 Task: What is the central theme of "The Great Gatsby" by F. Scott Fitzgerald?
Action: Mouse moved to (348, 203)
Screenshot: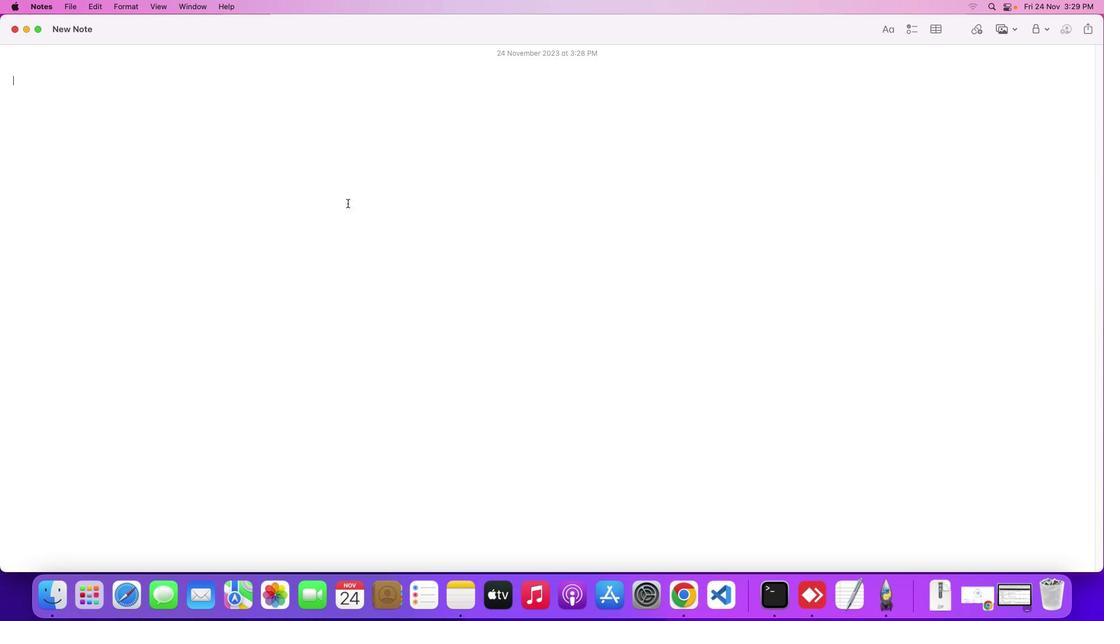 
Action: Mouse pressed left at (348, 203)
Screenshot: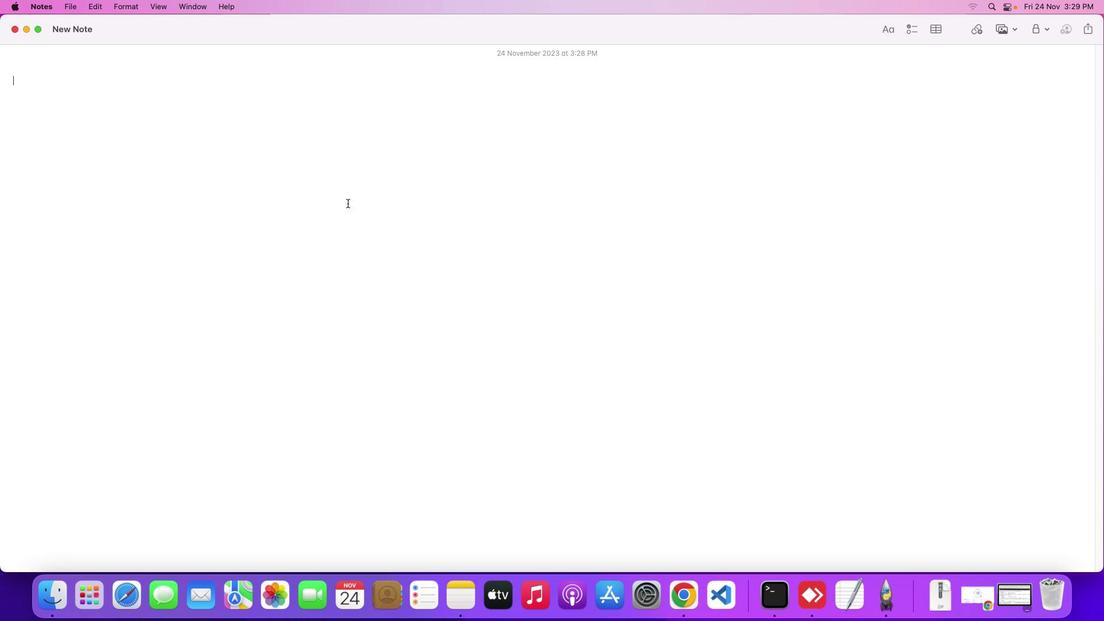 
Action: Mouse moved to (346, 203)
Screenshot: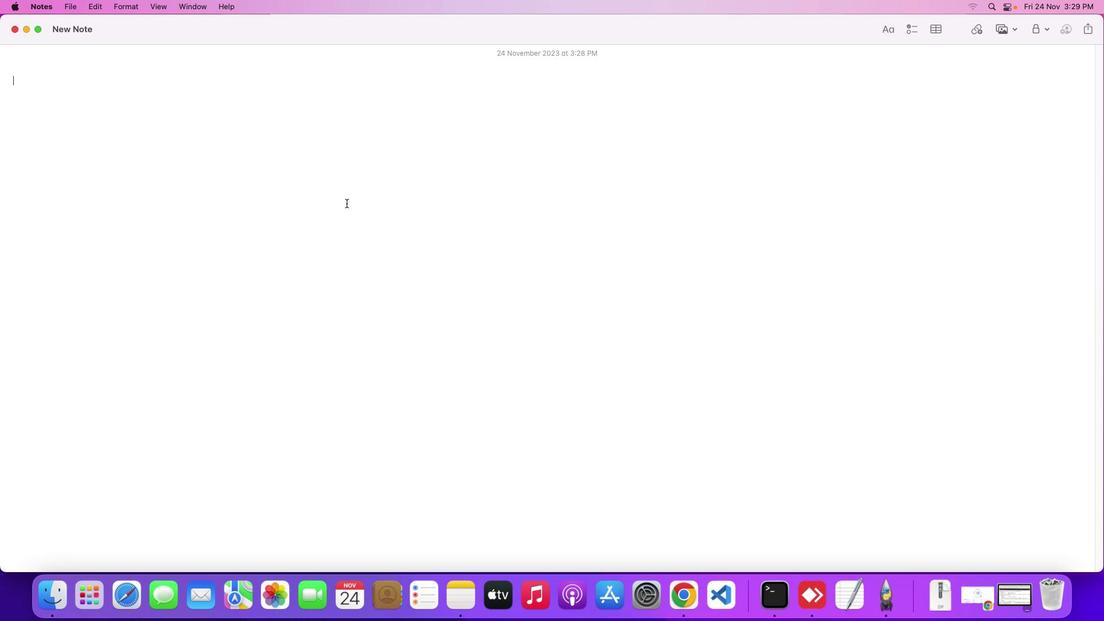 
Action: Key pressed Key.shift'W''h''a''t'Key.space'i''s'Key.space't''h''e'Key.space'c''e''n''t''r''a''l'Key.space't''h''e''m''e'Key.space'o''f'Key.spaceKey.shift'"'Key.shift'T''h''e'Key.spaceKey.shift'G''r''e''a''t'Key.spaceKey.shift'G''a''t''s''b''y'Key.shift'"'Key.space'b''y'Key.spaceKey.shift'F''.'Key.spaceKey.shift'S''c''o''t''t'Key.spaceKey.shift'F''i''t''z''g''e''r''a''l''d'Key.shift_r'?'Key.enter
Screenshot: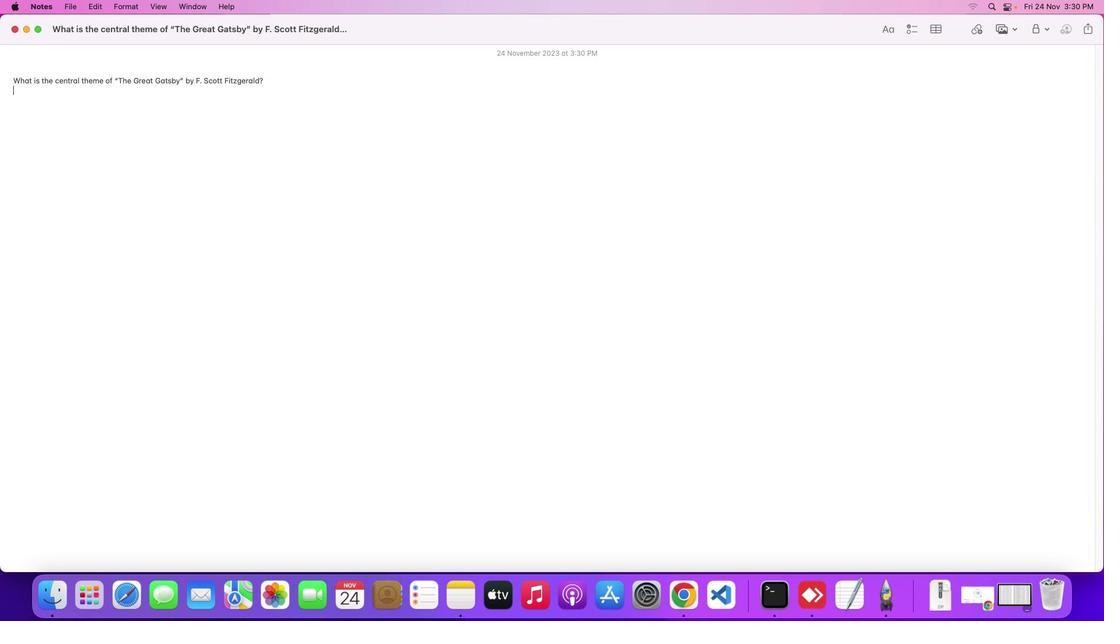 
Action: Mouse moved to (982, 601)
Screenshot: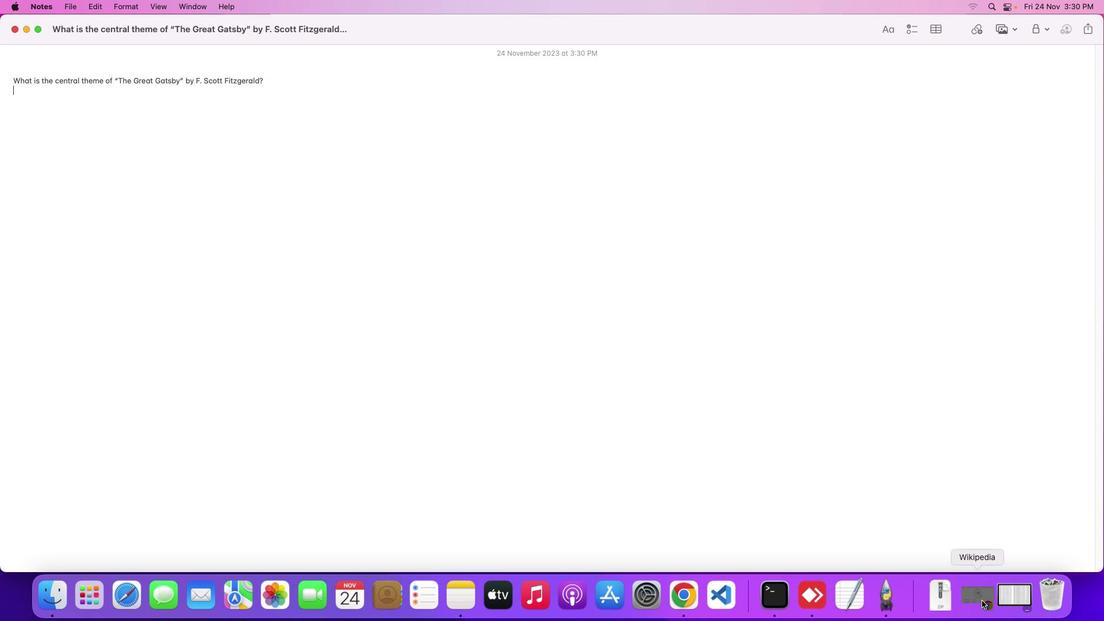 
Action: Mouse pressed left at (982, 601)
Screenshot: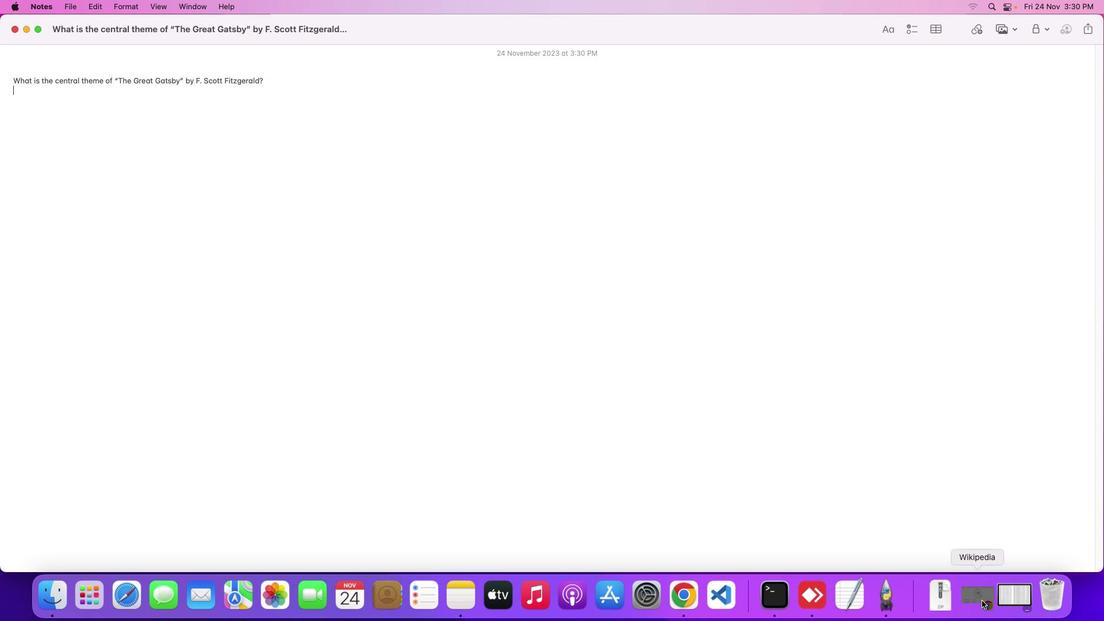 
Action: Mouse moved to (451, 354)
Screenshot: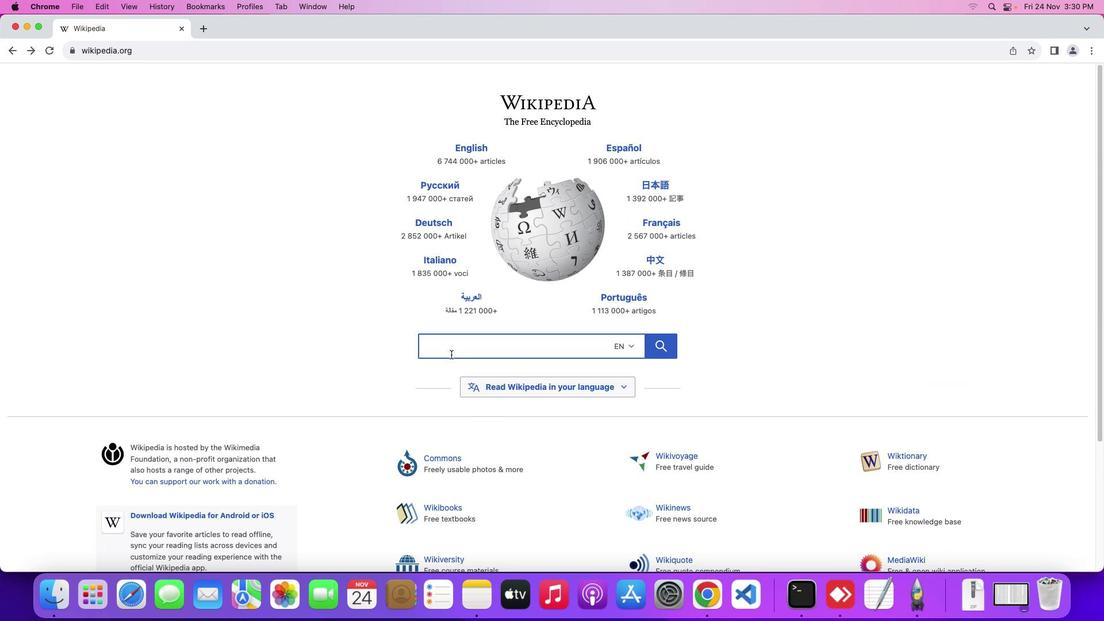 
Action: Mouse pressed left at (451, 354)
Screenshot: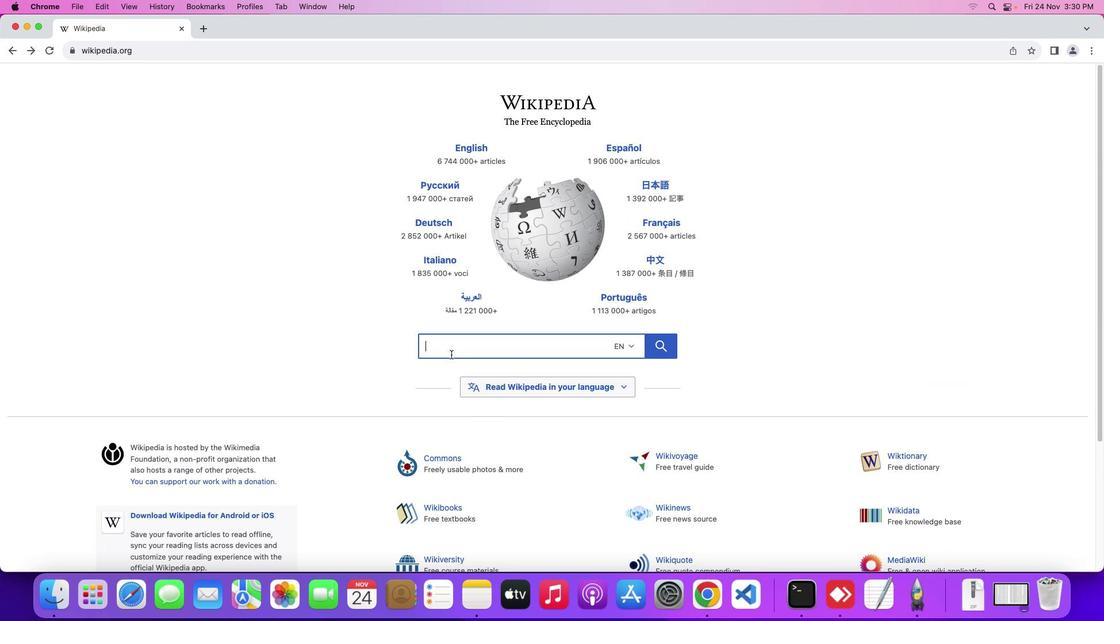 
Action: Mouse moved to (448, 354)
Screenshot: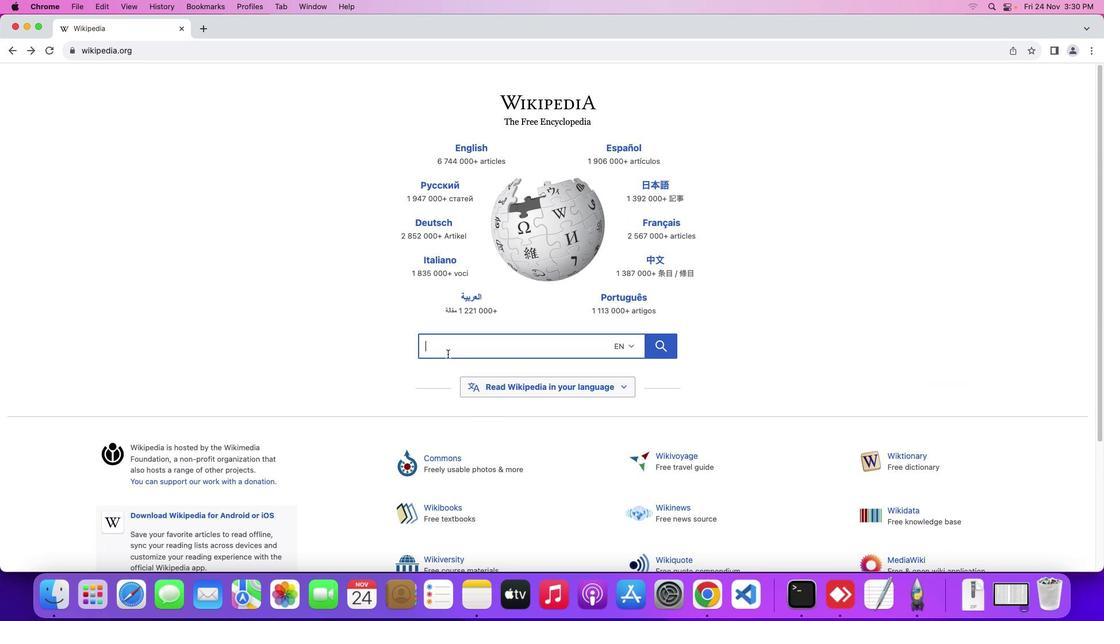 
Action: Key pressed Key.shift'T''h''e'Key.space'g'Key.backspaceKey.shift'G''r''e''a''t'Key.spaceKey.shift'G''a''t''s''b''y'
Screenshot: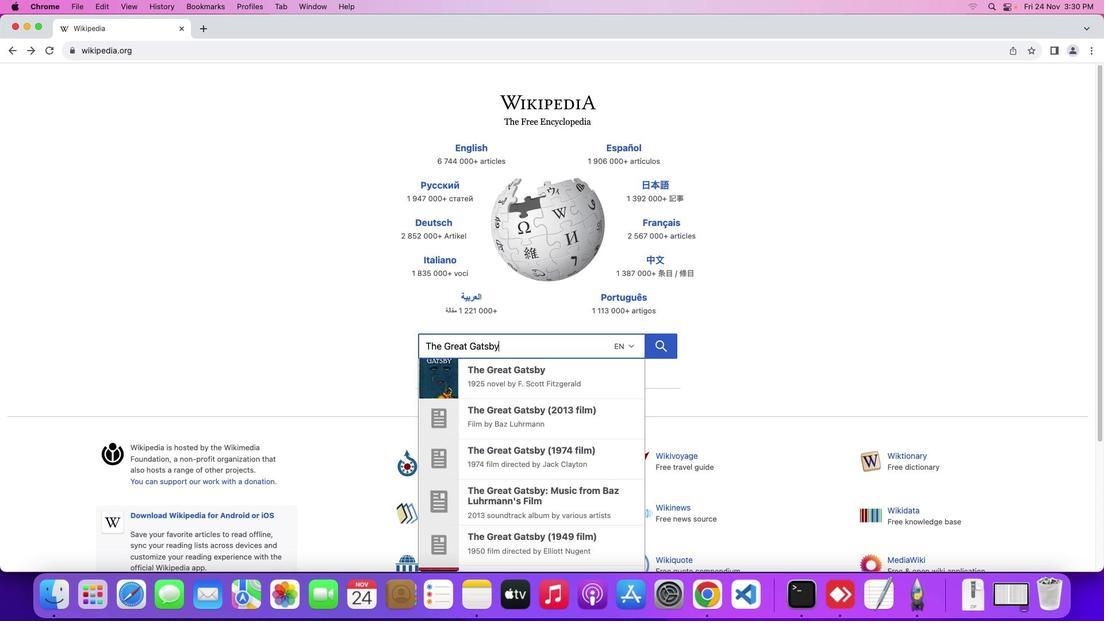 
Action: Mouse moved to (495, 379)
Screenshot: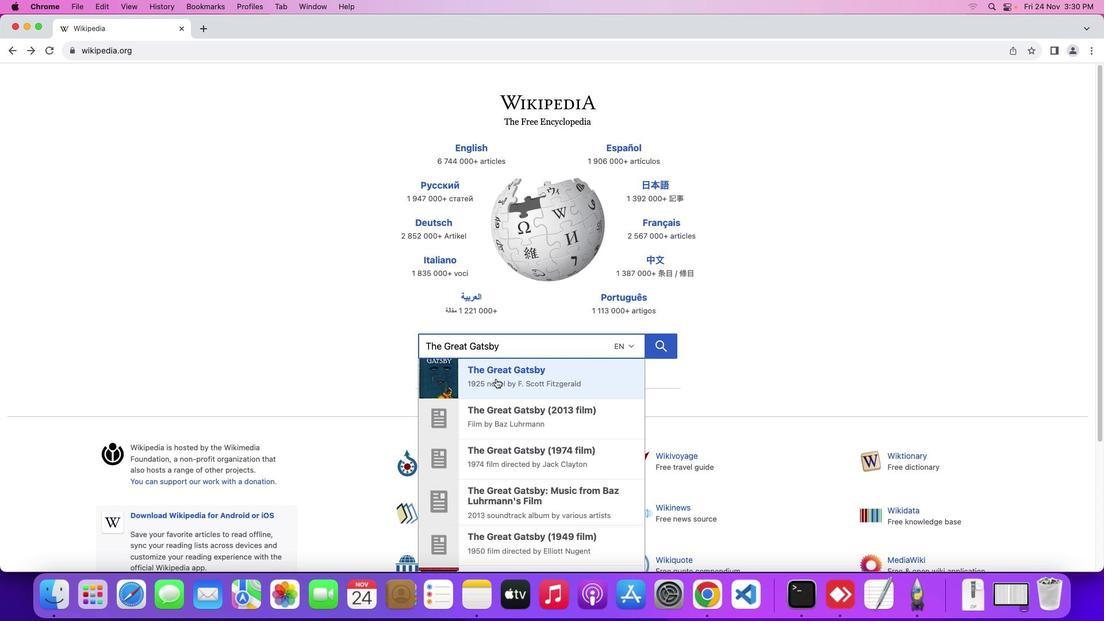 
Action: Mouse pressed left at (495, 379)
Screenshot: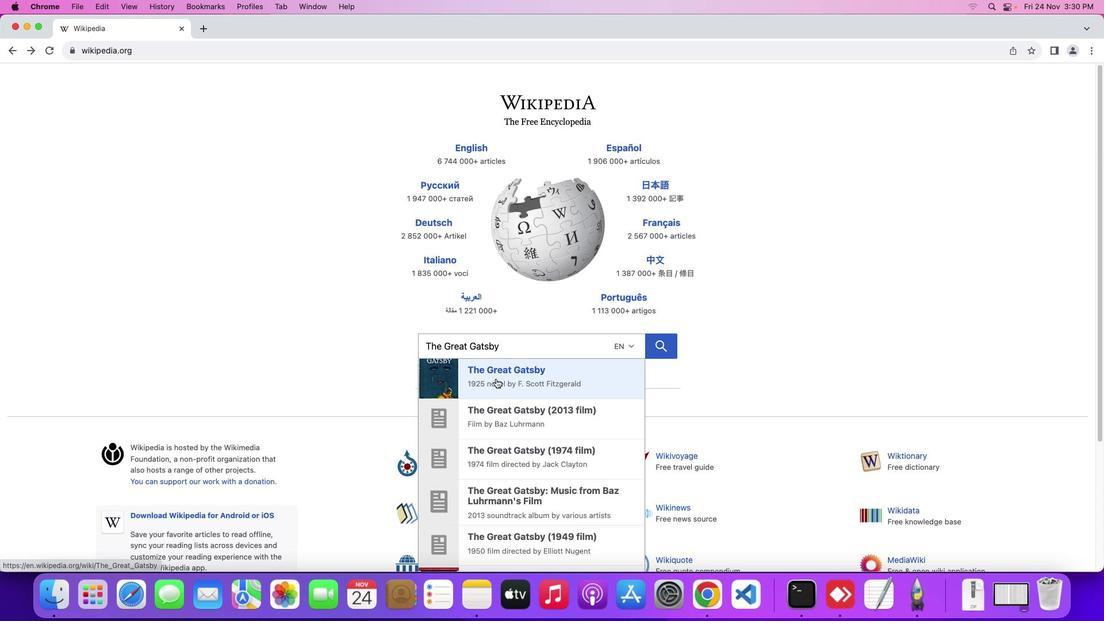 
Action: Mouse moved to (671, 329)
Screenshot: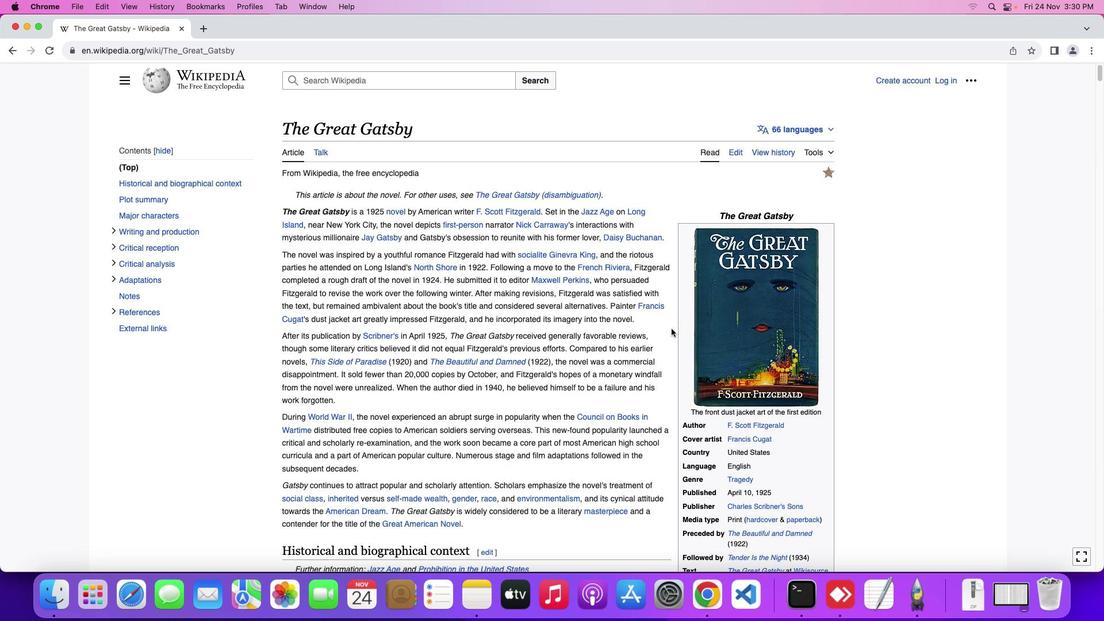 
Action: Mouse scrolled (671, 329) with delta (0, 0)
Screenshot: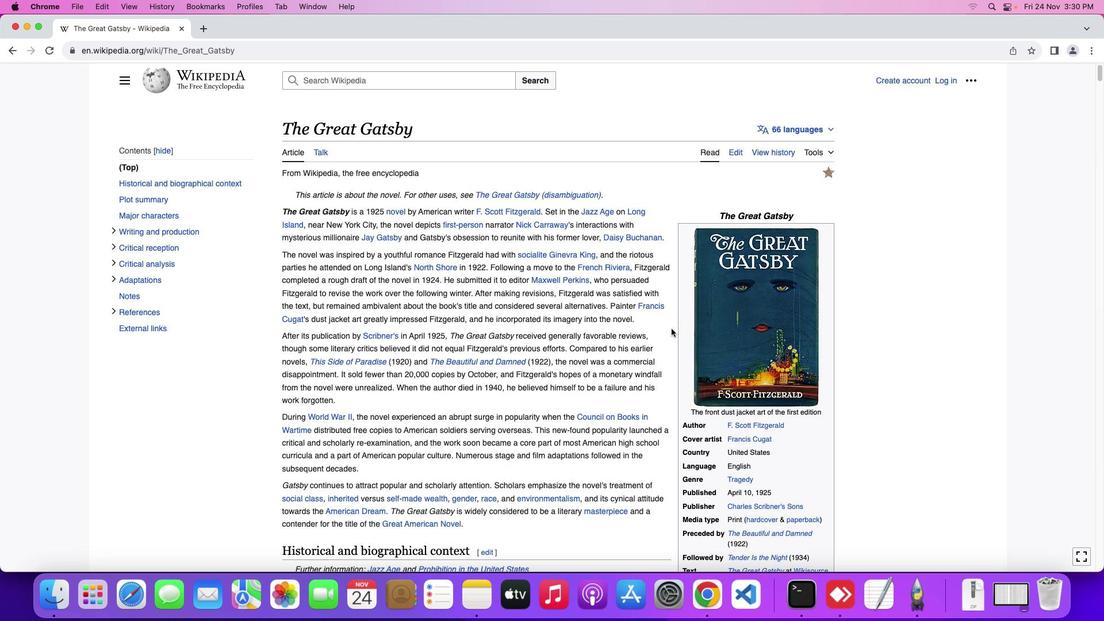 
Action: Mouse moved to (671, 328)
Screenshot: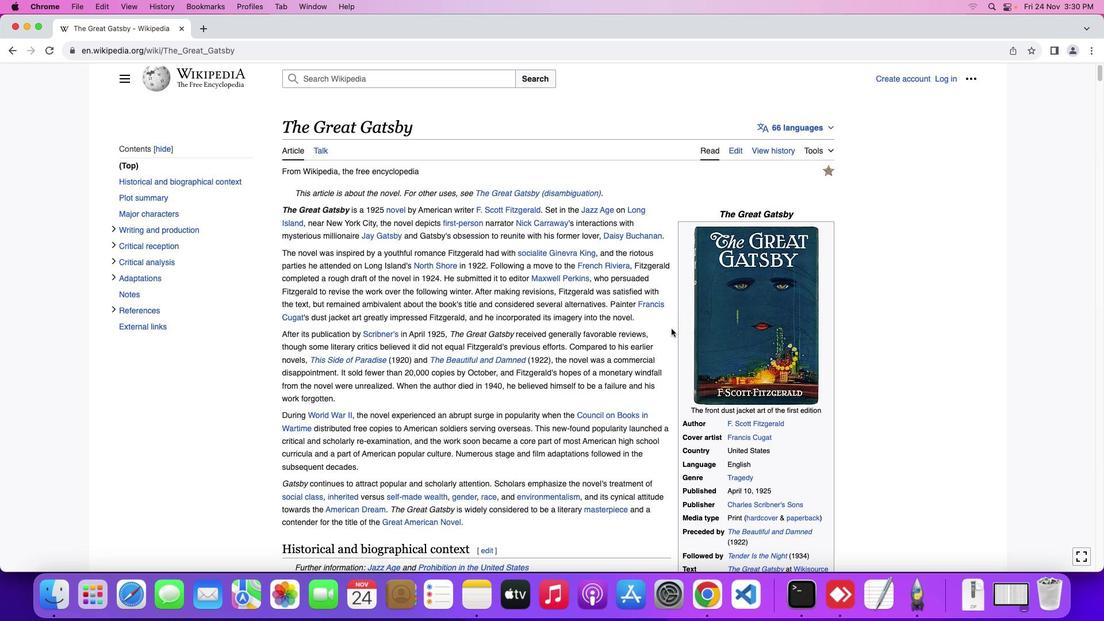 
Action: Mouse scrolled (671, 328) with delta (0, 0)
Screenshot: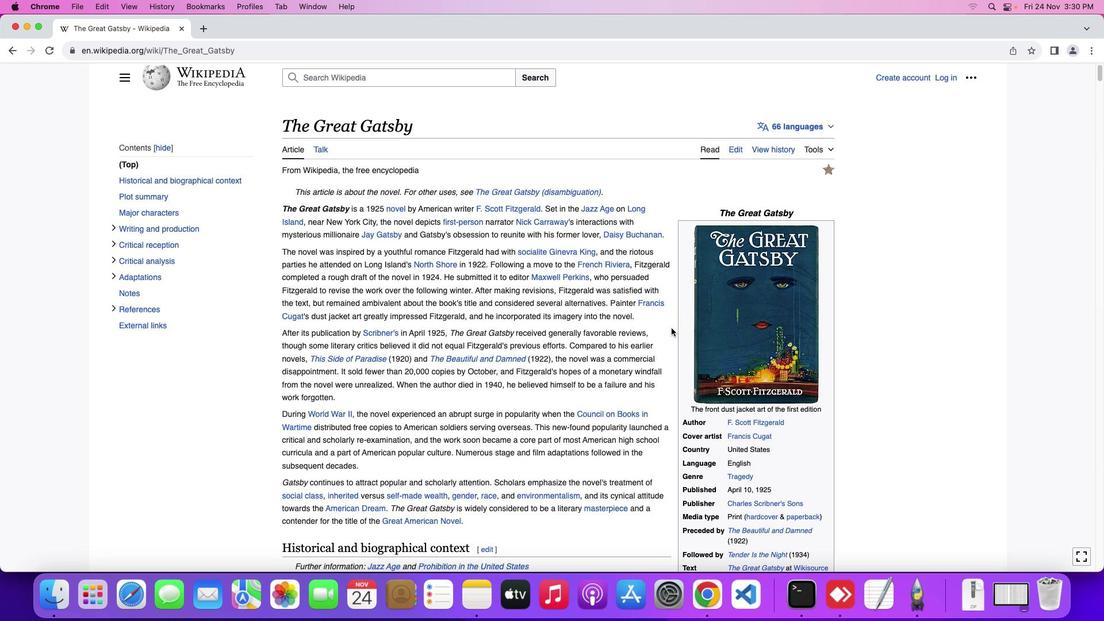 
Action: Mouse scrolled (671, 328) with delta (0, 0)
Screenshot: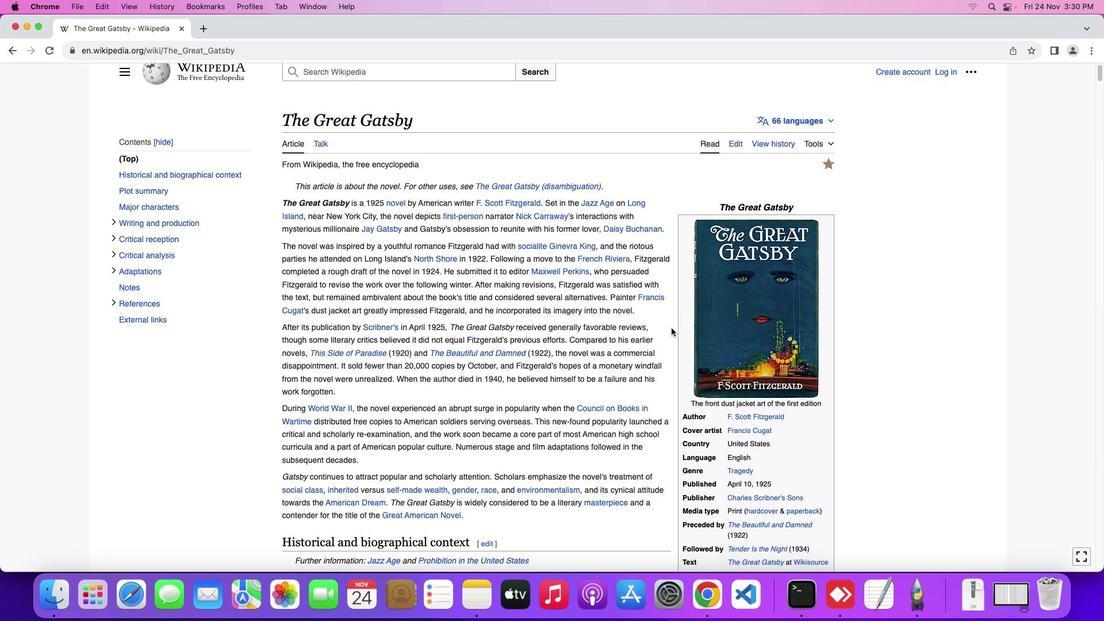 
Action: Mouse moved to (671, 328)
Screenshot: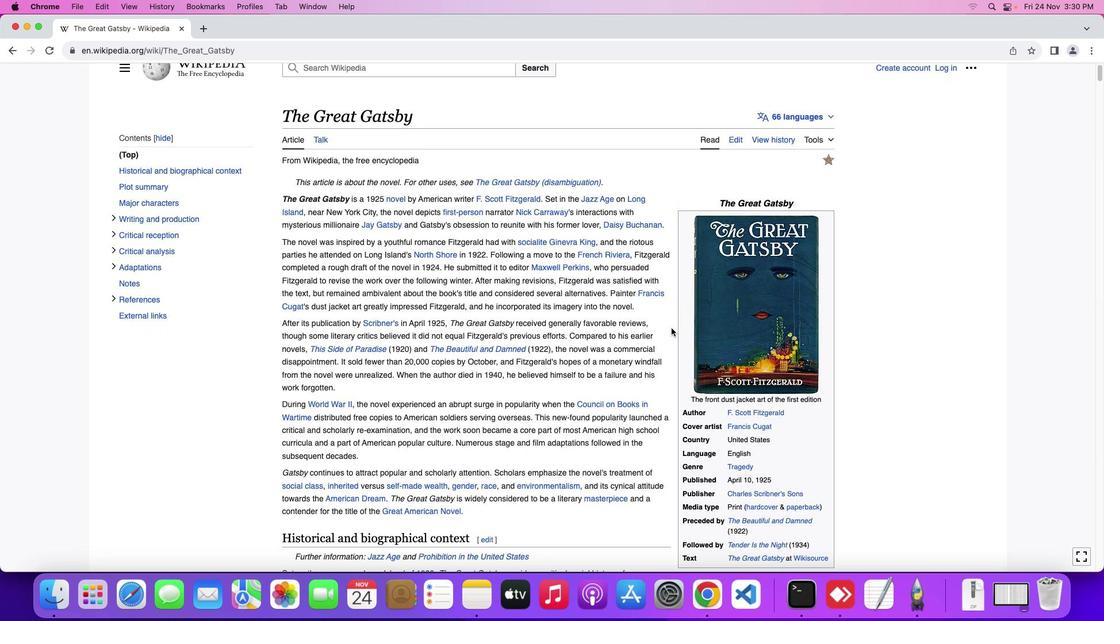 
Action: Mouse scrolled (671, 328) with delta (0, 0)
Screenshot: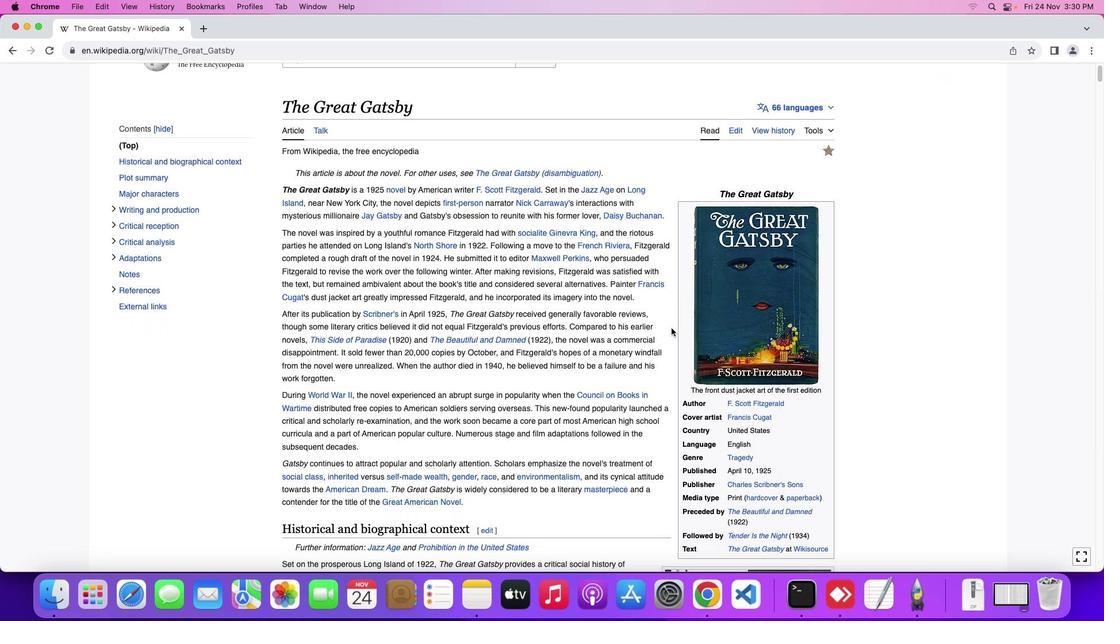 
Action: Mouse scrolled (671, 328) with delta (0, 0)
Screenshot: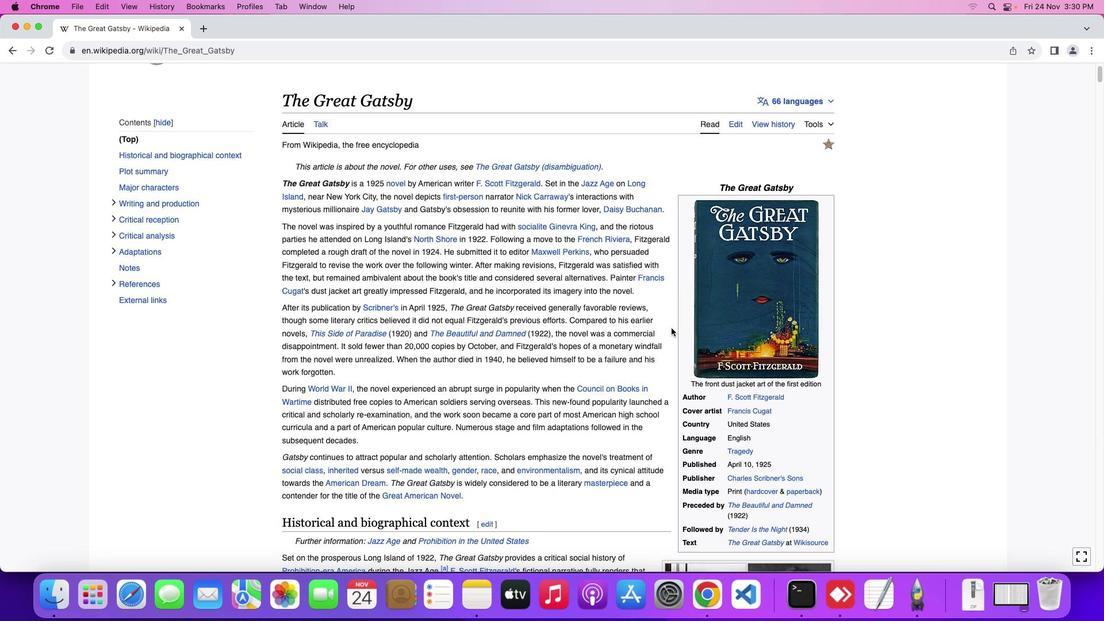 
Action: Mouse scrolled (671, 328) with delta (0, 0)
Screenshot: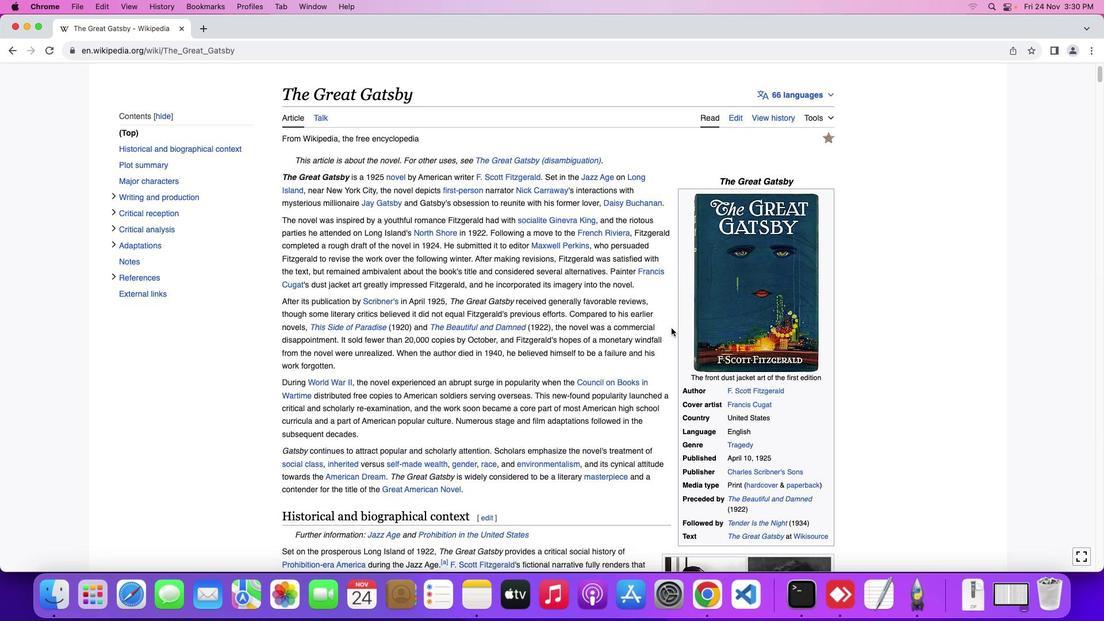 
Action: Mouse moved to (677, 333)
Screenshot: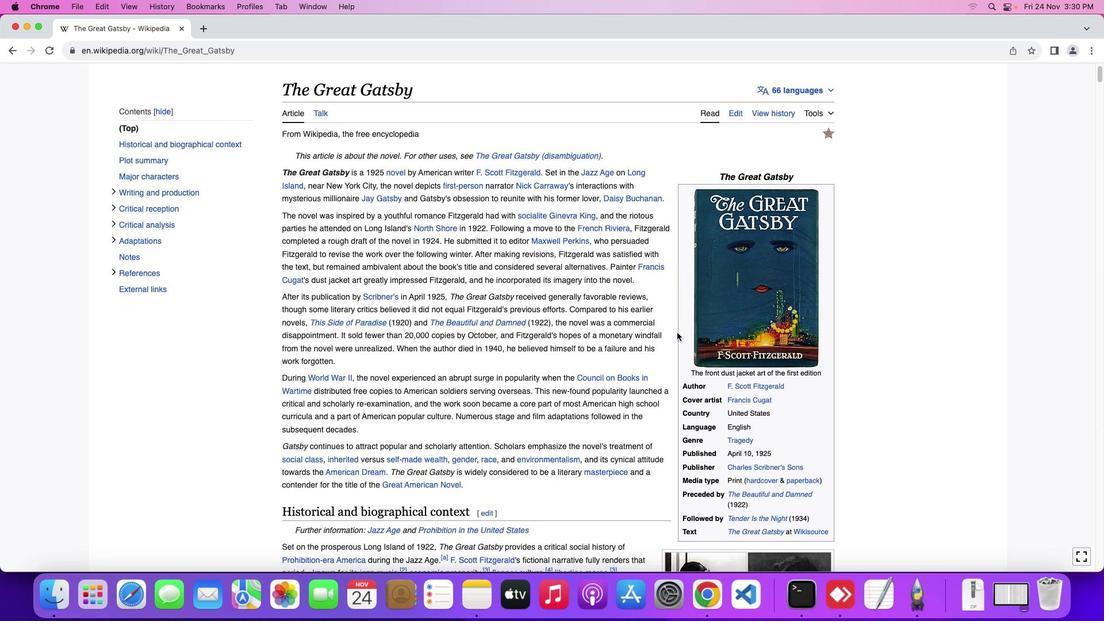 
Action: Mouse scrolled (677, 333) with delta (0, 0)
Screenshot: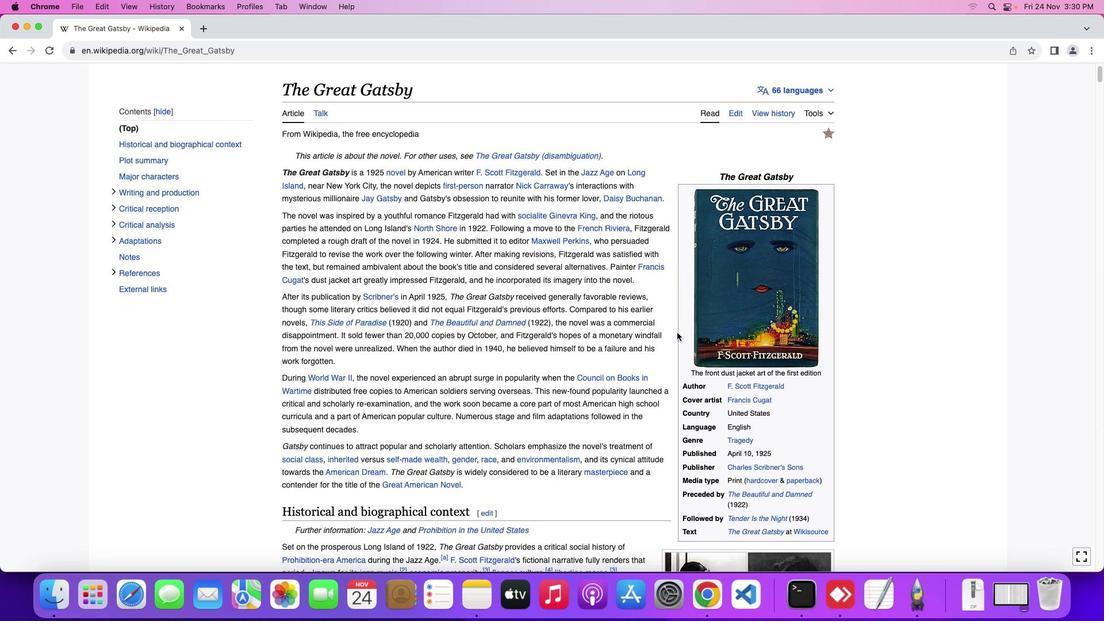 
Action: Mouse scrolled (677, 333) with delta (0, 0)
Screenshot: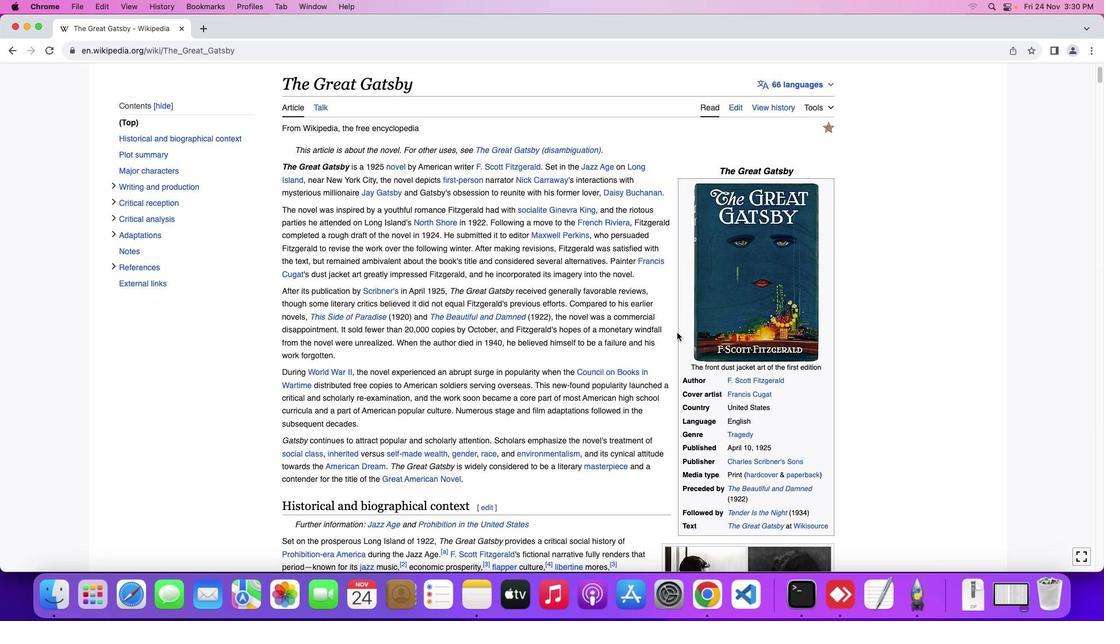 
Action: Mouse scrolled (677, 333) with delta (0, 0)
Screenshot: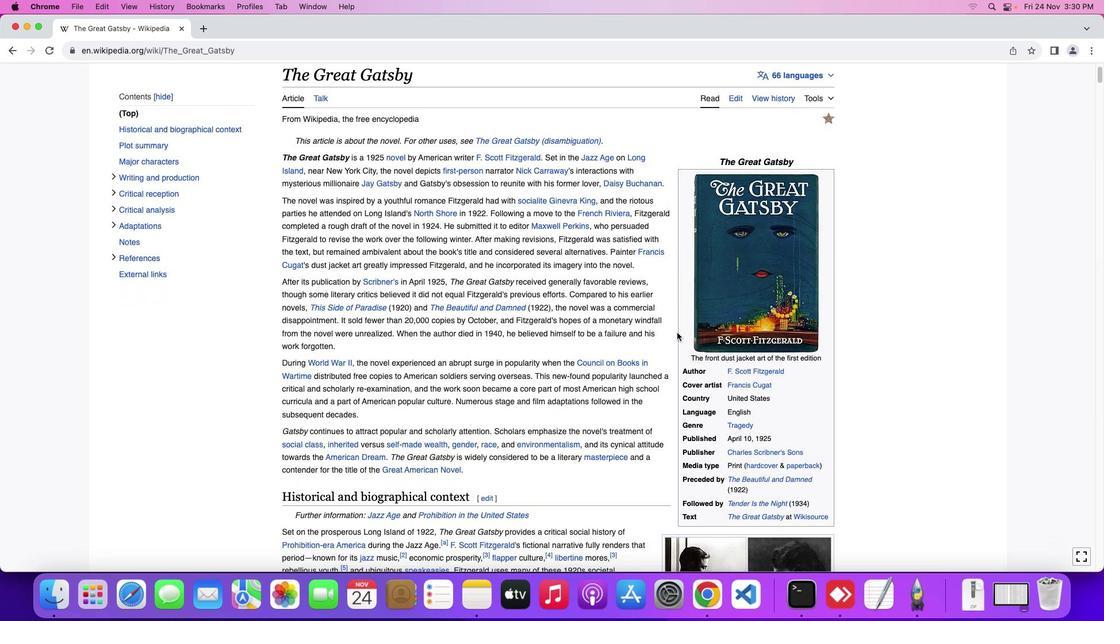 
Action: Mouse scrolled (677, 333) with delta (0, 0)
Screenshot: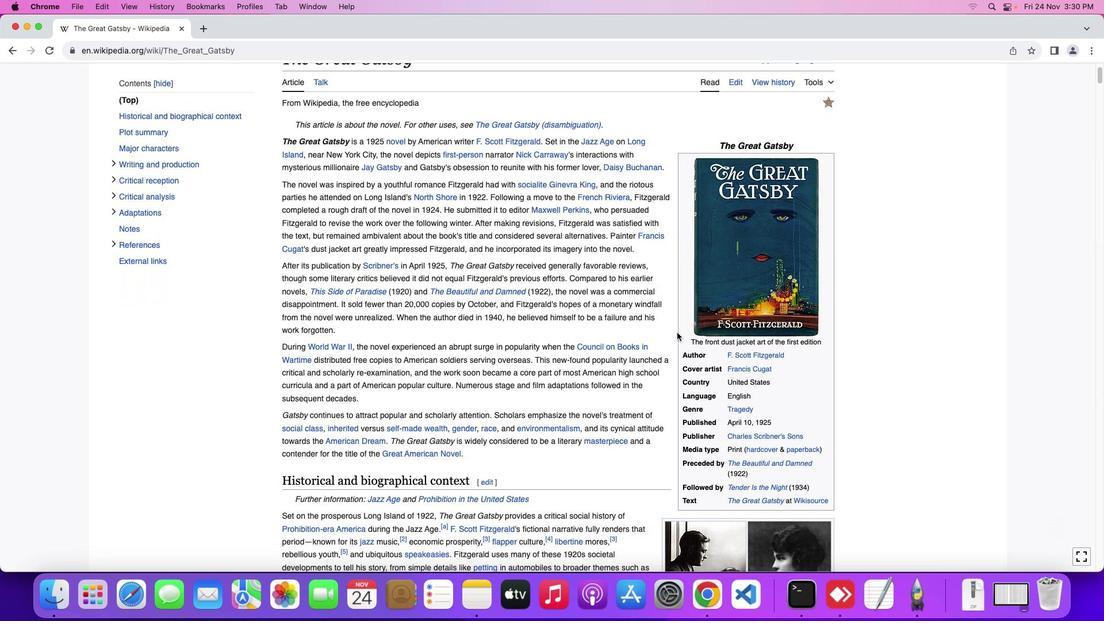 
Action: Mouse moved to (675, 335)
Screenshot: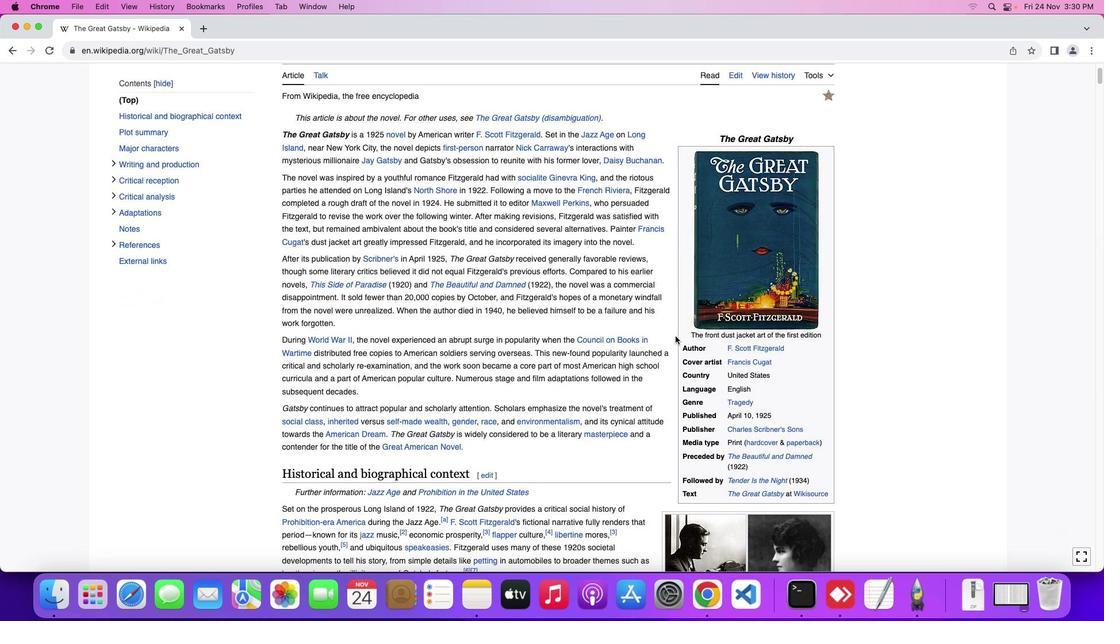 
Action: Mouse scrolled (675, 335) with delta (0, 0)
Screenshot: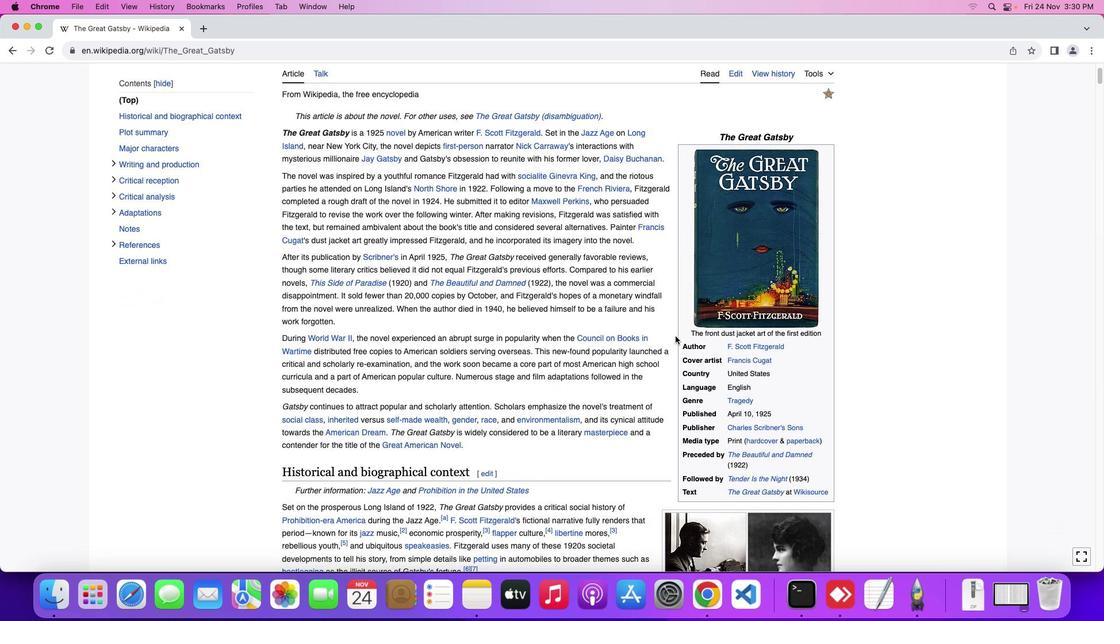 
Action: Mouse scrolled (675, 335) with delta (0, 0)
Screenshot: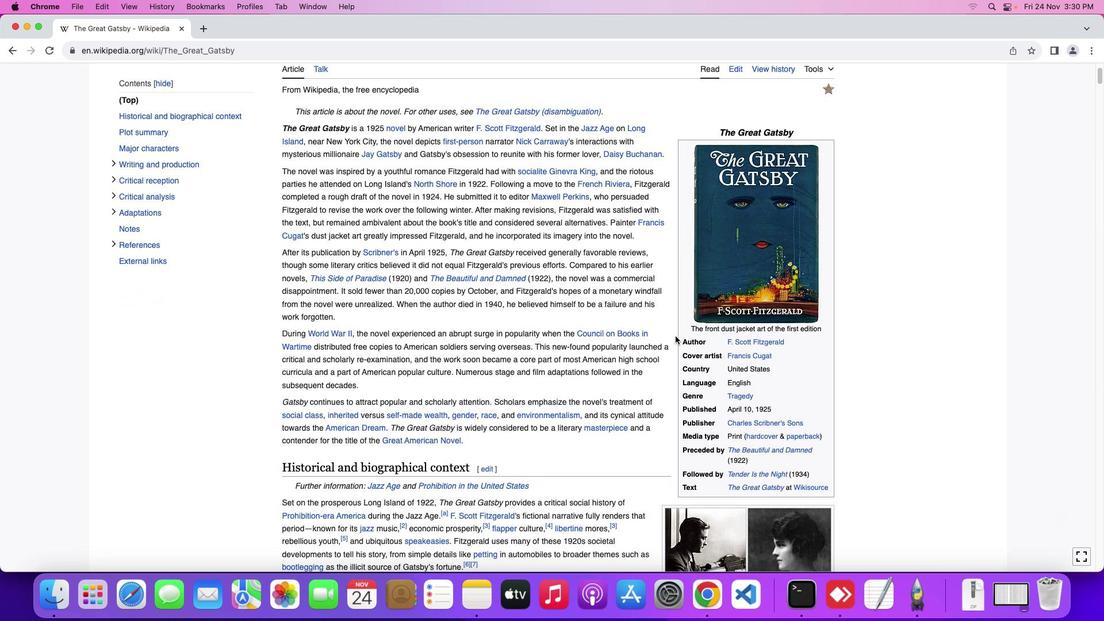
Action: Mouse scrolled (675, 335) with delta (0, 0)
Screenshot: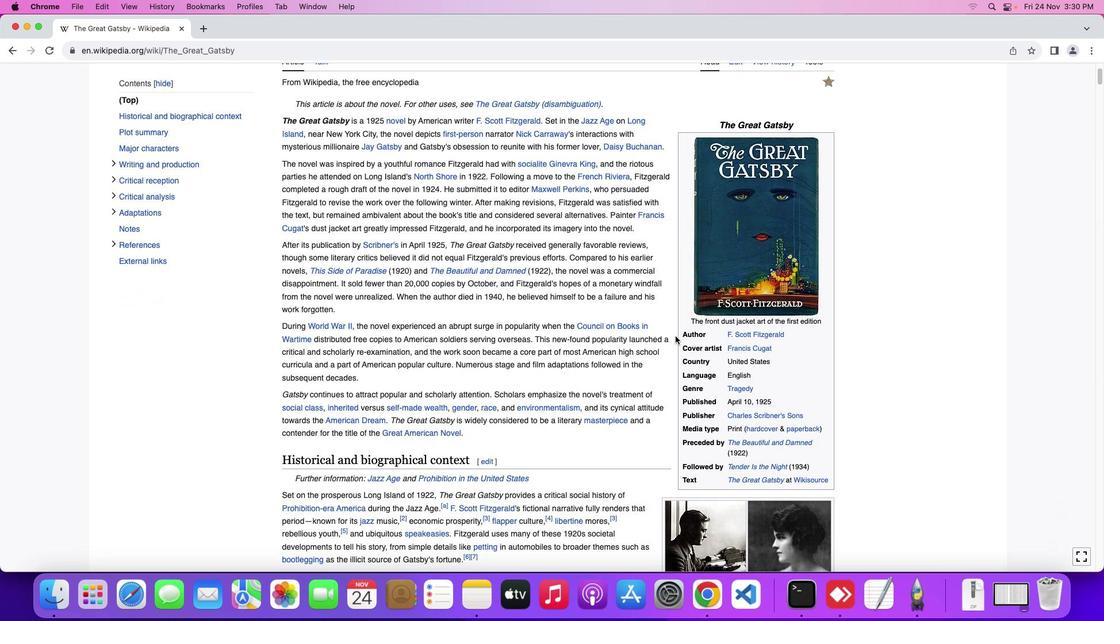 
Action: Mouse scrolled (675, 335) with delta (0, 0)
Screenshot: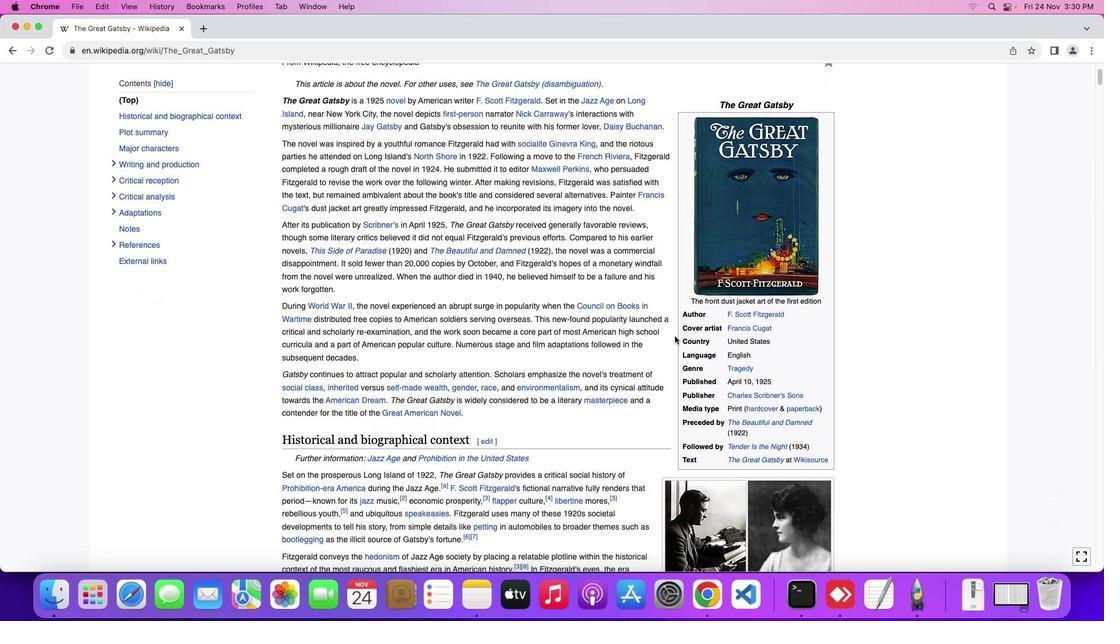 
Action: Mouse moved to (674, 369)
Screenshot: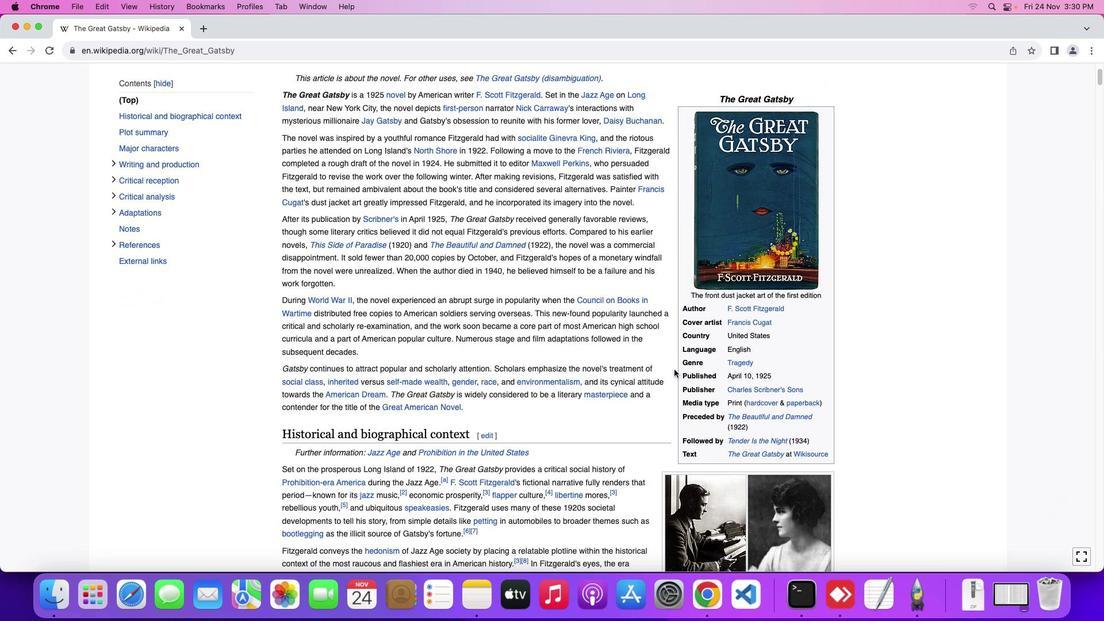 
Action: Mouse scrolled (674, 369) with delta (0, 0)
Screenshot: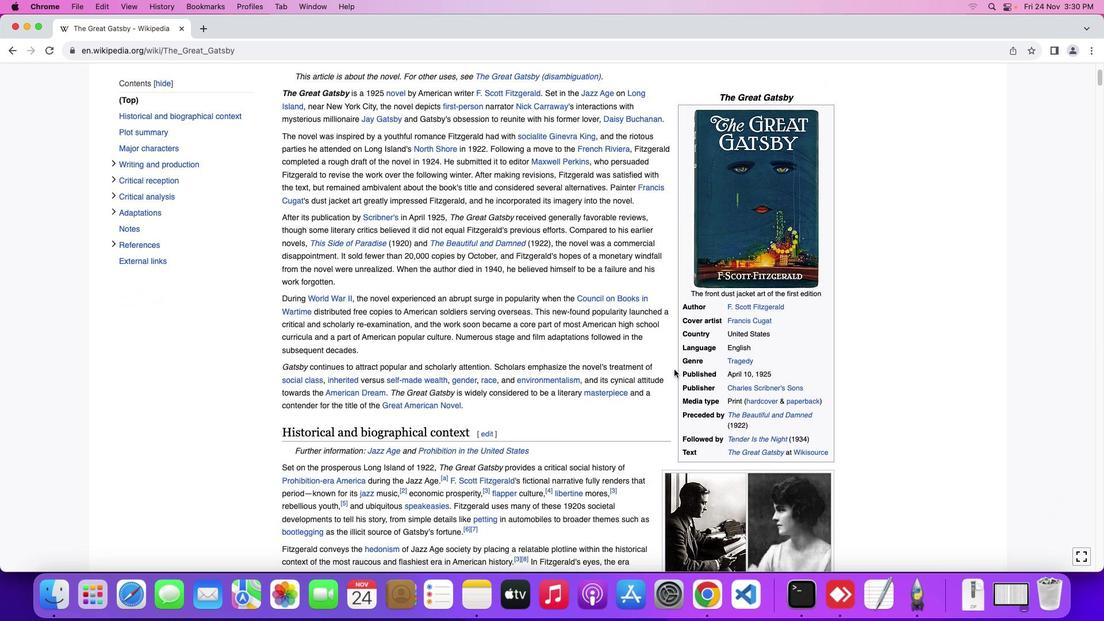 
Action: Mouse scrolled (674, 369) with delta (0, 0)
Screenshot: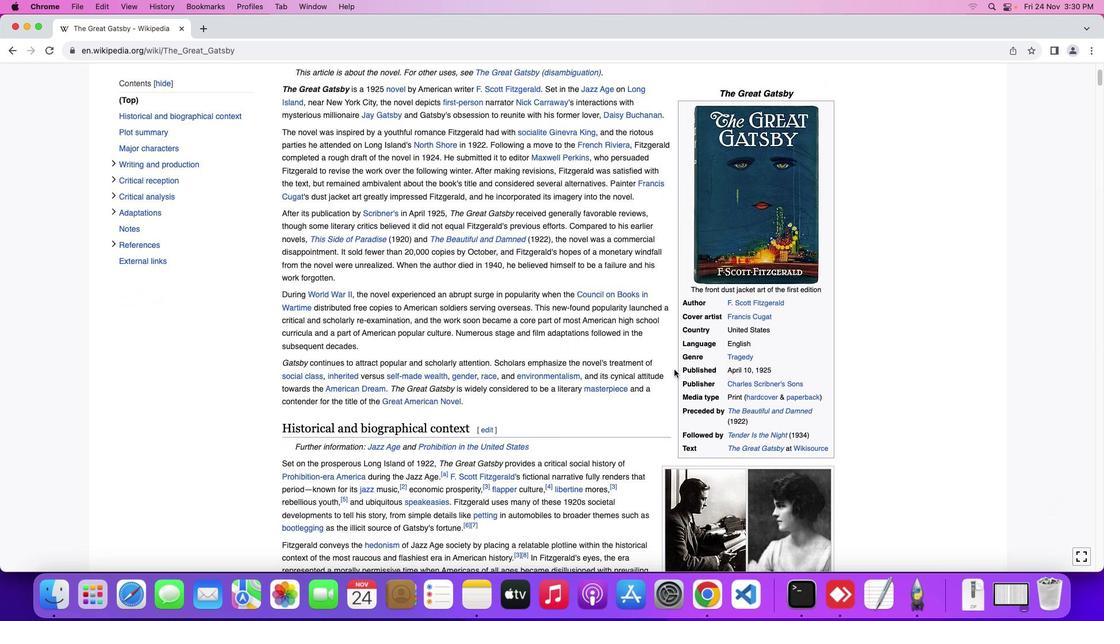 
Action: Mouse scrolled (674, 369) with delta (0, 0)
Screenshot: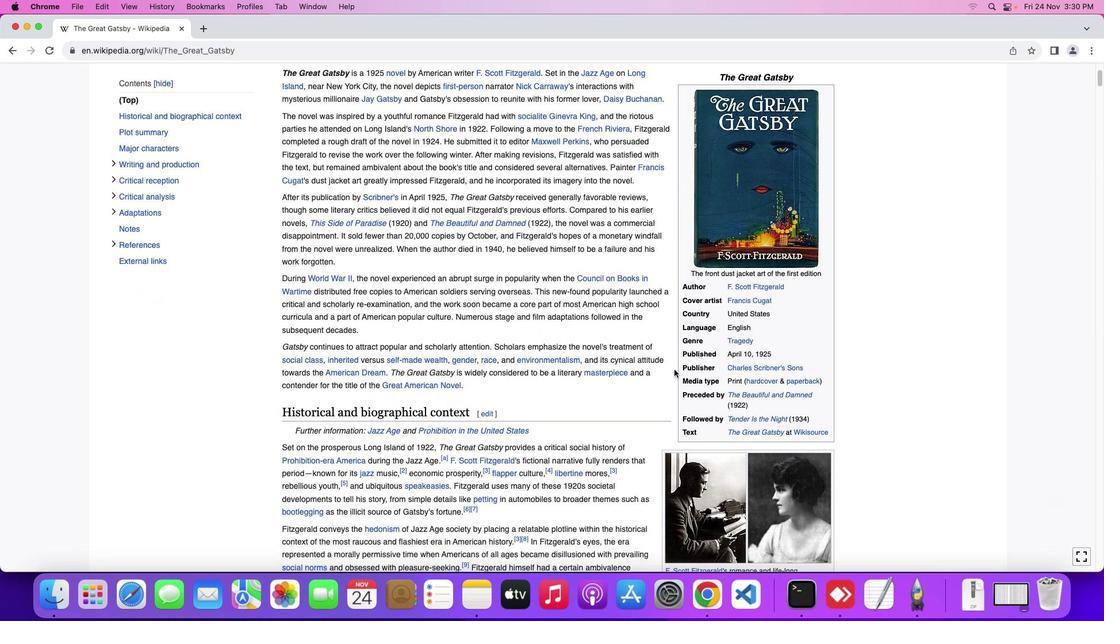 
Action: Mouse scrolled (674, 369) with delta (0, 0)
Screenshot: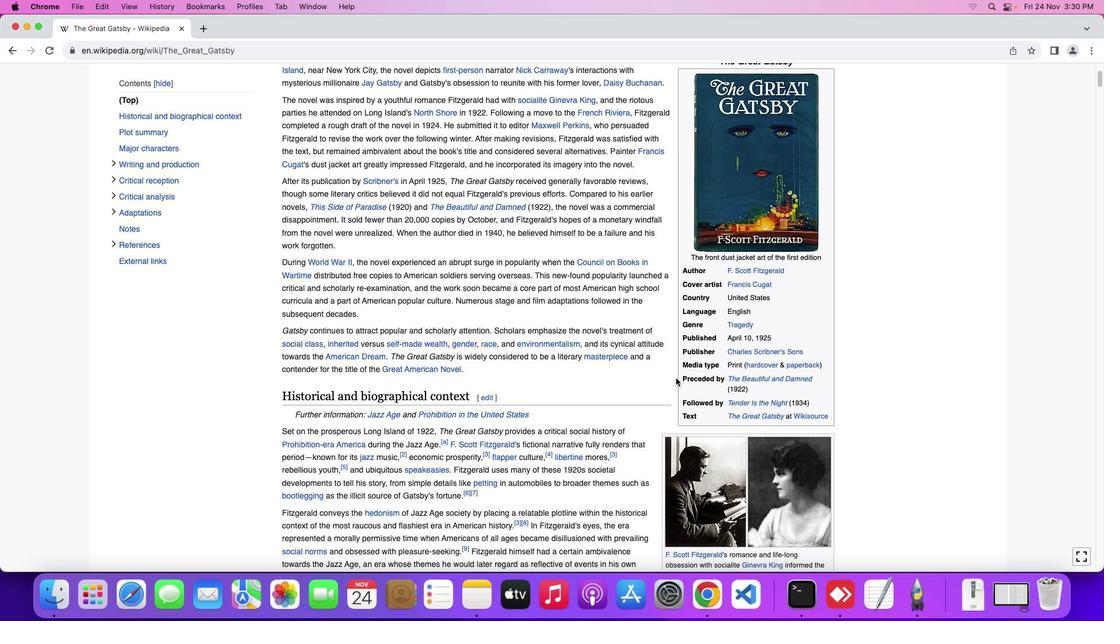 
Action: Mouse moved to (679, 397)
Screenshot: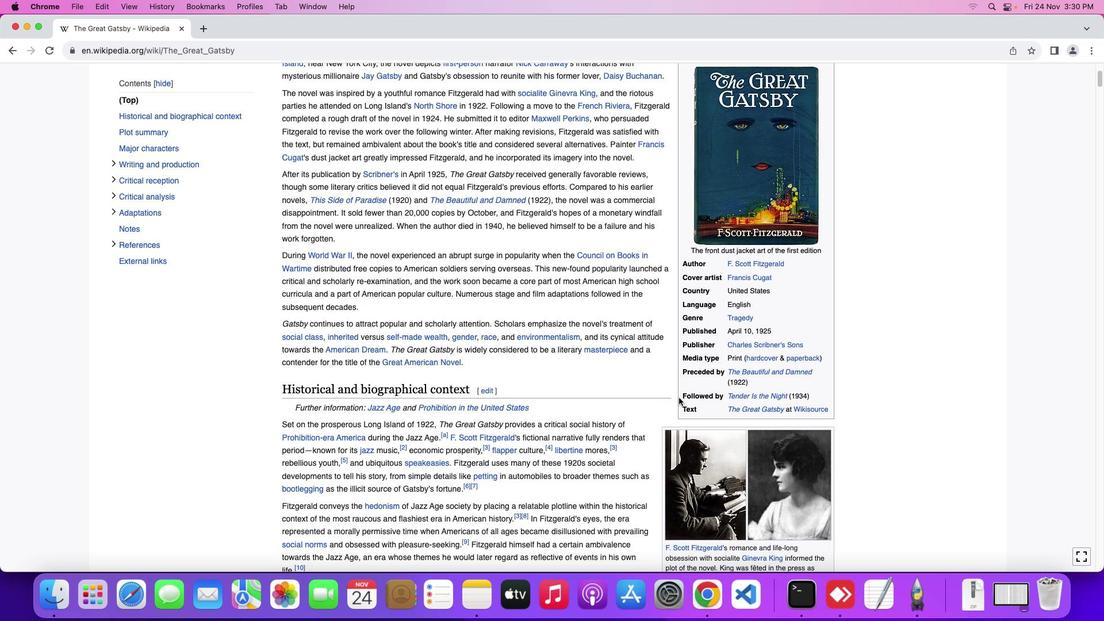 
Action: Mouse scrolled (679, 397) with delta (0, 0)
Screenshot: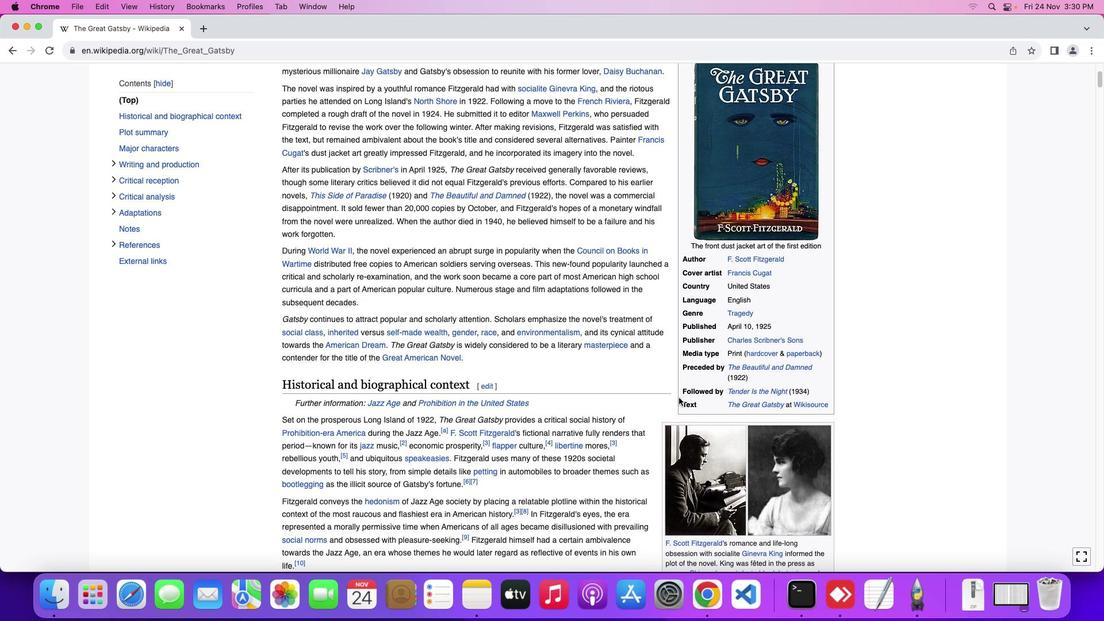 
Action: Mouse scrolled (679, 397) with delta (0, 0)
Screenshot: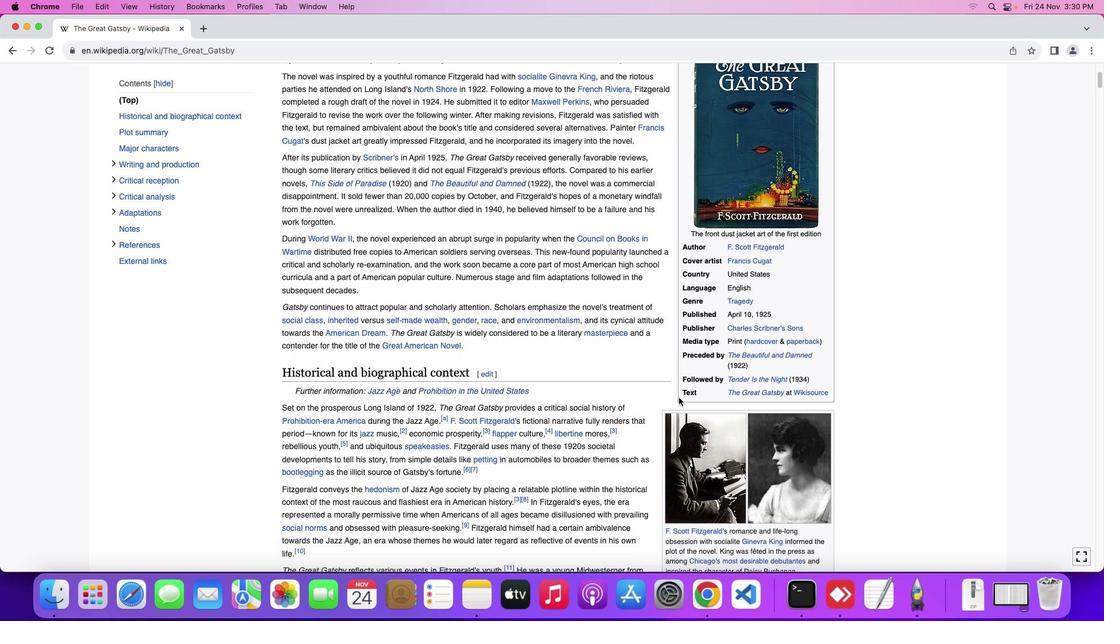 
Action: Mouse scrolled (679, 397) with delta (0, 0)
Screenshot: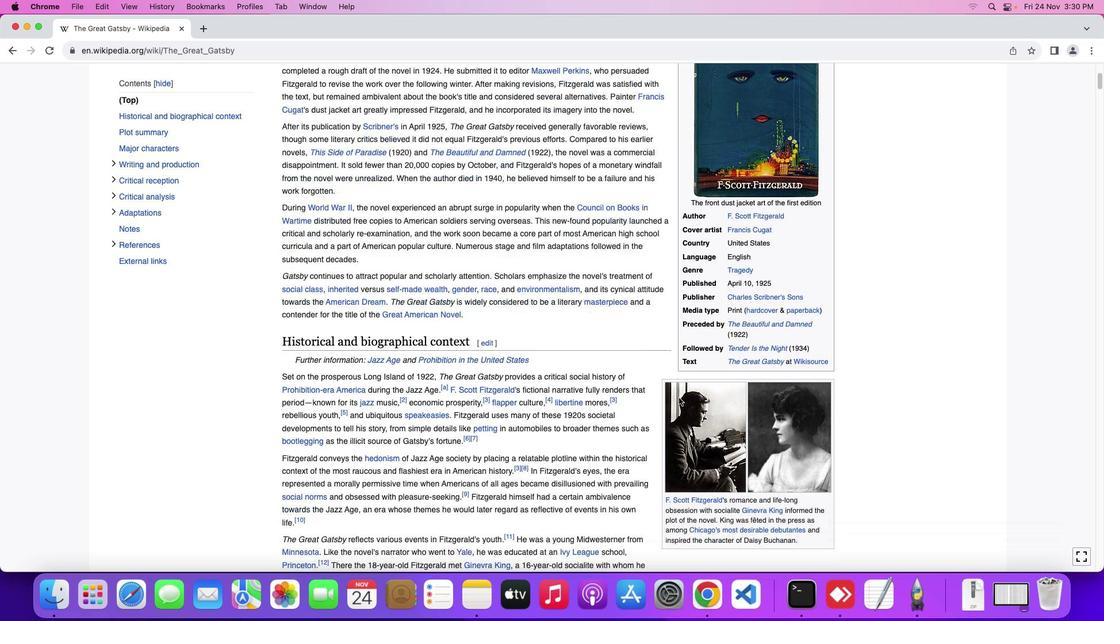 
Action: Mouse scrolled (679, 397) with delta (0, -1)
Screenshot: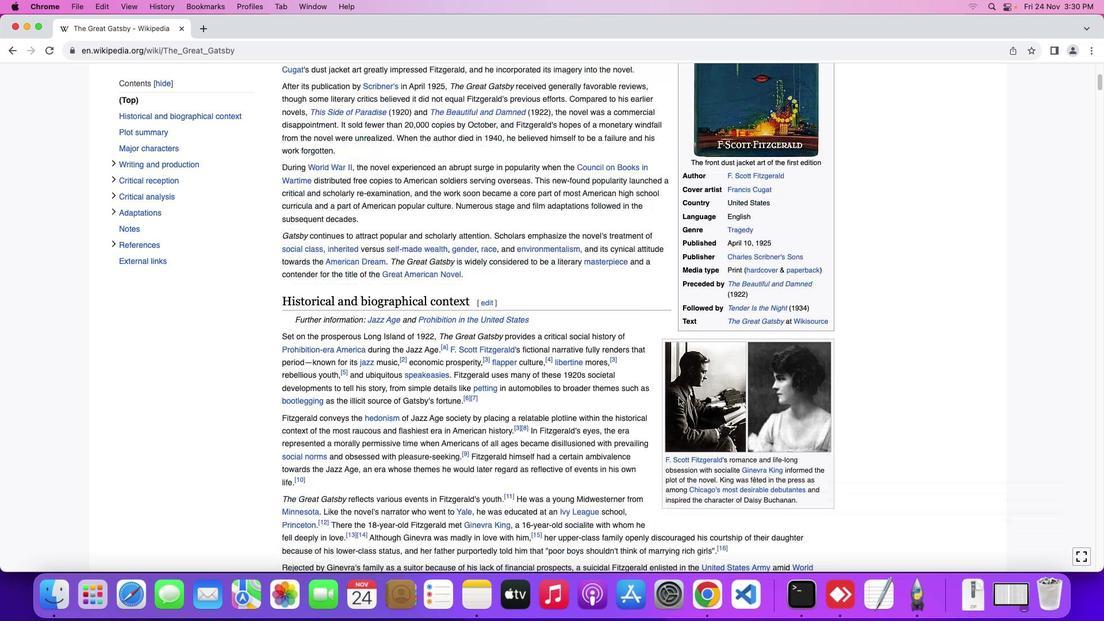
Action: Mouse moved to (677, 399)
Screenshot: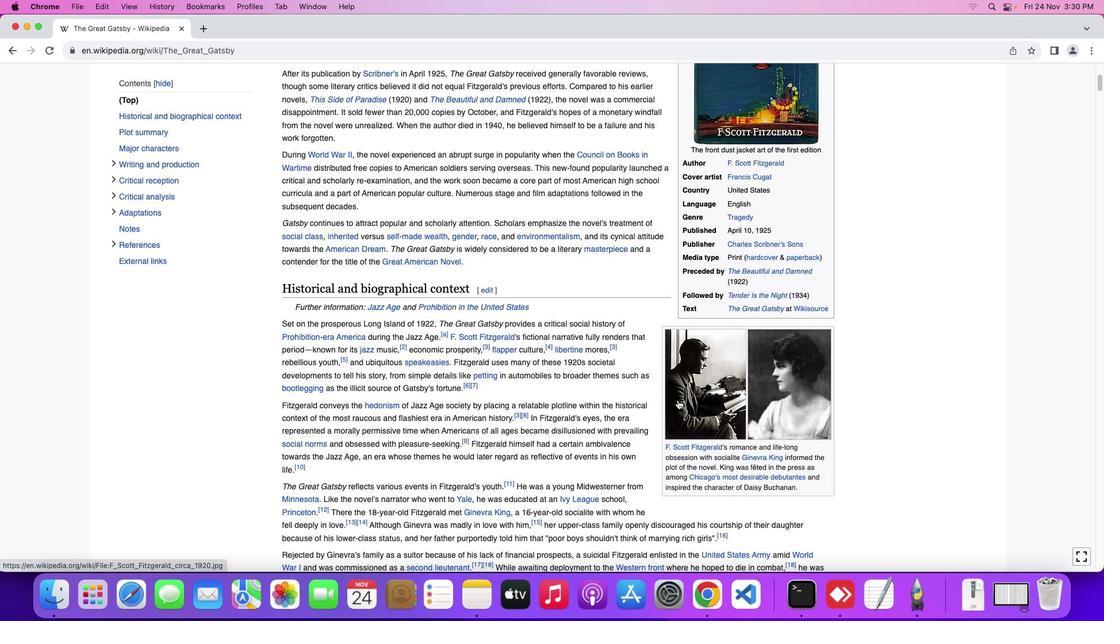 
Action: Mouse scrolled (677, 399) with delta (0, 0)
Screenshot: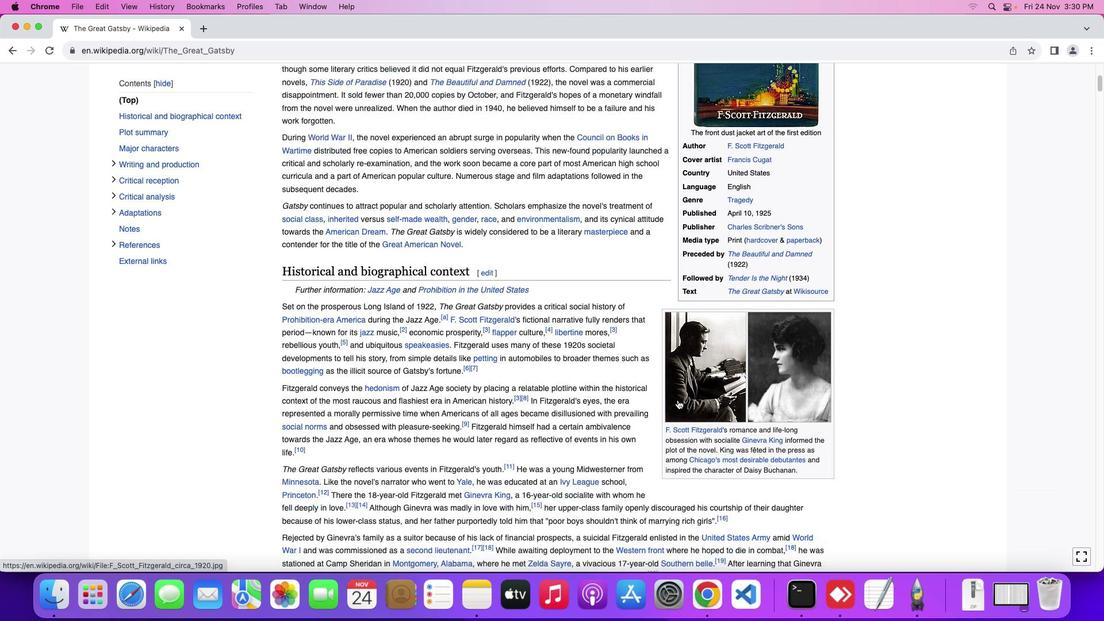 
Action: Mouse scrolled (677, 399) with delta (0, 0)
Screenshot: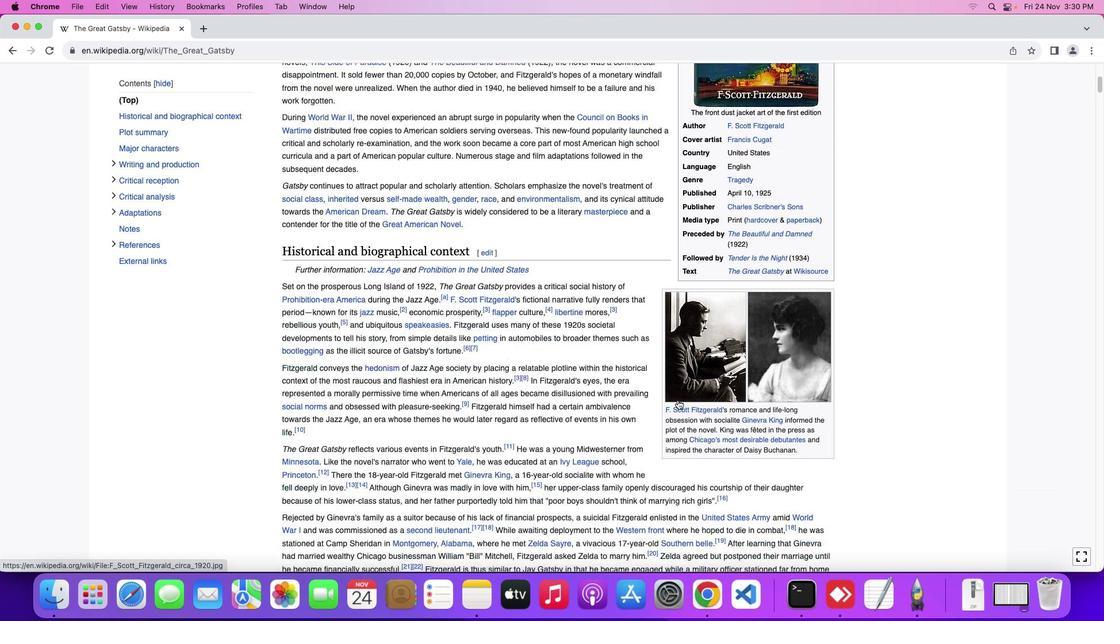 
Action: Mouse scrolled (677, 399) with delta (0, -1)
Screenshot: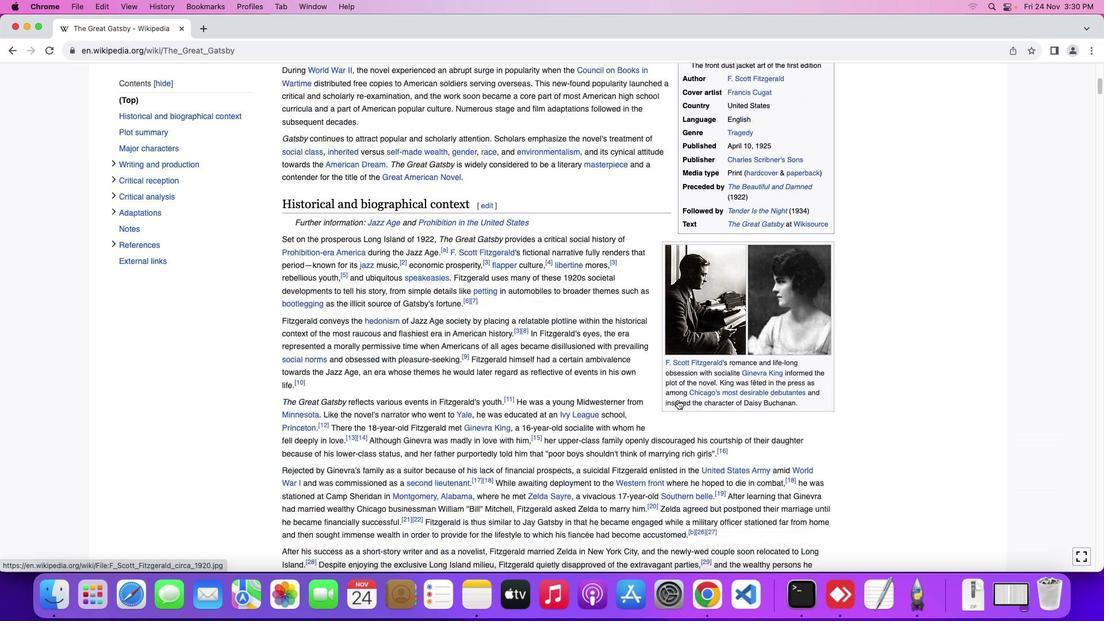 
Action: Mouse scrolled (677, 399) with delta (0, -1)
Screenshot: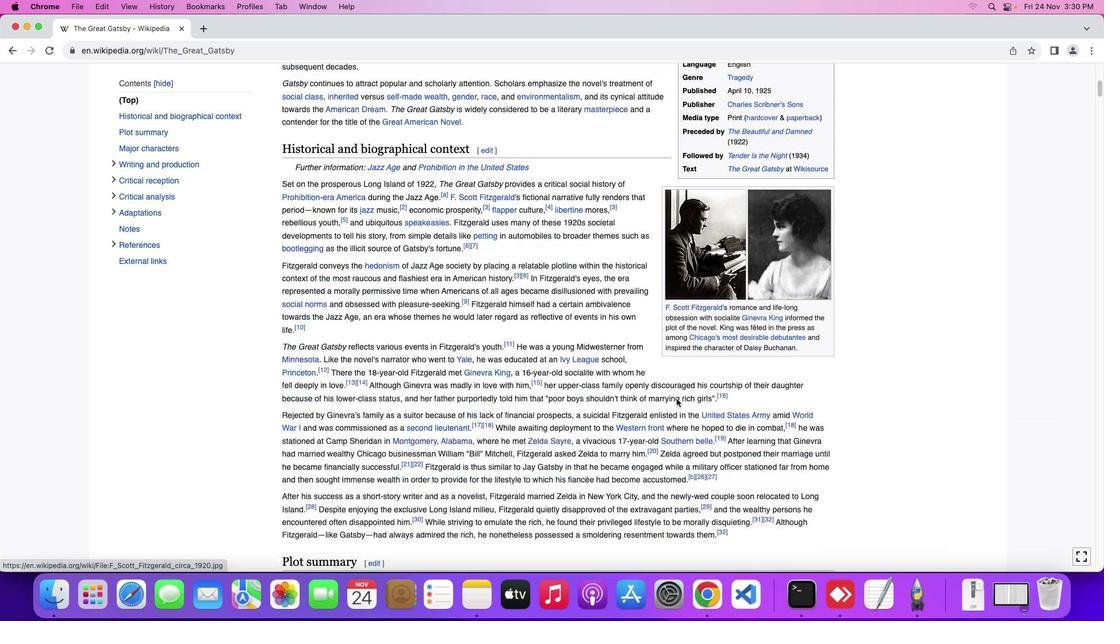 
Action: Mouse moved to (798, 410)
Screenshot: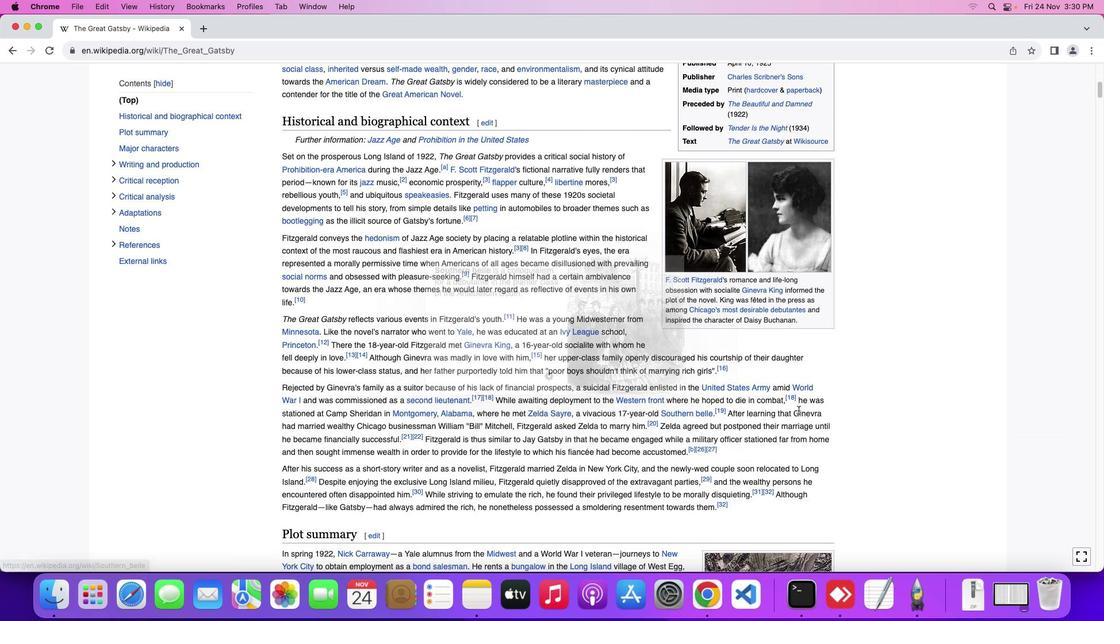 
Action: Mouse scrolled (798, 410) with delta (0, 0)
Screenshot: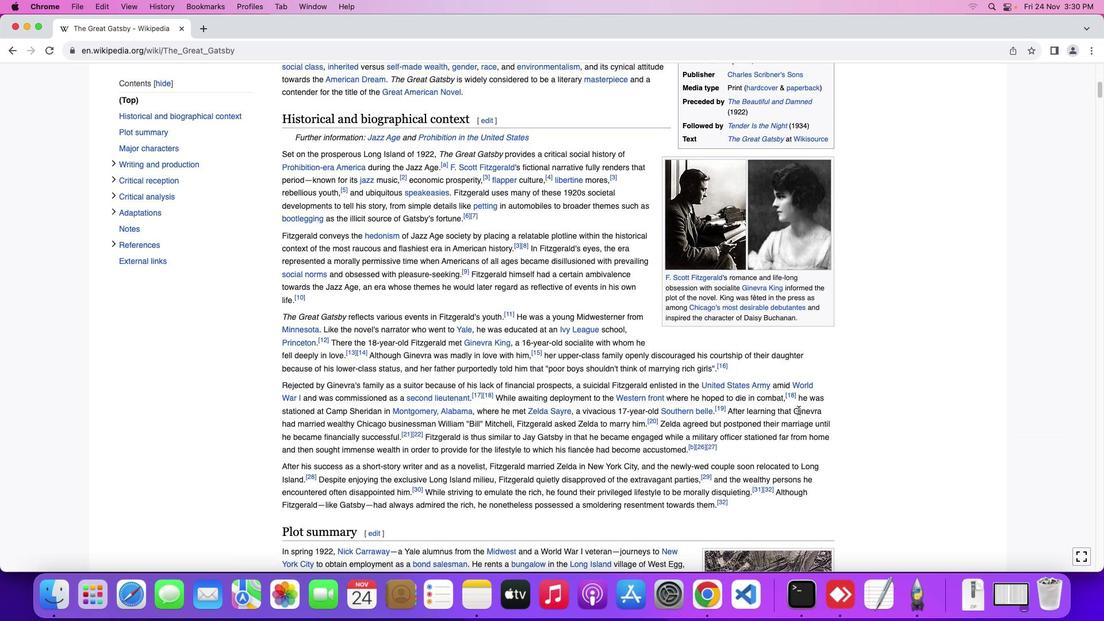 
Action: Mouse moved to (798, 409)
Screenshot: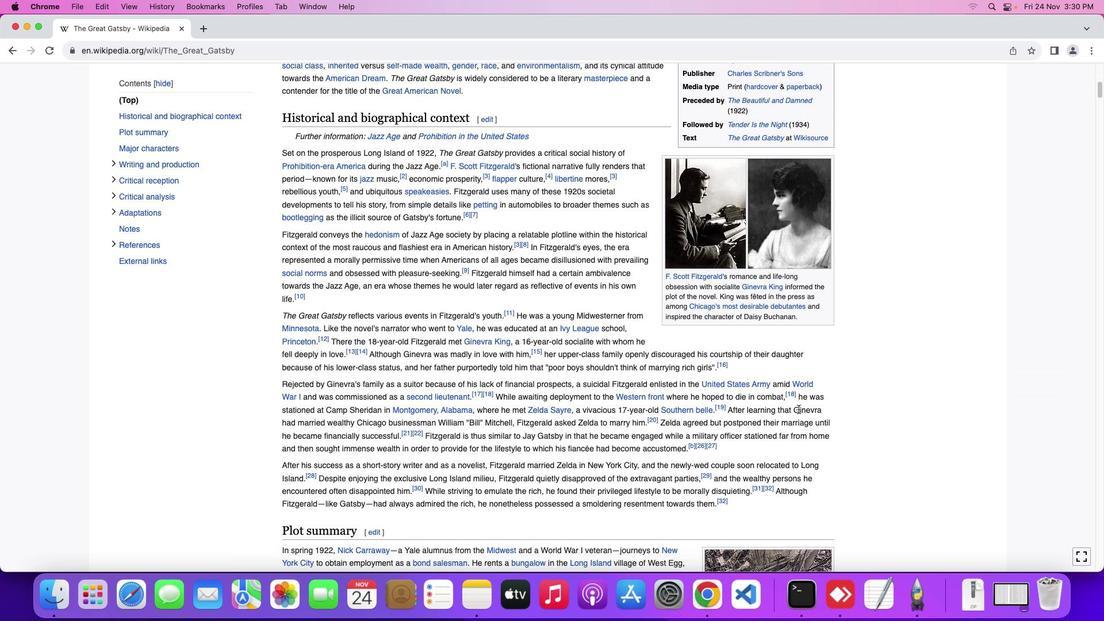 
Action: Mouse scrolled (798, 409) with delta (0, 0)
Screenshot: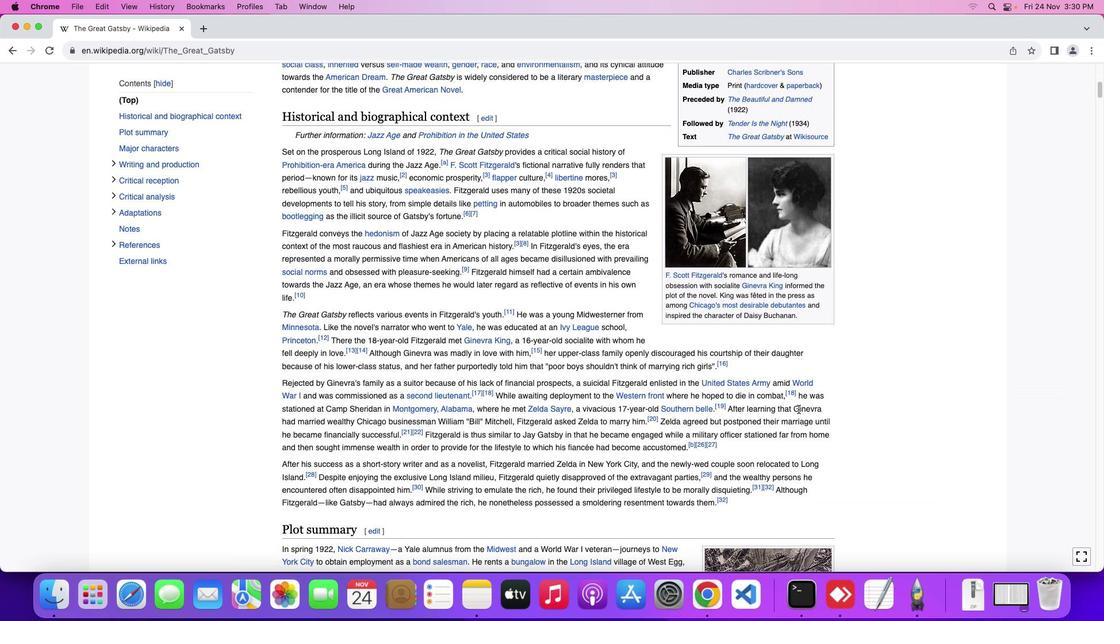 
Action: Mouse moved to (798, 408)
Screenshot: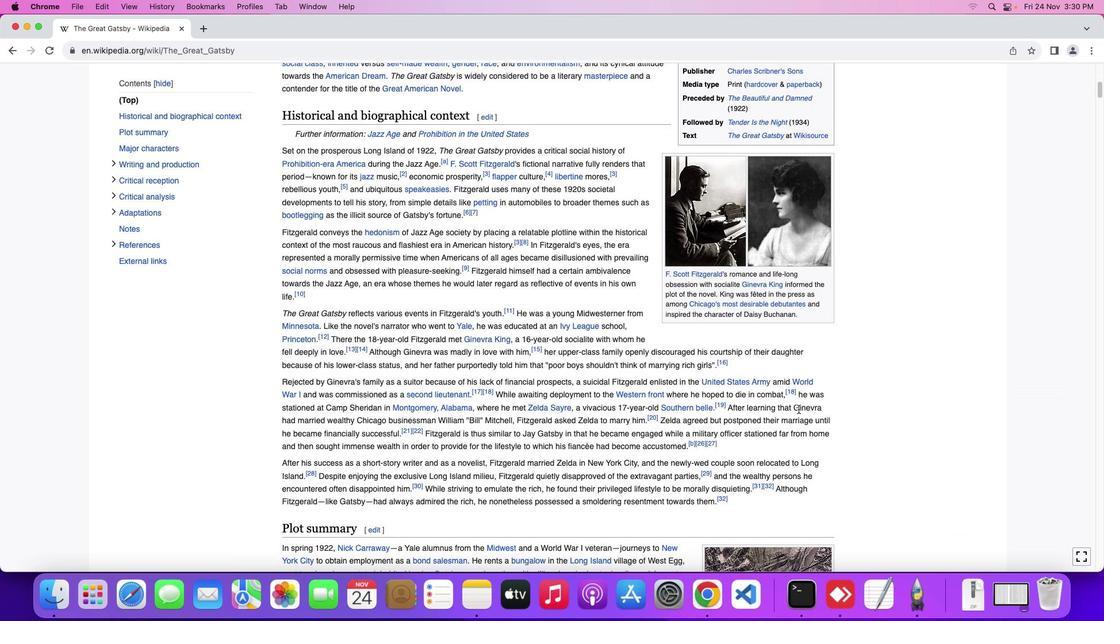 
Action: Mouse scrolled (798, 408) with delta (0, 0)
Screenshot: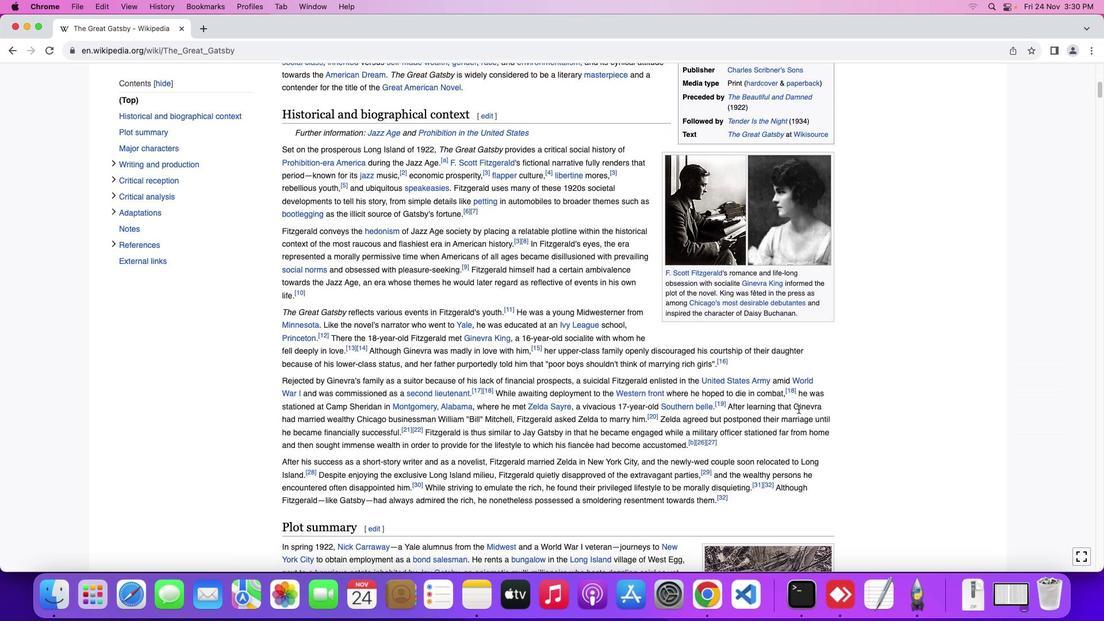 
Action: Mouse moved to (798, 402)
Screenshot: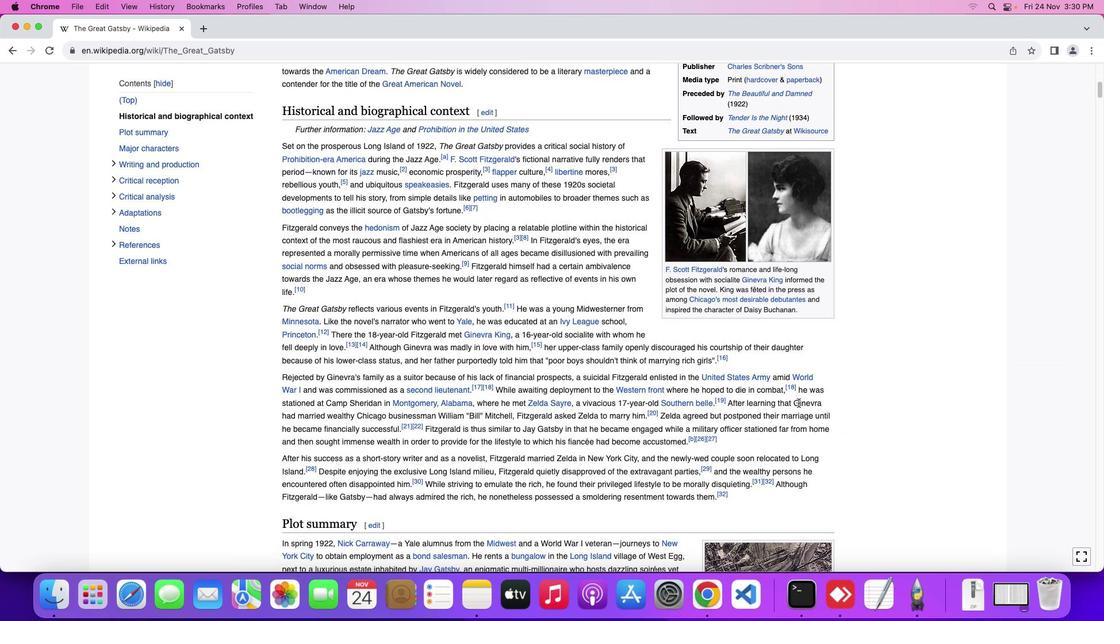 
Action: Mouse scrolled (798, 402) with delta (0, 0)
Screenshot: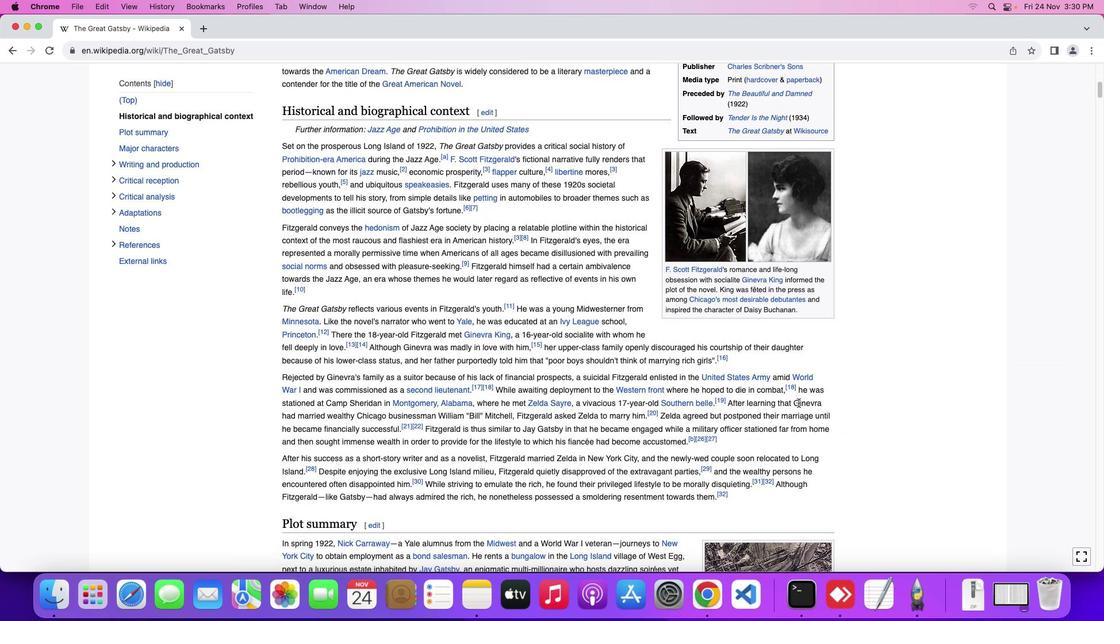 
Action: Mouse moved to (798, 402)
Screenshot: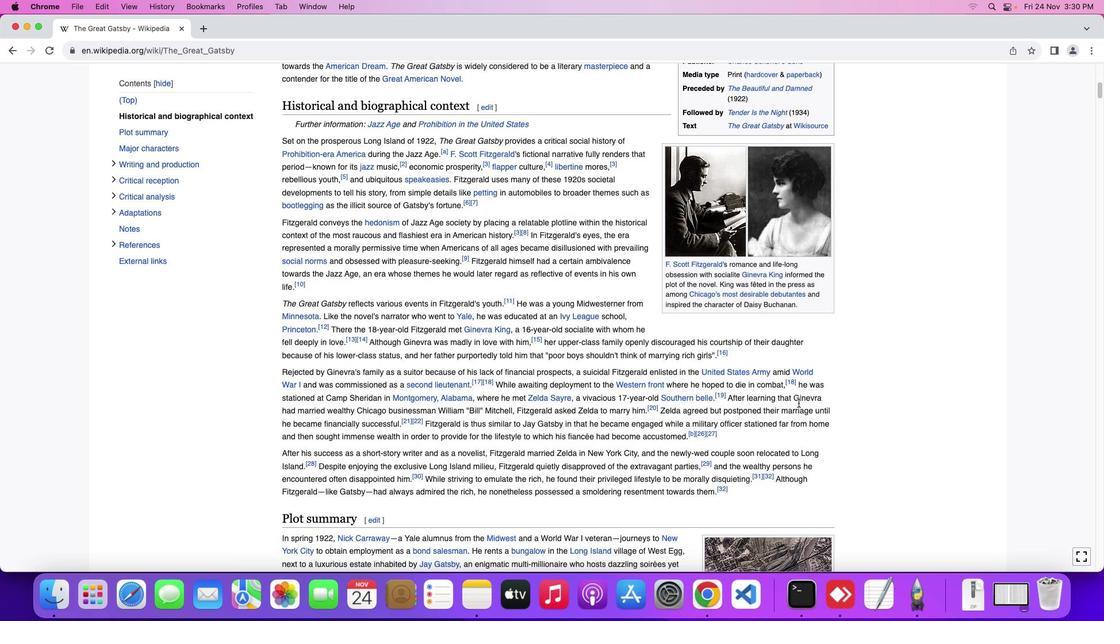 
Action: Mouse scrolled (798, 402) with delta (0, 0)
Screenshot: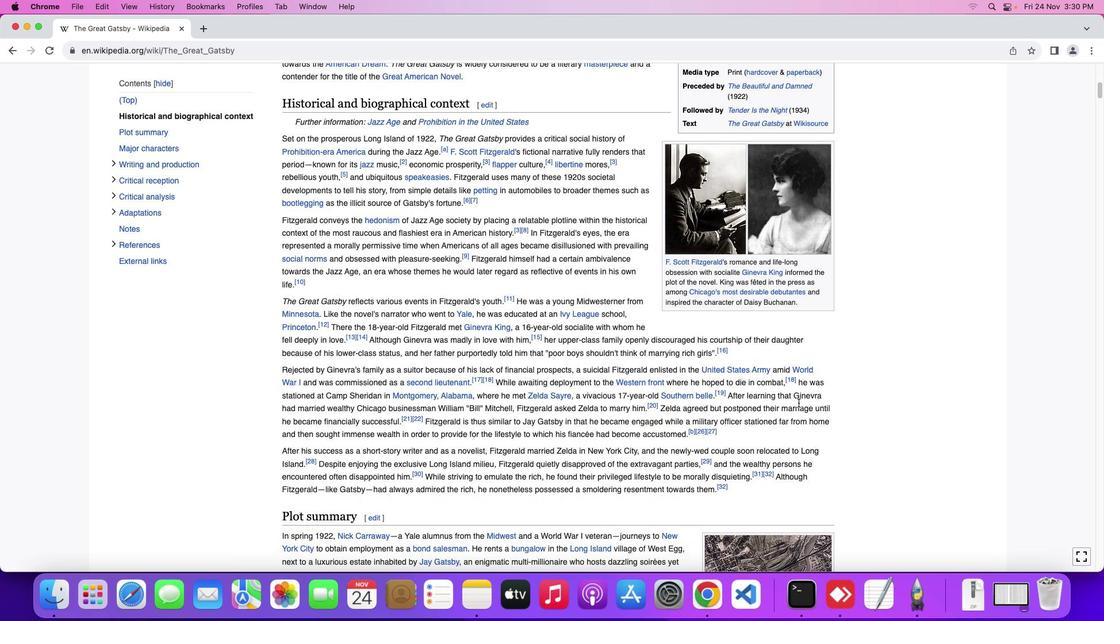 
Action: Mouse scrolled (798, 402) with delta (0, 0)
Screenshot: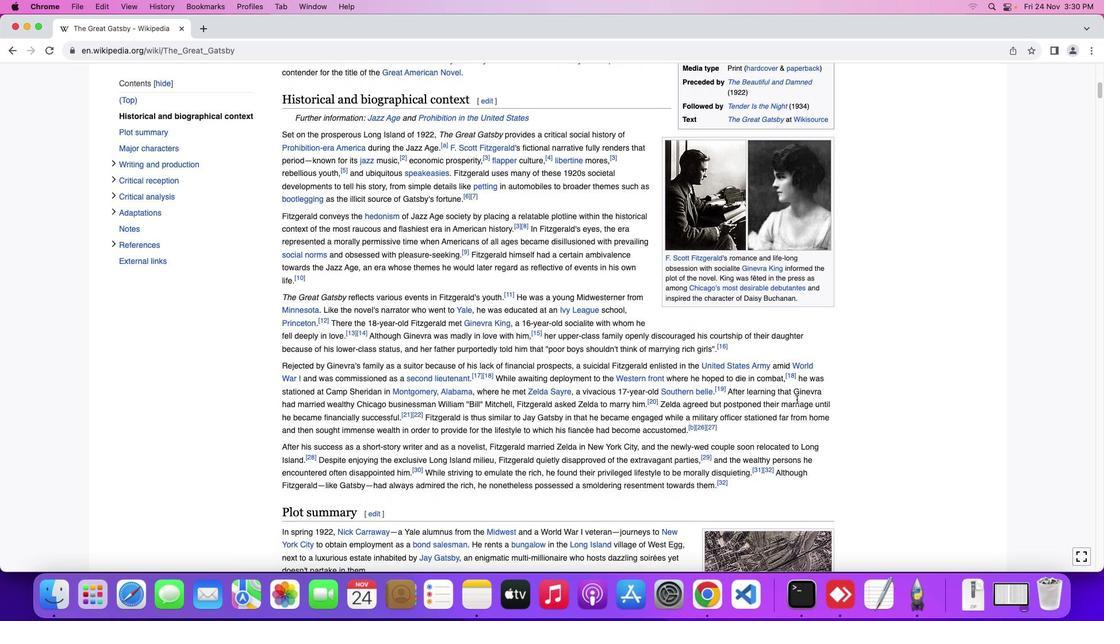 
Action: Mouse moved to (773, 384)
Screenshot: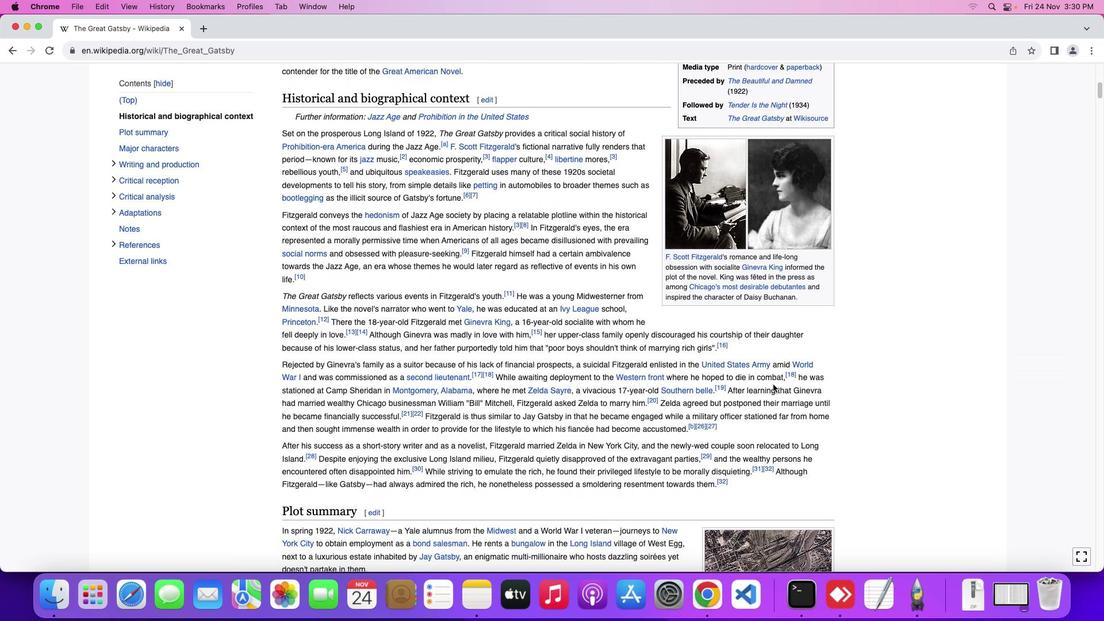 
Action: Mouse scrolled (773, 384) with delta (0, 0)
Screenshot: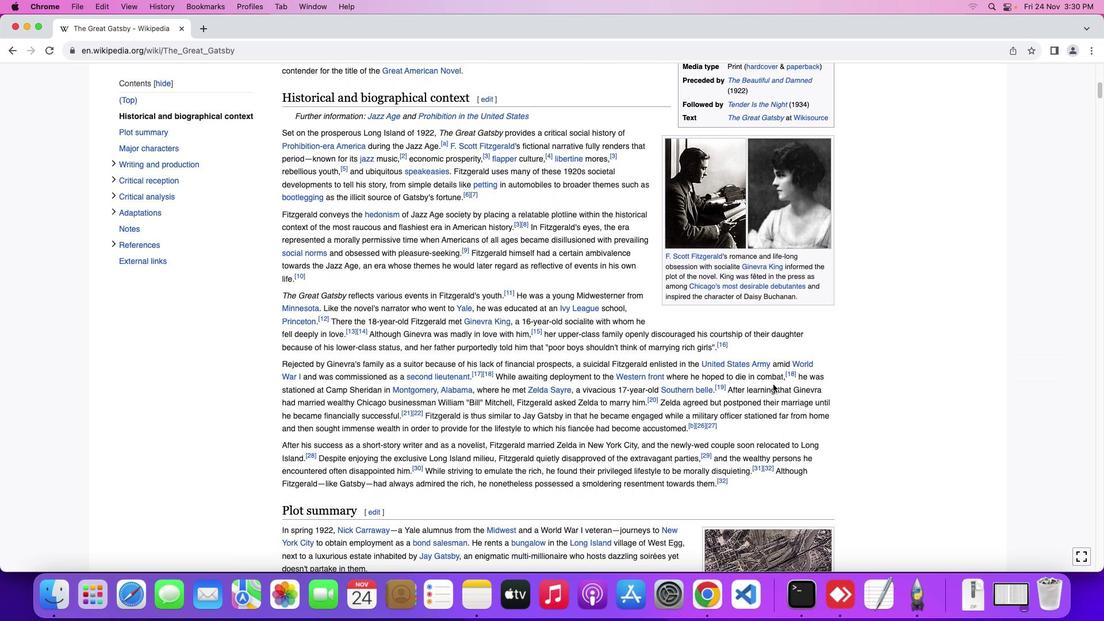 
Action: Mouse scrolled (773, 384) with delta (0, 0)
Screenshot: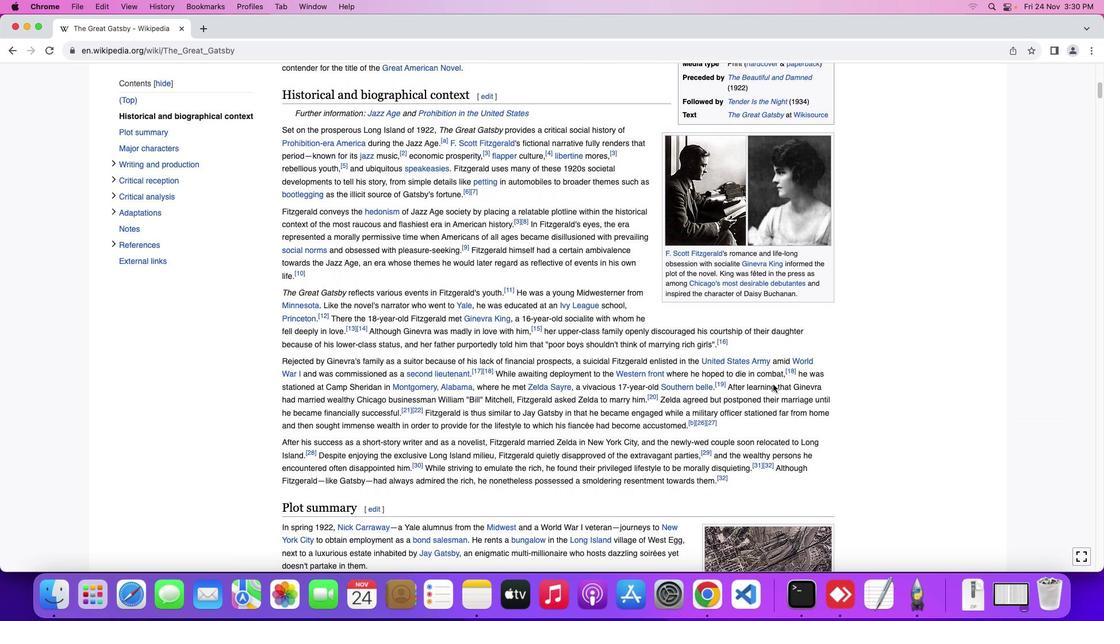 
Action: Mouse scrolled (773, 384) with delta (0, 0)
Screenshot: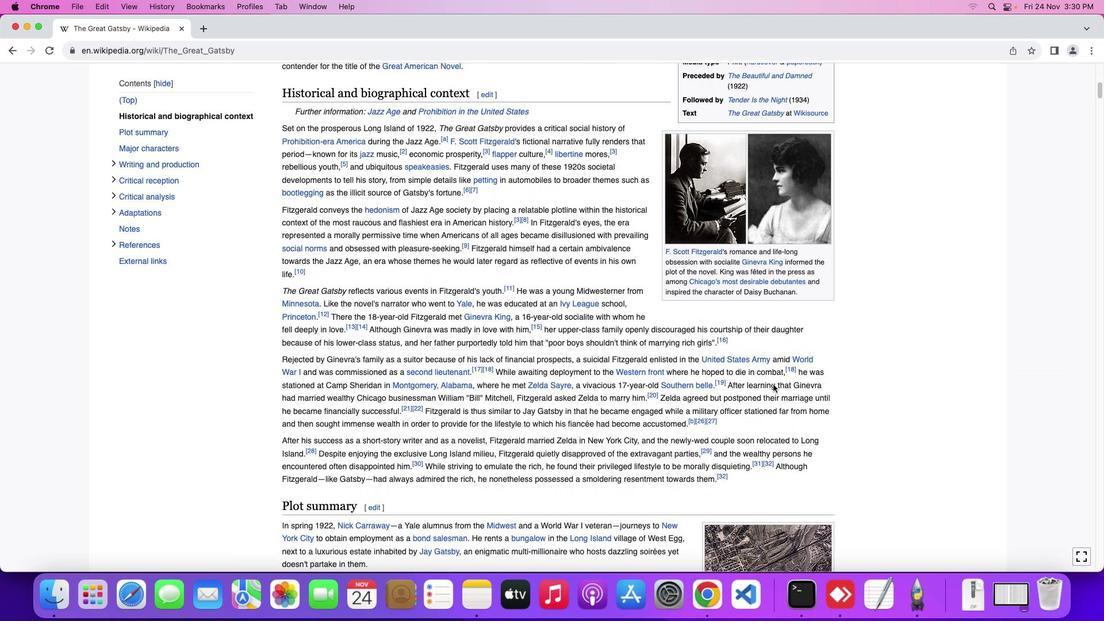 
Action: Mouse moved to (829, 391)
Screenshot: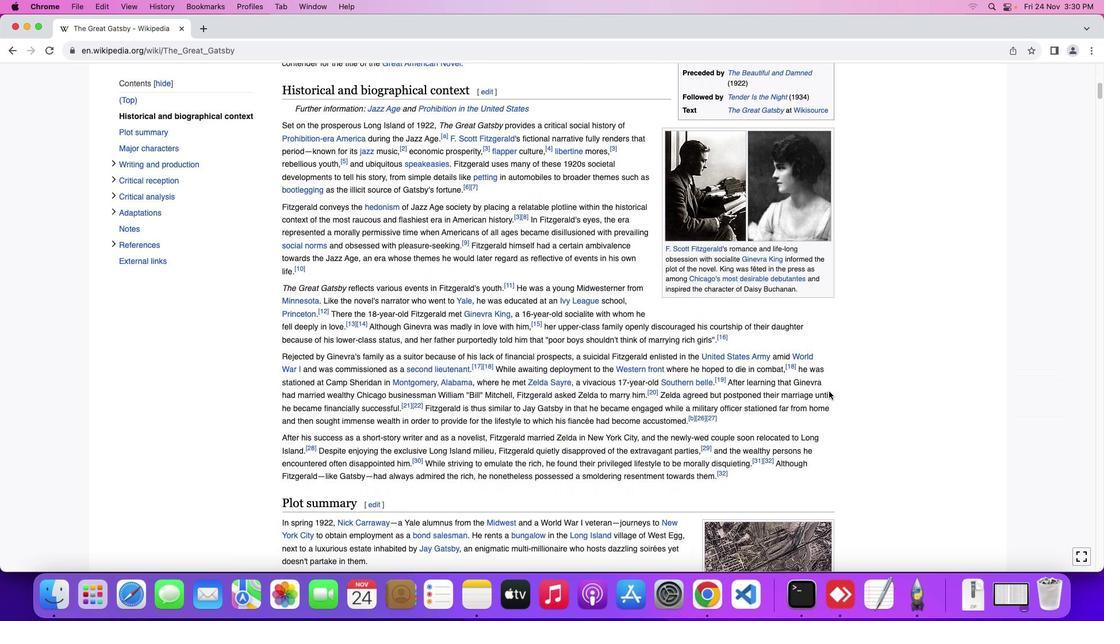 
Action: Mouse scrolled (829, 391) with delta (0, 0)
Screenshot: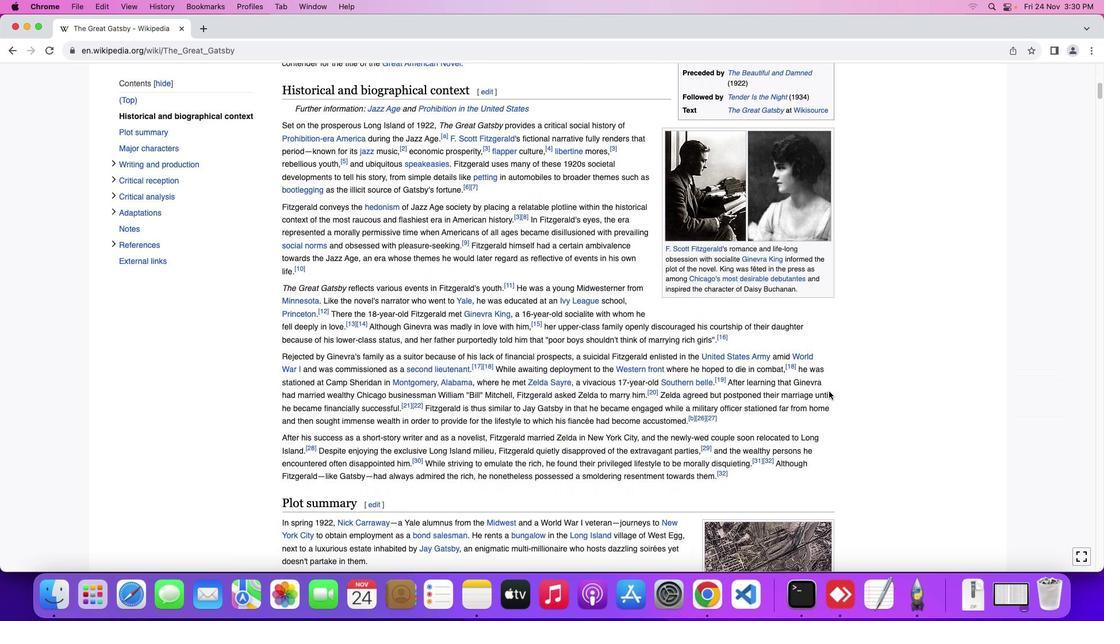 
Action: Mouse moved to (829, 391)
Screenshot: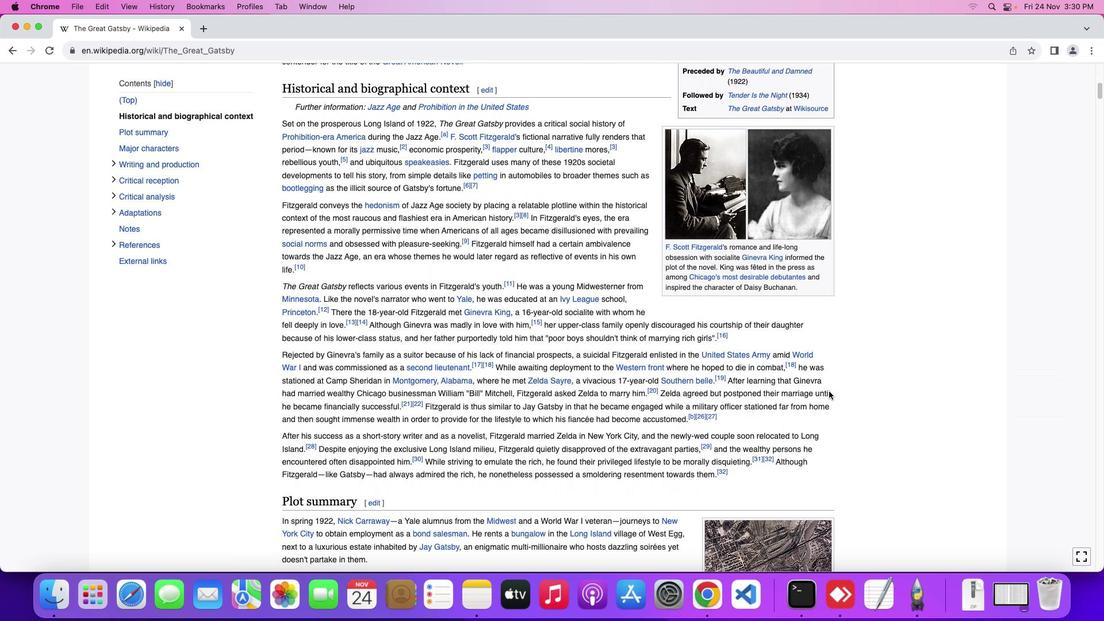 
Action: Mouse scrolled (829, 391) with delta (0, 0)
Screenshot: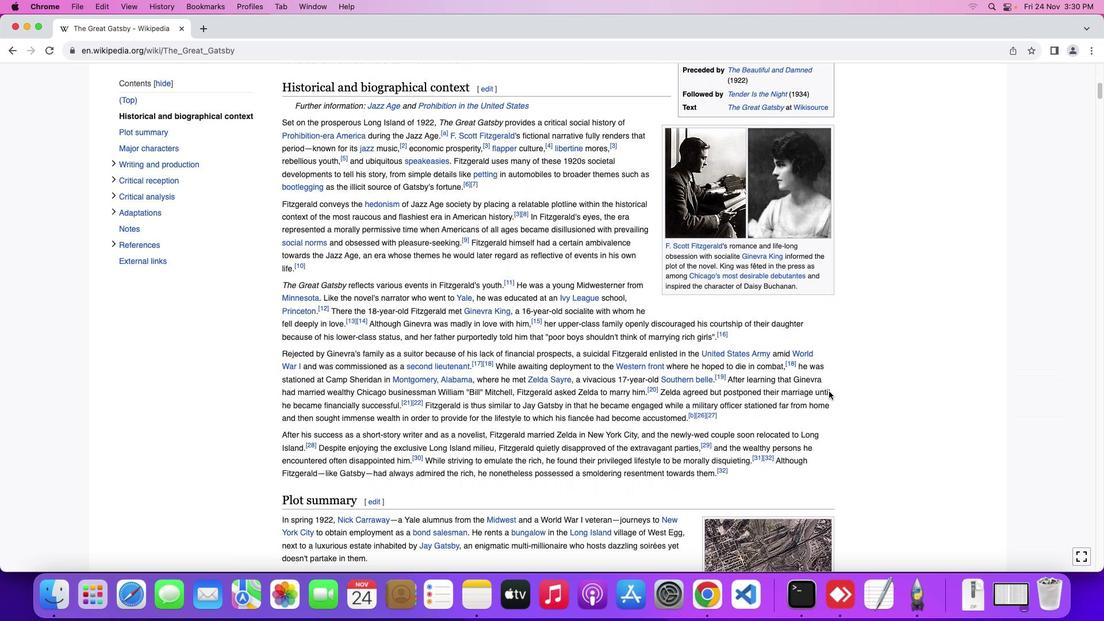 
Action: Mouse scrolled (829, 391) with delta (0, 0)
Screenshot: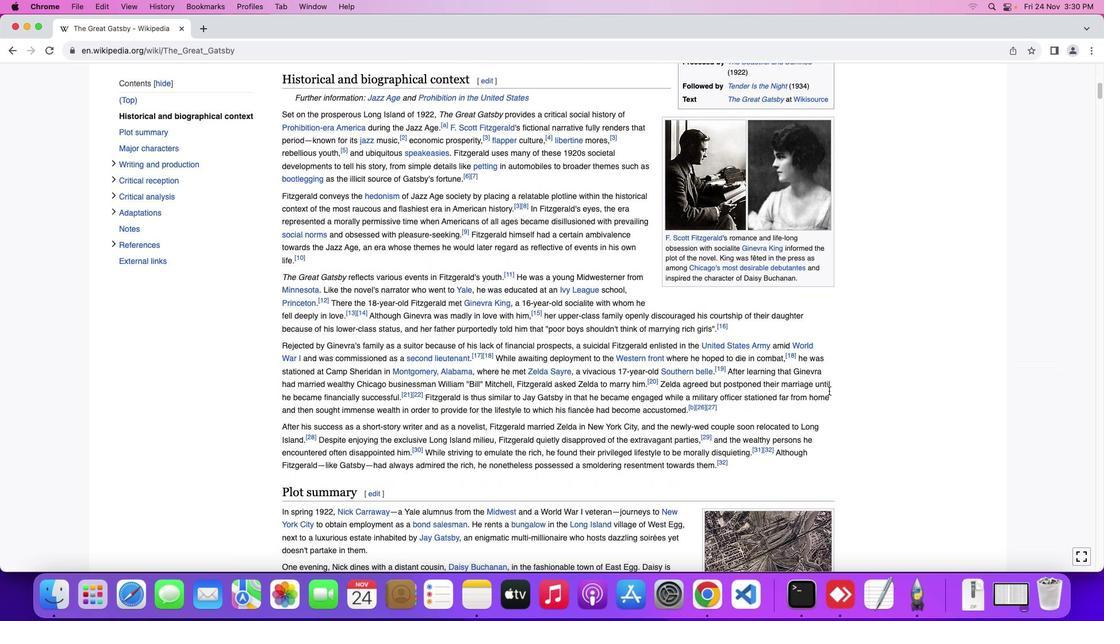 
Action: Mouse moved to (843, 390)
Screenshot: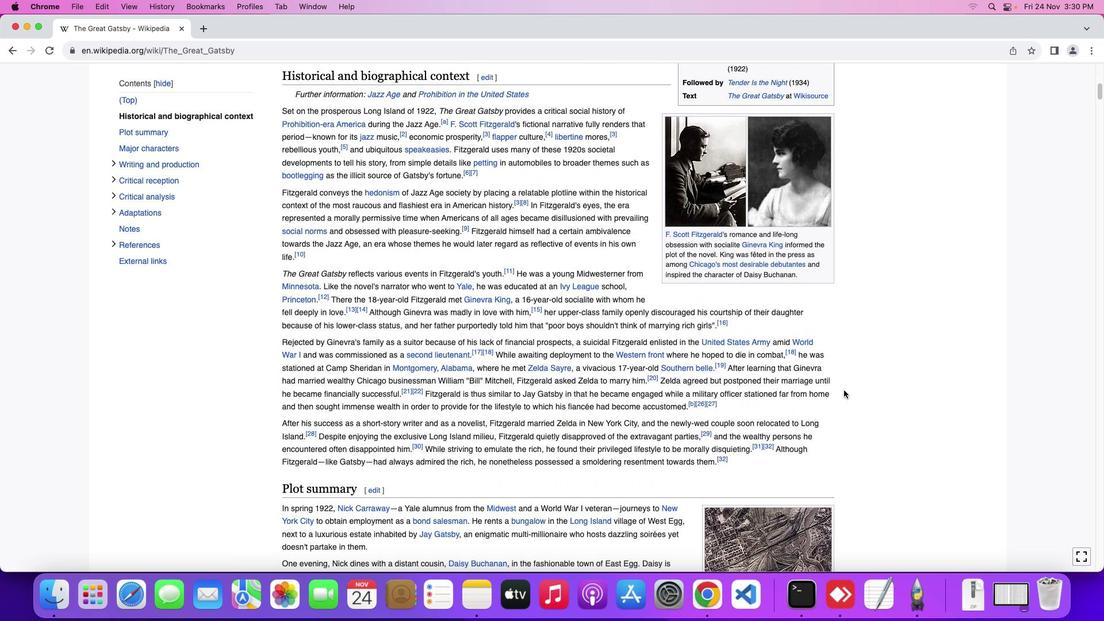
Action: Mouse scrolled (843, 390) with delta (0, 0)
Screenshot: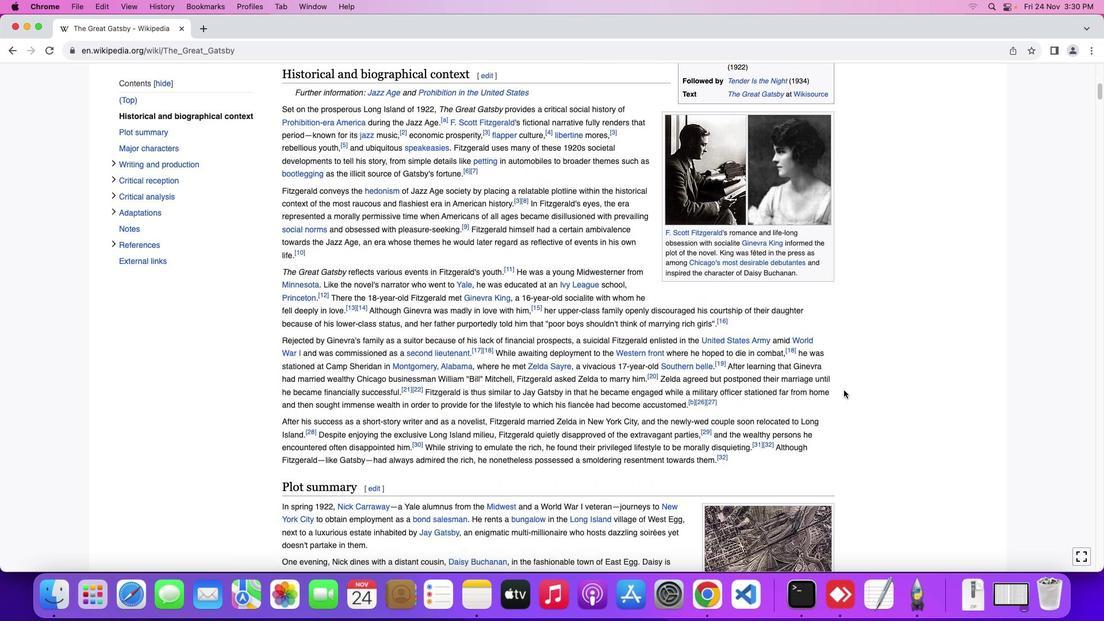 
Action: Mouse scrolled (843, 390) with delta (0, 0)
Screenshot: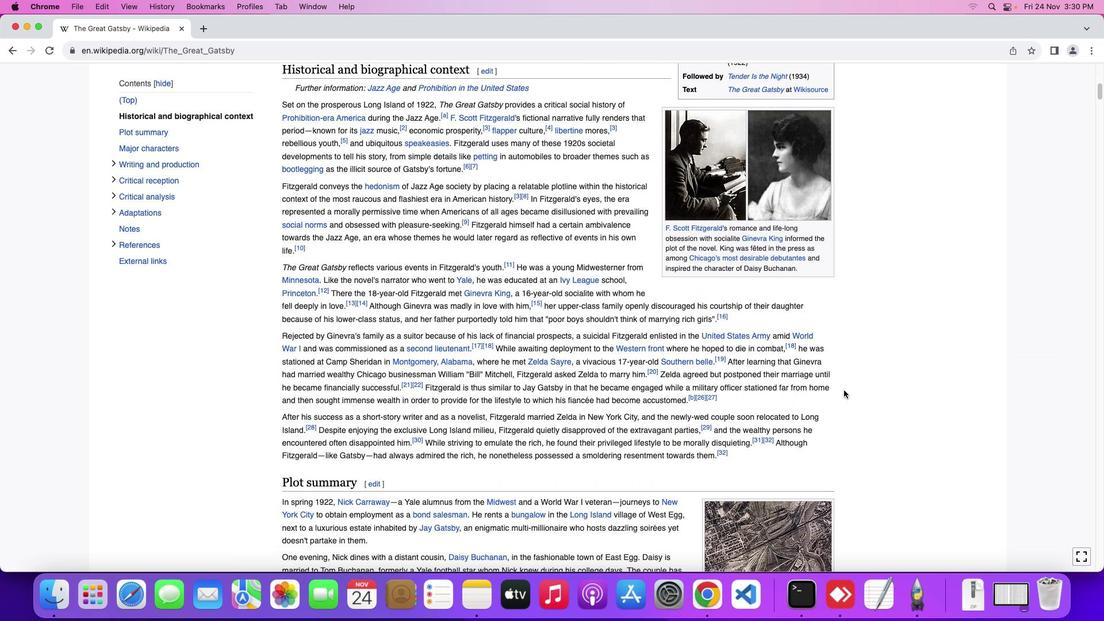 
Action: Mouse moved to (842, 382)
Screenshot: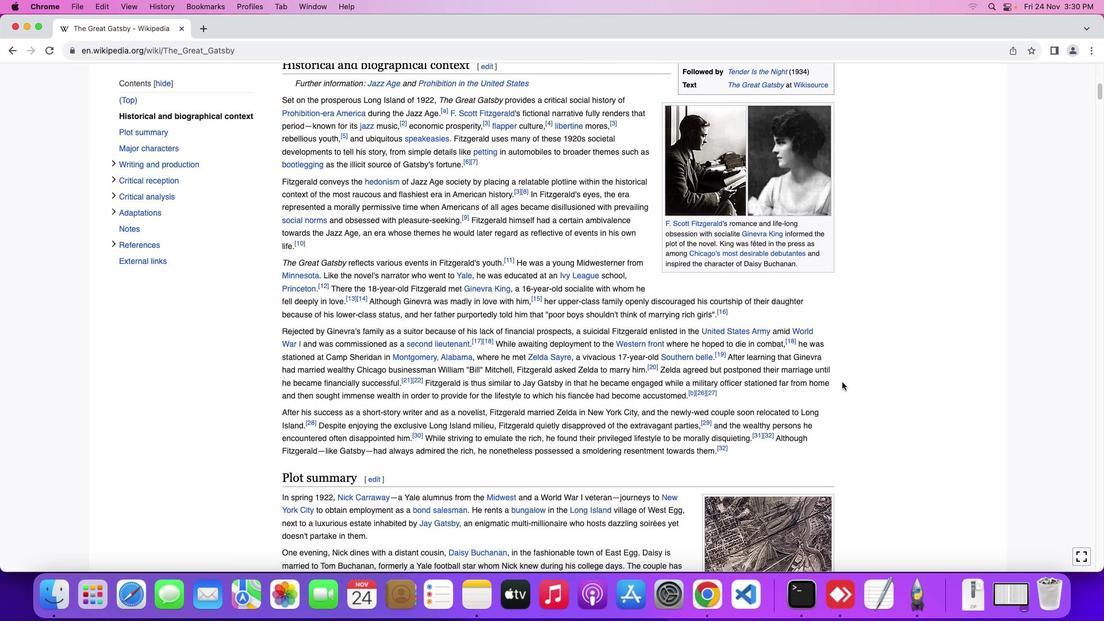 
Action: Mouse scrolled (842, 382) with delta (0, 0)
Screenshot: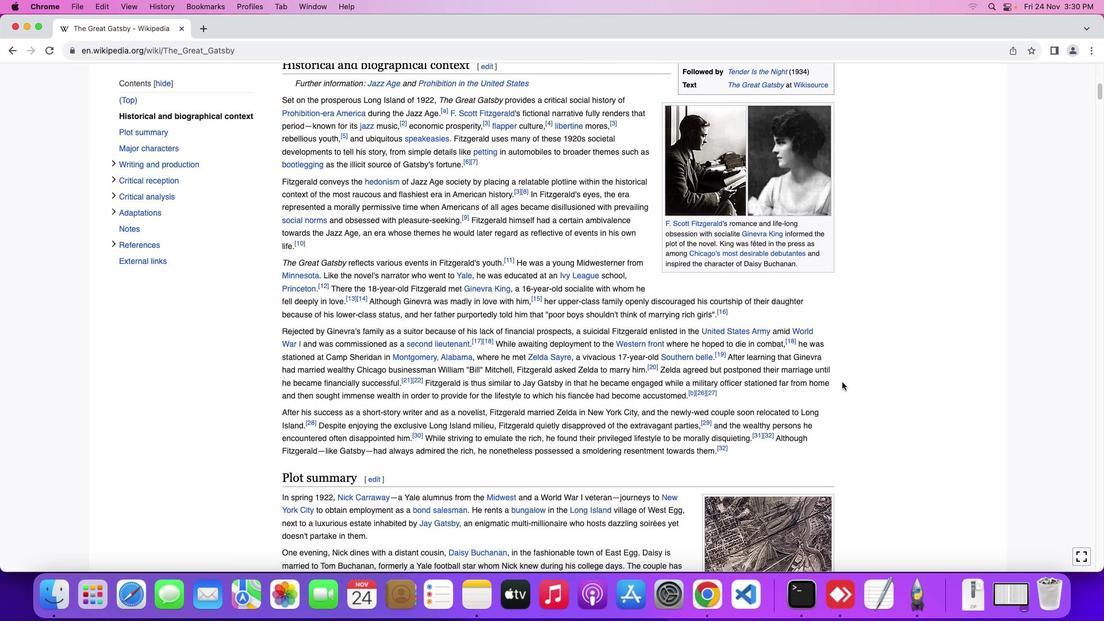 
Action: Mouse moved to (842, 381)
Screenshot: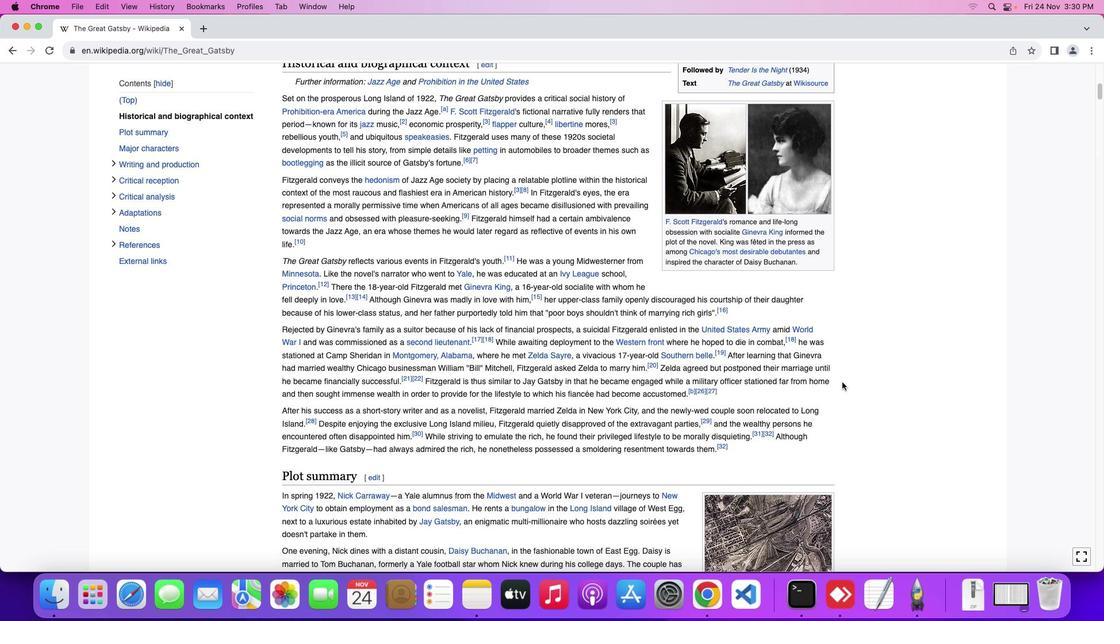 
Action: Mouse scrolled (842, 381) with delta (0, 0)
Screenshot: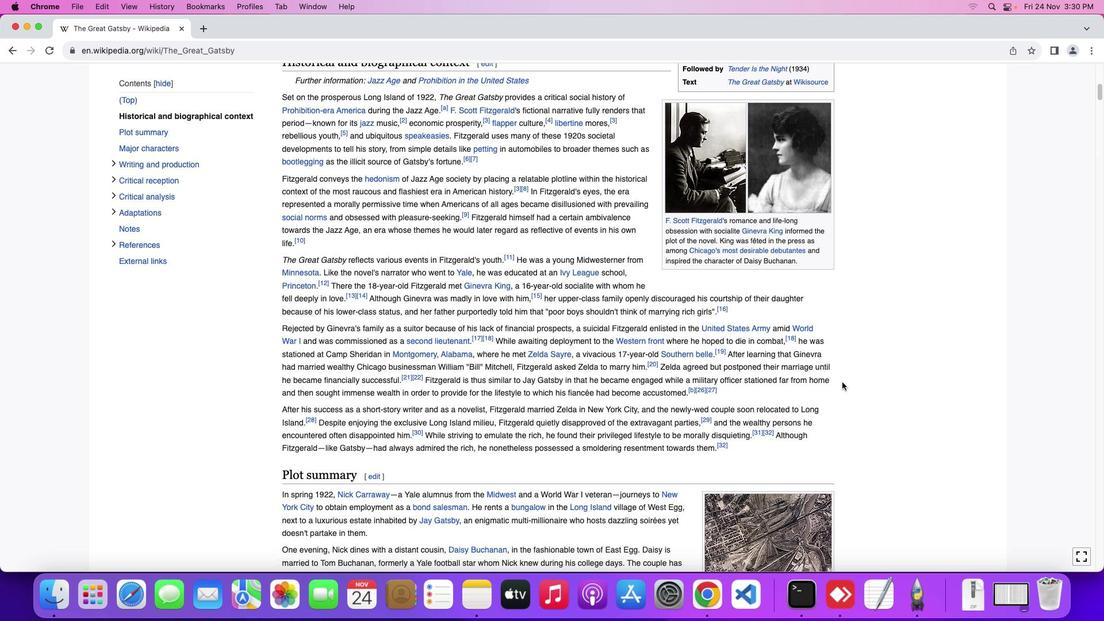
Action: Mouse scrolled (842, 381) with delta (0, 0)
Screenshot: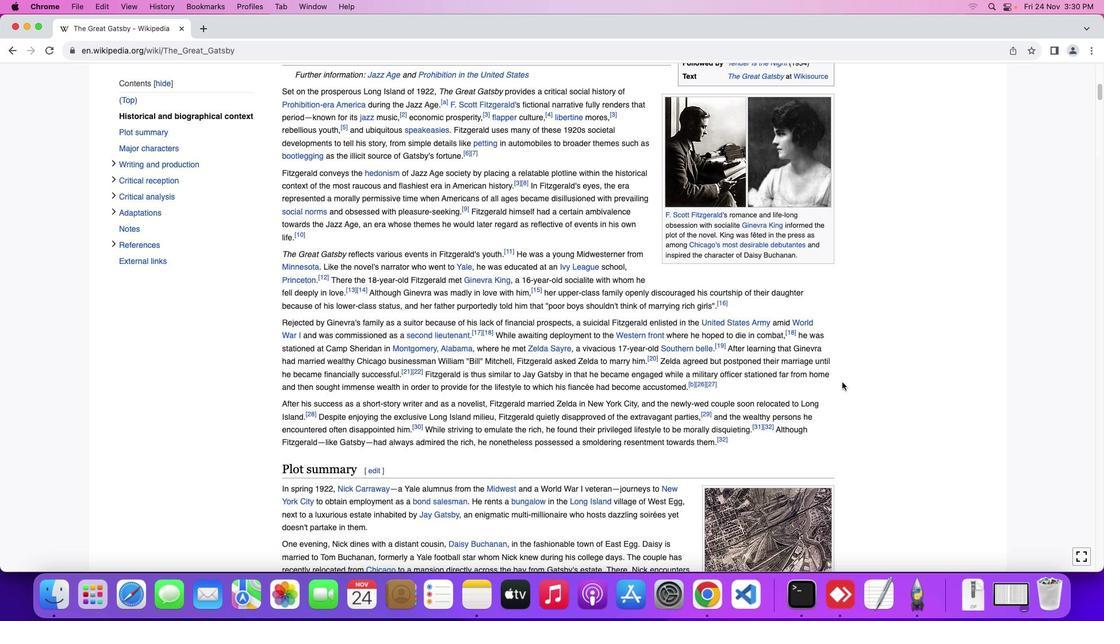 
Action: Mouse moved to (873, 392)
Screenshot: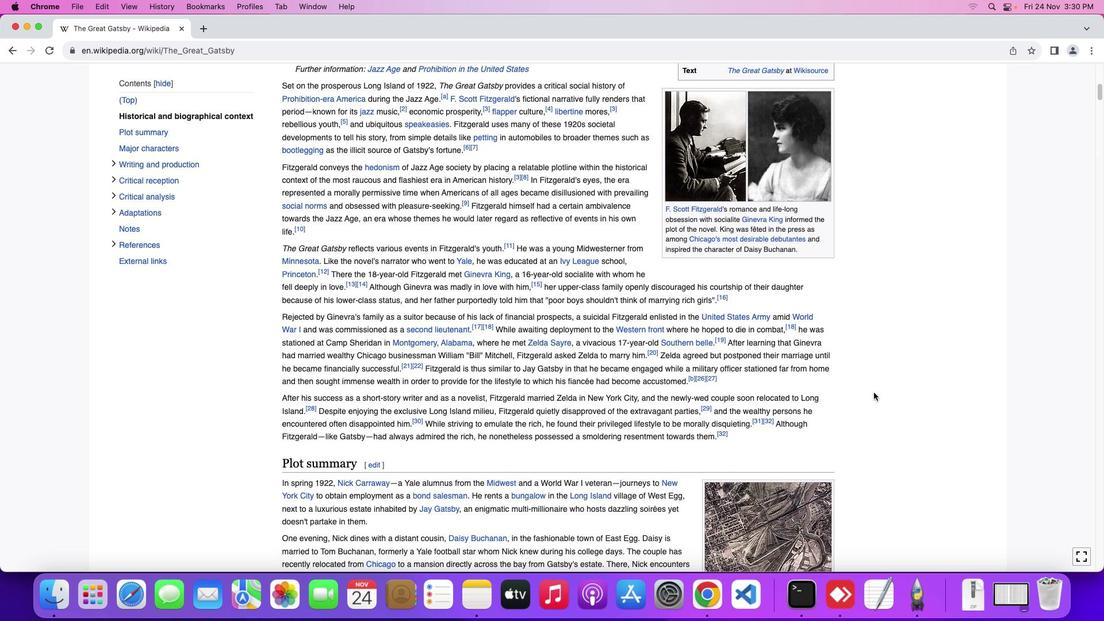 
Action: Mouse scrolled (873, 392) with delta (0, 0)
Screenshot: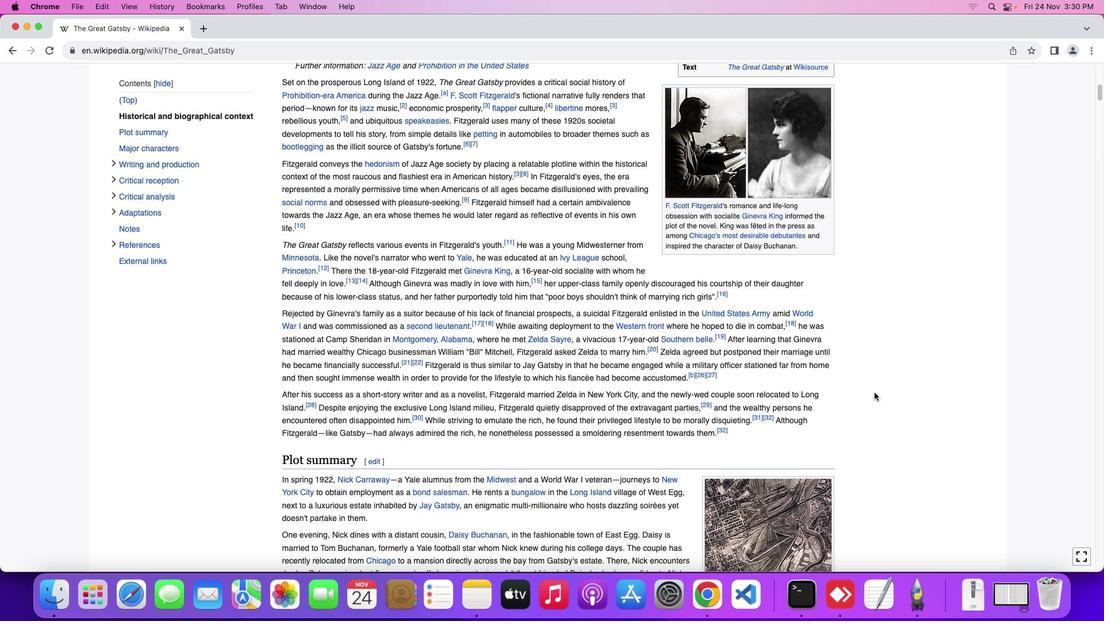
Action: Mouse moved to (874, 392)
Screenshot: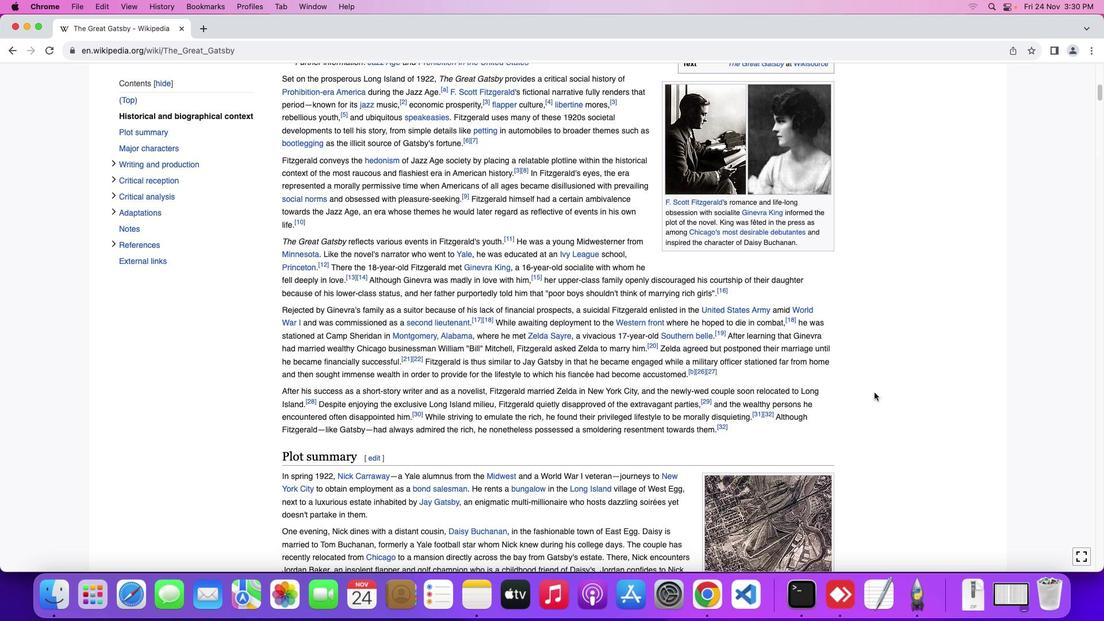 
Action: Mouse scrolled (874, 392) with delta (0, 0)
Screenshot: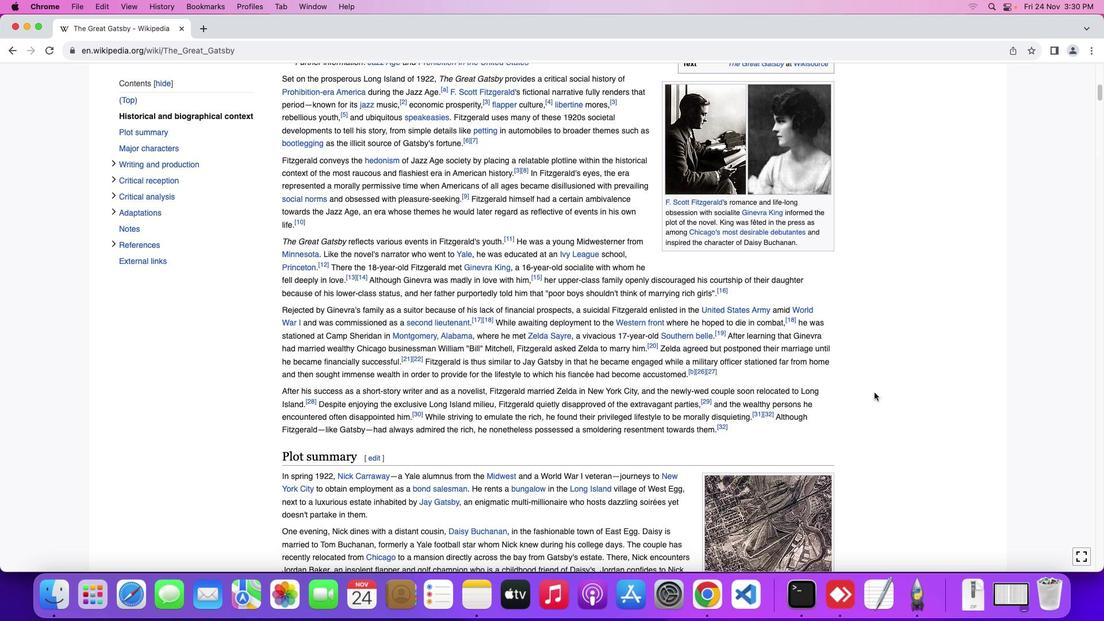 
Action: Mouse moved to (874, 392)
Screenshot: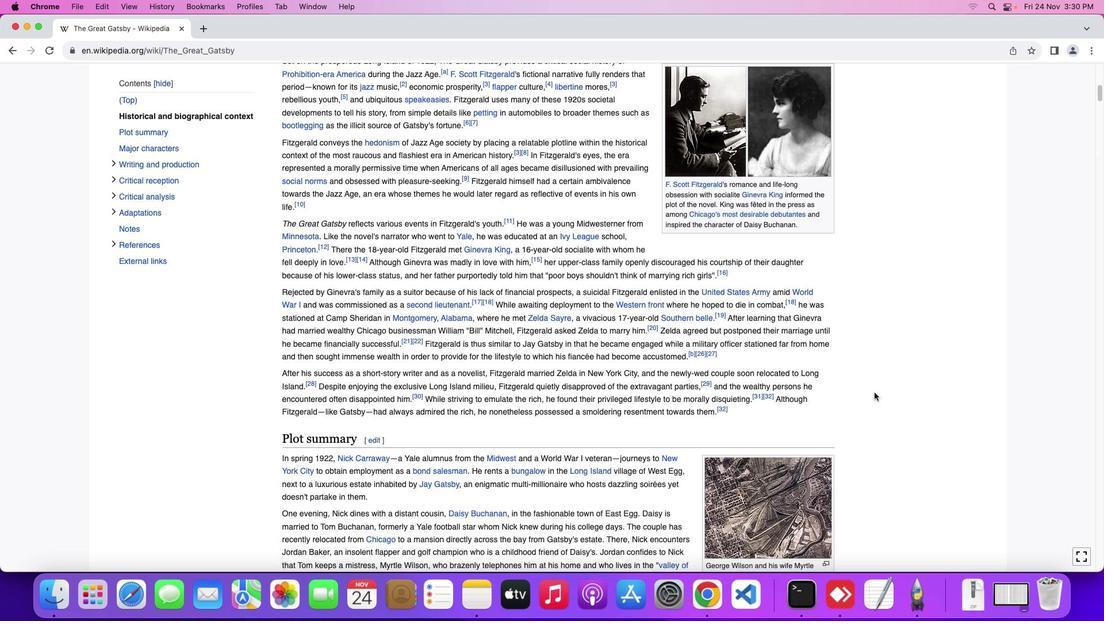
Action: Mouse scrolled (874, 392) with delta (0, 0)
Screenshot: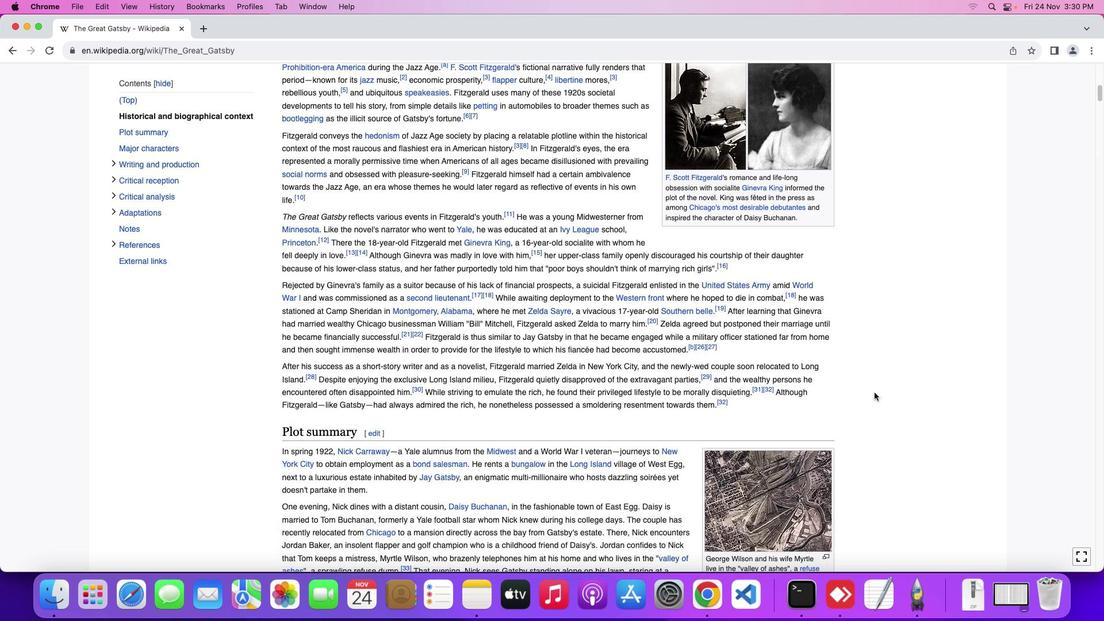 
Action: Mouse scrolled (874, 392) with delta (0, 0)
Screenshot: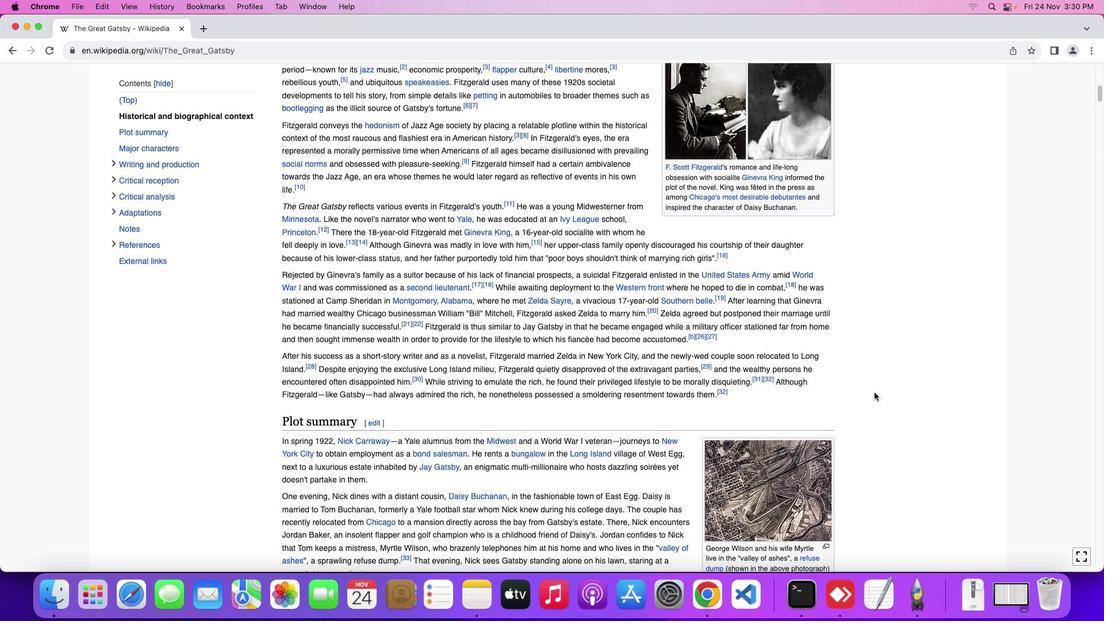 
Action: Mouse scrolled (874, 392) with delta (0, 0)
Screenshot: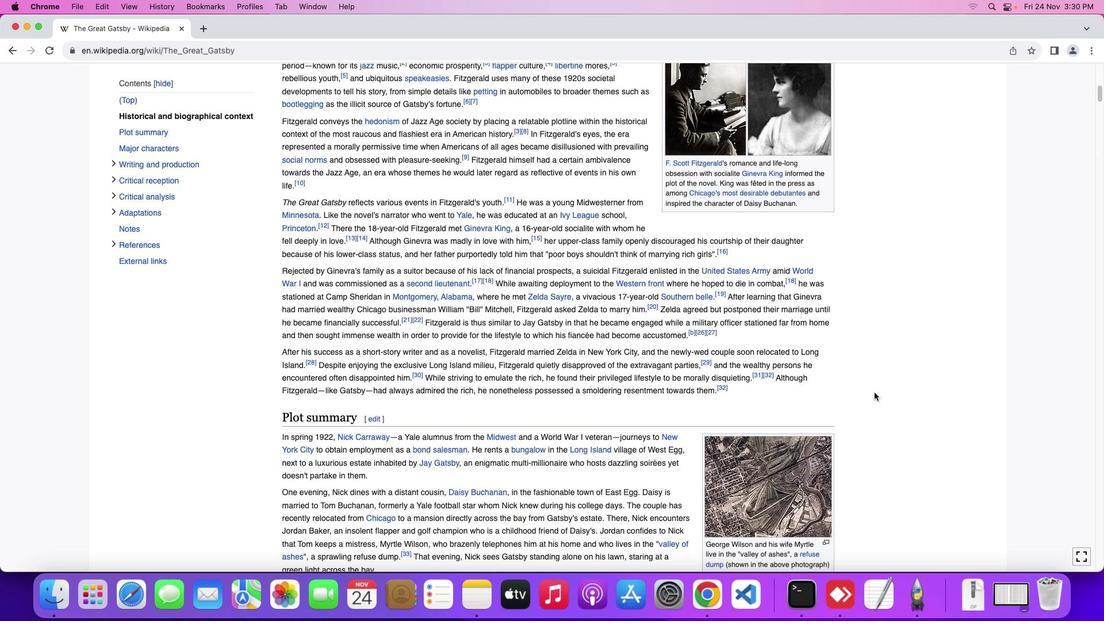 
Action: Mouse scrolled (874, 392) with delta (0, 0)
Screenshot: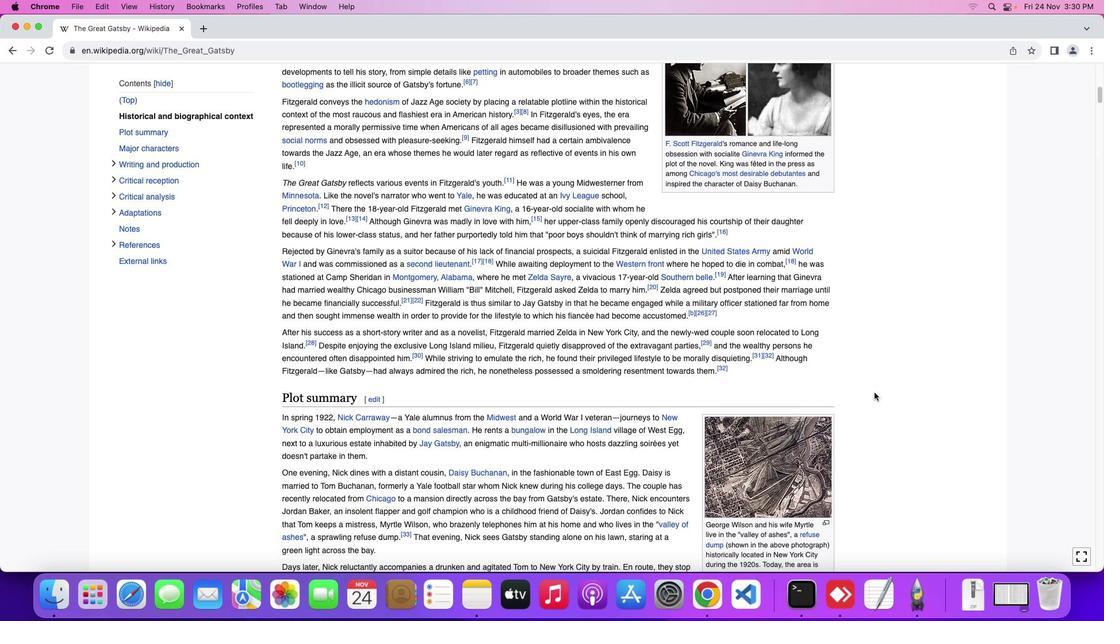 
Action: Mouse scrolled (874, 392) with delta (0, 0)
Screenshot: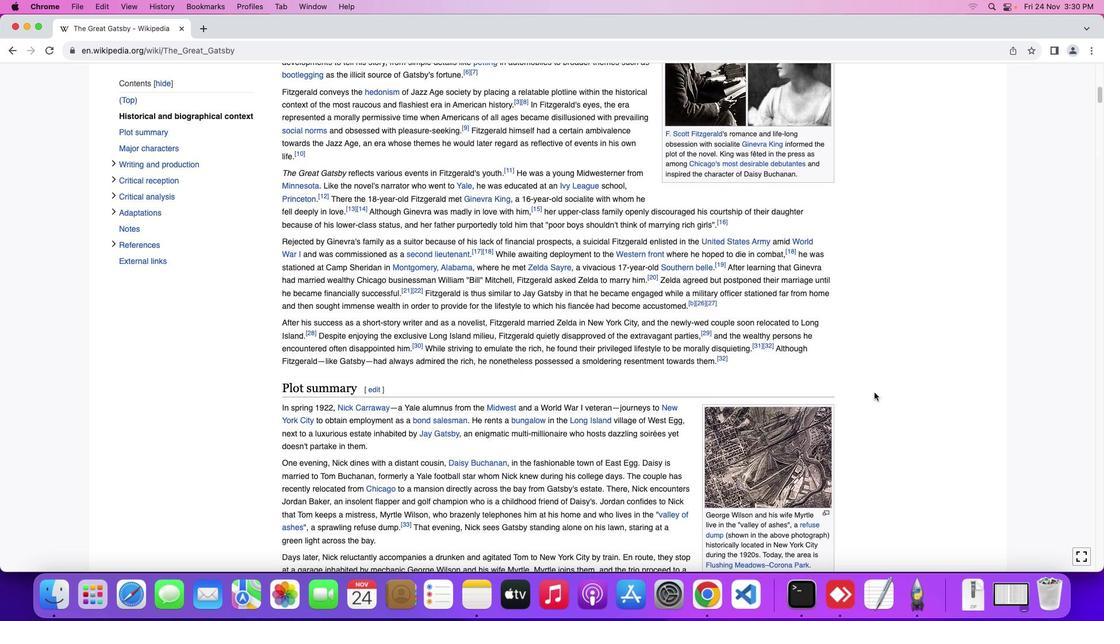 
Action: Mouse scrolled (874, 392) with delta (0, 0)
Screenshot: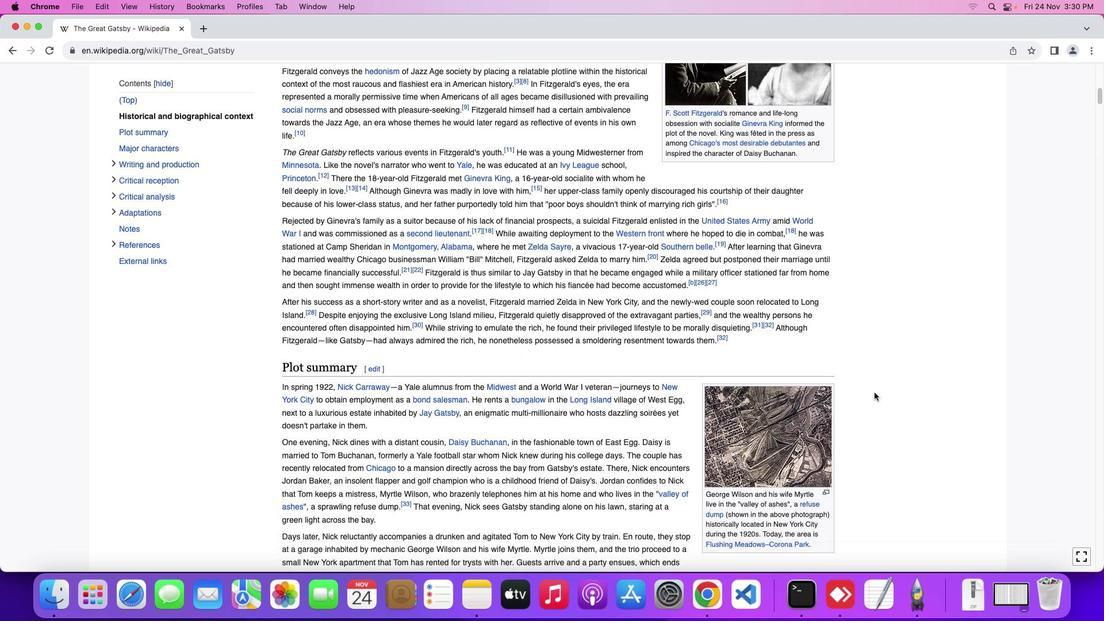
Action: Mouse scrolled (874, 392) with delta (0, 0)
Screenshot: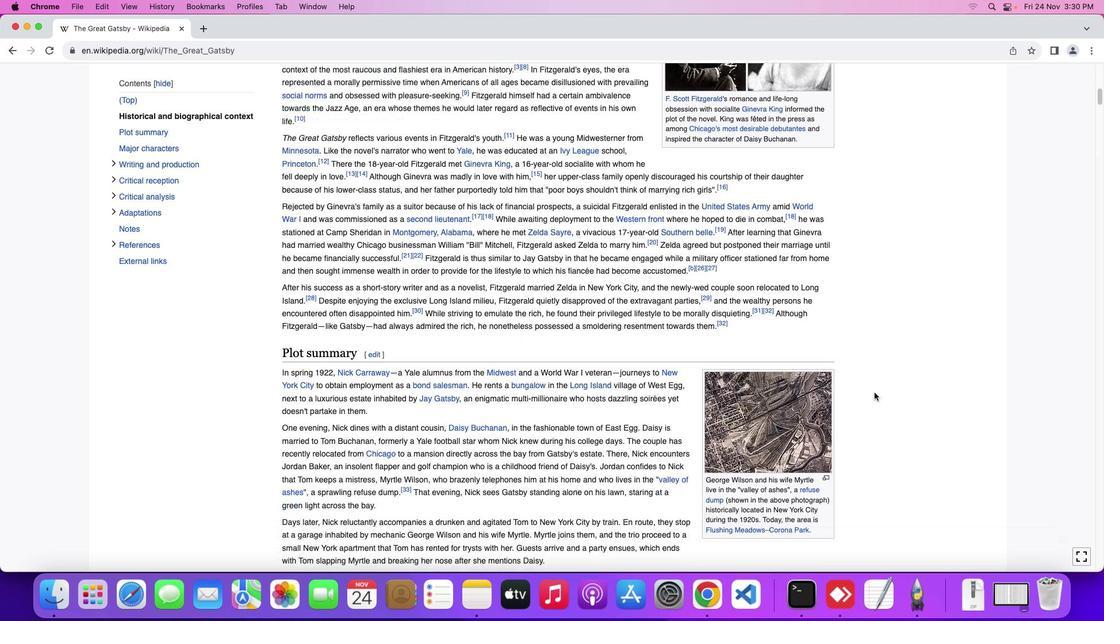 
Action: Mouse moved to (874, 393)
Screenshot: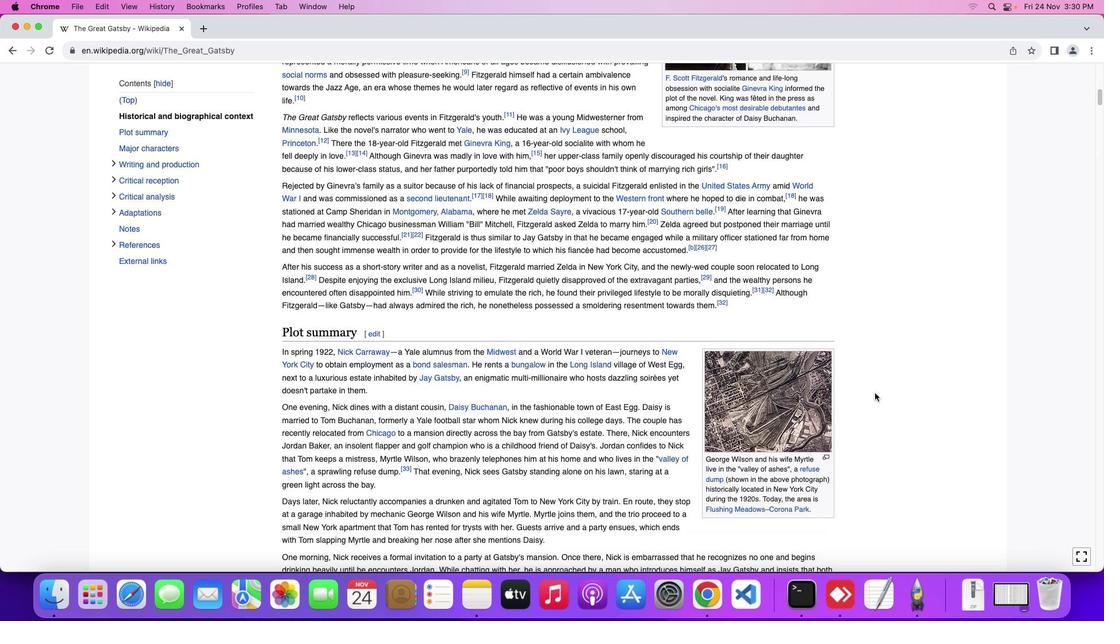 
Action: Mouse scrolled (874, 393) with delta (0, 0)
Screenshot: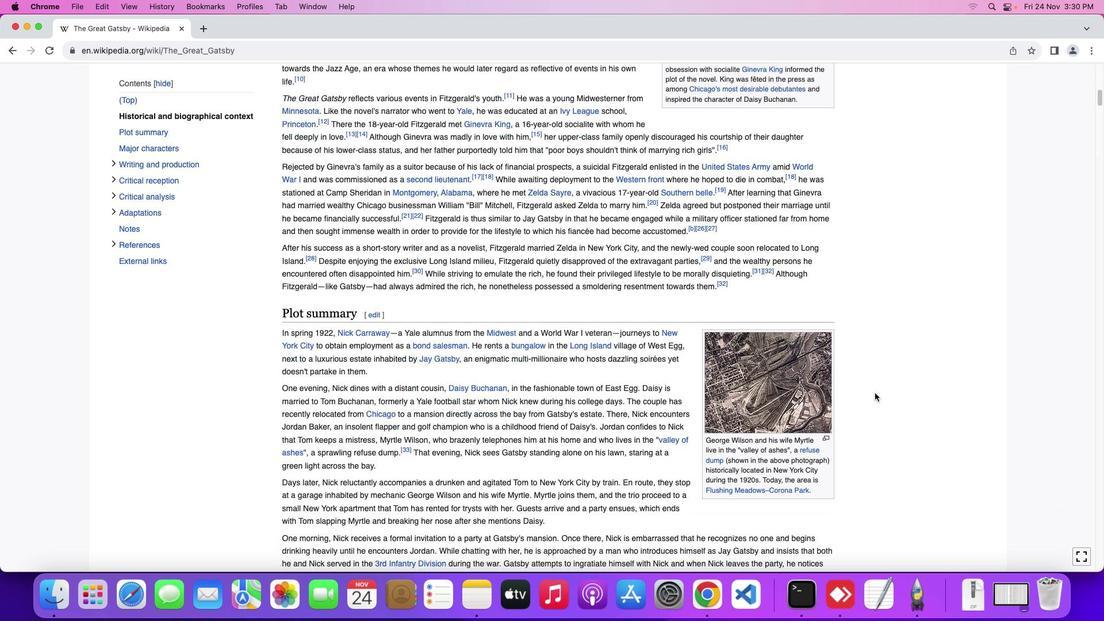 
Action: Mouse scrolled (874, 393) with delta (0, 0)
Screenshot: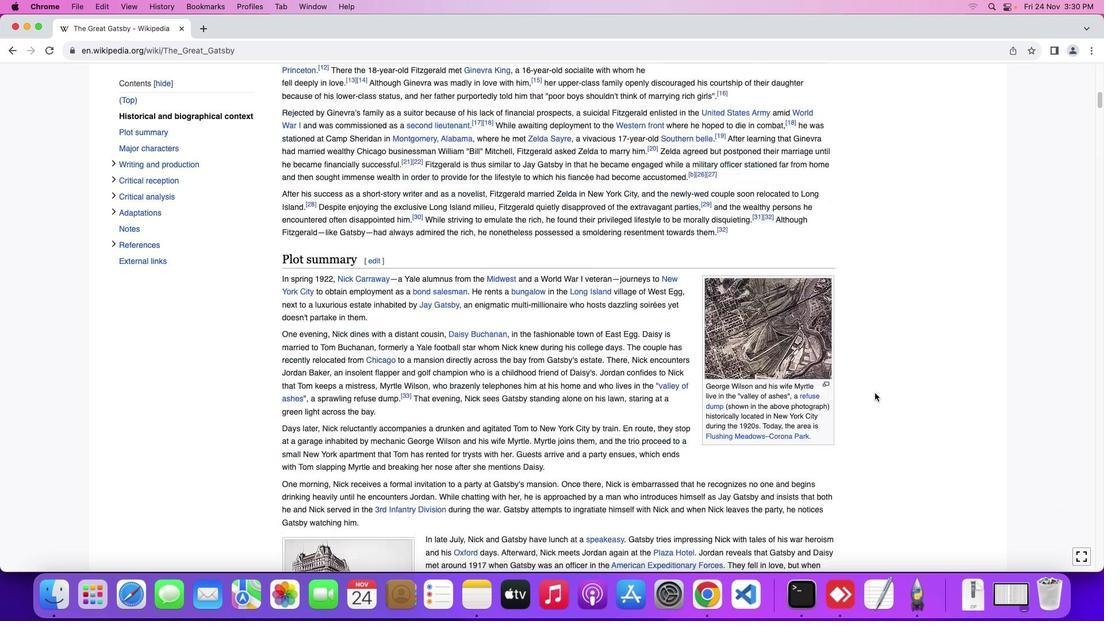 
Action: Mouse scrolled (874, 393) with delta (0, -1)
Screenshot: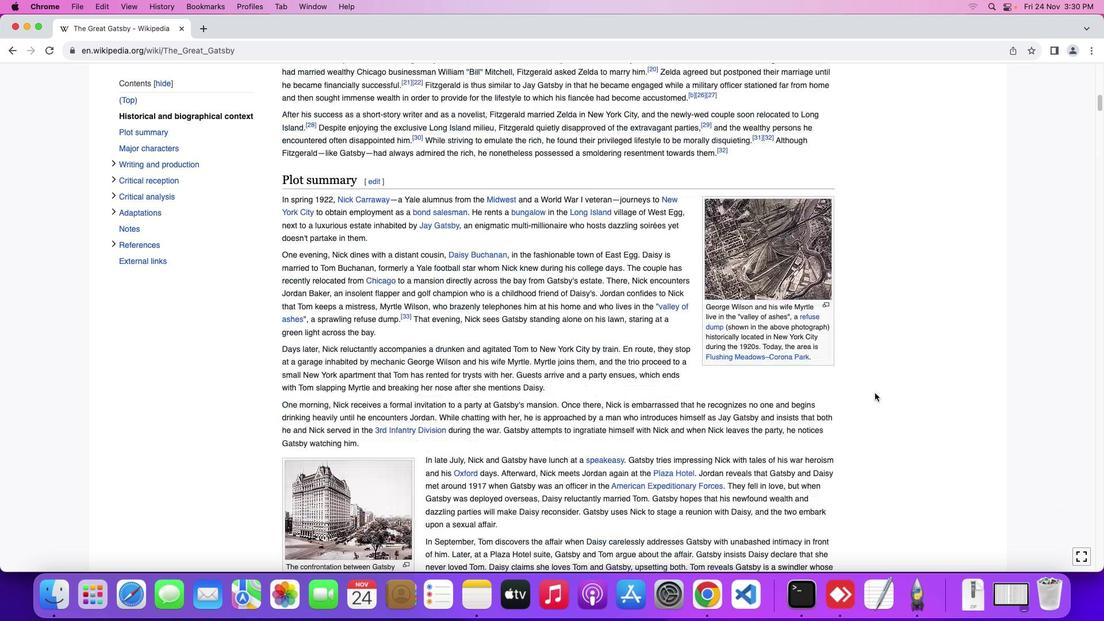 
Action: Mouse scrolled (874, 393) with delta (0, -2)
Screenshot: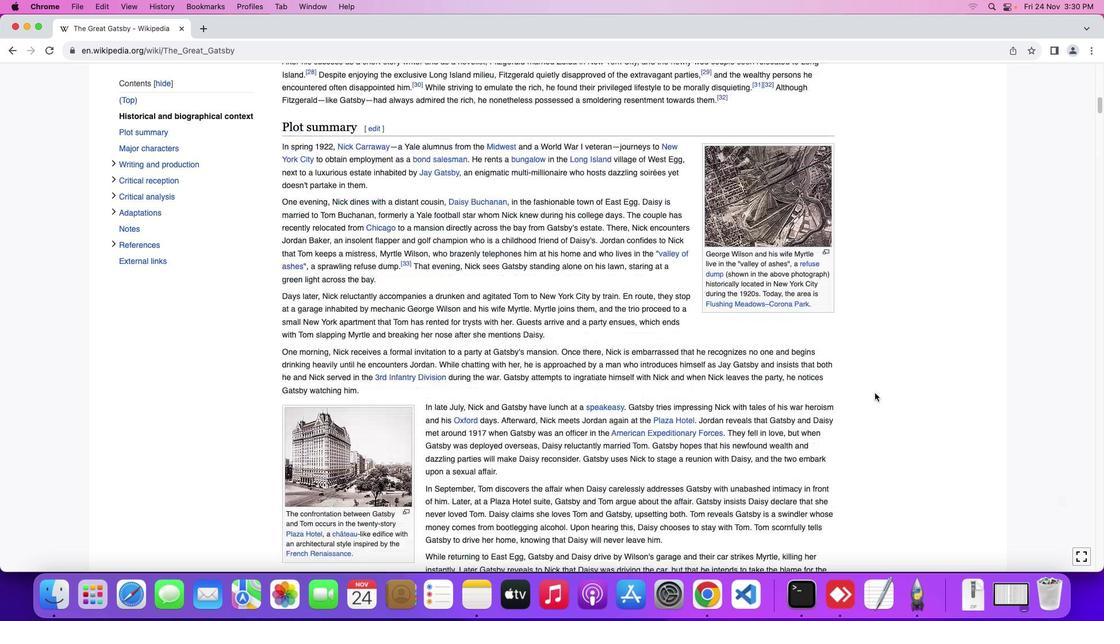 
Action: Mouse moved to (873, 398)
Screenshot: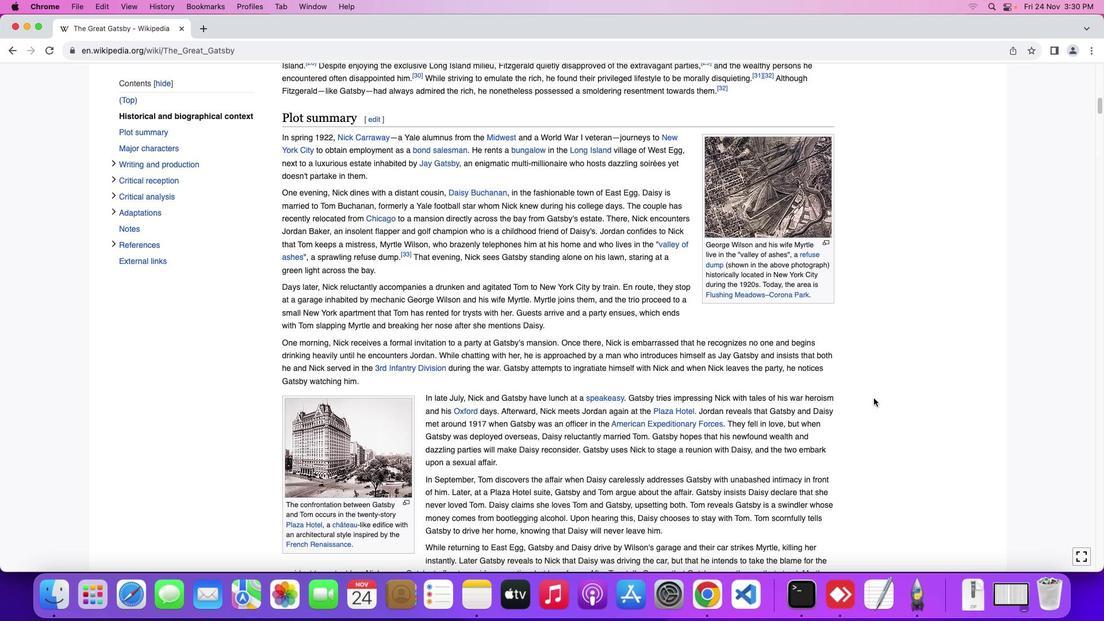 
Action: Mouse scrolled (873, 398) with delta (0, 0)
Screenshot: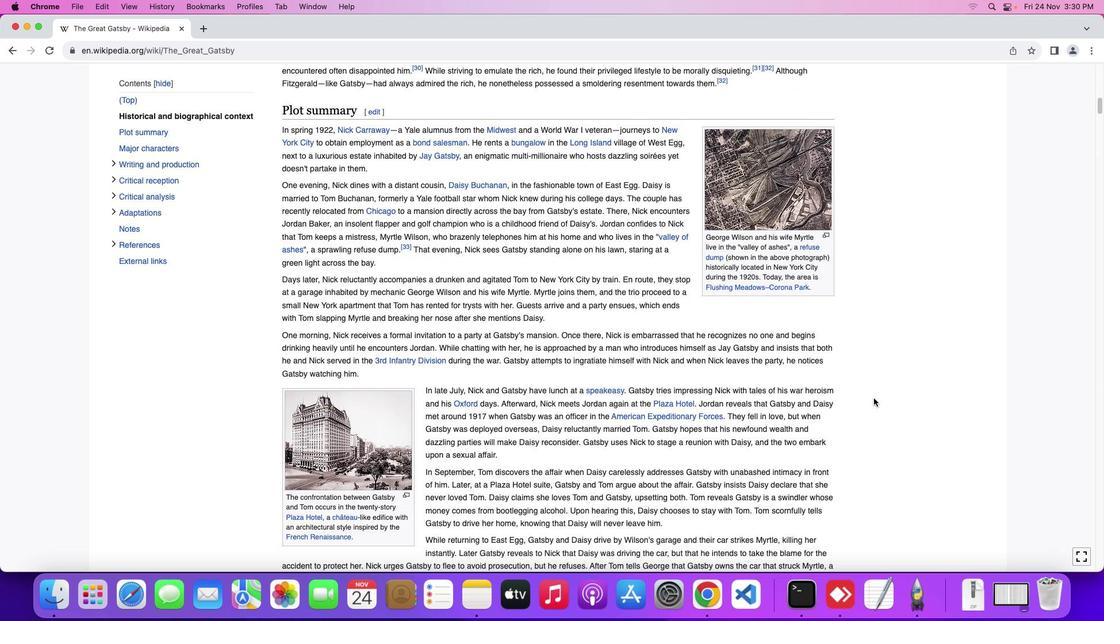 
Action: Mouse scrolled (873, 398) with delta (0, 0)
Screenshot: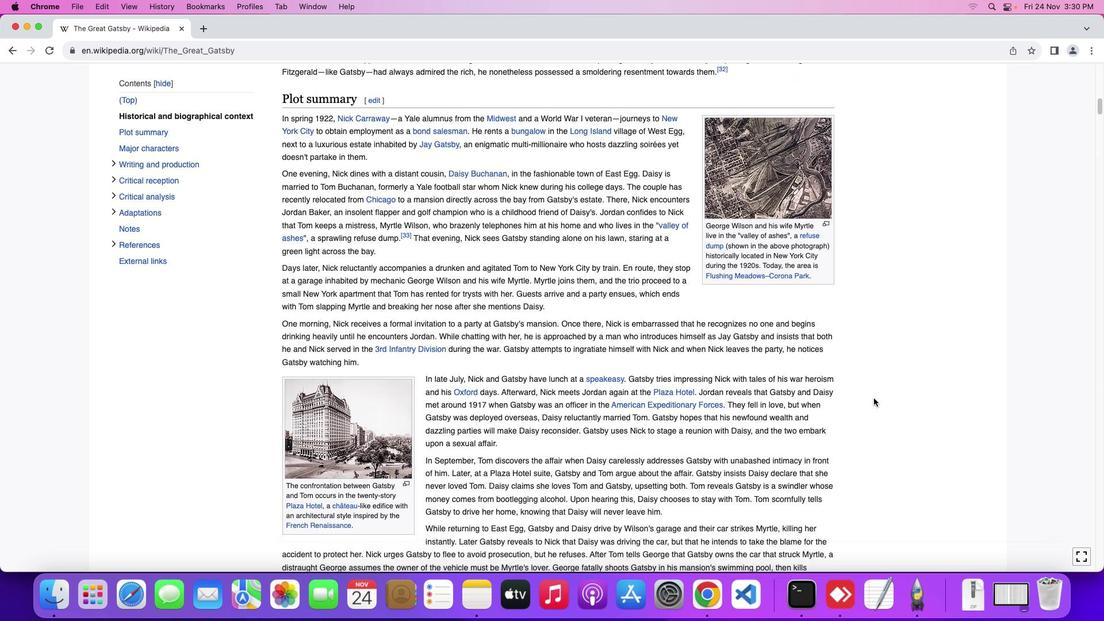 
Action: Mouse scrolled (873, 398) with delta (0, -1)
Screenshot: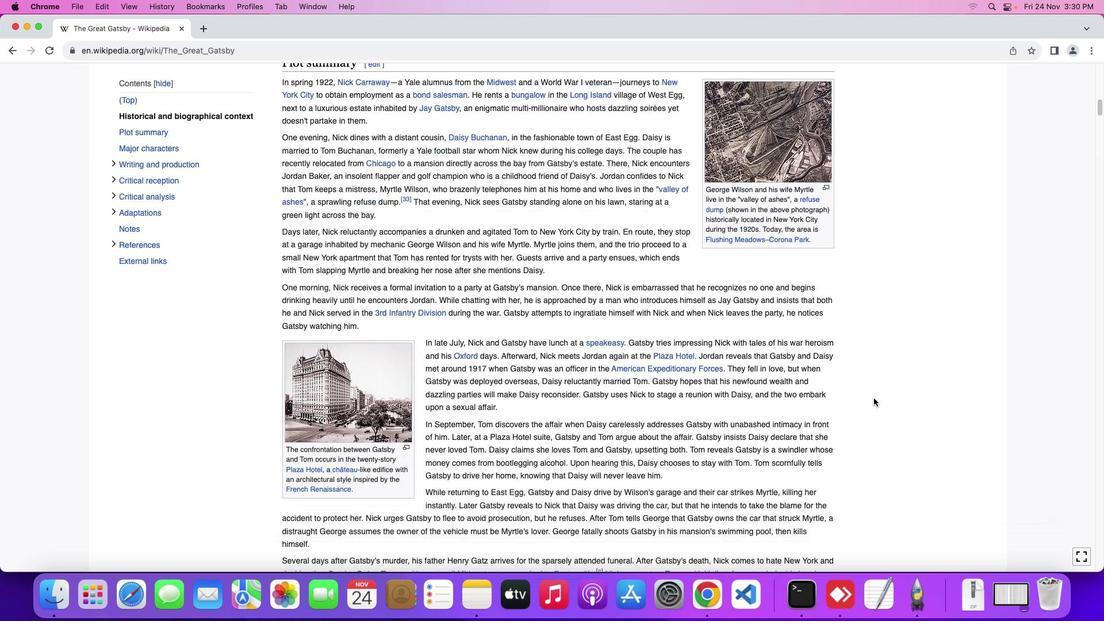 
Action: Mouse moved to (865, 407)
Screenshot: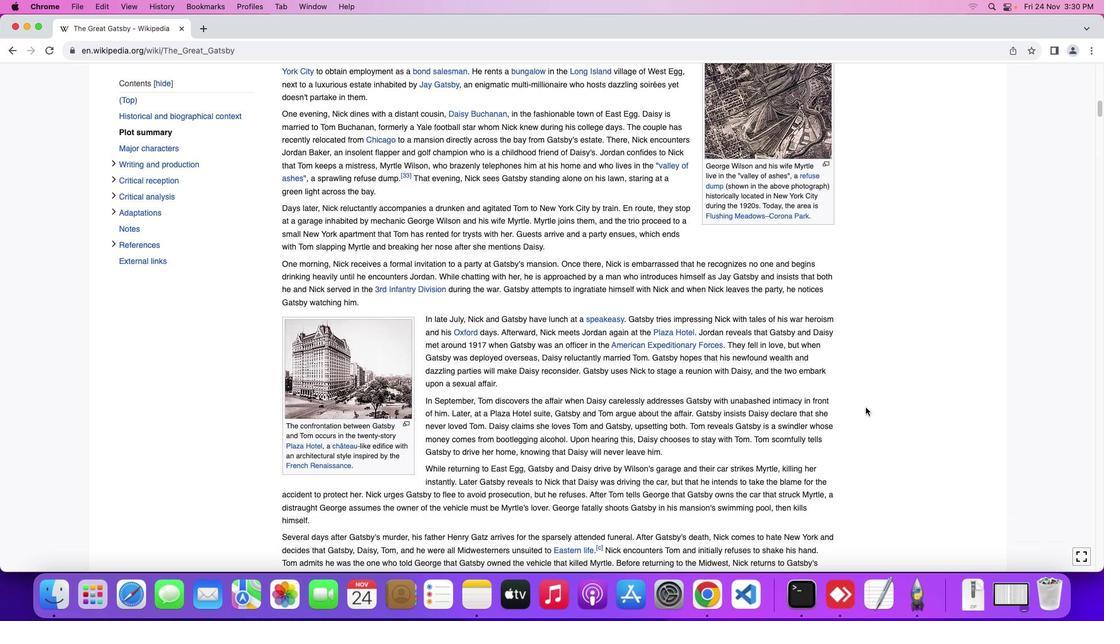 
Action: Mouse scrolled (865, 407) with delta (0, 0)
Screenshot: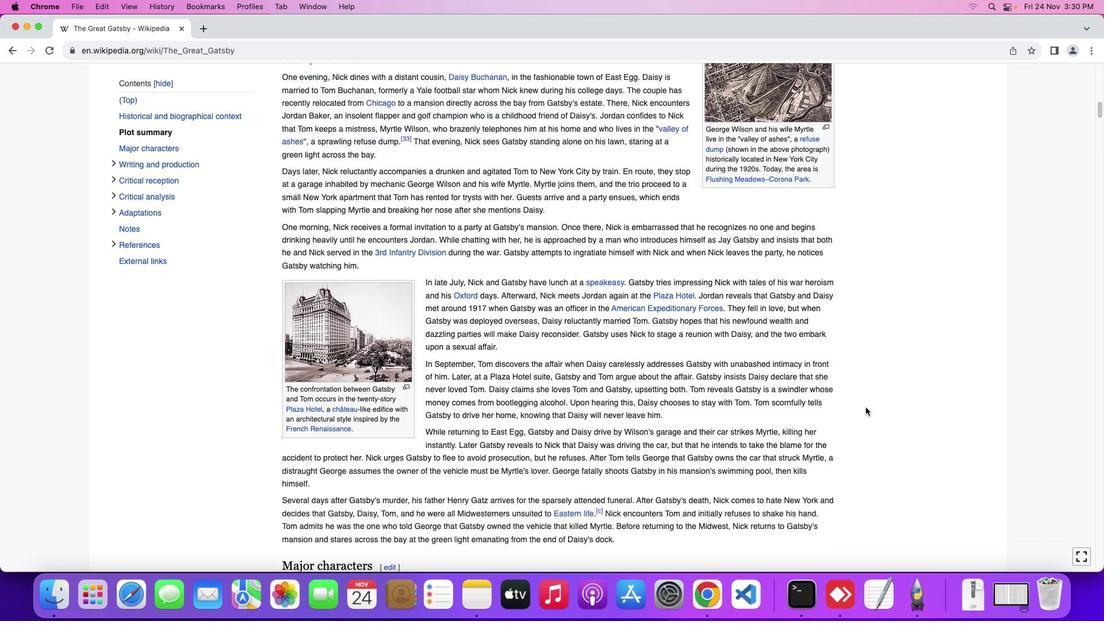 
Action: Mouse scrolled (865, 407) with delta (0, 0)
Screenshot: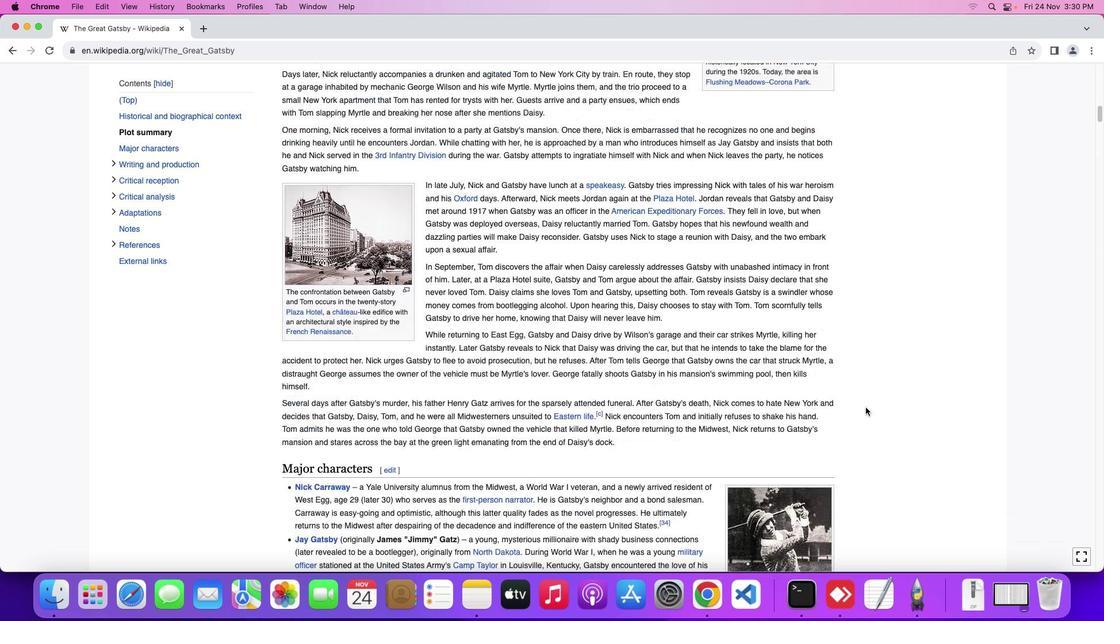 
Action: Mouse scrolled (865, 407) with delta (0, -1)
Screenshot: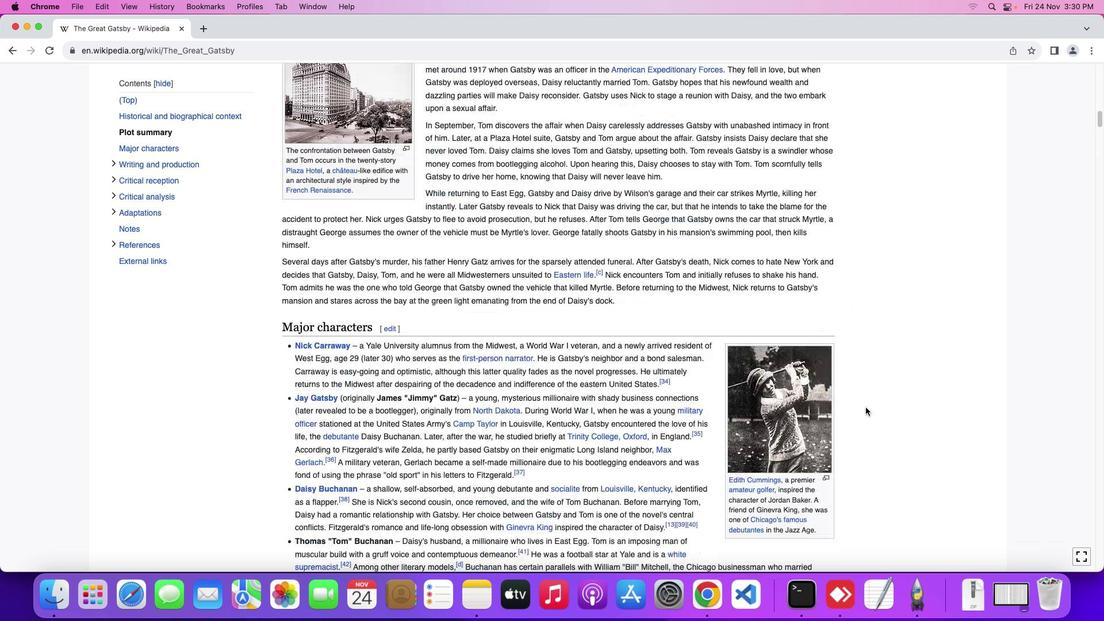 
Action: Mouse scrolled (865, 407) with delta (0, -2)
Screenshot: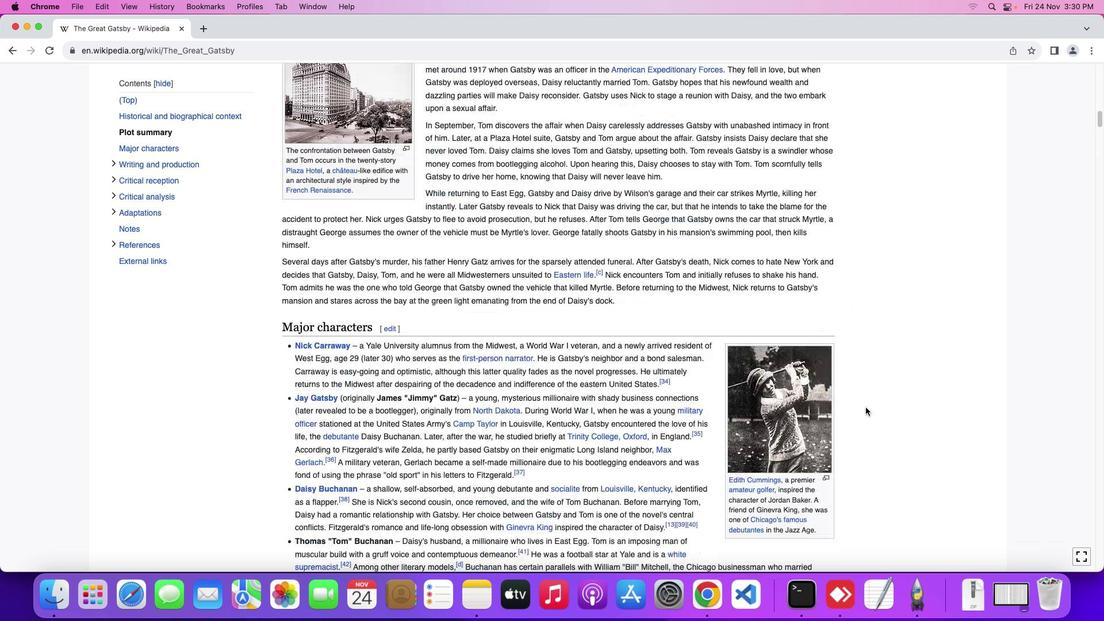 
Action: Mouse scrolled (865, 407) with delta (0, -2)
Screenshot: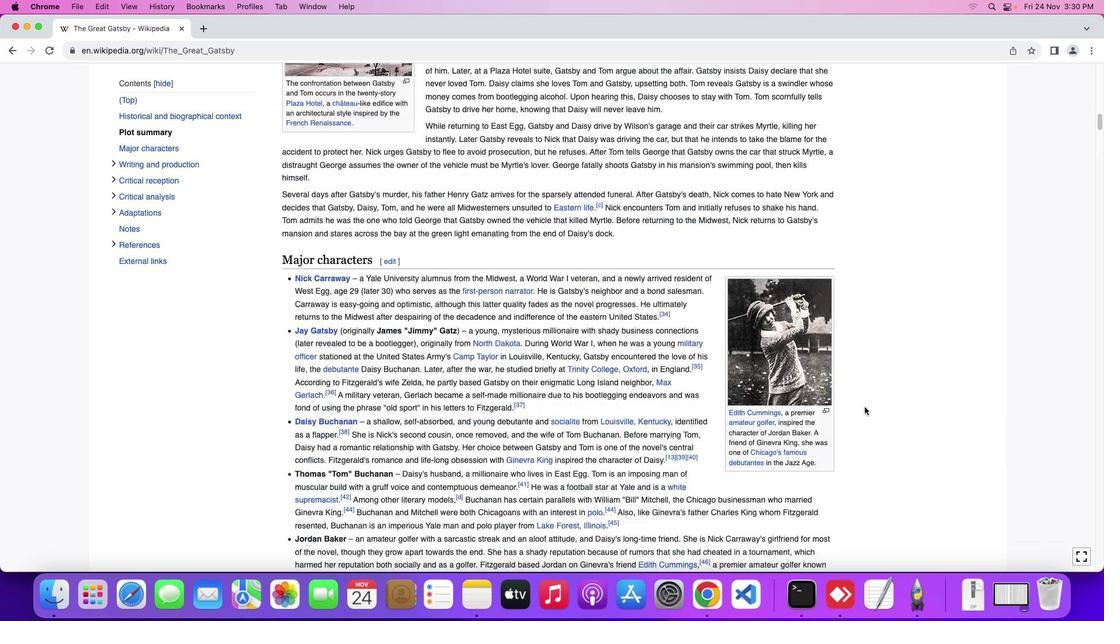 
Action: Mouse moved to (856, 409)
Screenshot: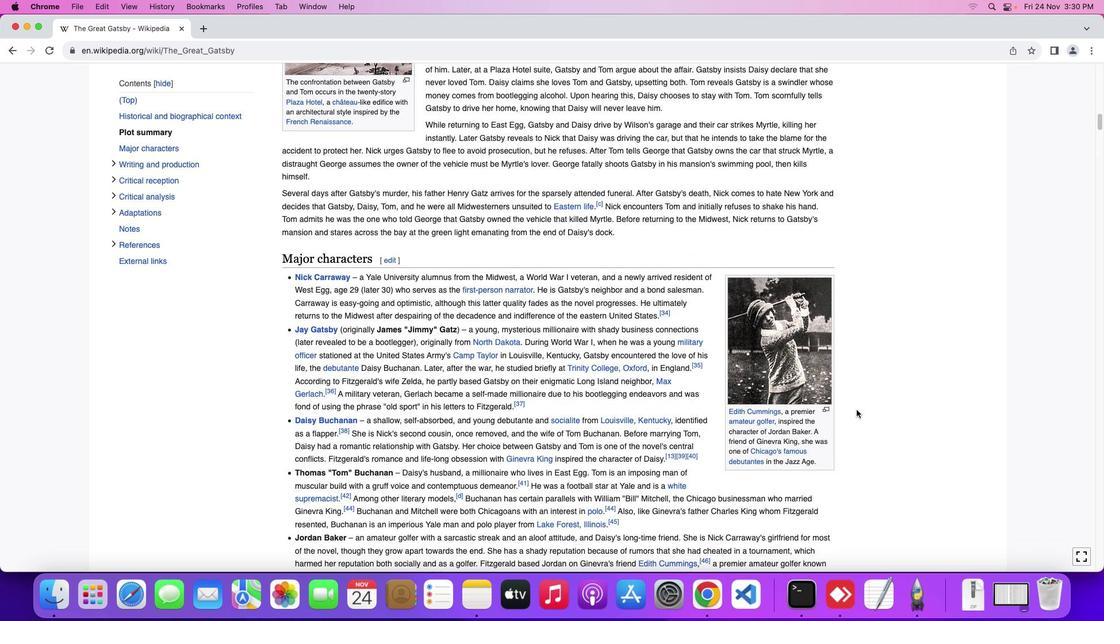 
Action: Mouse scrolled (856, 409) with delta (0, 0)
Screenshot: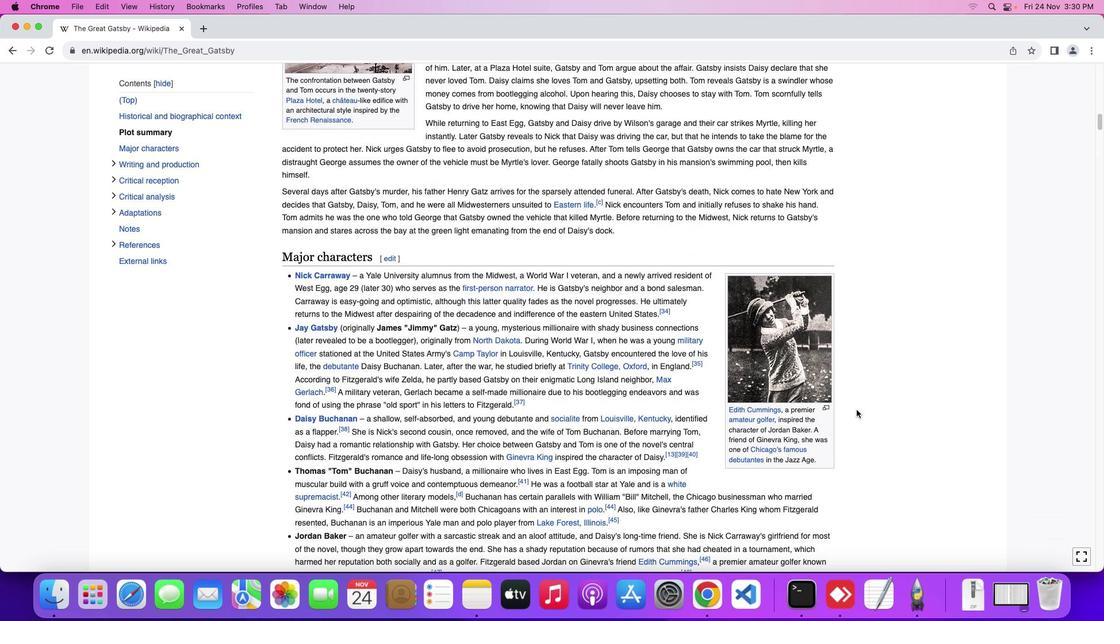 
Action: Mouse scrolled (856, 409) with delta (0, 0)
Screenshot: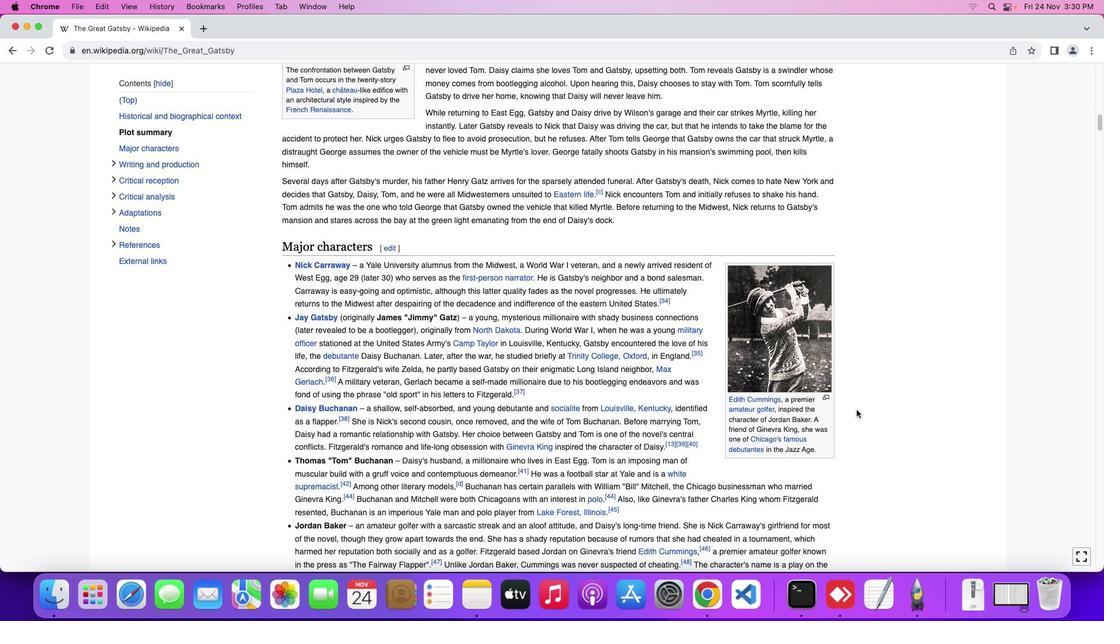 
Action: Mouse moved to (856, 409)
Screenshot: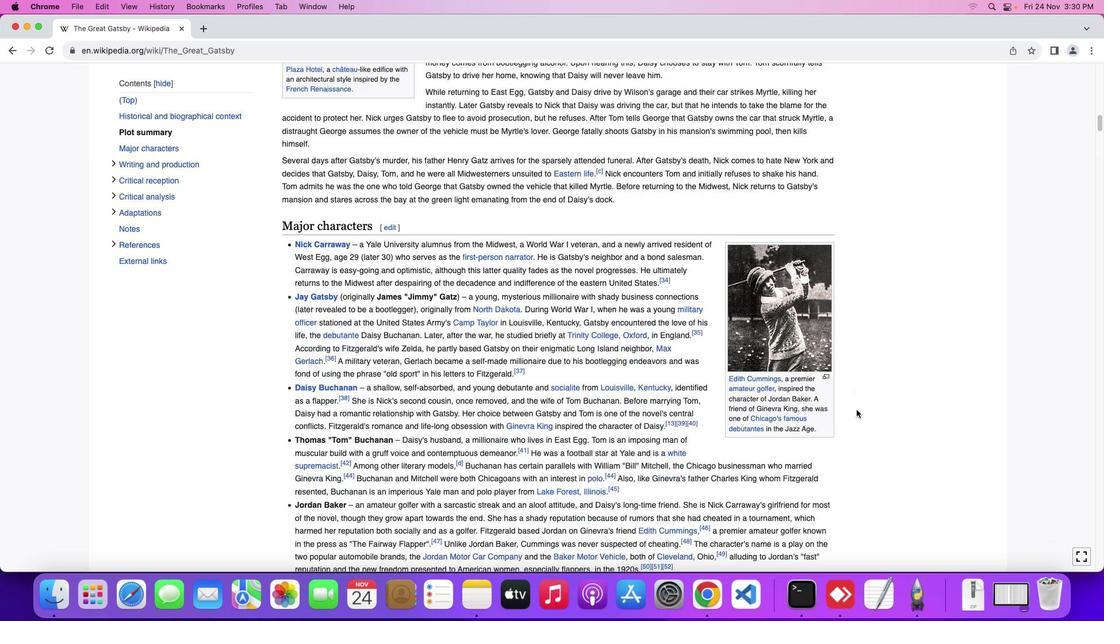 
Action: Mouse scrolled (856, 409) with delta (0, 0)
Screenshot: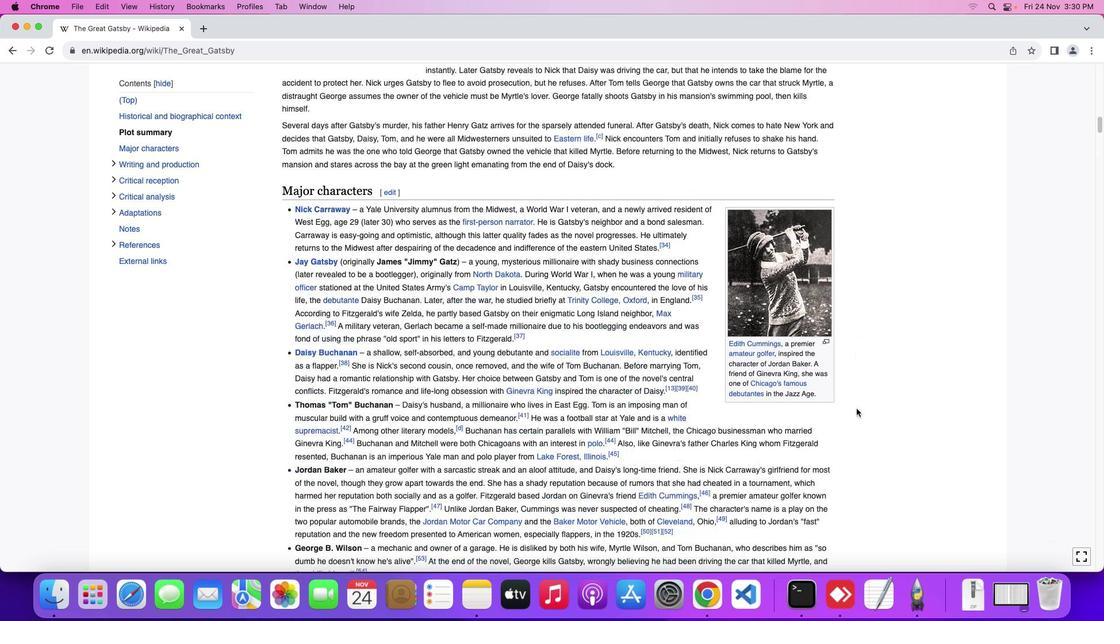 
Action: Mouse scrolled (856, 409) with delta (0, -1)
Screenshot: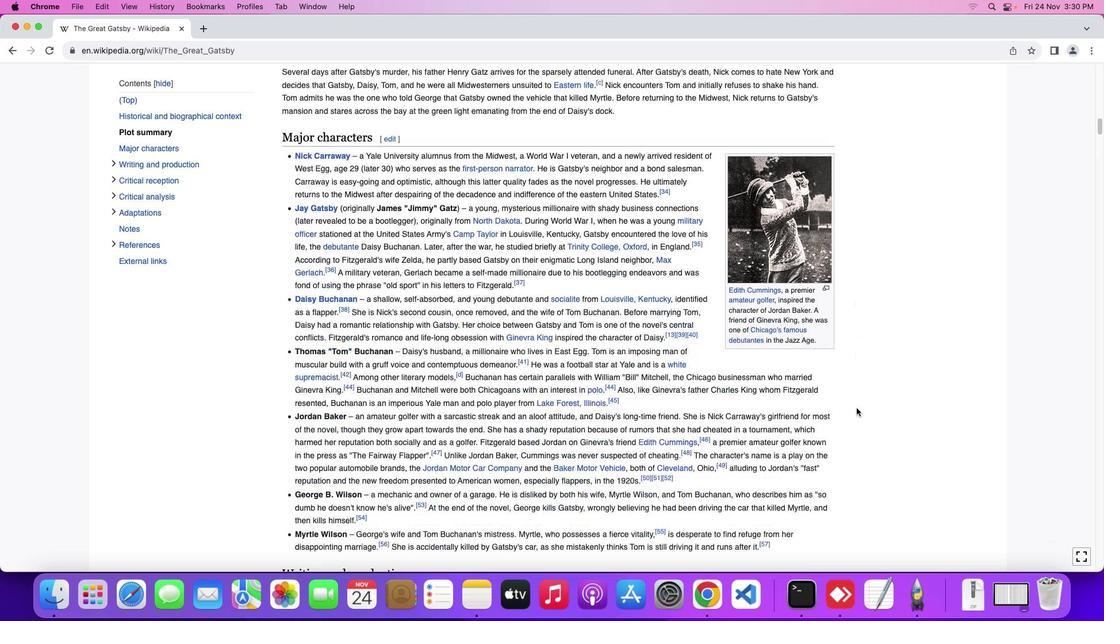 
Action: Mouse moved to (856, 409)
Screenshot: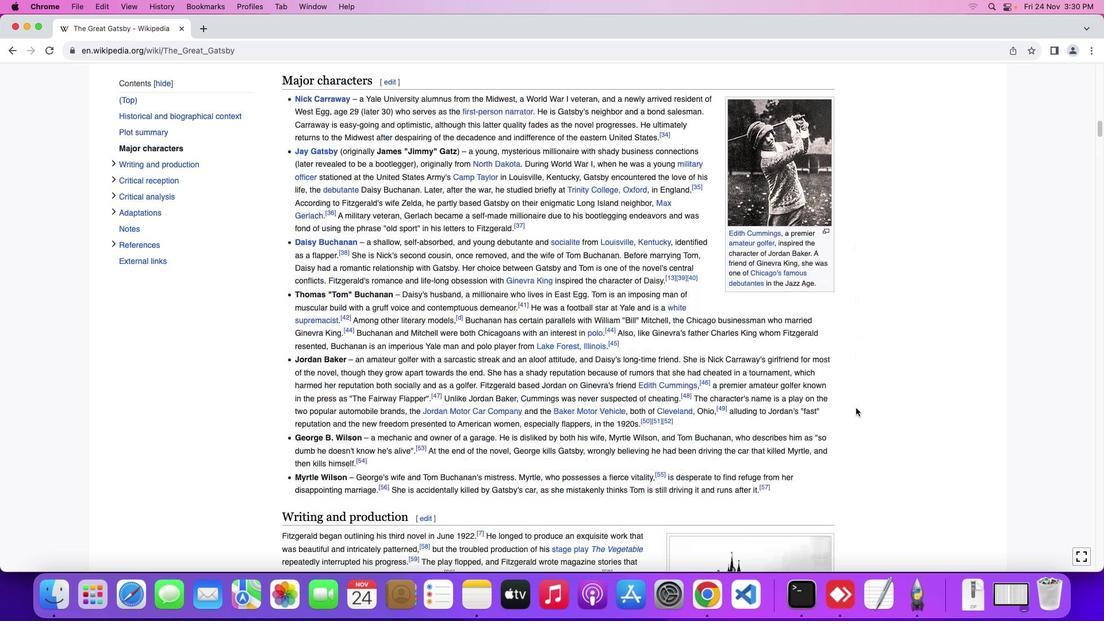 
Action: Mouse scrolled (856, 409) with delta (0, -2)
Screenshot: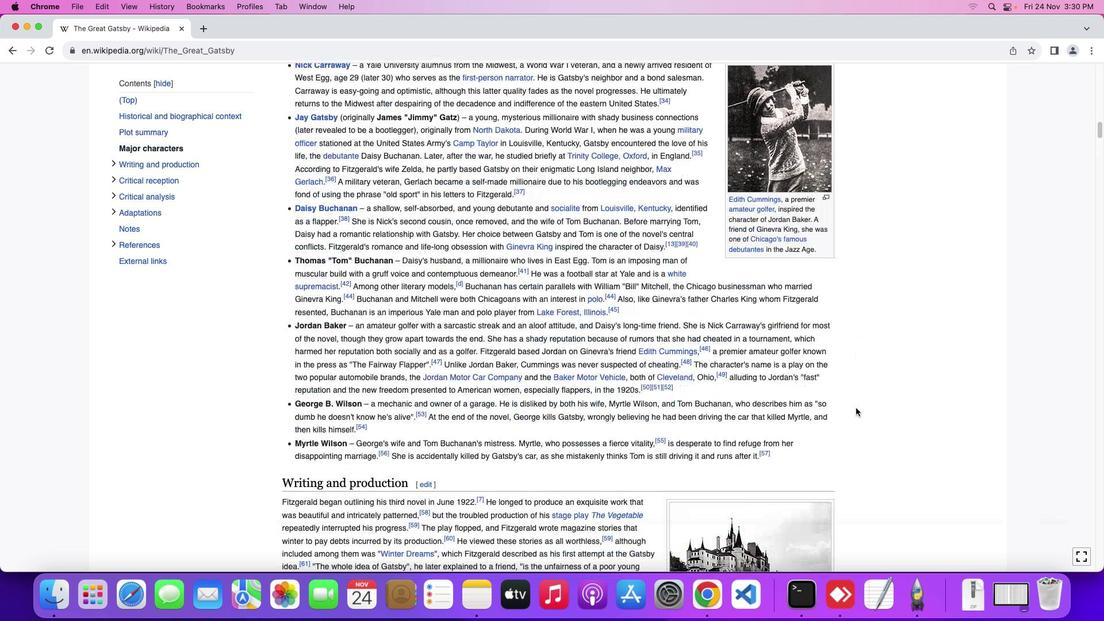 
Action: Mouse moved to (856, 407)
Screenshot: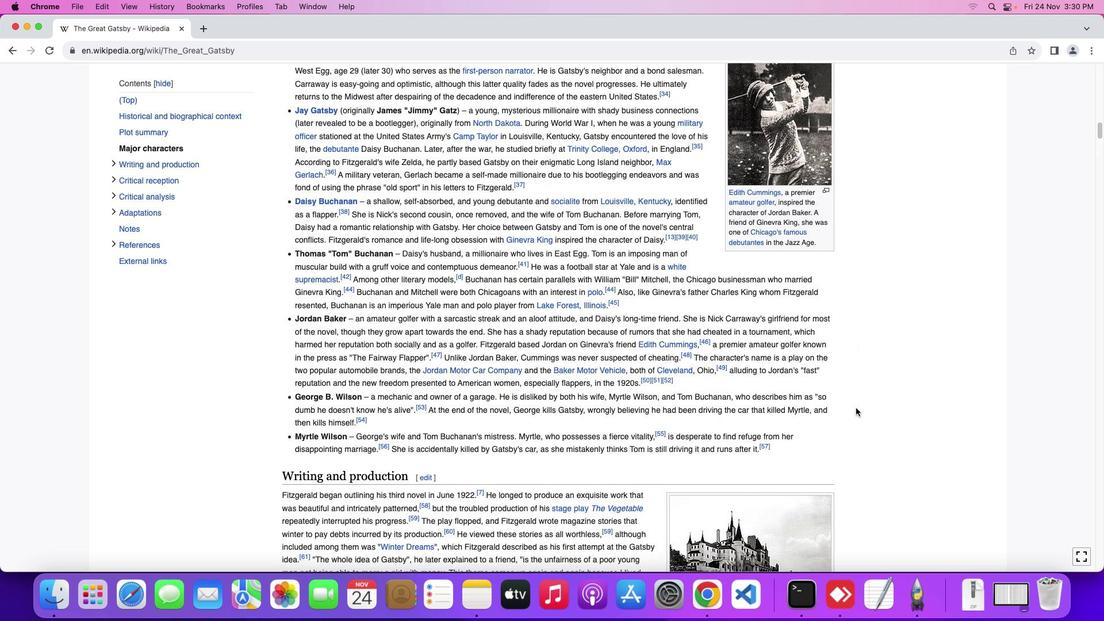 
Action: Mouse scrolled (856, 407) with delta (0, 0)
Screenshot: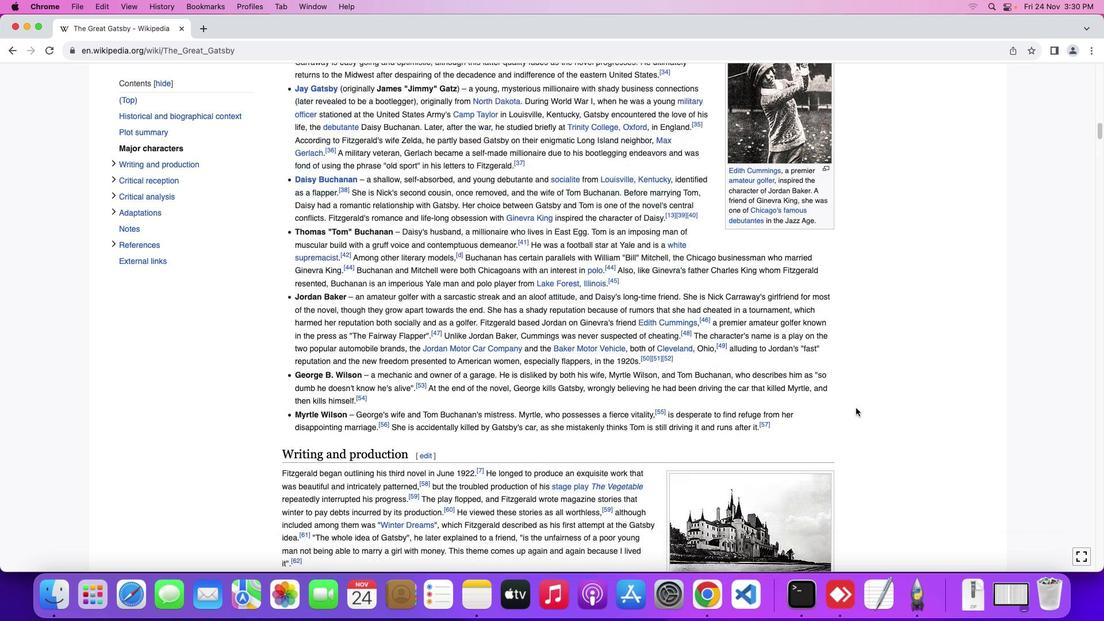 
Action: Mouse scrolled (856, 407) with delta (0, 0)
Screenshot: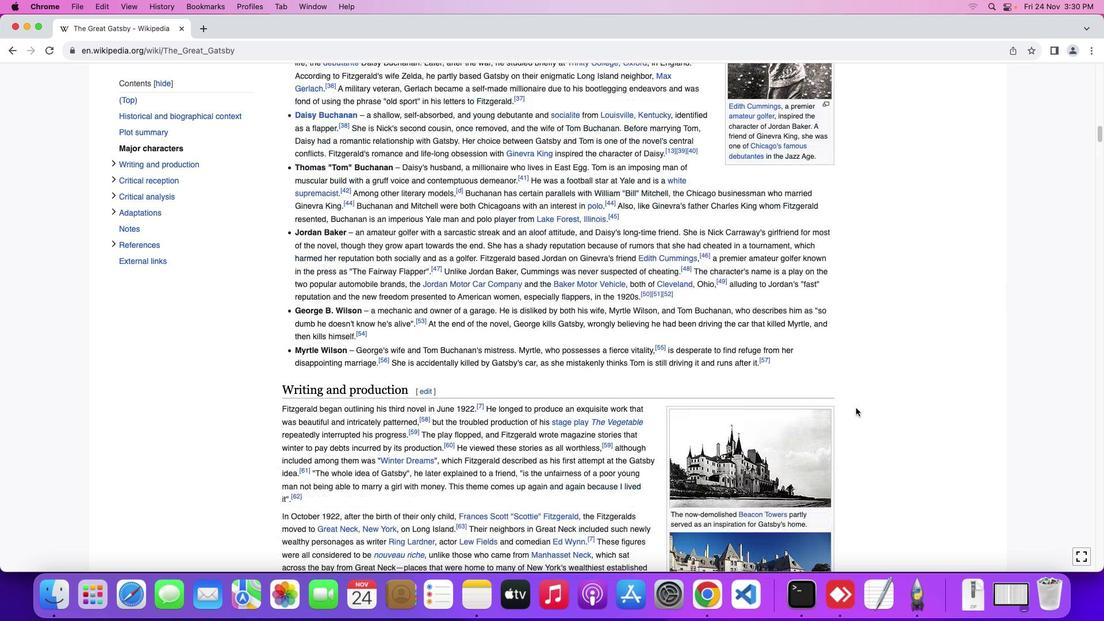 
Action: Mouse scrolled (856, 407) with delta (0, -1)
Screenshot: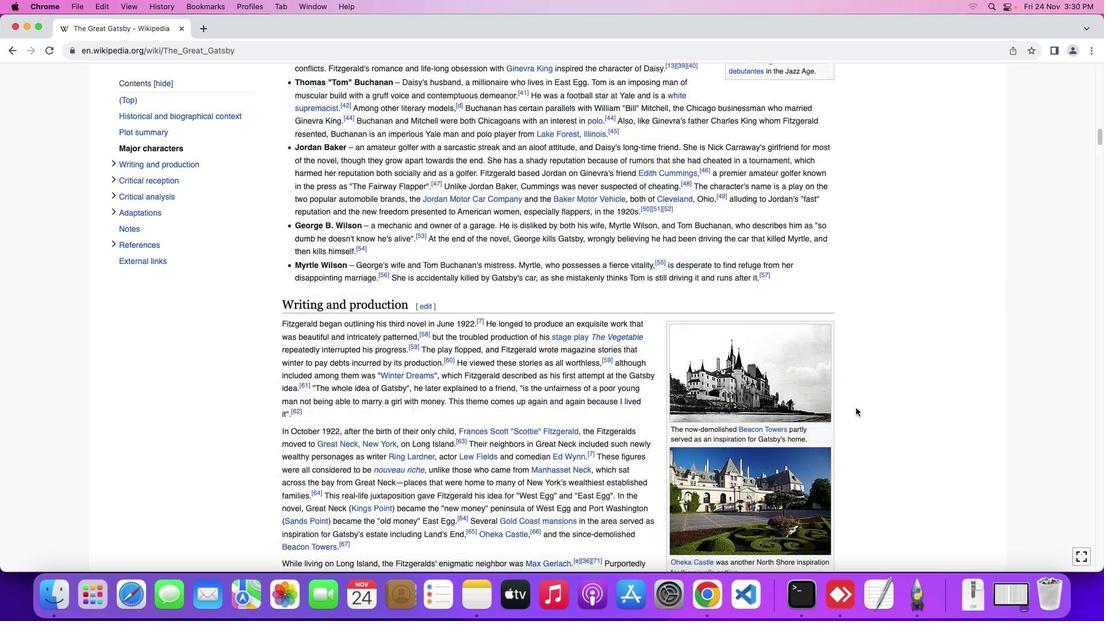 
Action: Mouse scrolled (856, 407) with delta (0, -2)
Screenshot: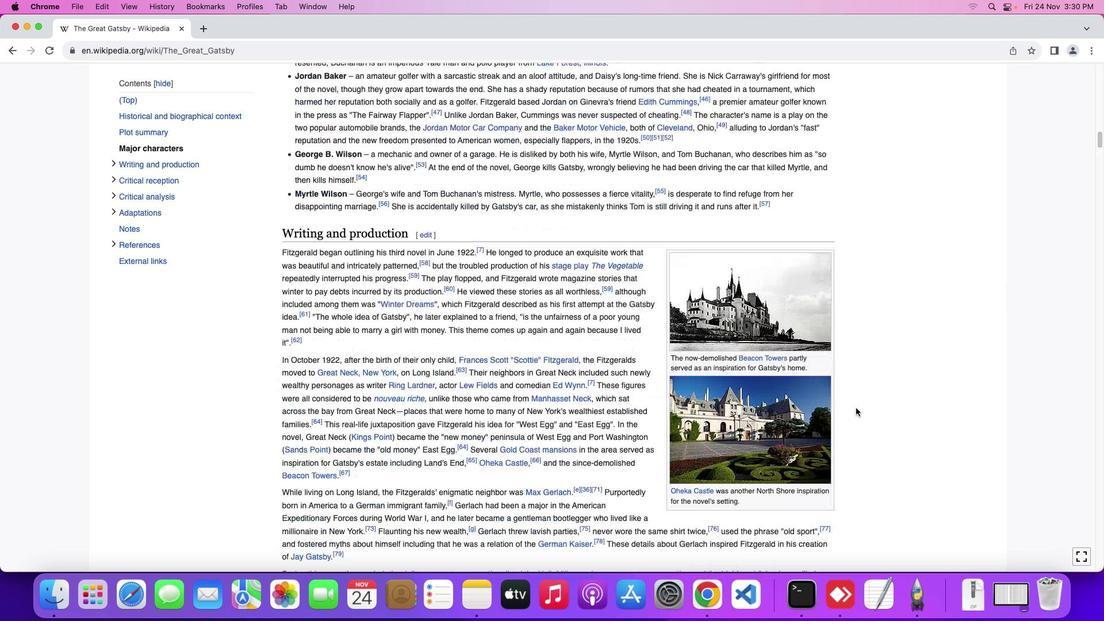 
Action: Mouse moved to (855, 407)
Screenshot: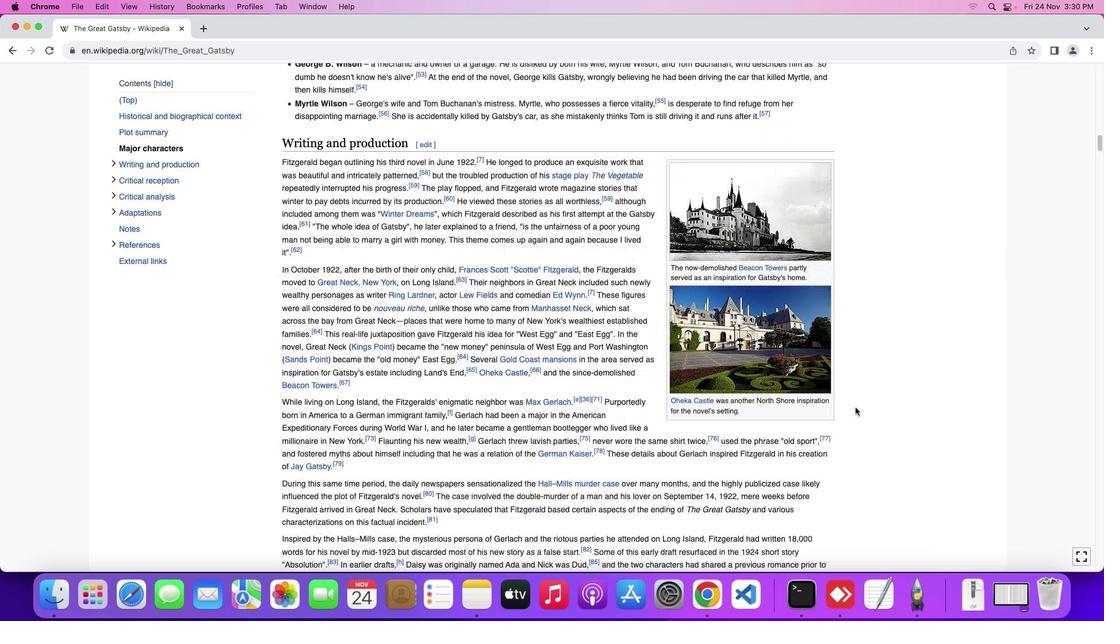 
Action: Mouse scrolled (855, 407) with delta (0, -2)
Screenshot: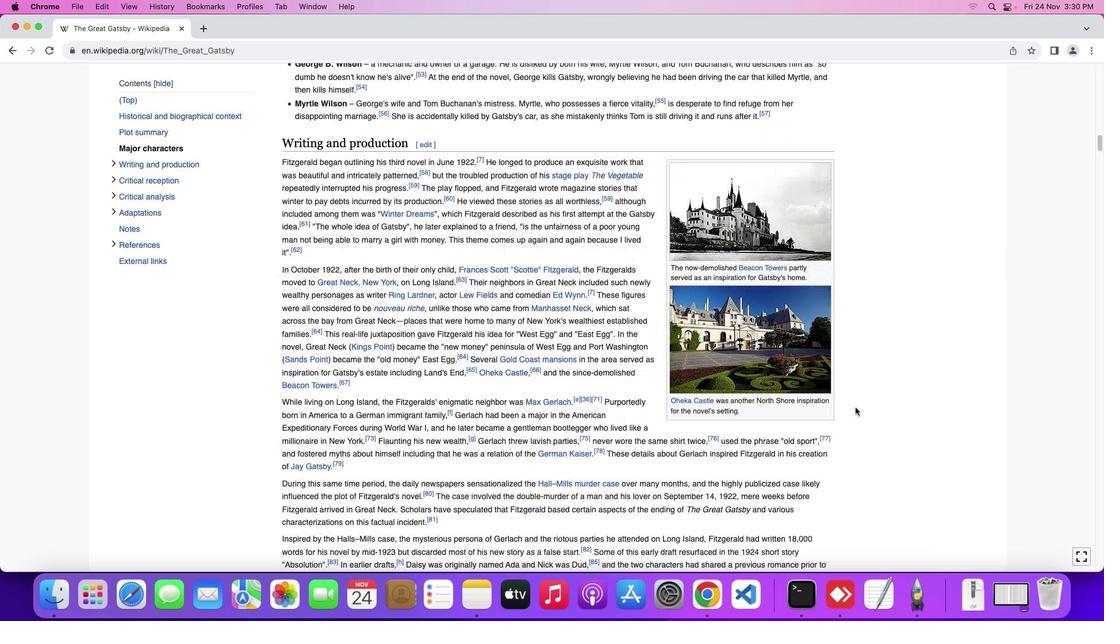 
Action: Mouse moved to (855, 407)
Screenshot: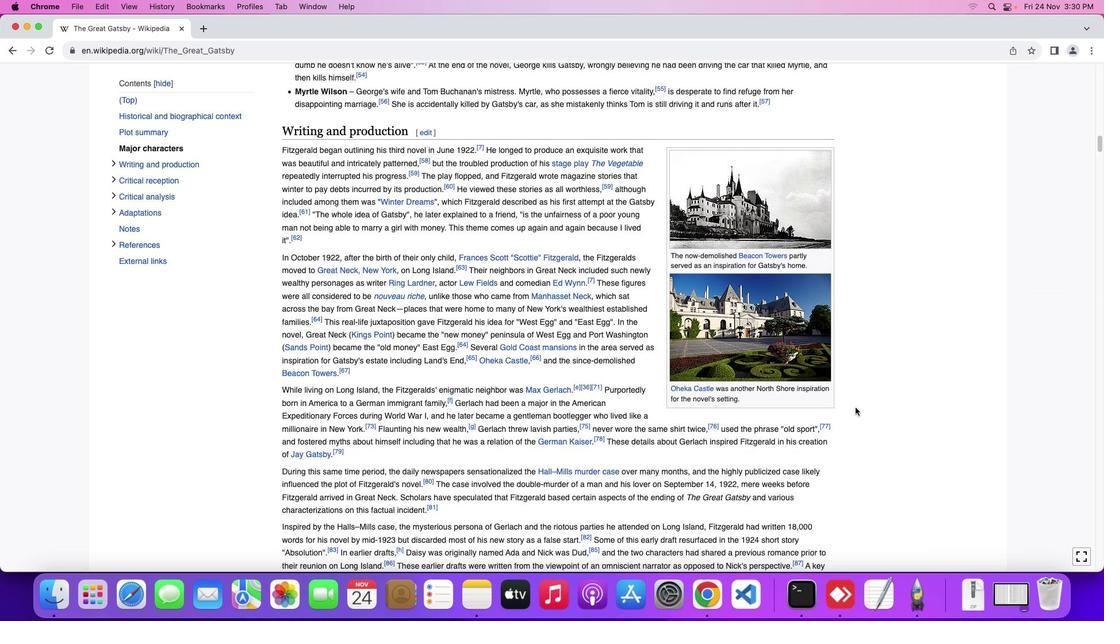 
Action: Mouse scrolled (855, 407) with delta (0, 0)
Screenshot: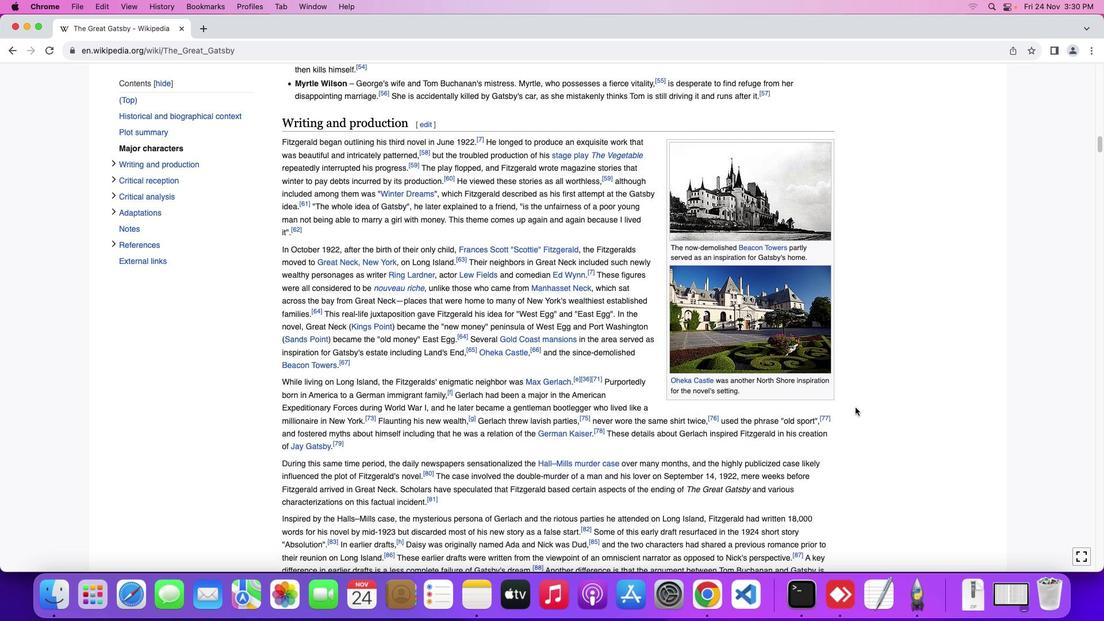 
Action: Mouse scrolled (855, 407) with delta (0, 0)
Screenshot: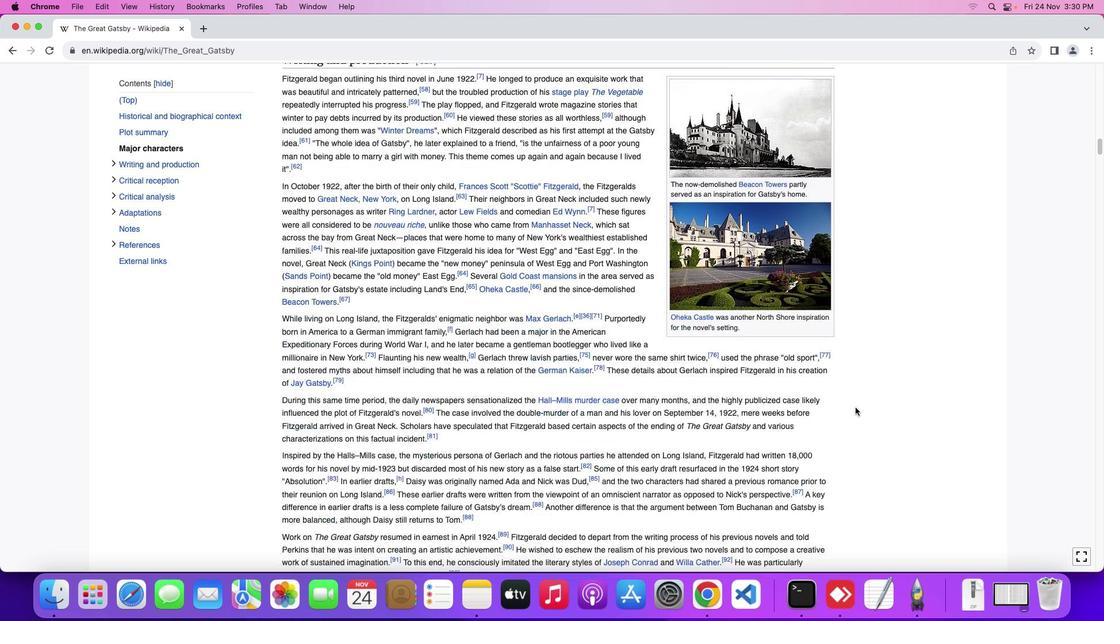 
Action: Mouse scrolled (855, 407) with delta (0, -1)
Screenshot: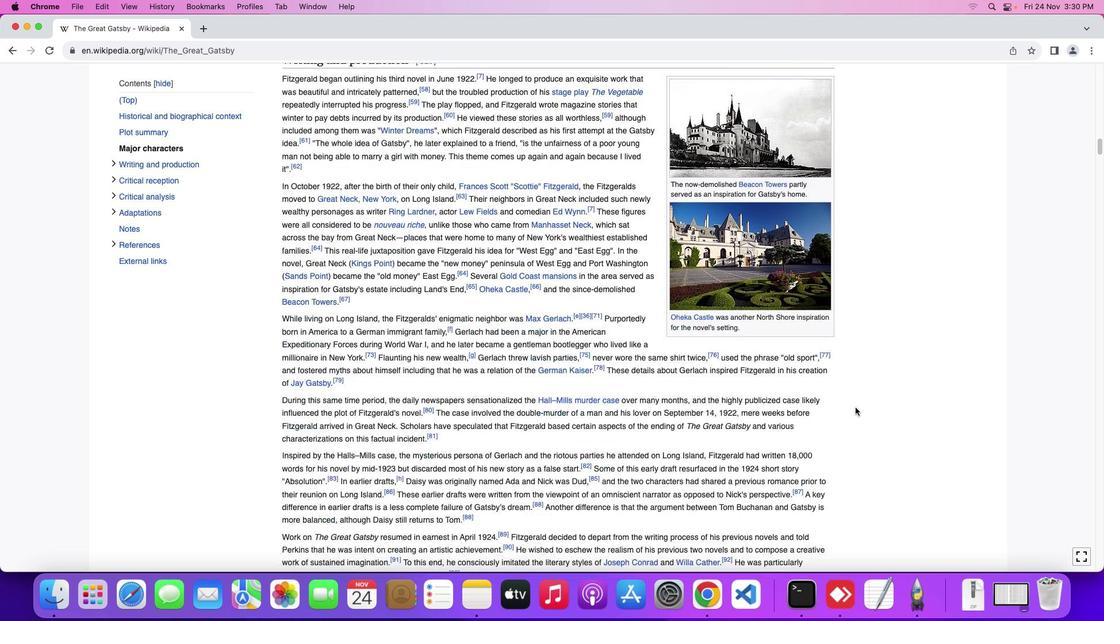 
Action: Mouse scrolled (855, 407) with delta (0, -2)
Screenshot: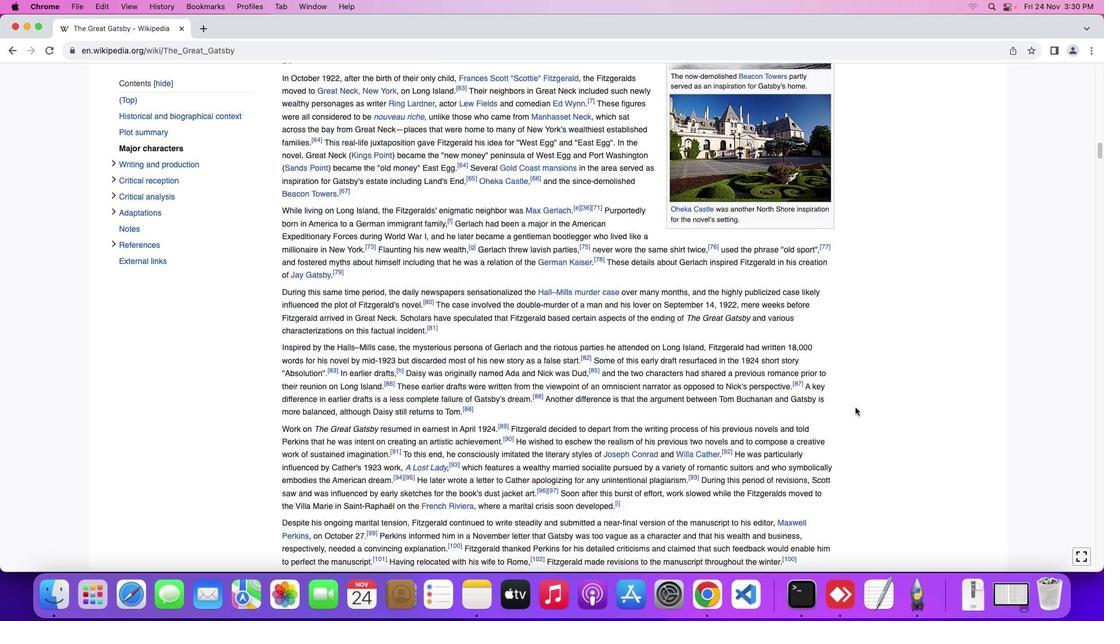 
Action: Mouse scrolled (855, 407) with delta (0, 0)
Screenshot: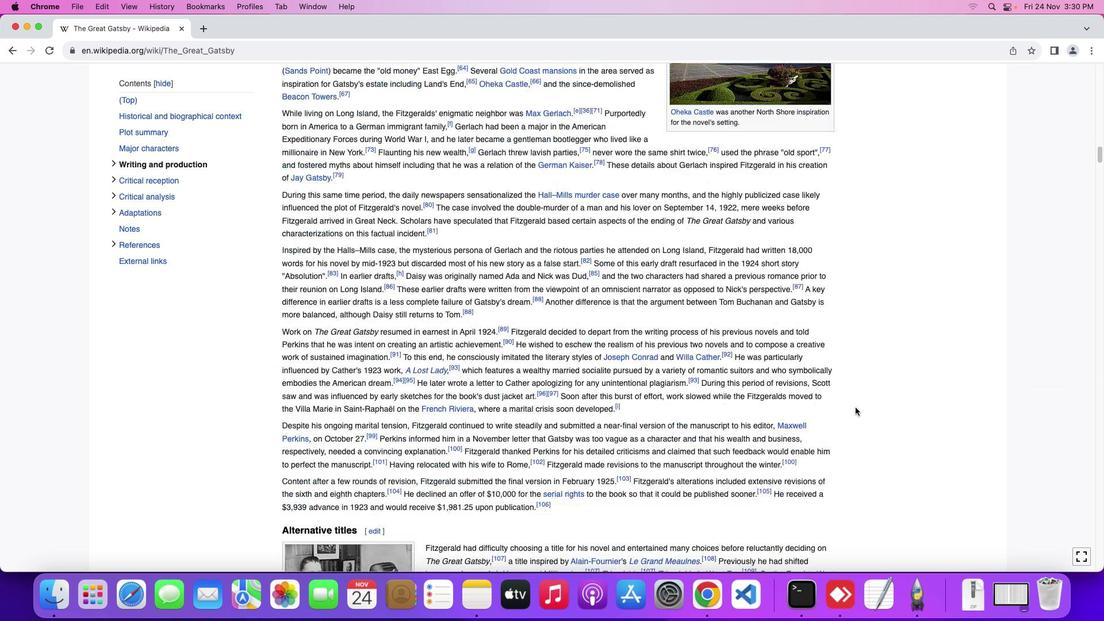 
Action: Mouse scrolled (855, 407) with delta (0, 0)
Screenshot: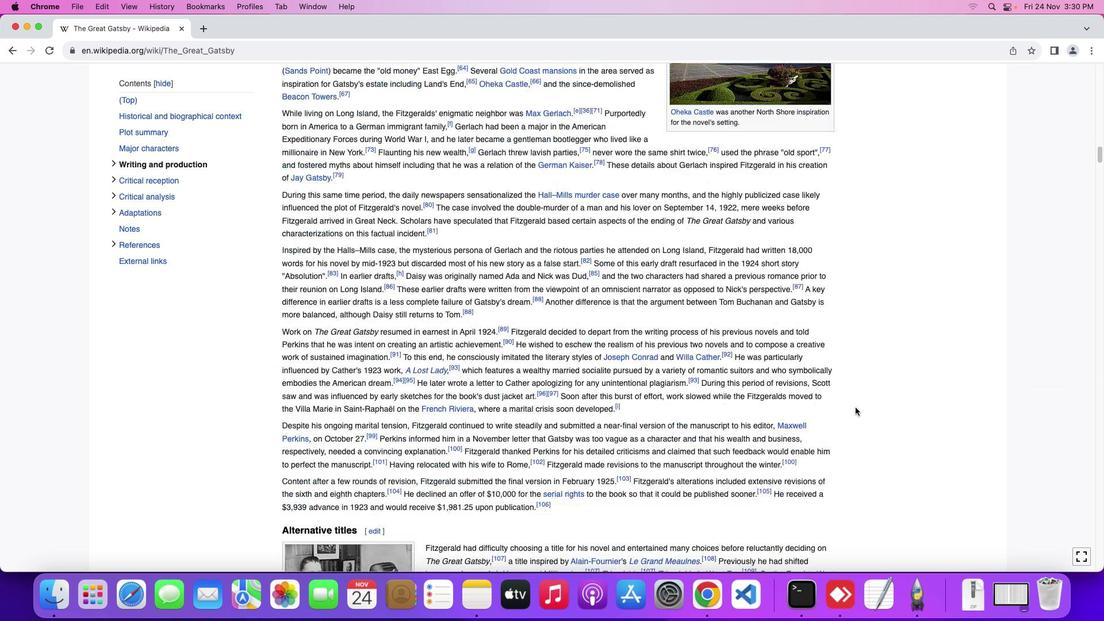 
Action: Mouse scrolled (855, 407) with delta (0, -1)
Screenshot: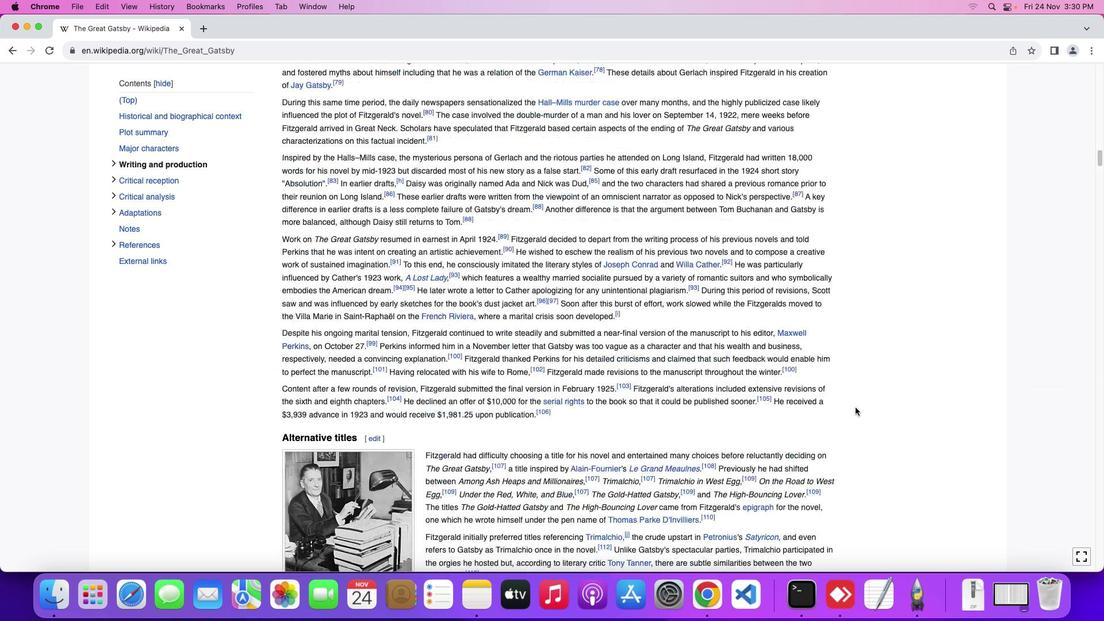 
Action: Mouse scrolled (855, 407) with delta (0, -2)
Screenshot: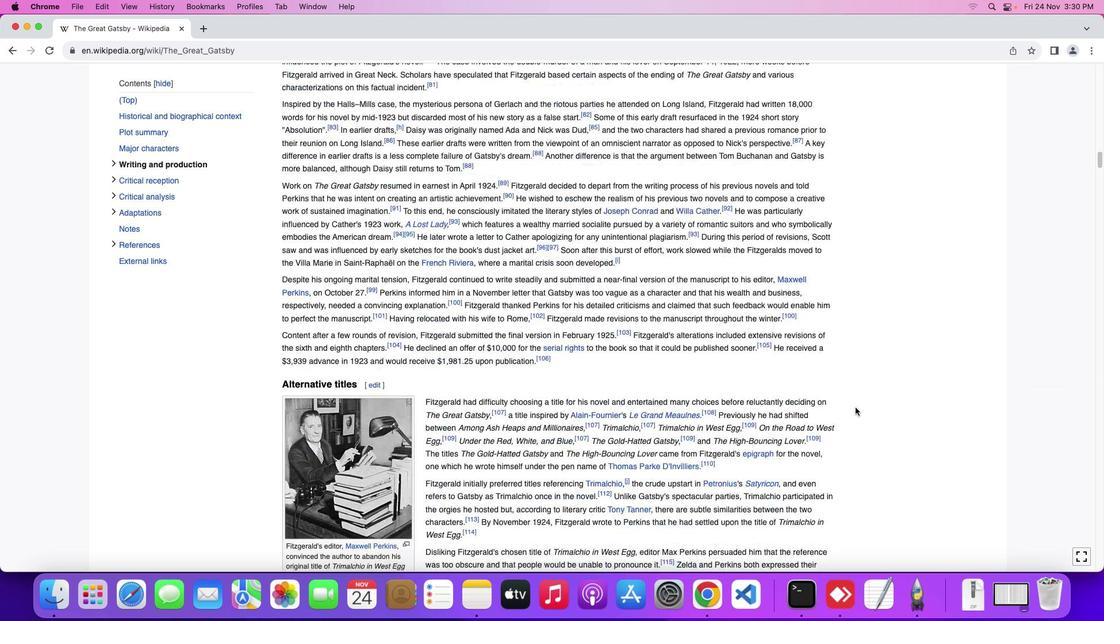 
Action: Mouse moved to (855, 406)
Screenshot: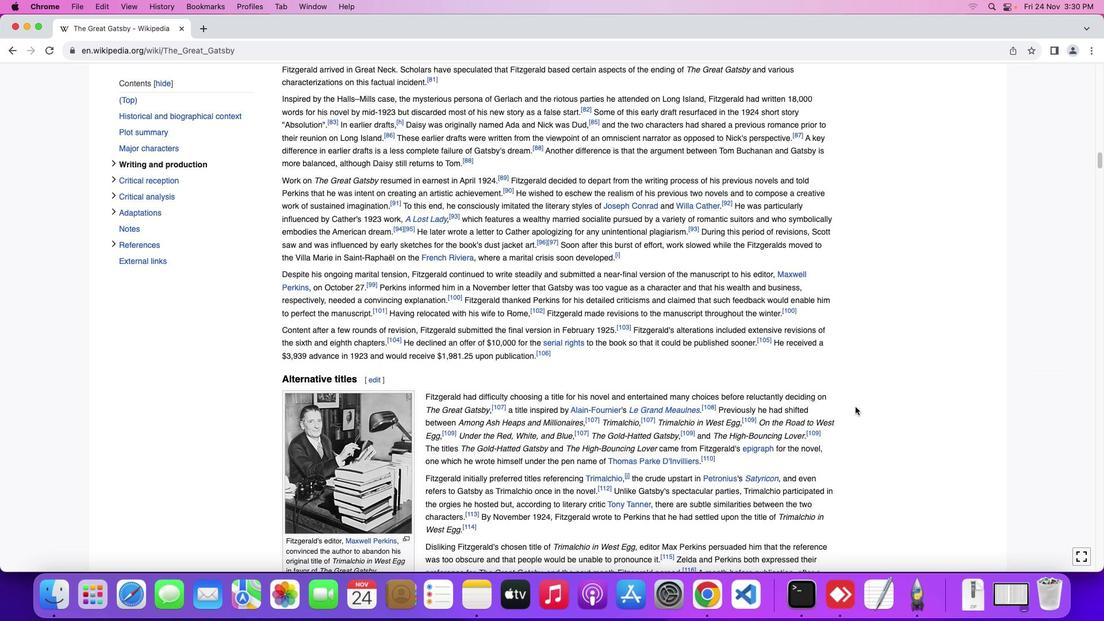 
Action: Mouse scrolled (855, 406) with delta (0, 0)
Screenshot: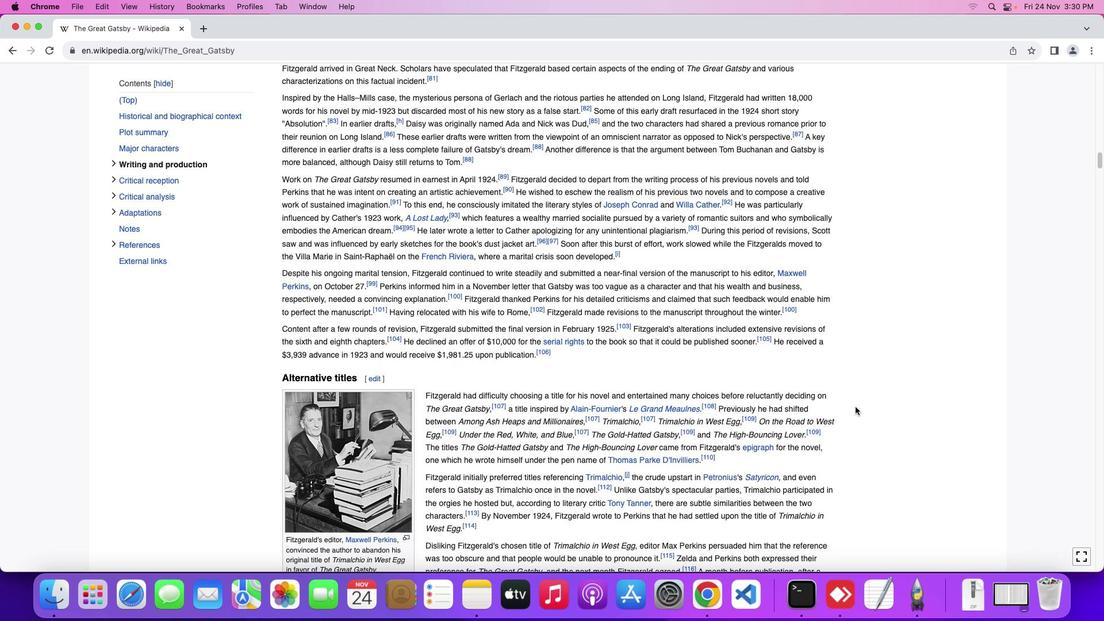 
Action: Mouse scrolled (855, 406) with delta (0, 0)
Screenshot: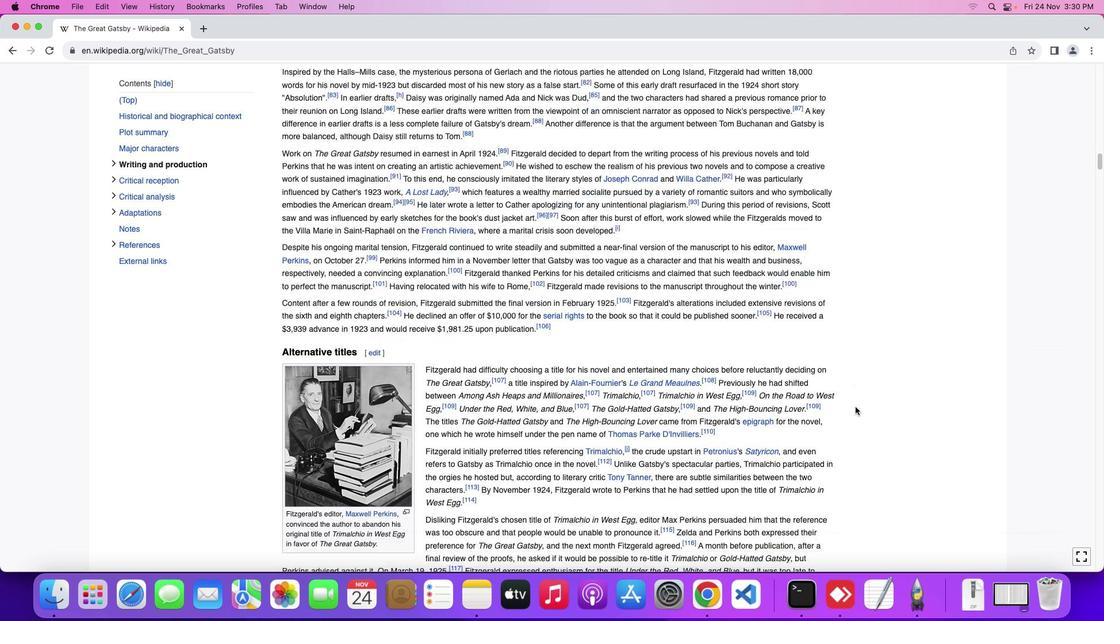
Action: Mouse scrolled (855, 406) with delta (0, 0)
Screenshot: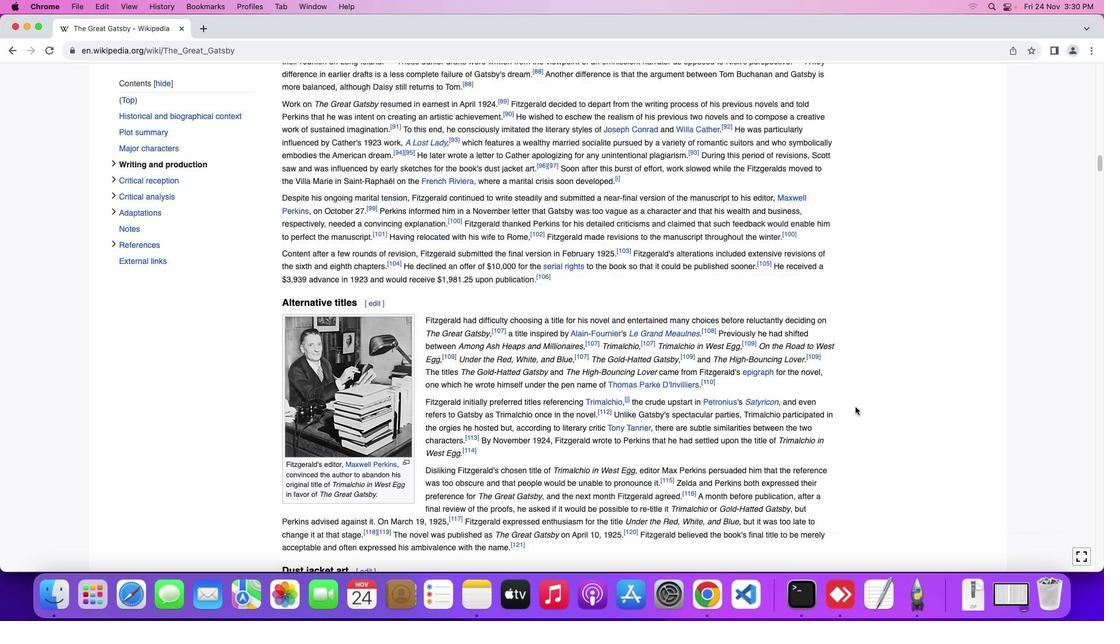 
Action: Mouse scrolled (855, 406) with delta (0, -1)
Screenshot: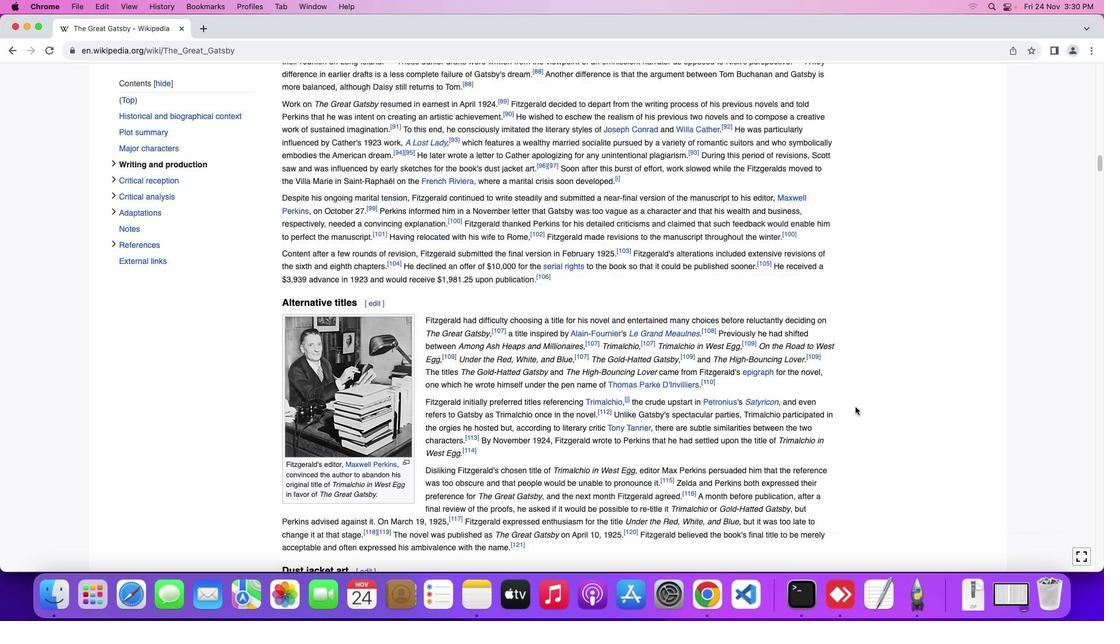 
Action: Mouse scrolled (855, 406) with delta (0, -2)
Screenshot: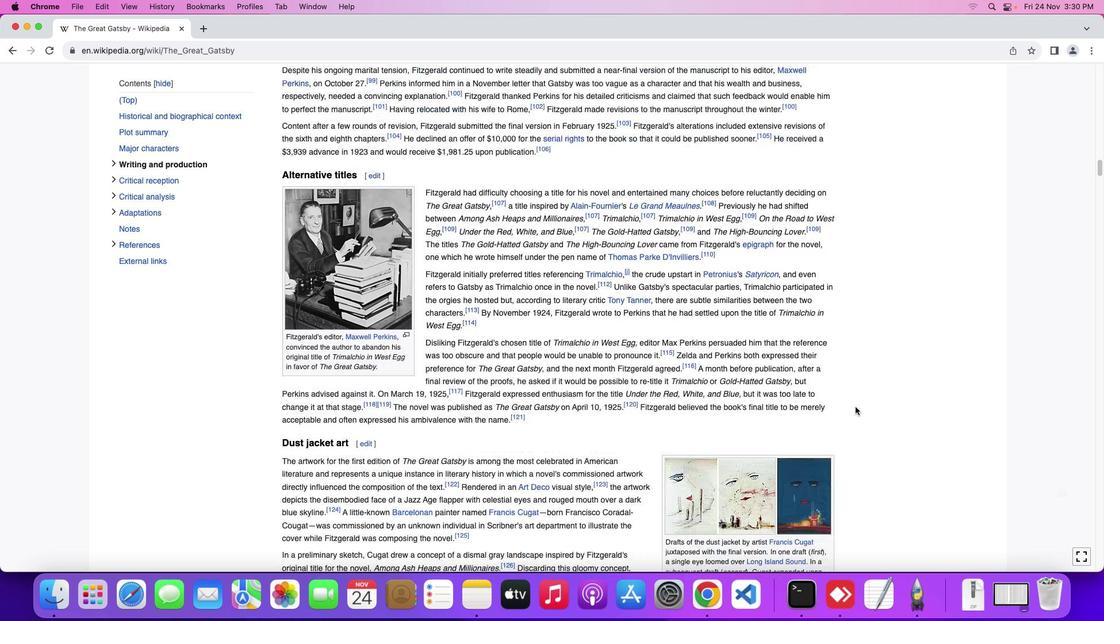 
Action: Mouse scrolled (855, 406) with delta (0, -2)
Screenshot: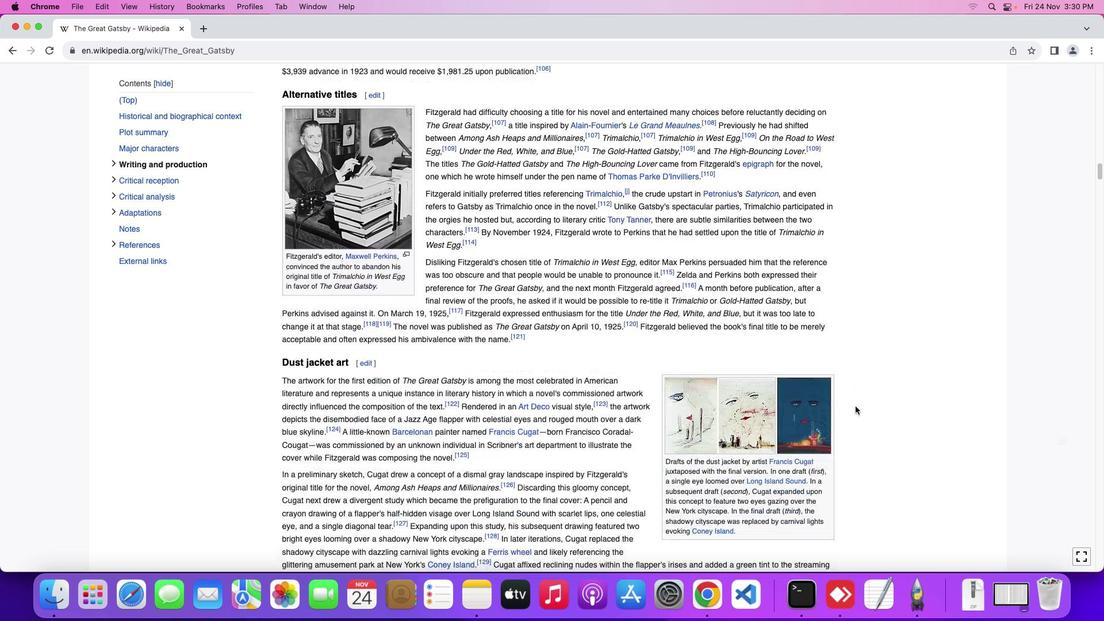 
Action: Mouse moved to (855, 406)
Screenshot: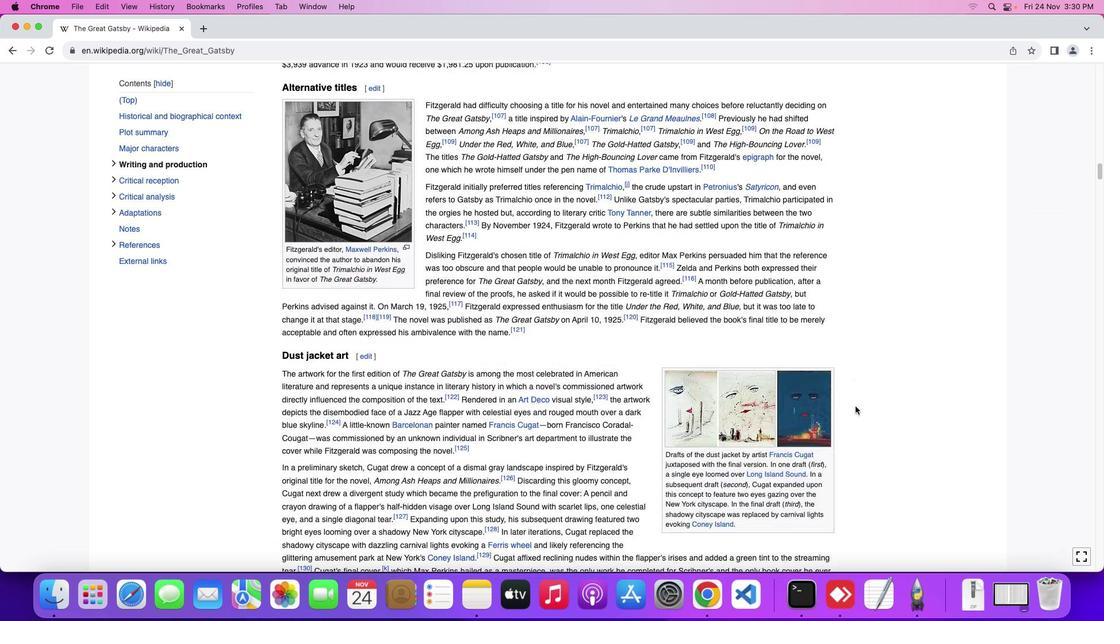
Action: Mouse scrolled (855, 406) with delta (0, 0)
Screenshot: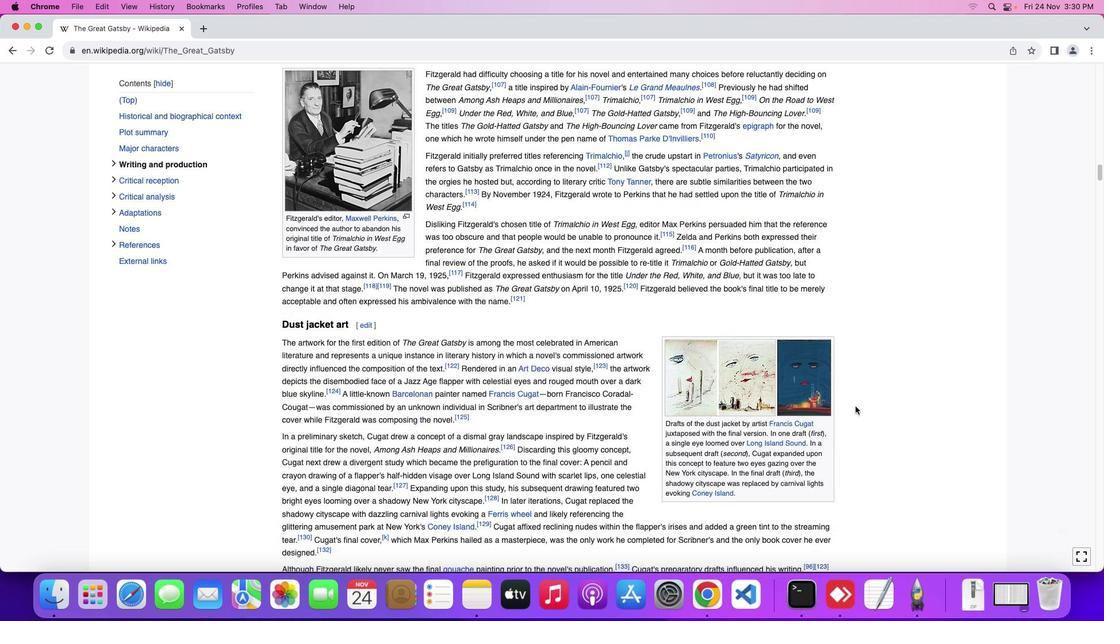 
Action: Mouse scrolled (855, 406) with delta (0, 0)
Screenshot: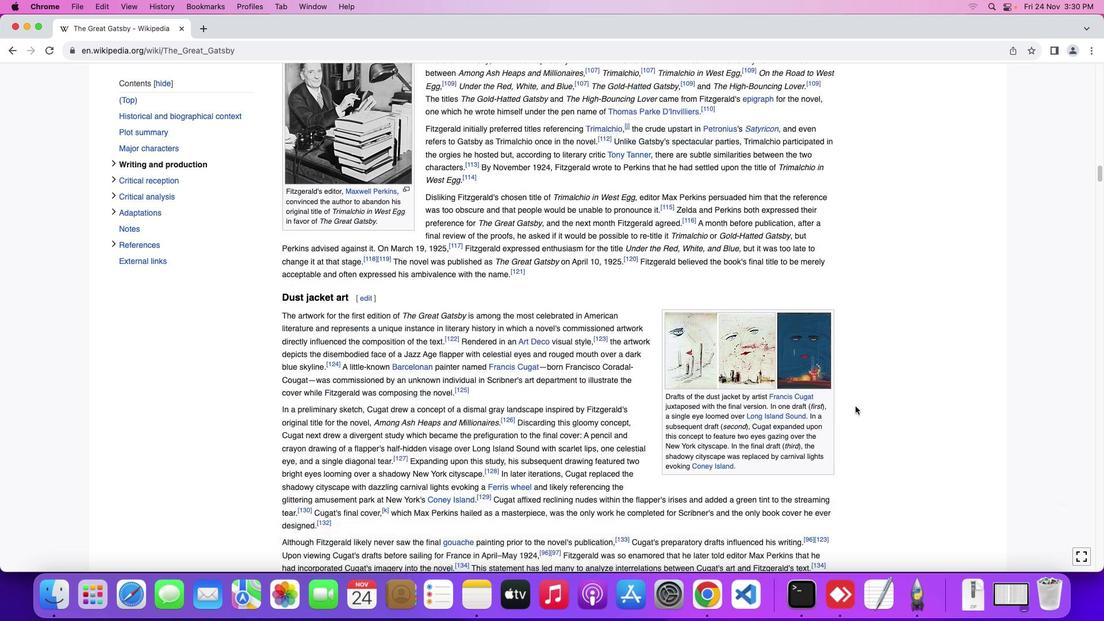 
Action: Mouse scrolled (855, 406) with delta (0, -1)
Screenshot: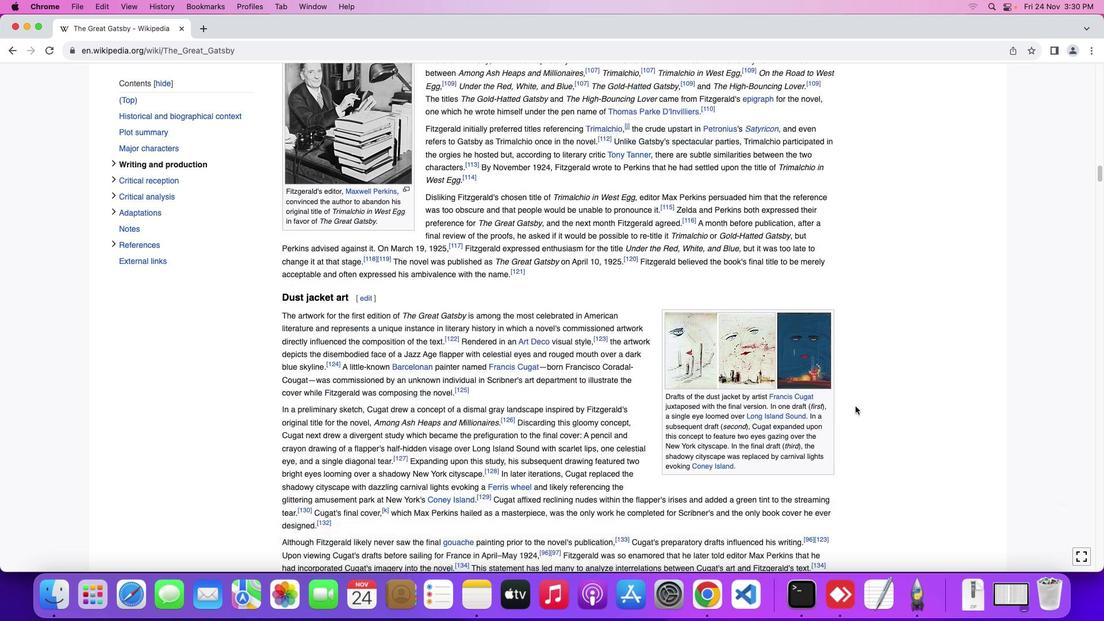 
Action: Mouse scrolled (855, 406) with delta (0, -2)
Screenshot: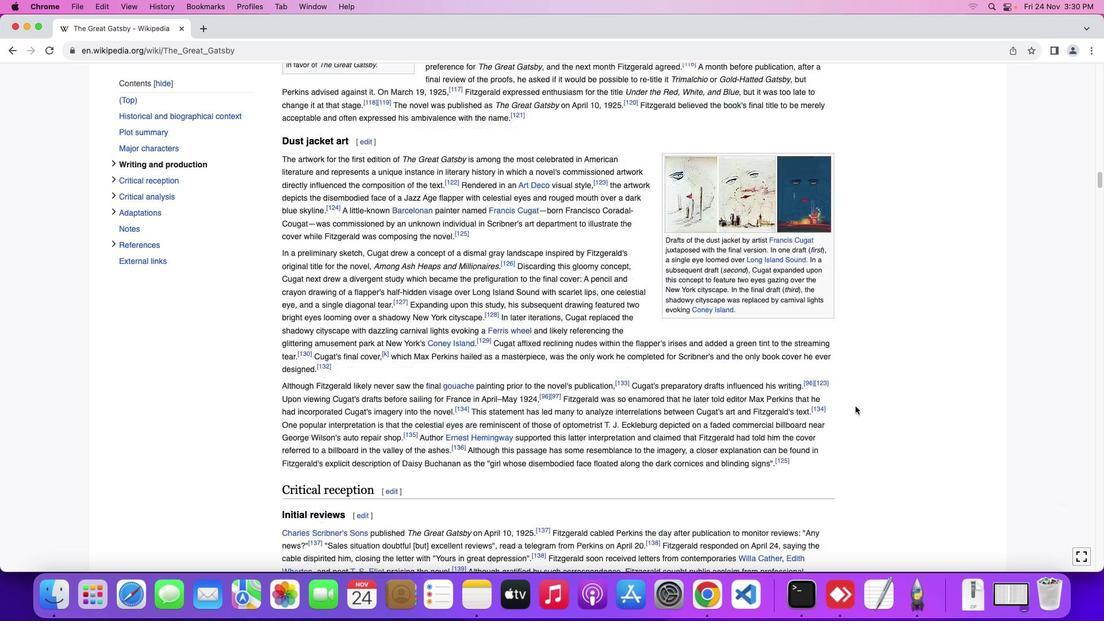 
Action: Mouse scrolled (855, 406) with delta (0, 0)
Screenshot: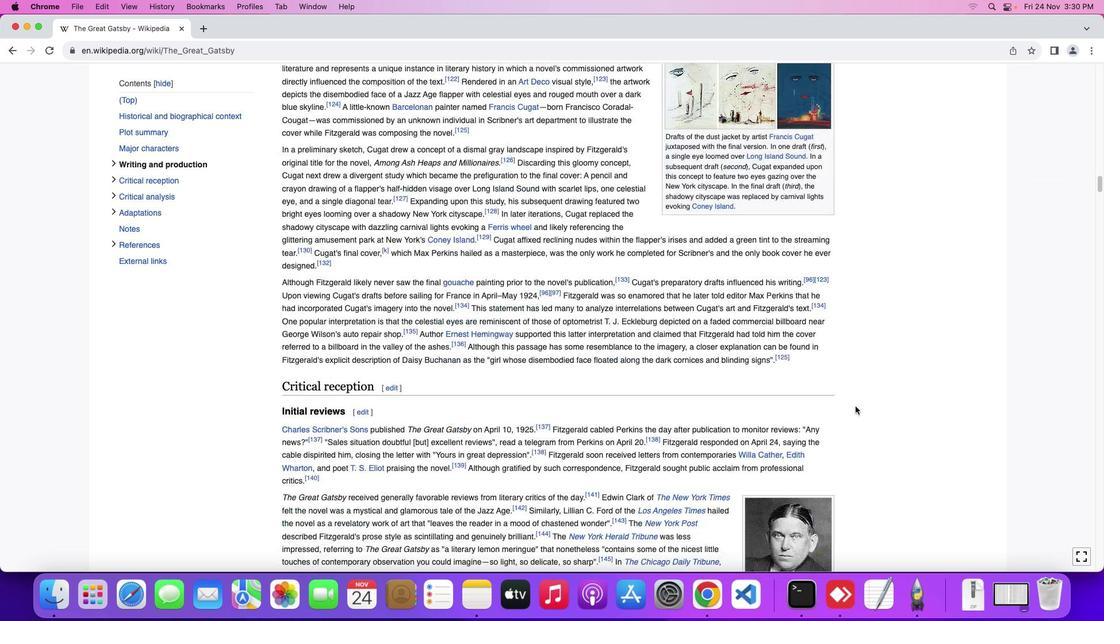 
Action: Mouse scrolled (855, 406) with delta (0, 0)
Screenshot: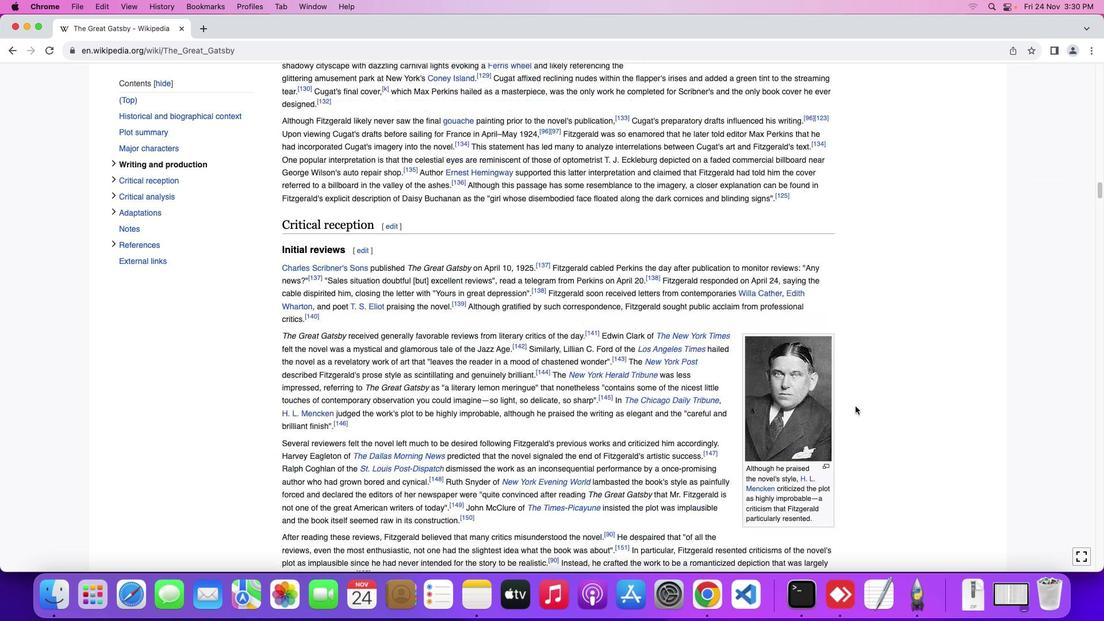 
Action: Mouse scrolled (855, 406) with delta (0, -1)
Screenshot: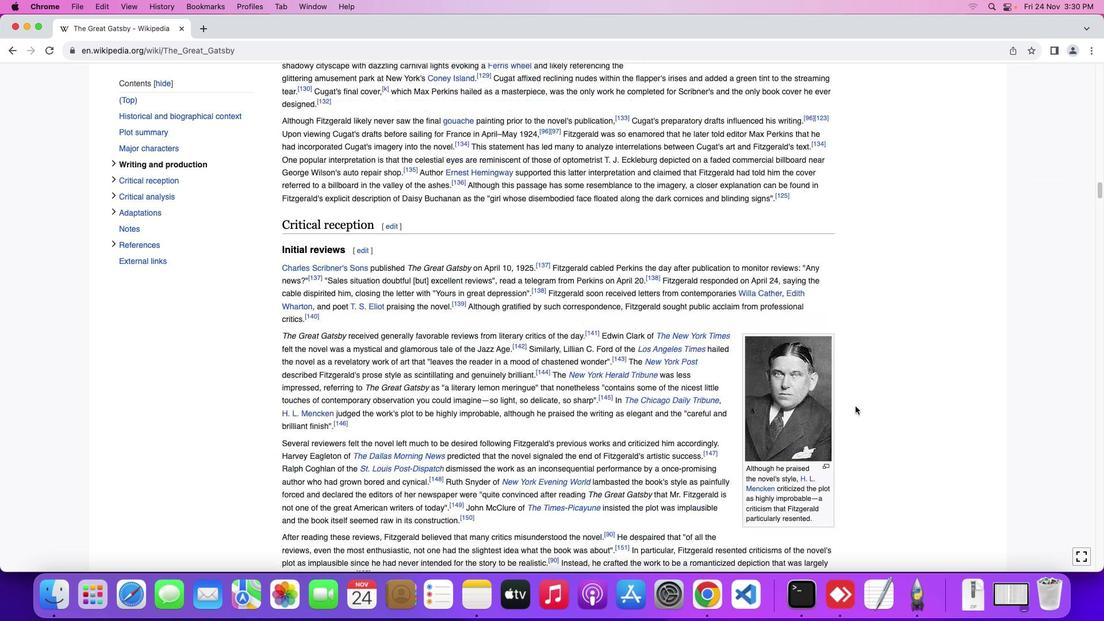 
Action: Mouse scrolled (855, 406) with delta (0, -2)
Screenshot: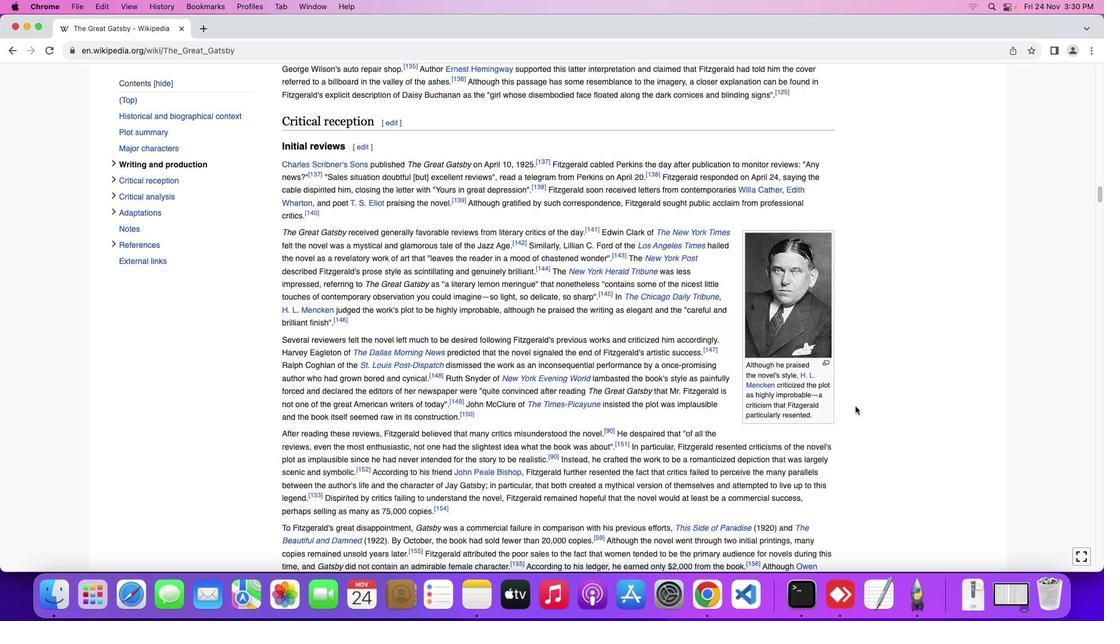 
Action: Mouse scrolled (855, 406) with delta (0, -3)
Screenshot: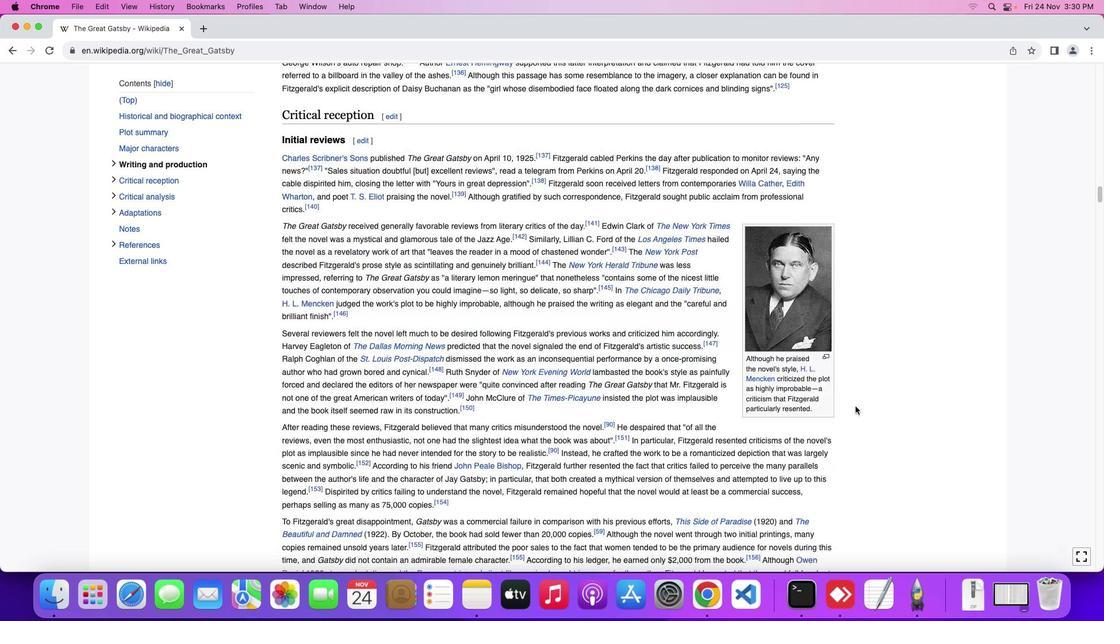 
Action: Mouse scrolled (855, 406) with delta (0, 0)
Screenshot: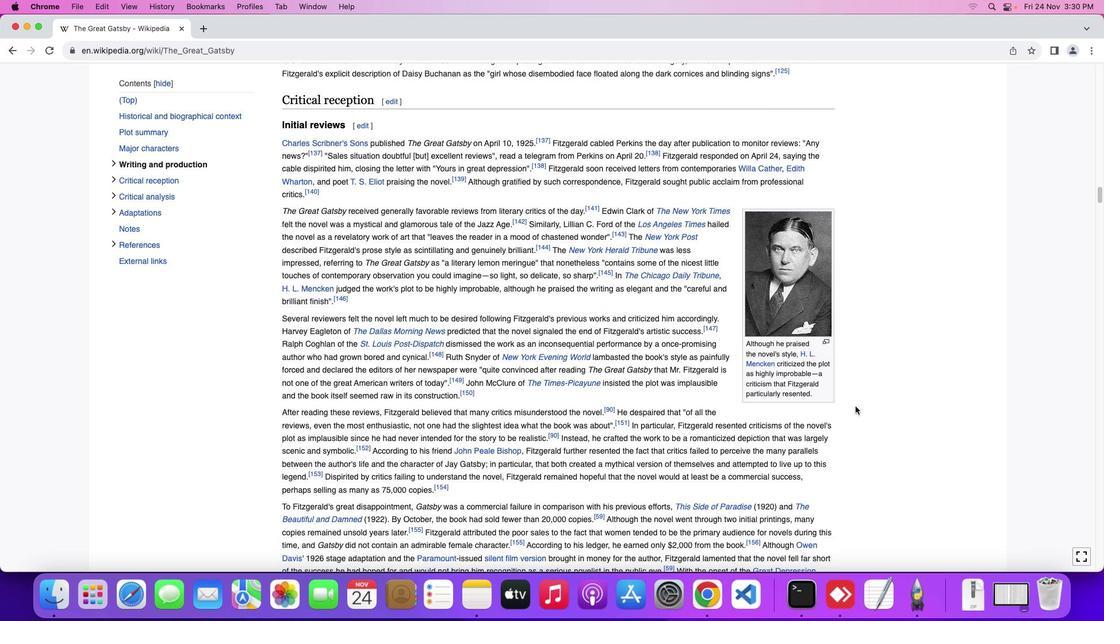 
Action: Mouse scrolled (855, 406) with delta (0, 0)
Screenshot: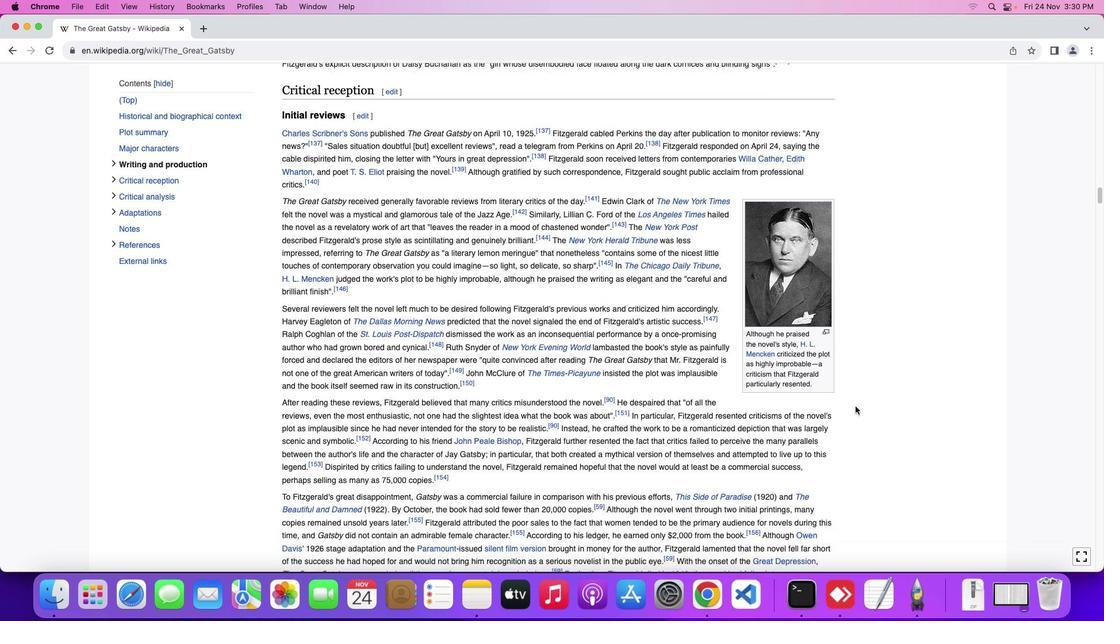 
Action: Mouse scrolled (855, 406) with delta (0, -1)
Screenshot: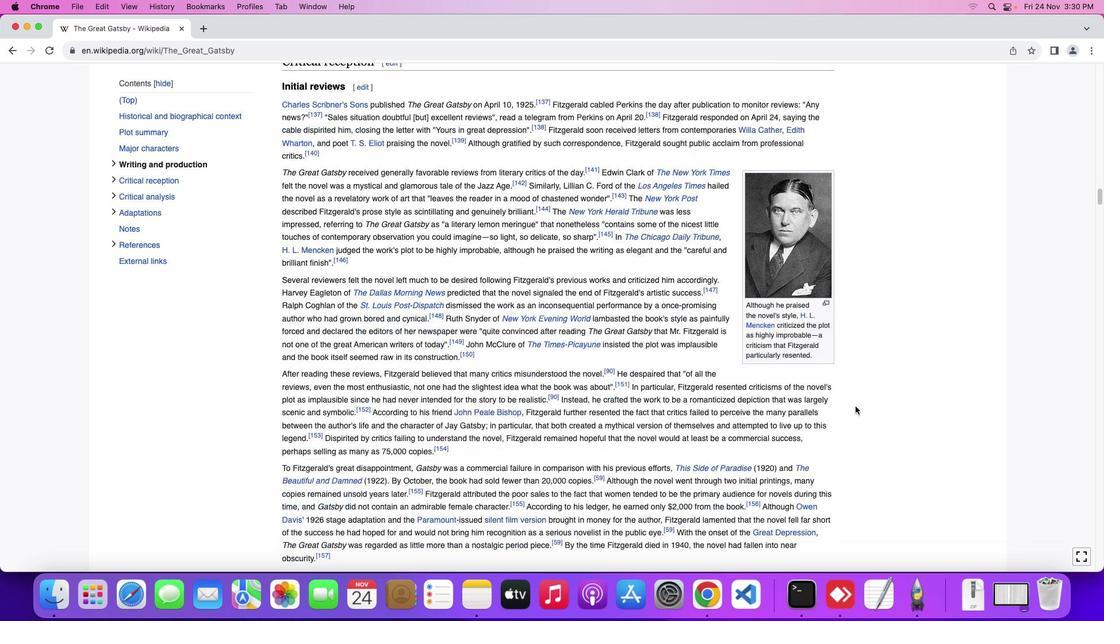 
Action: Mouse scrolled (855, 406) with delta (0, -1)
Screenshot: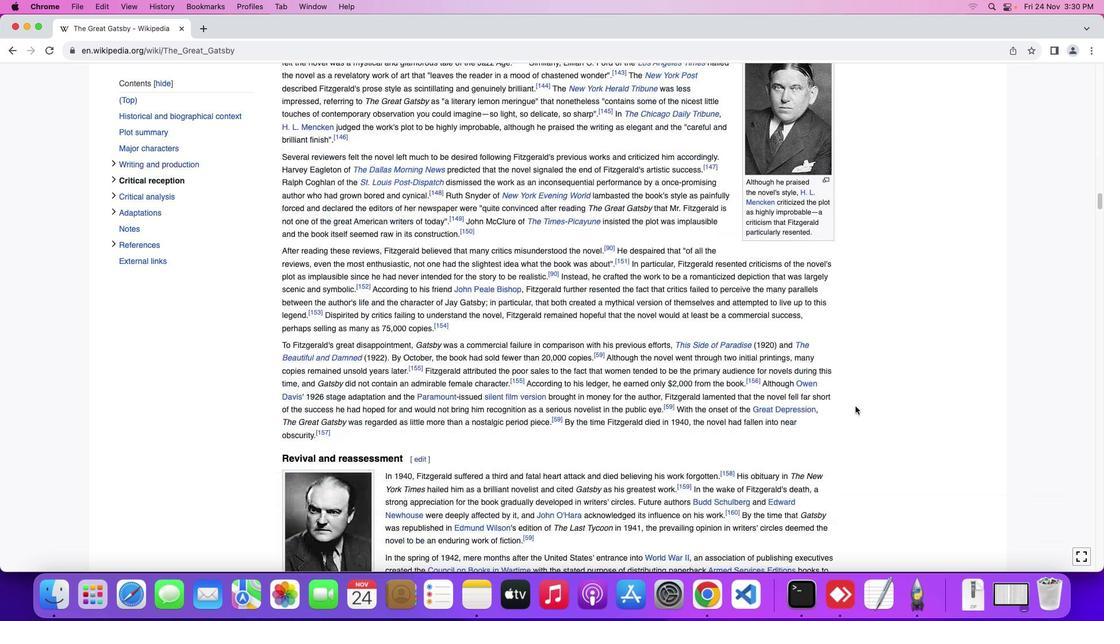 
Action: Mouse scrolled (855, 406) with delta (0, 0)
Screenshot: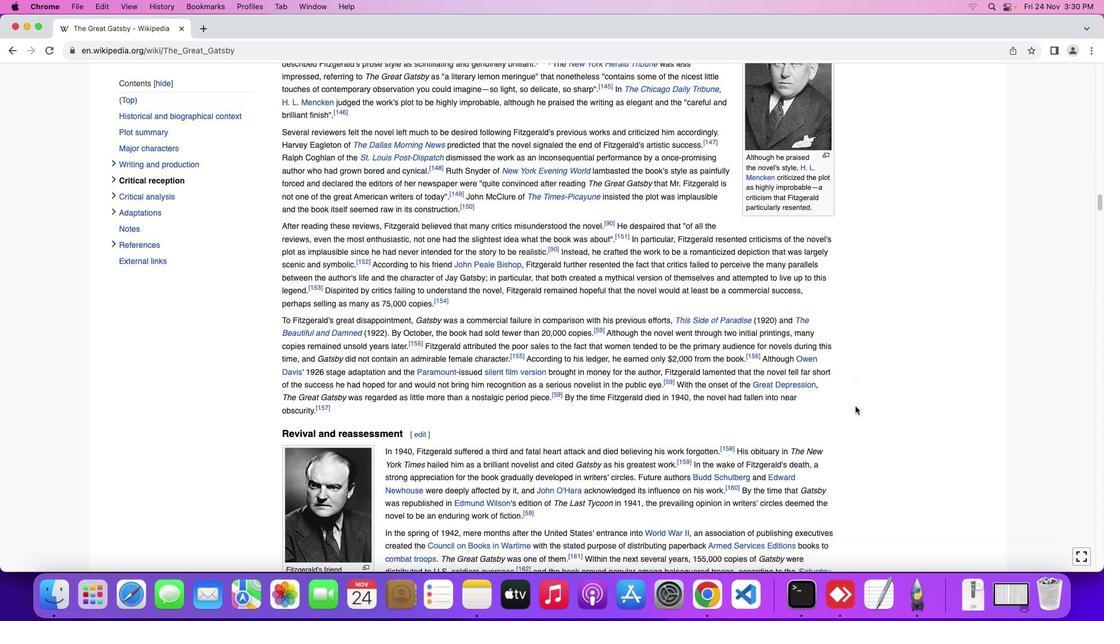 
Action: Mouse scrolled (855, 406) with delta (0, 0)
Screenshot: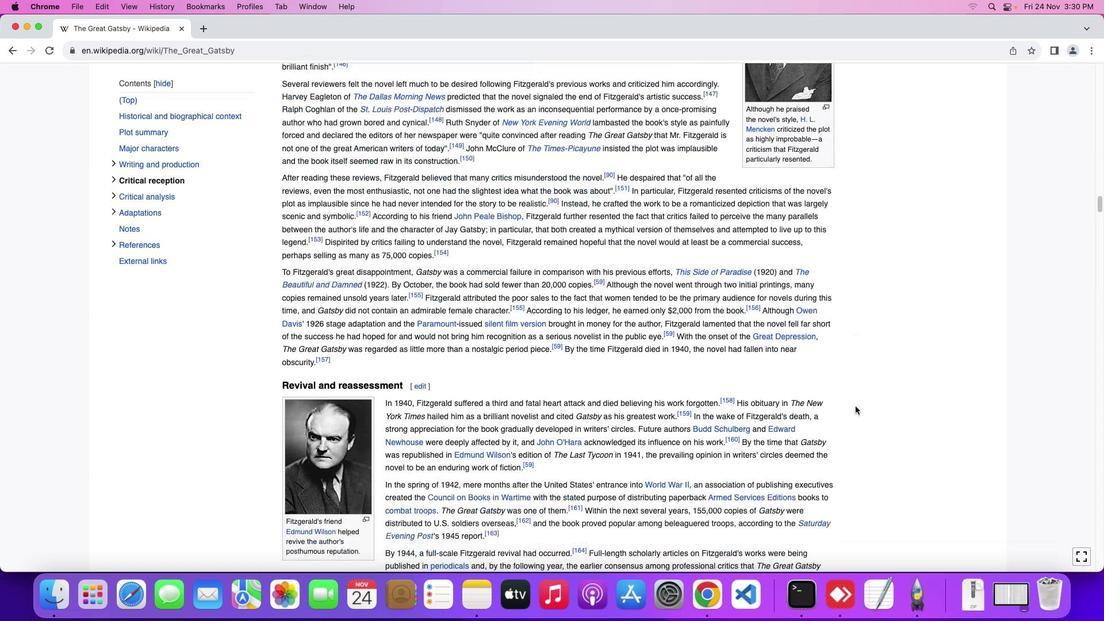 
Action: Mouse scrolled (855, 406) with delta (0, -1)
Screenshot: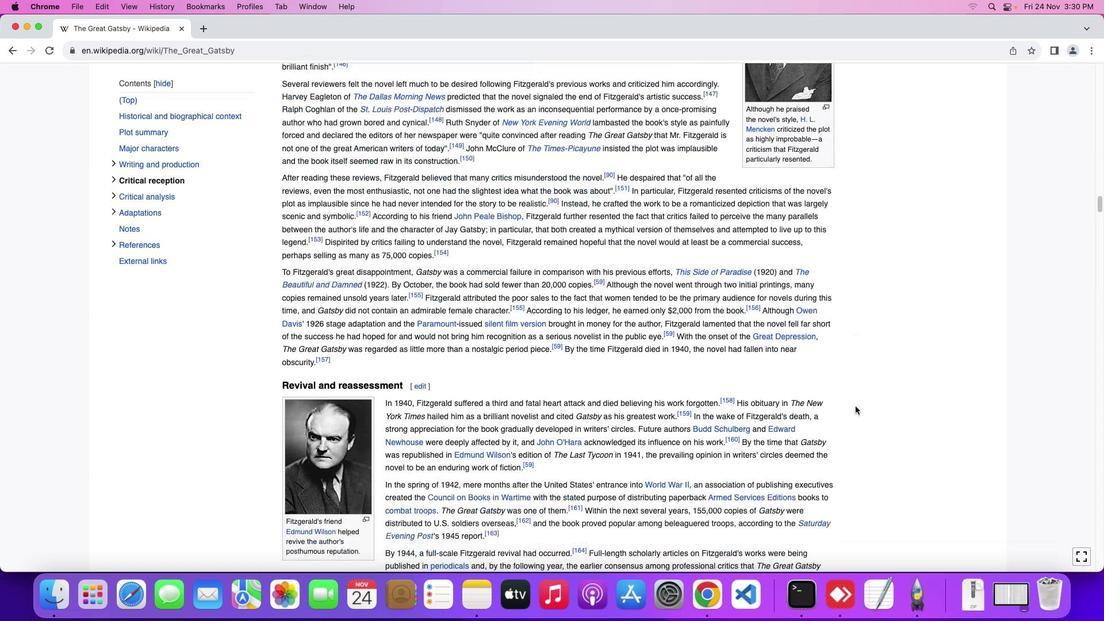 
Action: Mouse scrolled (855, 406) with delta (0, -2)
Screenshot: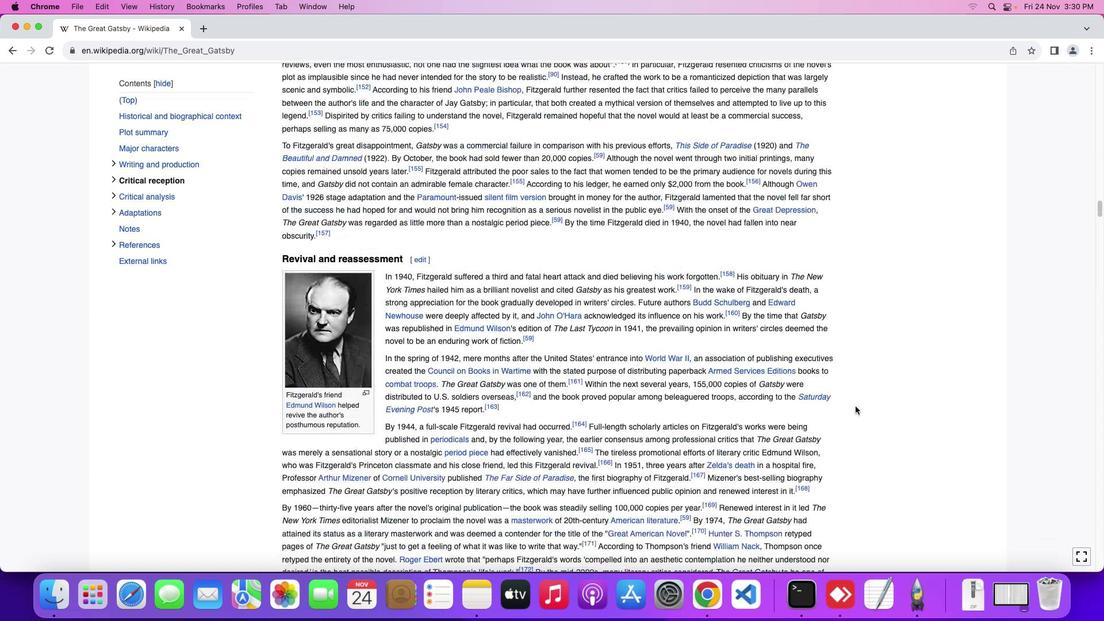 
Action: Mouse scrolled (855, 406) with delta (0, 0)
Screenshot: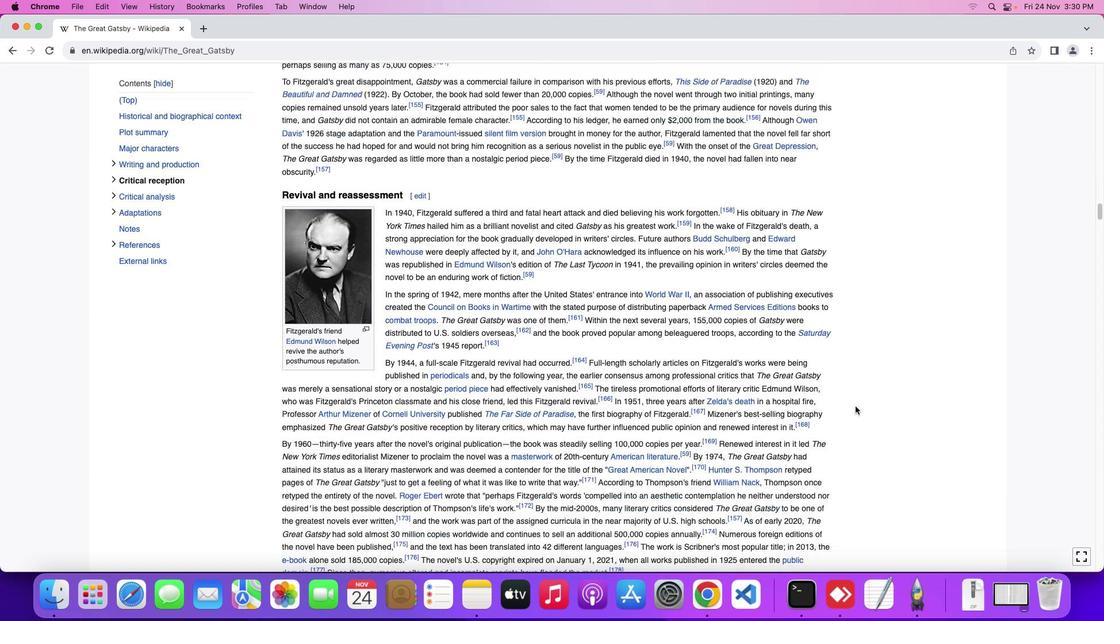 
Action: Mouse scrolled (855, 406) with delta (0, 0)
Screenshot: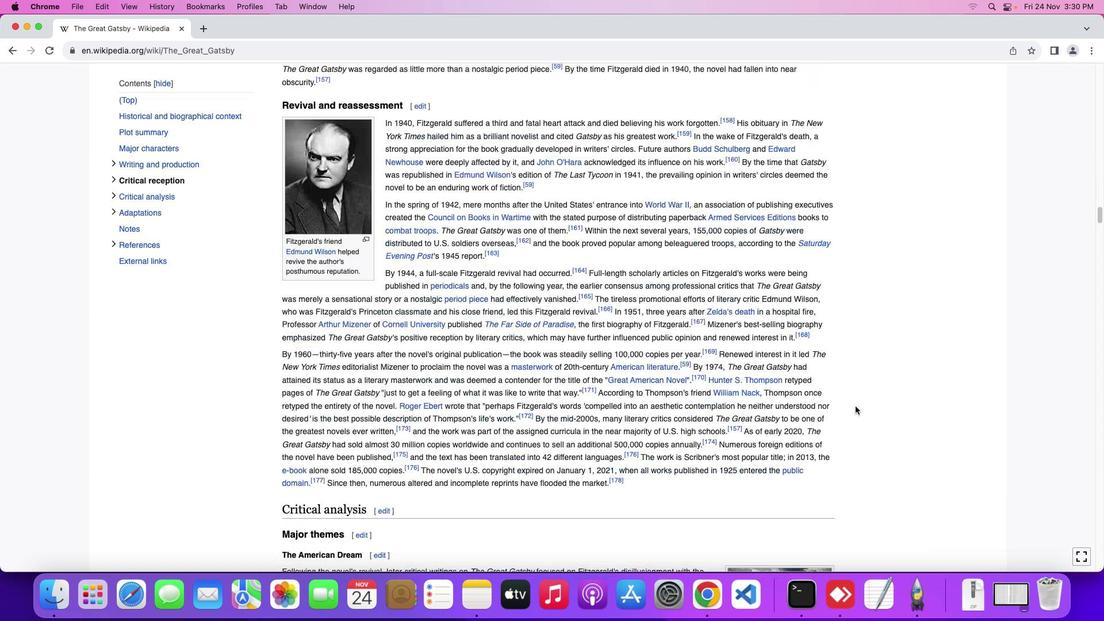 
Action: Mouse scrolled (855, 406) with delta (0, -1)
Screenshot: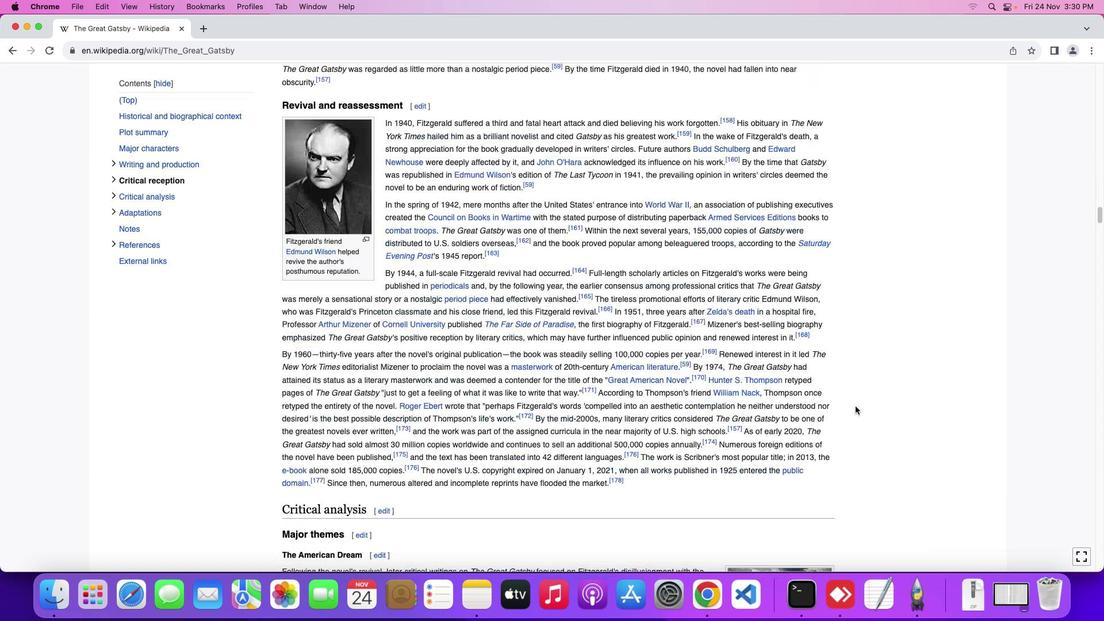 
Action: Mouse scrolled (855, 406) with delta (0, -2)
Screenshot: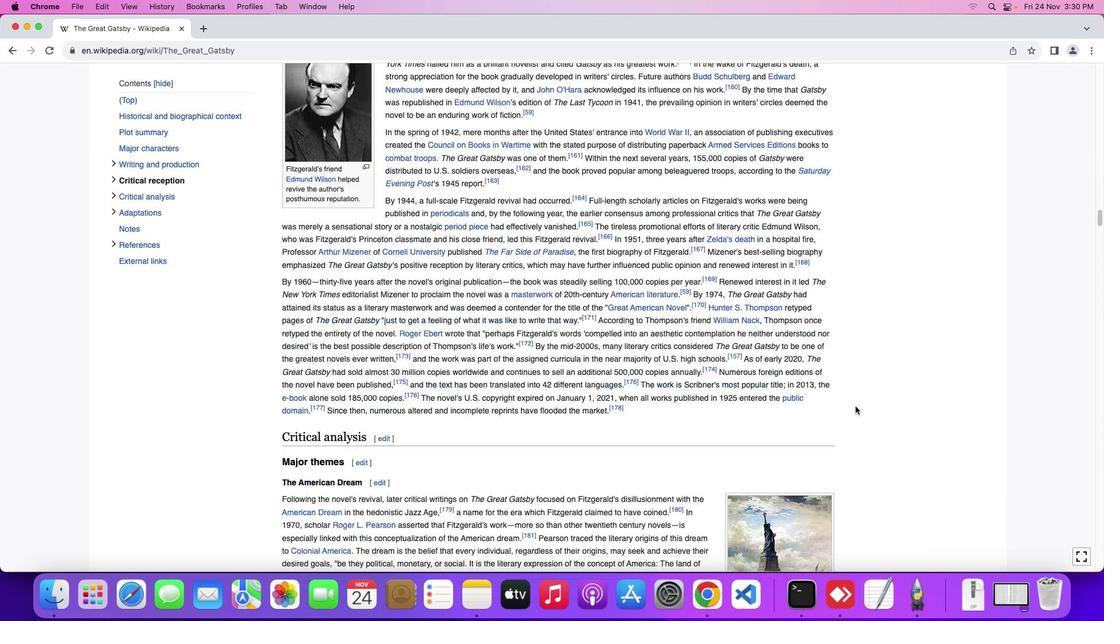 
Action: Mouse scrolled (855, 406) with delta (0, 0)
Screenshot: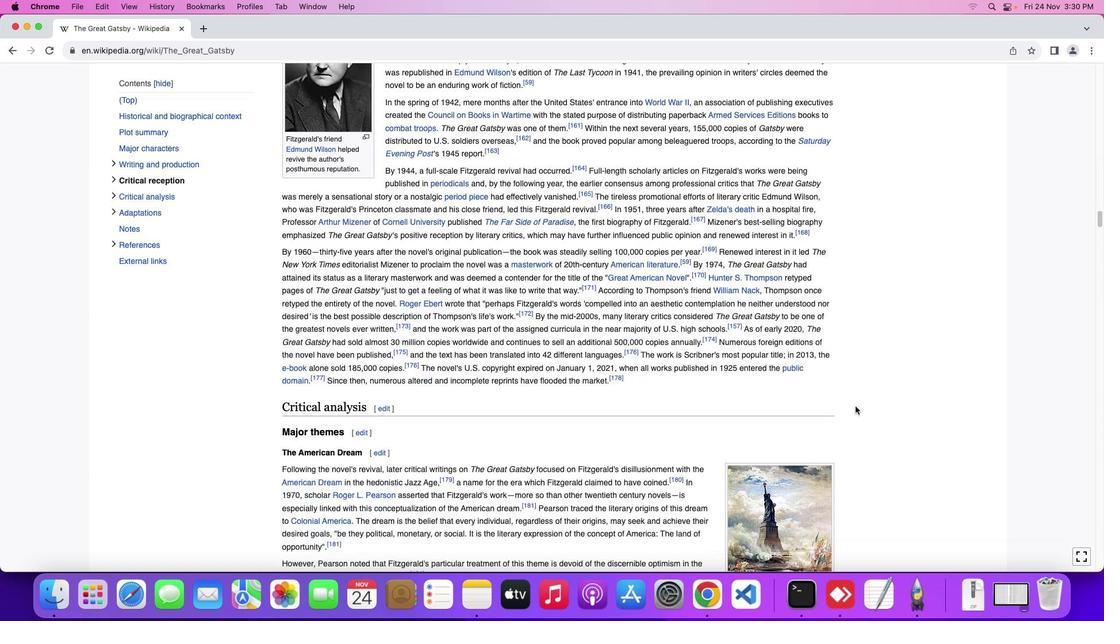
Action: Mouse scrolled (855, 406) with delta (0, 0)
Screenshot: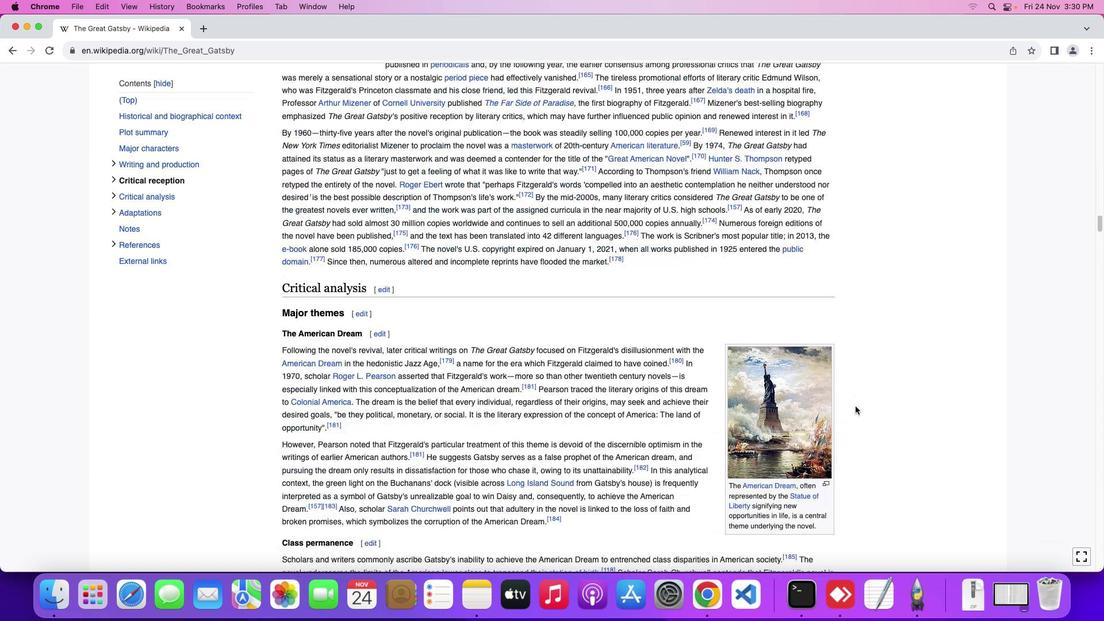 
Action: Mouse scrolled (855, 406) with delta (0, -1)
Screenshot: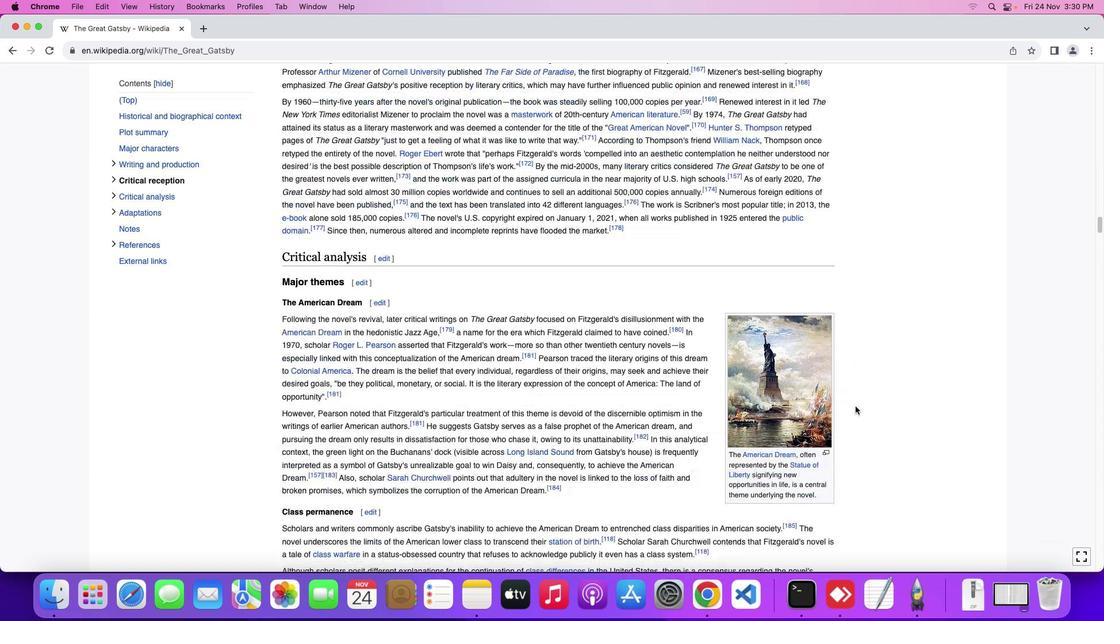 
Action: Mouse scrolled (855, 406) with delta (0, -2)
Screenshot: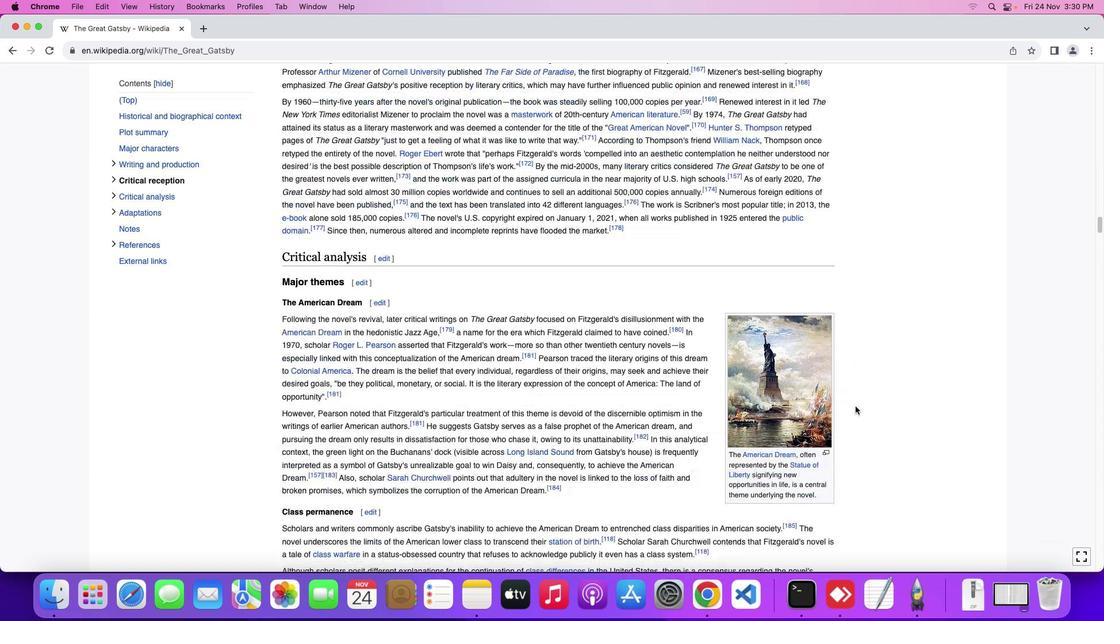 
Action: Mouse moved to (855, 406)
Screenshot: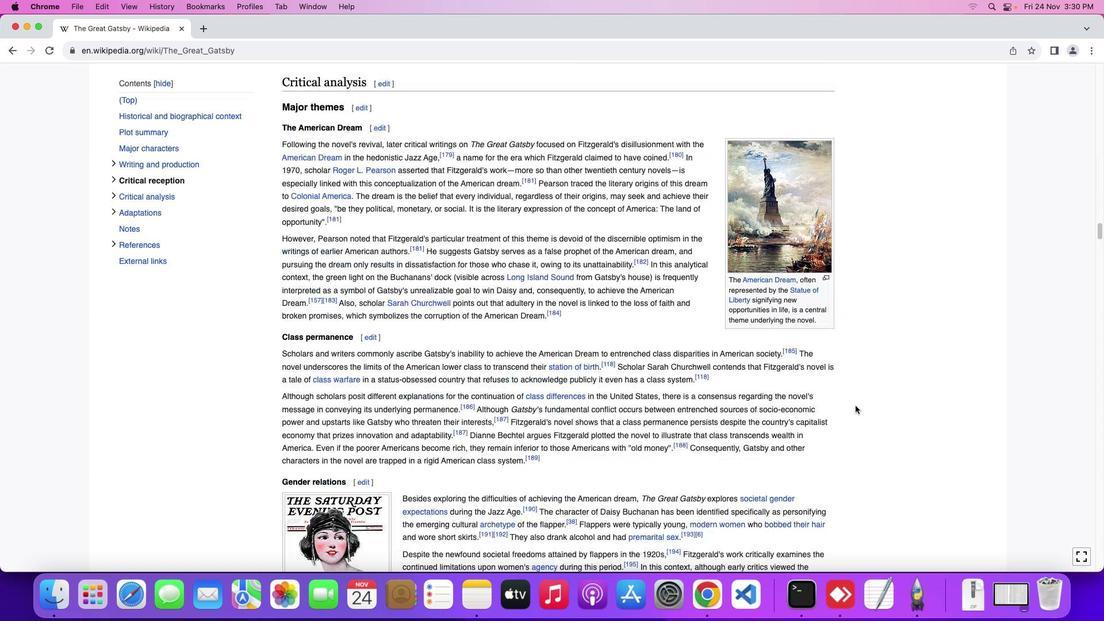 
Action: Mouse scrolled (855, 406) with delta (0, 0)
Screenshot: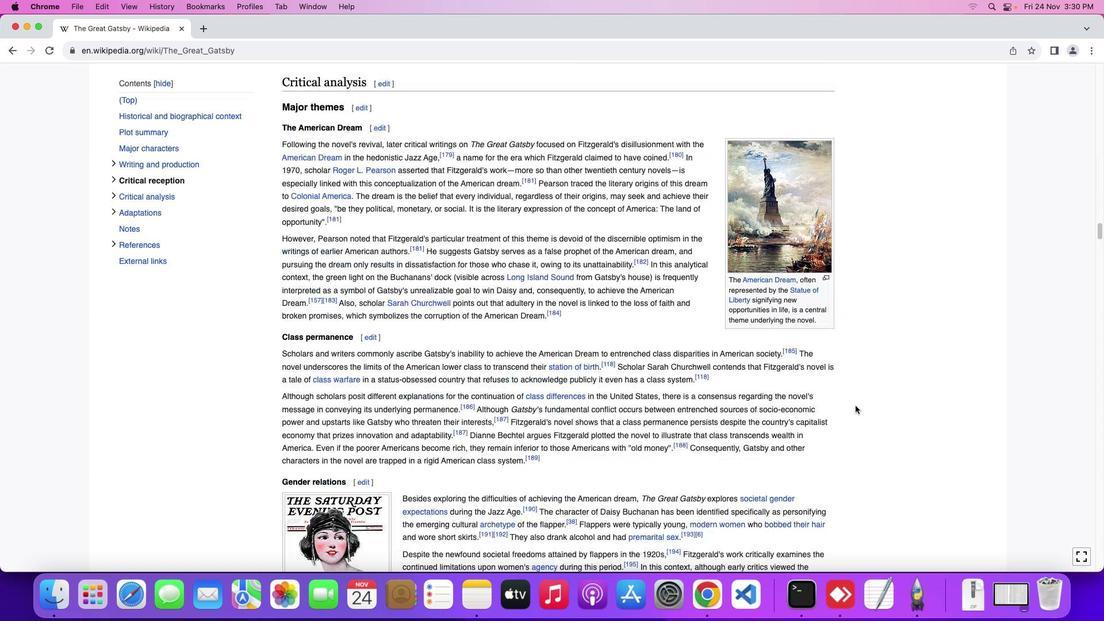 
Action: Mouse scrolled (855, 406) with delta (0, 0)
Screenshot: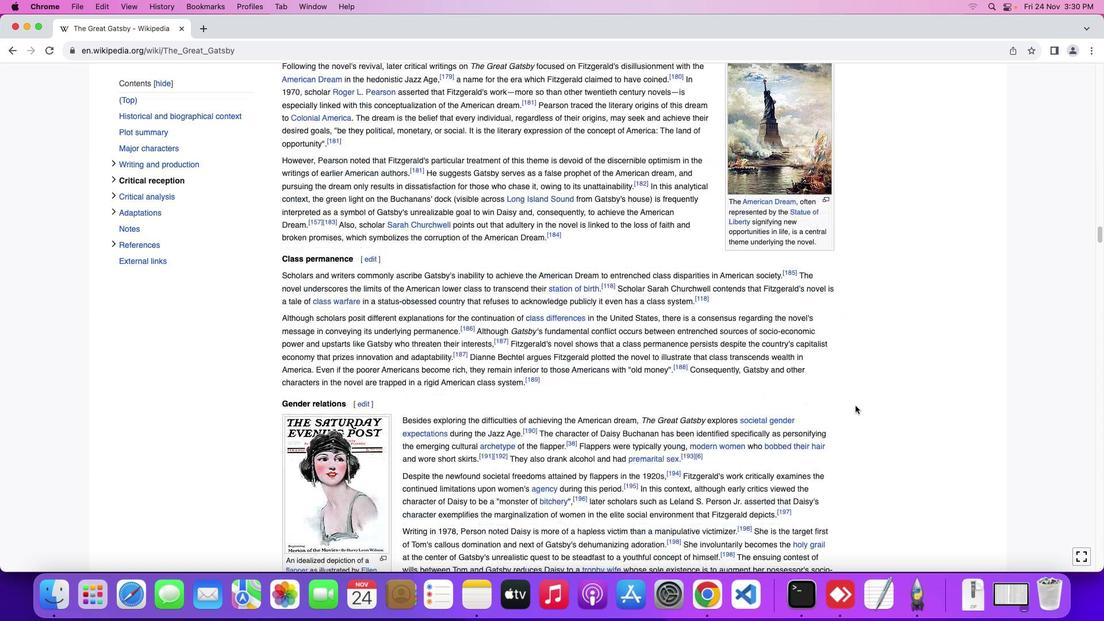 
Action: Mouse scrolled (855, 406) with delta (0, -1)
Screenshot: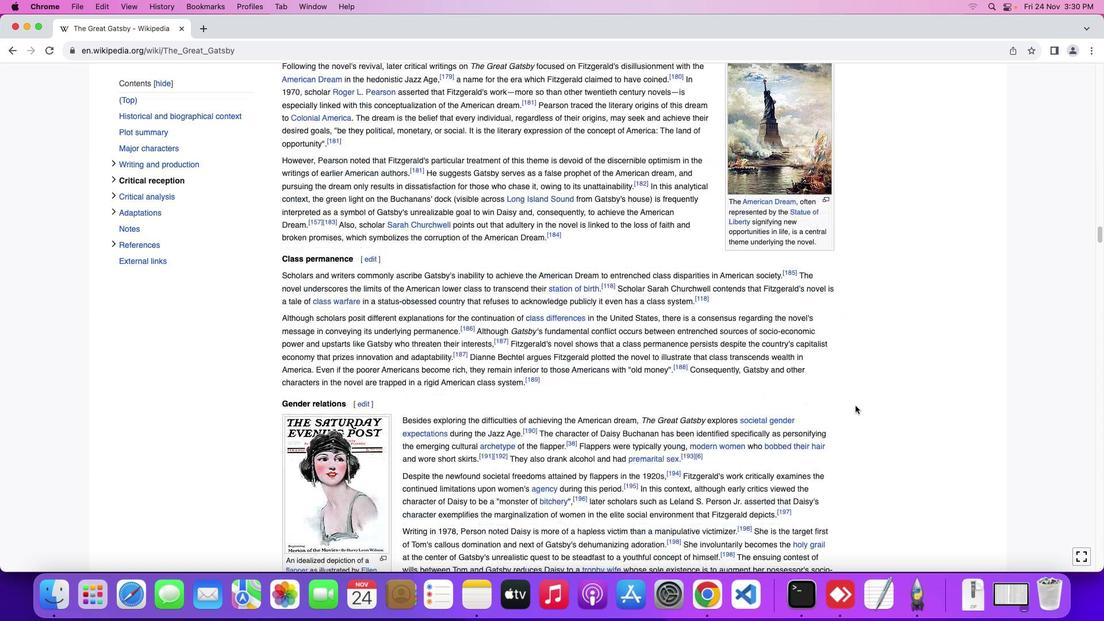 
Action: Mouse moved to (855, 406)
Screenshot: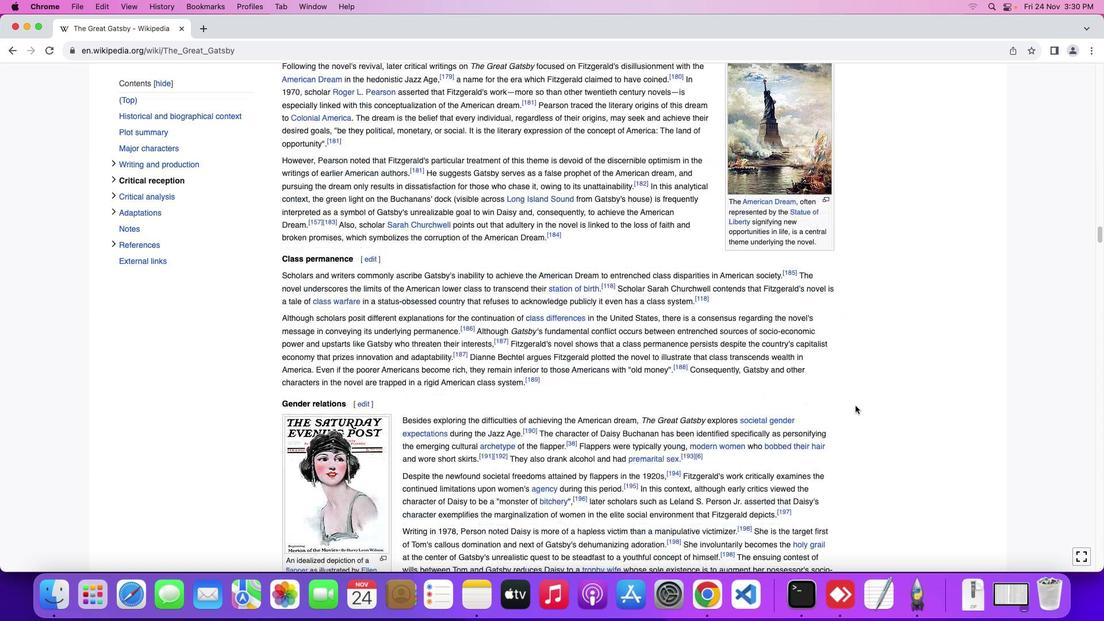 
Action: Mouse scrolled (855, 406) with delta (0, -2)
Screenshot: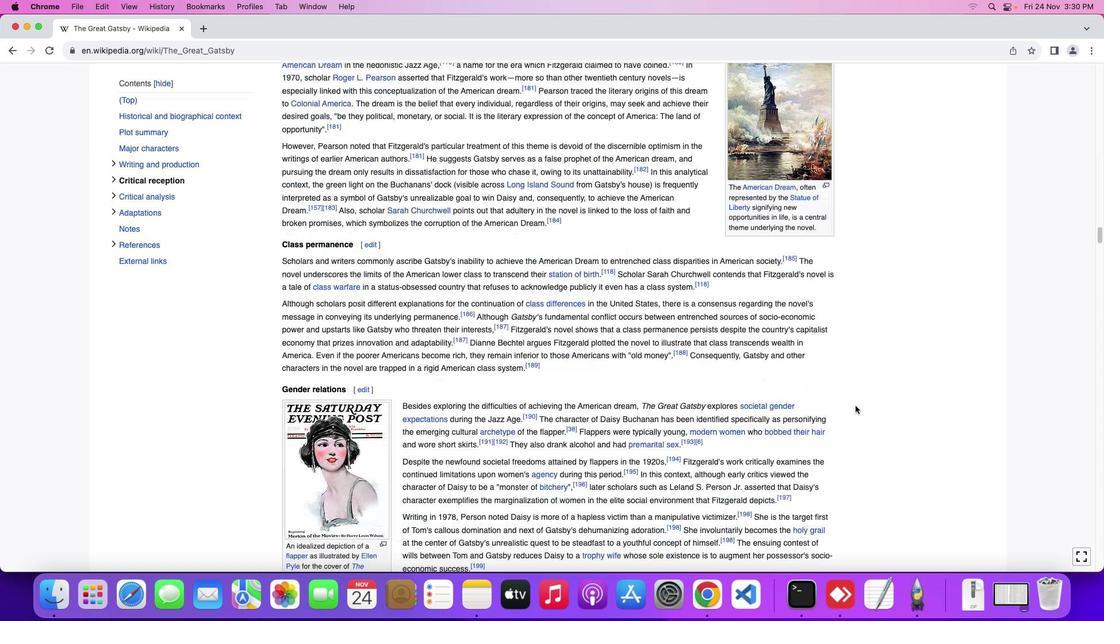 
Action: Mouse moved to (855, 405)
Screenshot: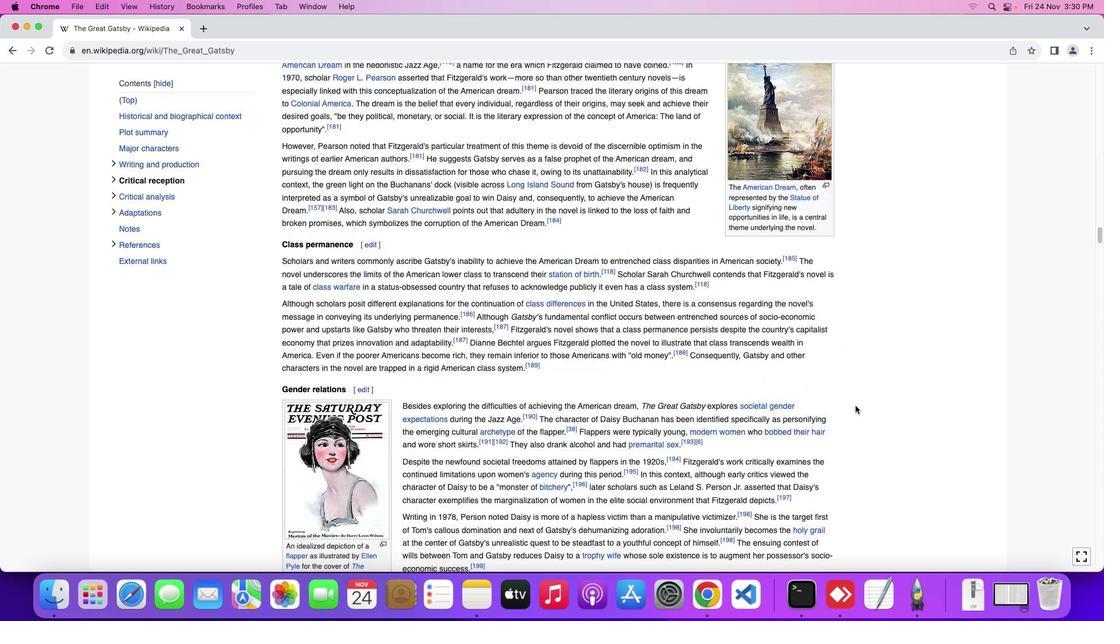 
Action: Mouse scrolled (855, 405) with delta (0, 0)
Screenshot: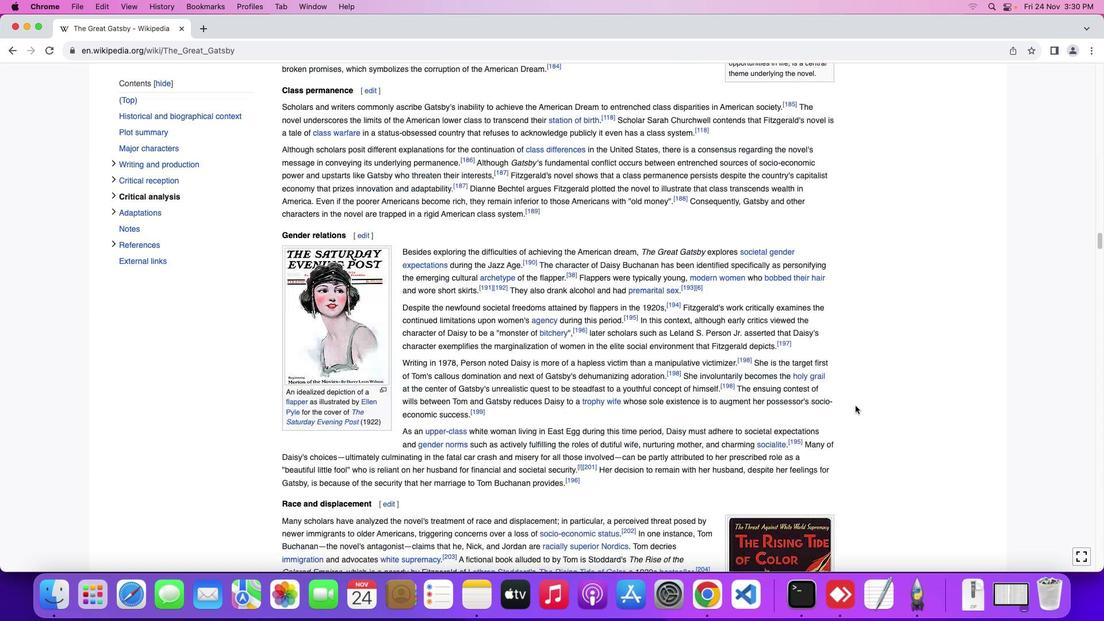
Action: Mouse scrolled (855, 405) with delta (0, 0)
Screenshot: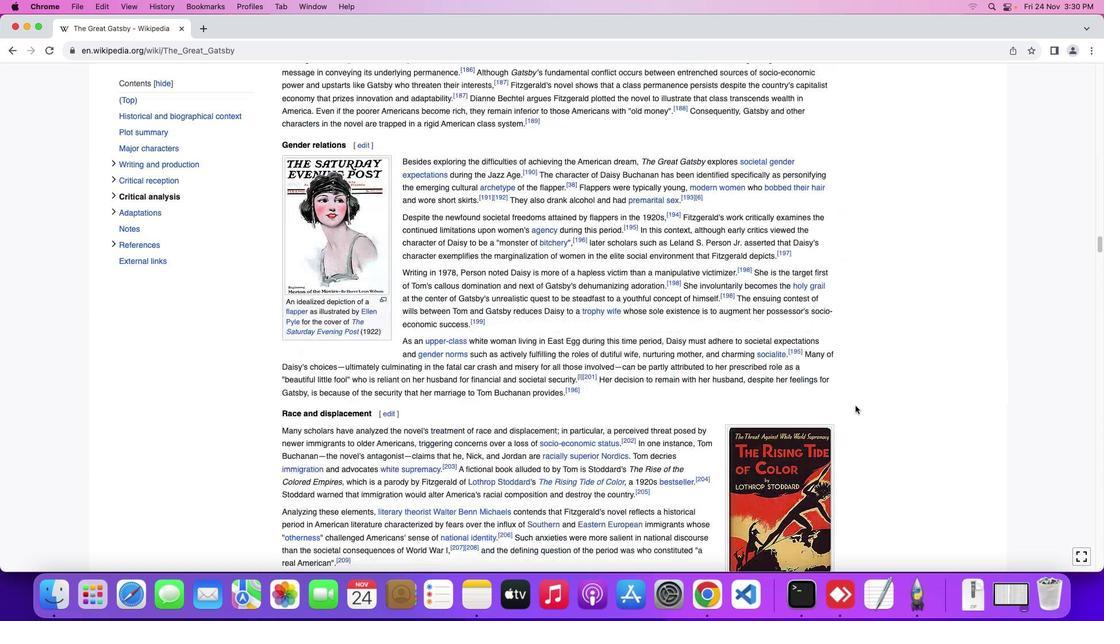 
Action: Mouse scrolled (855, 405) with delta (0, -1)
Screenshot: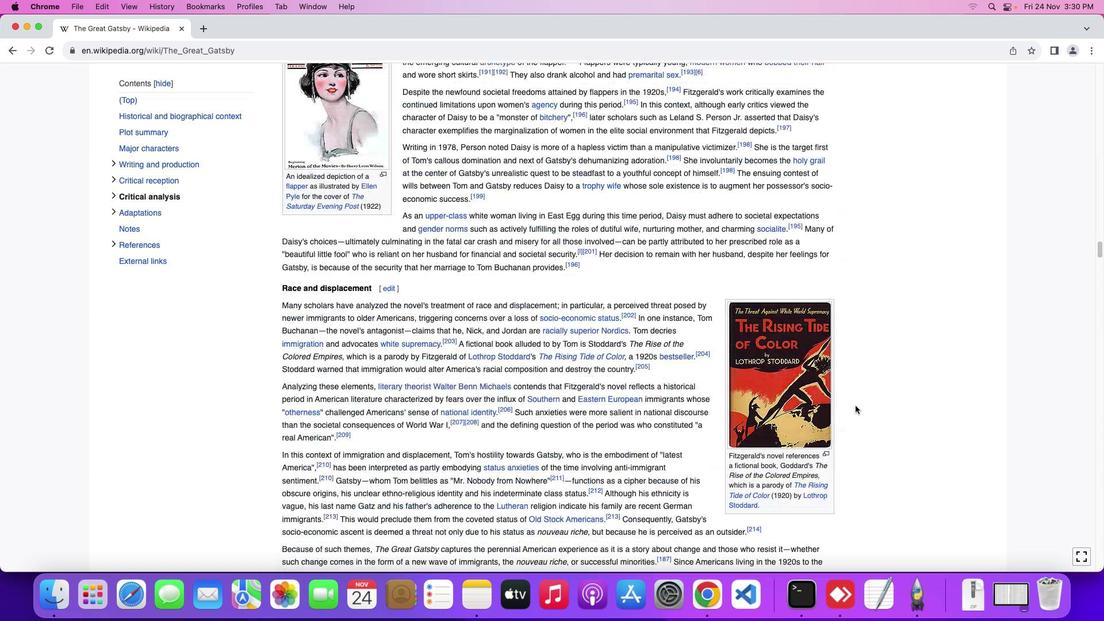 
Action: Mouse scrolled (855, 405) with delta (0, -2)
Screenshot: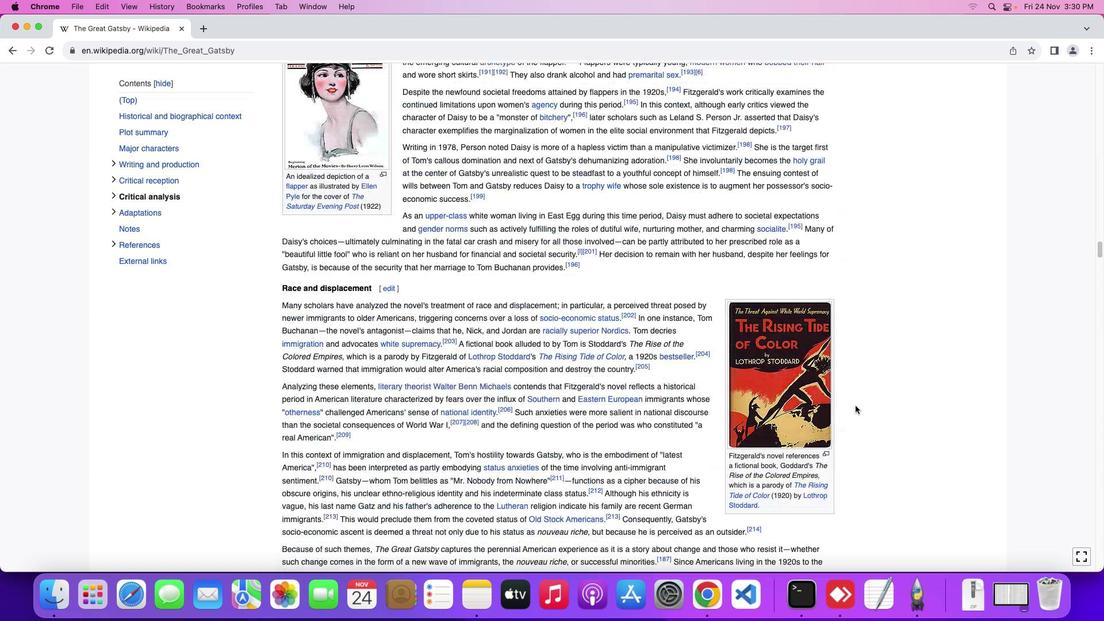 
Action: Mouse scrolled (855, 405) with delta (0, -3)
Screenshot: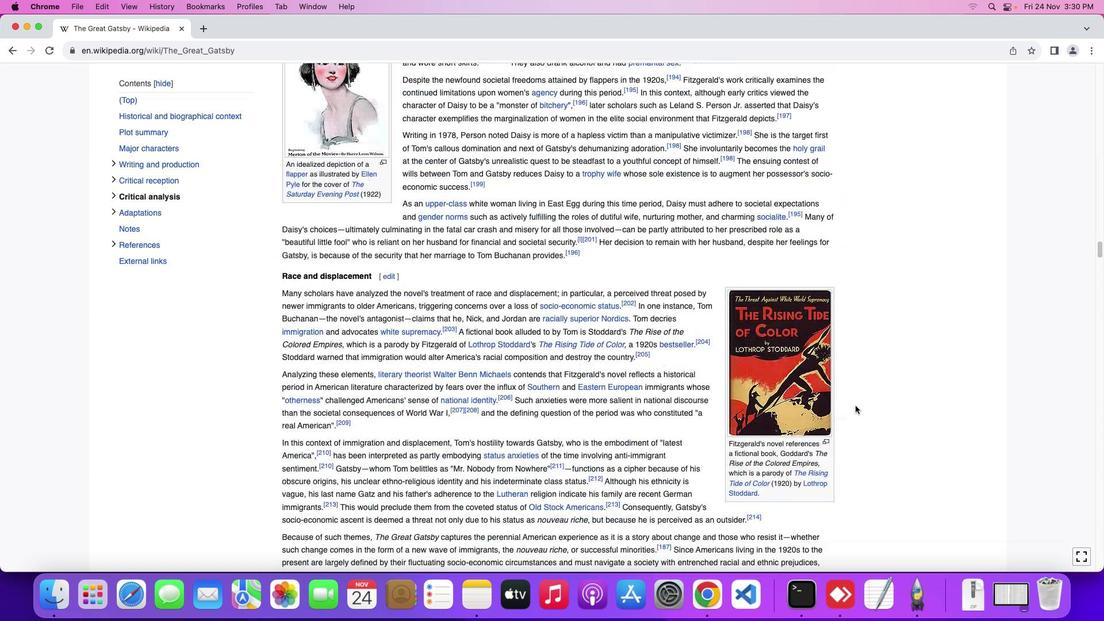 
Action: Mouse scrolled (855, 405) with delta (0, 0)
Screenshot: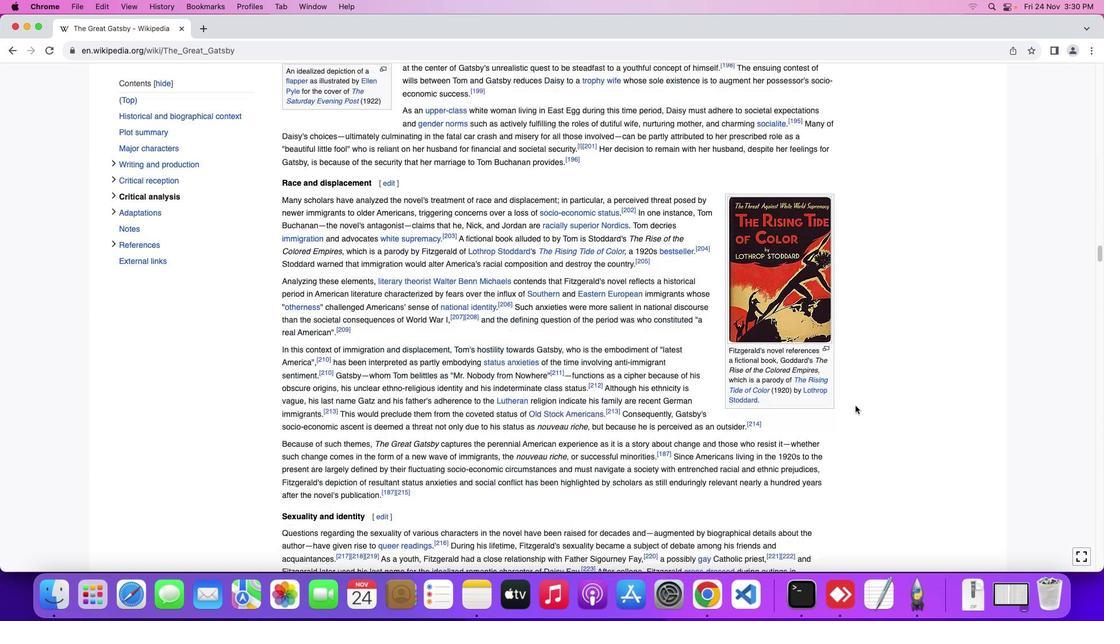 
Action: Mouse scrolled (855, 405) with delta (0, 0)
Screenshot: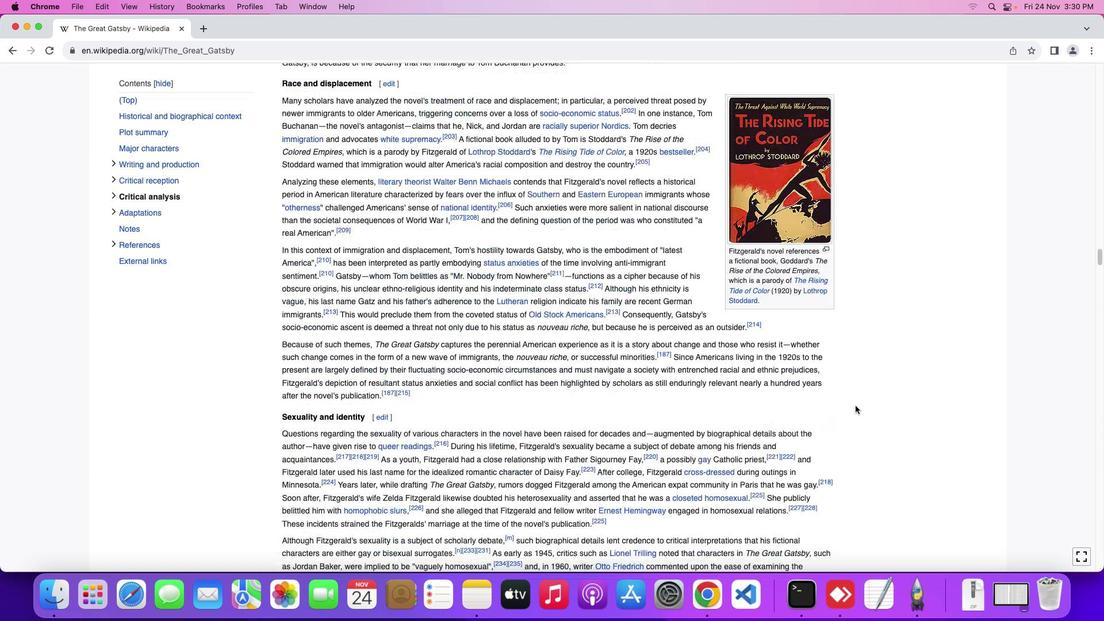 
Action: Mouse scrolled (855, 405) with delta (0, -1)
Screenshot: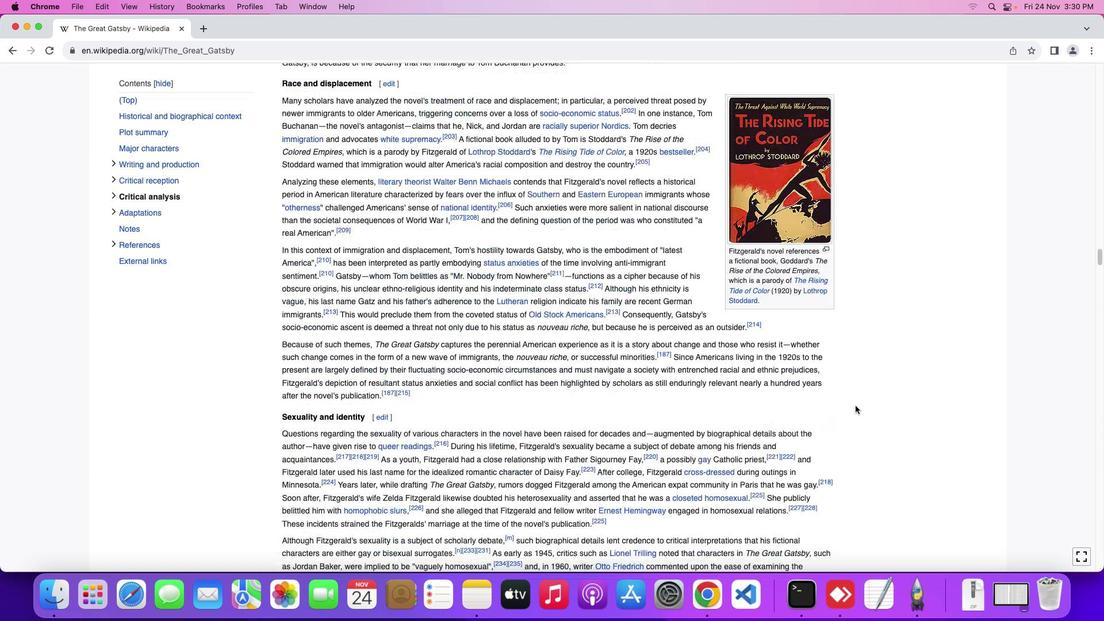
Action: Mouse scrolled (855, 405) with delta (0, -2)
Screenshot: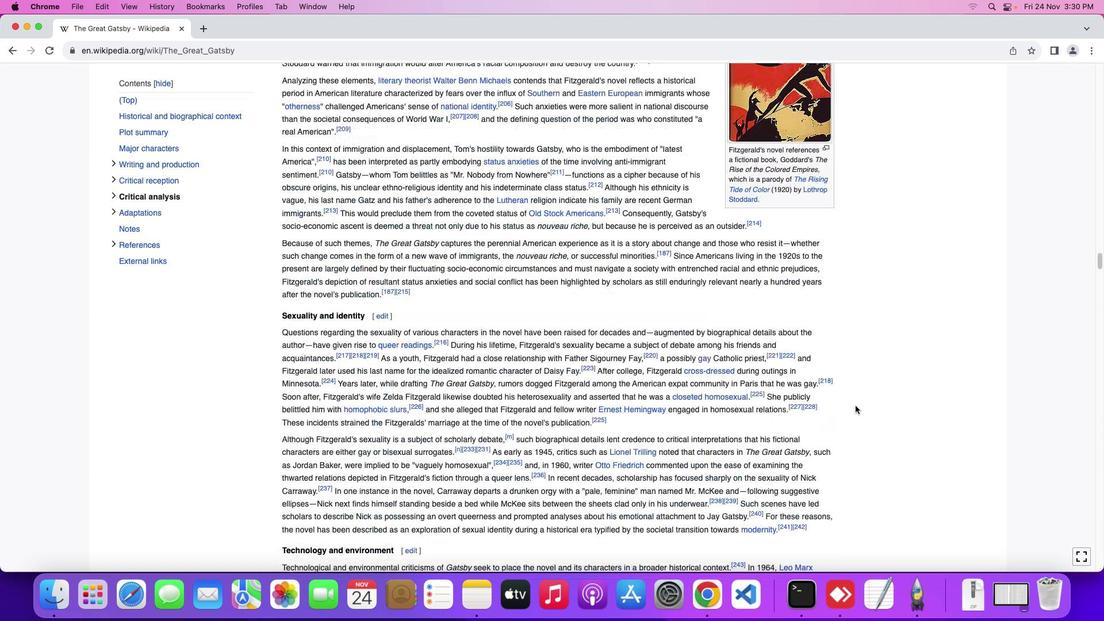 
Action: Mouse scrolled (855, 405) with delta (0, -2)
Screenshot: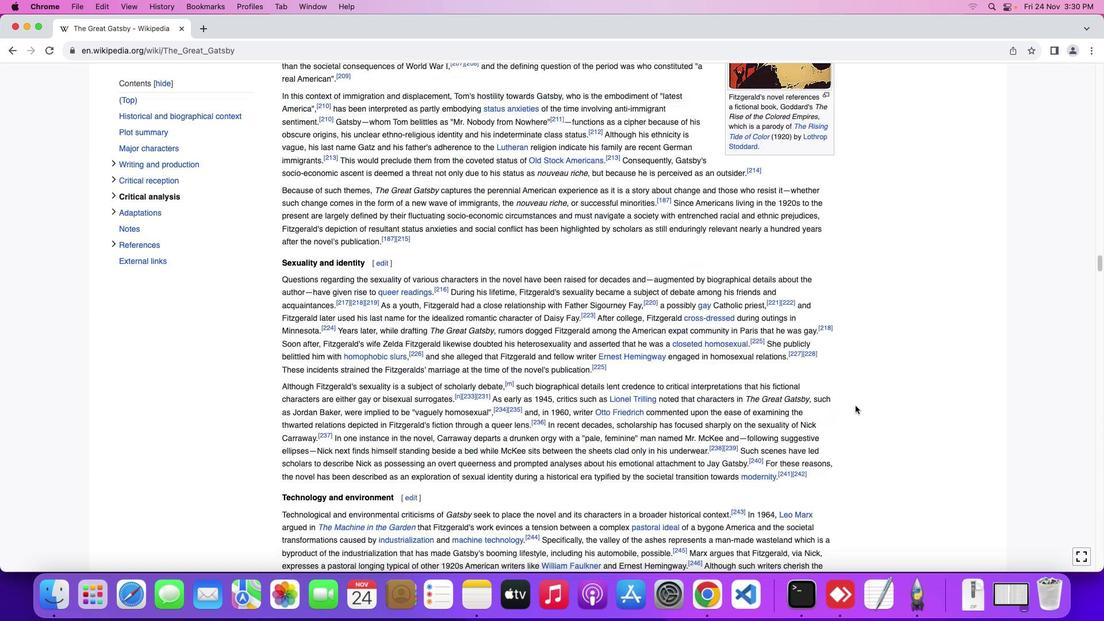 
Action: Mouse scrolled (855, 405) with delta (0, 0)
Screenshot: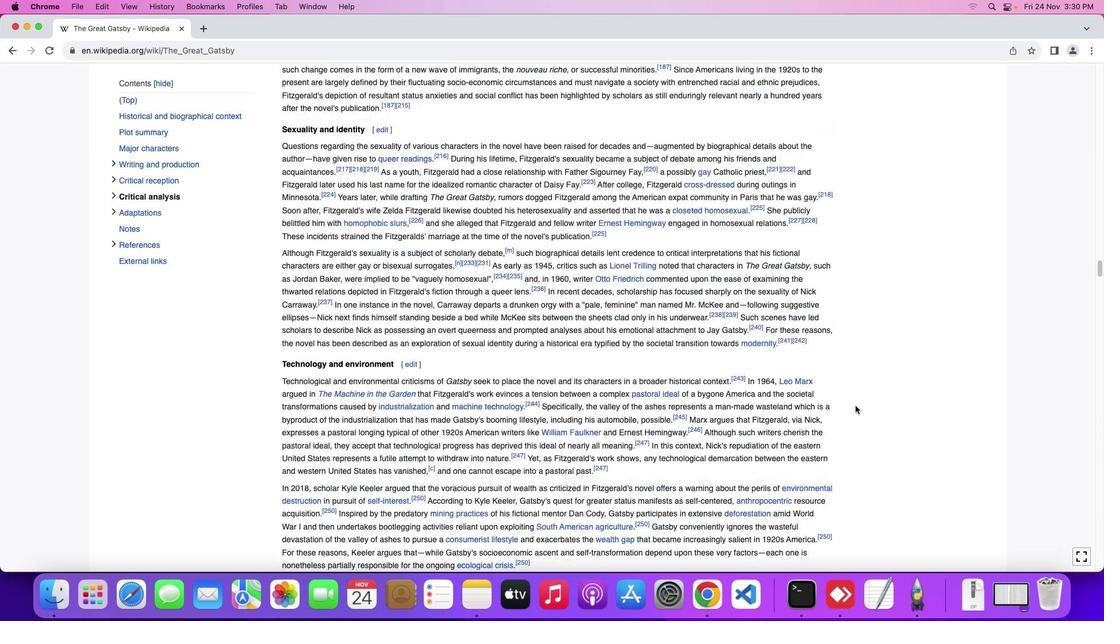 
Action: Mouse scrolled (855, 405) with delta (0, 0)
Screenshot: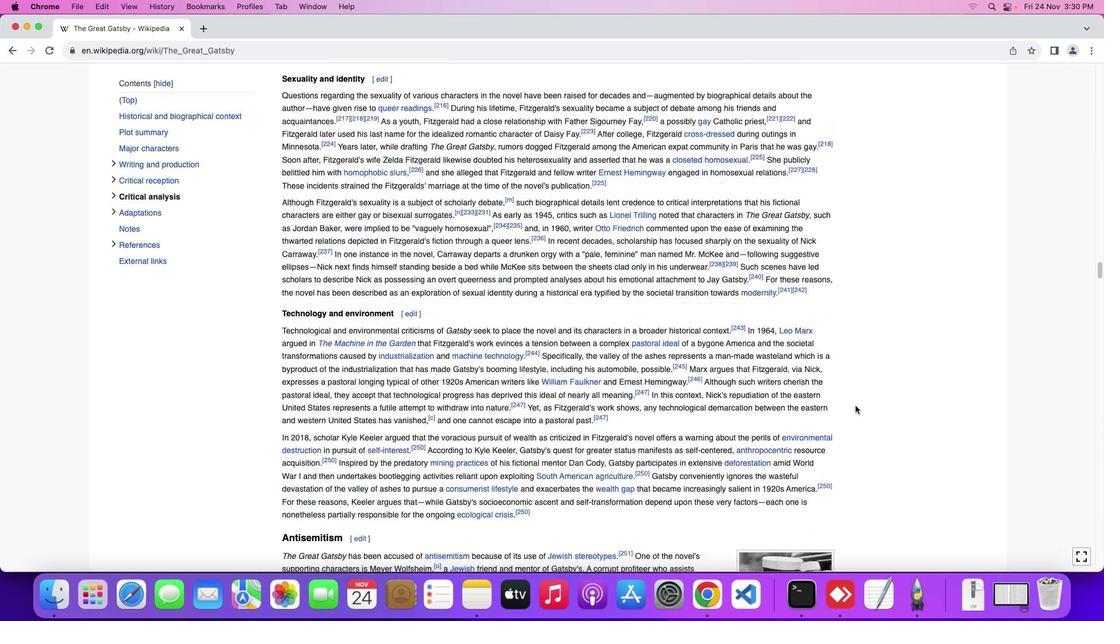 
Action: Mouse scrolled (855, 405) with delta (0, -1)
Screenshot: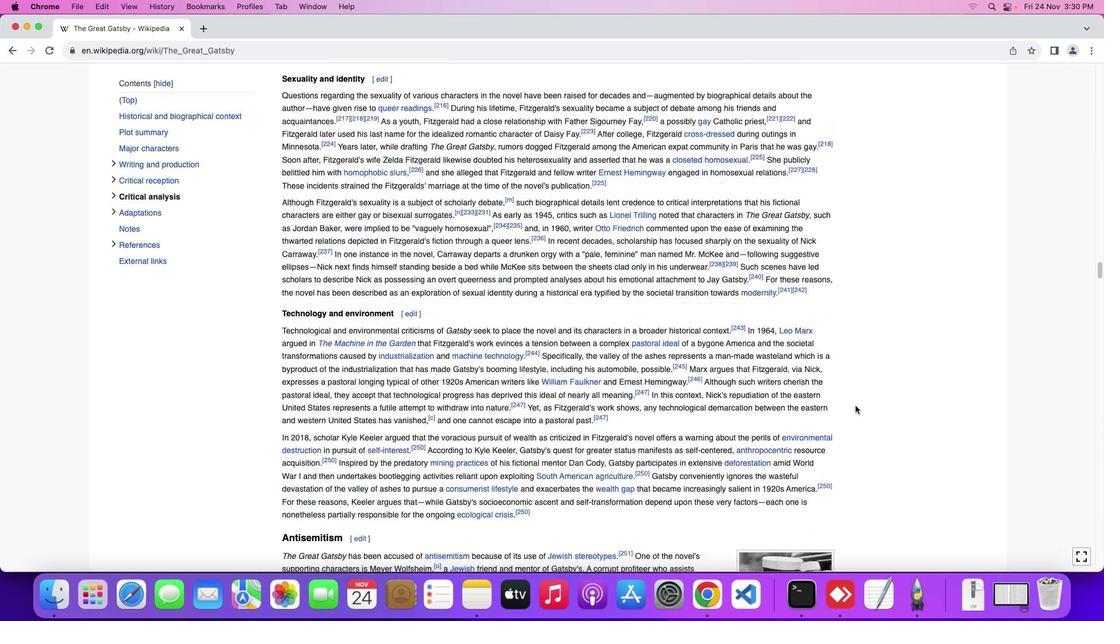 
Action: Mouse scrolled (855, 405) with delta (0, -2)
Screenshot: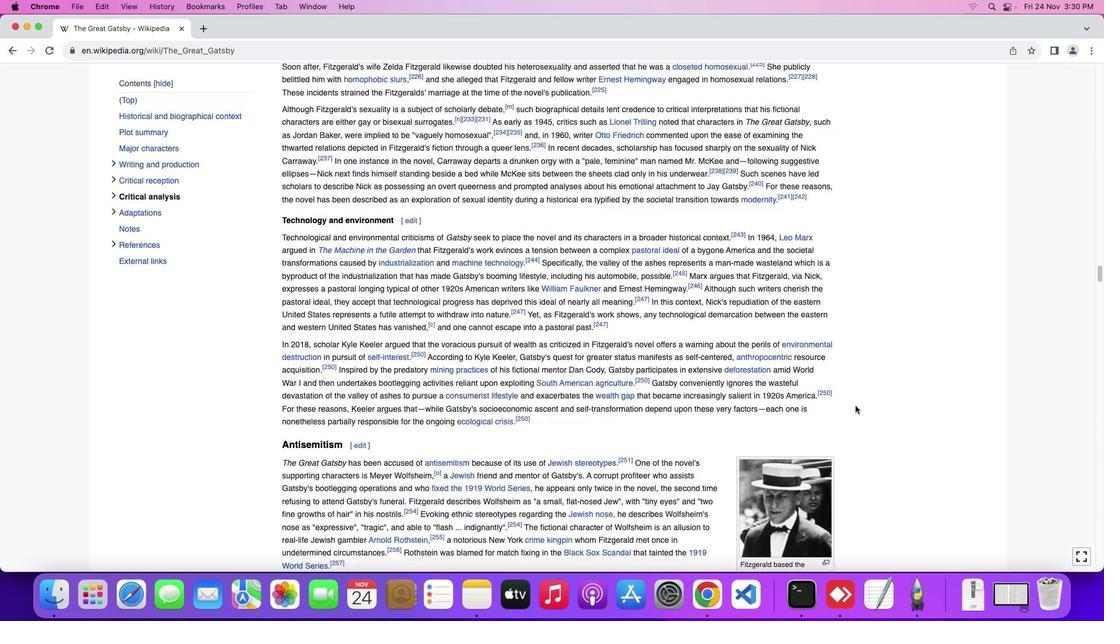 
Action: Mouse scrolled (855, 405) with delta (0, -2)
Screenshot: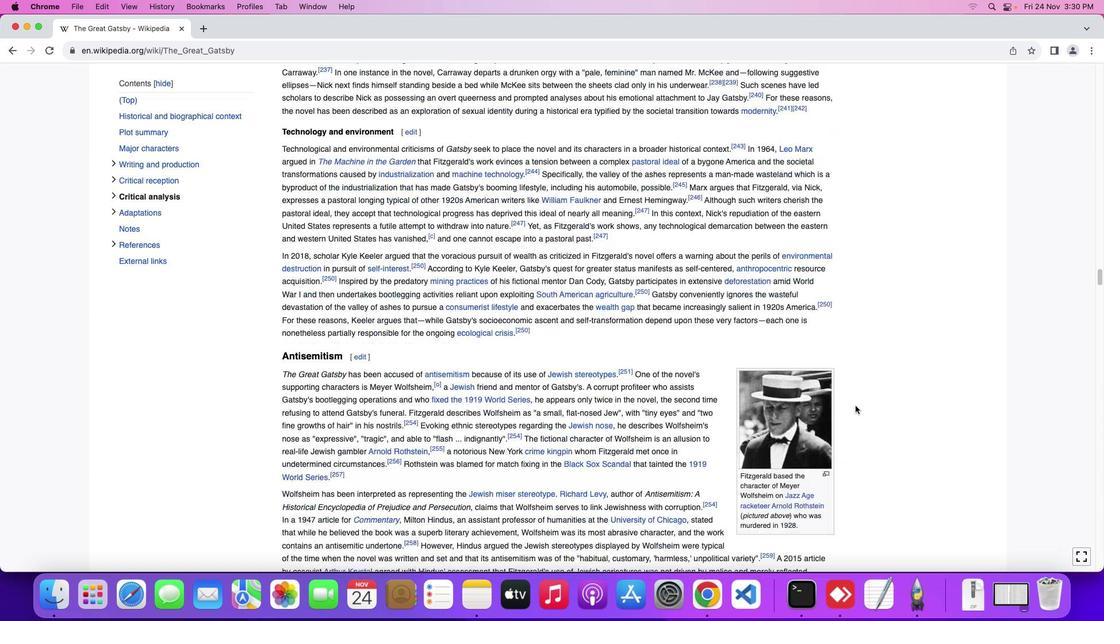 
Action: Mouse scrolled (855, 405) with delta (0, 0)
Screenshot: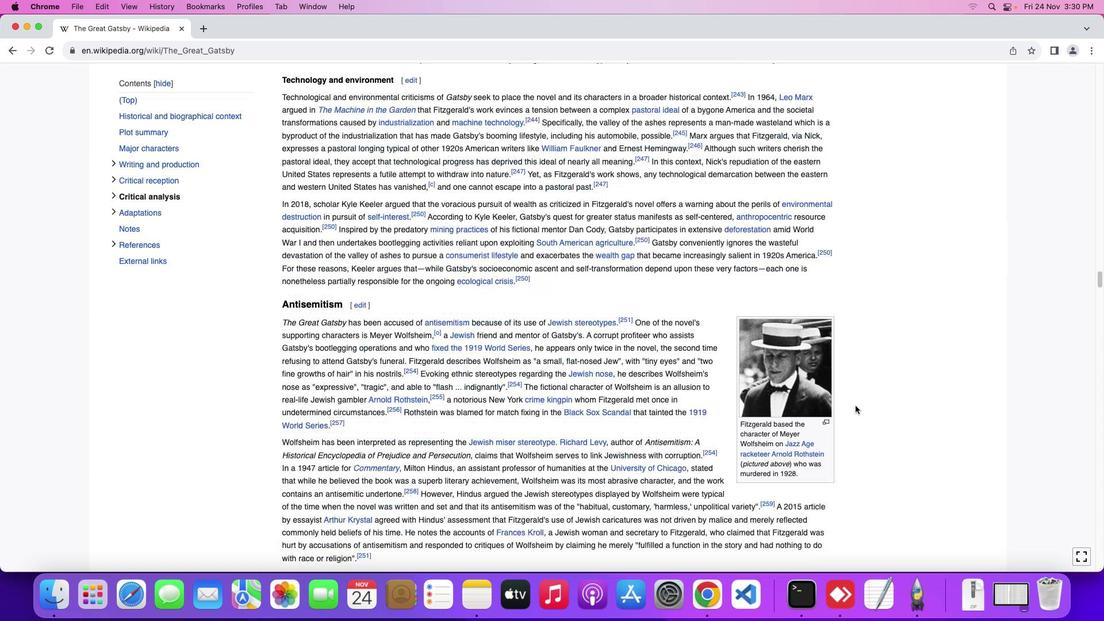 
Action: Mouse scrolled (855, 405) with delta (0, 0)
Screenshot: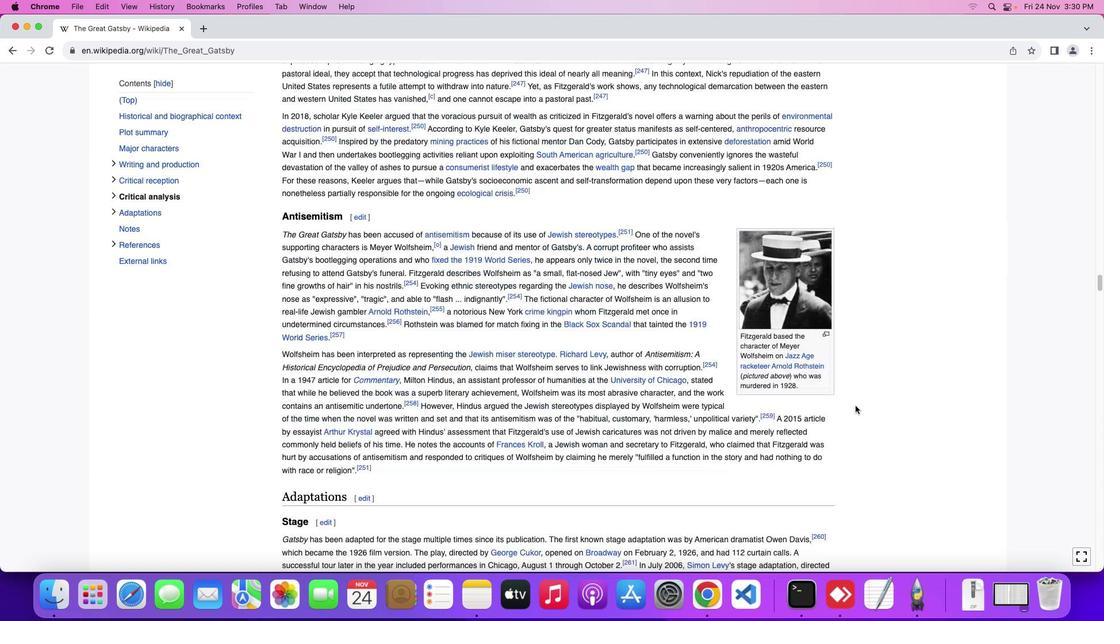 
Action: Mouse scrolled (855, 405) with delta (0, -1)
Screenshot: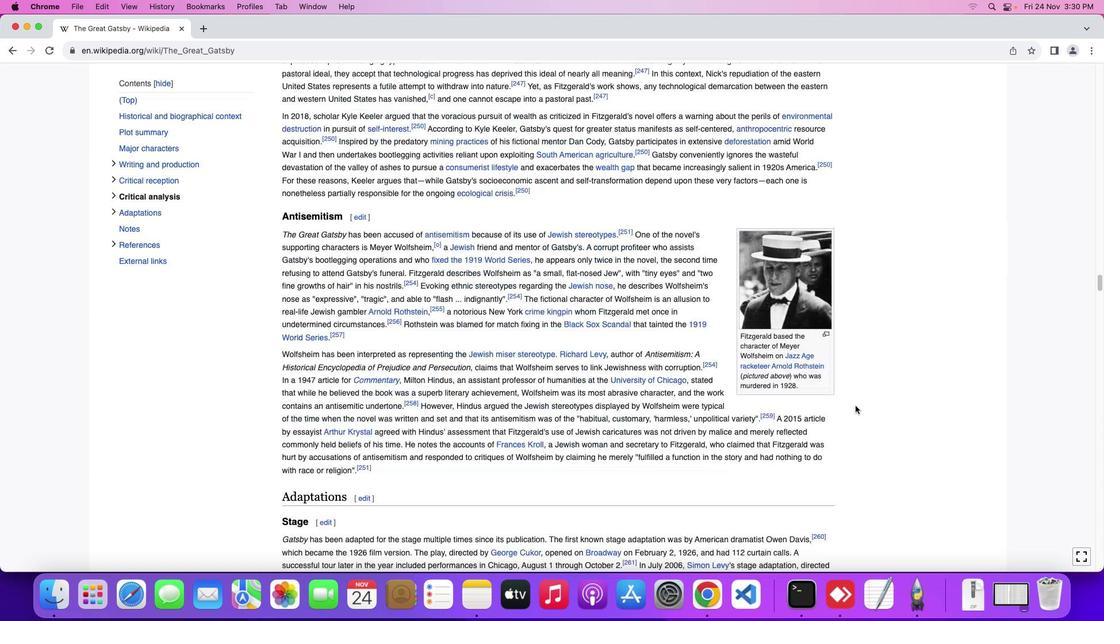 
Action: Mouse scrolled (855, 405) with delta (0, -2)
Screenshot: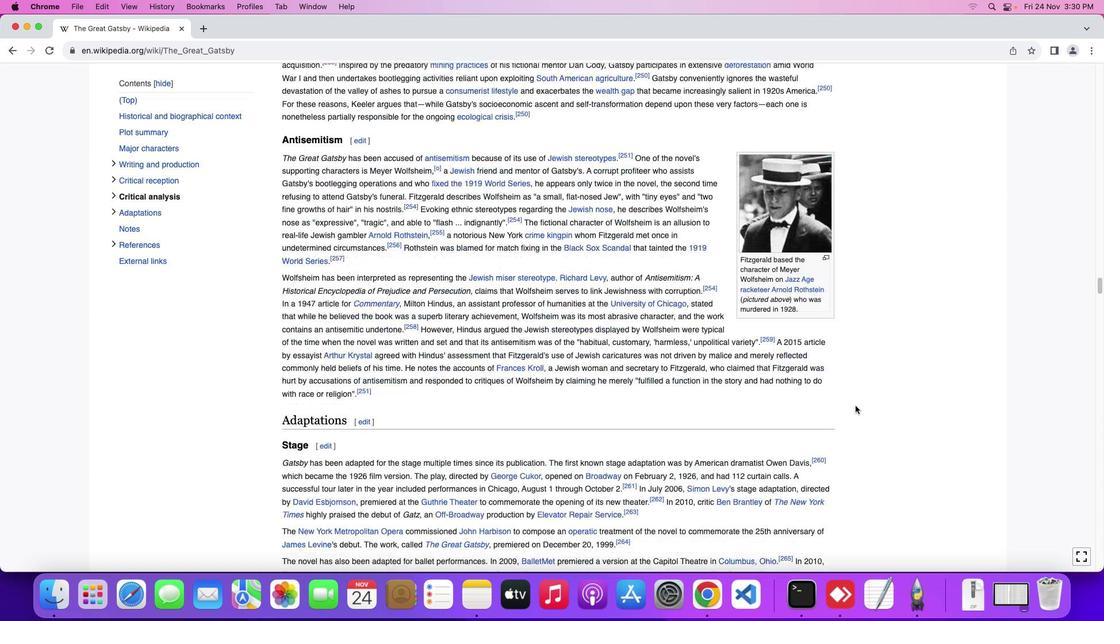 
Action: Mouse scrolled (855, 405) with delta (0, 0)
Screenshot: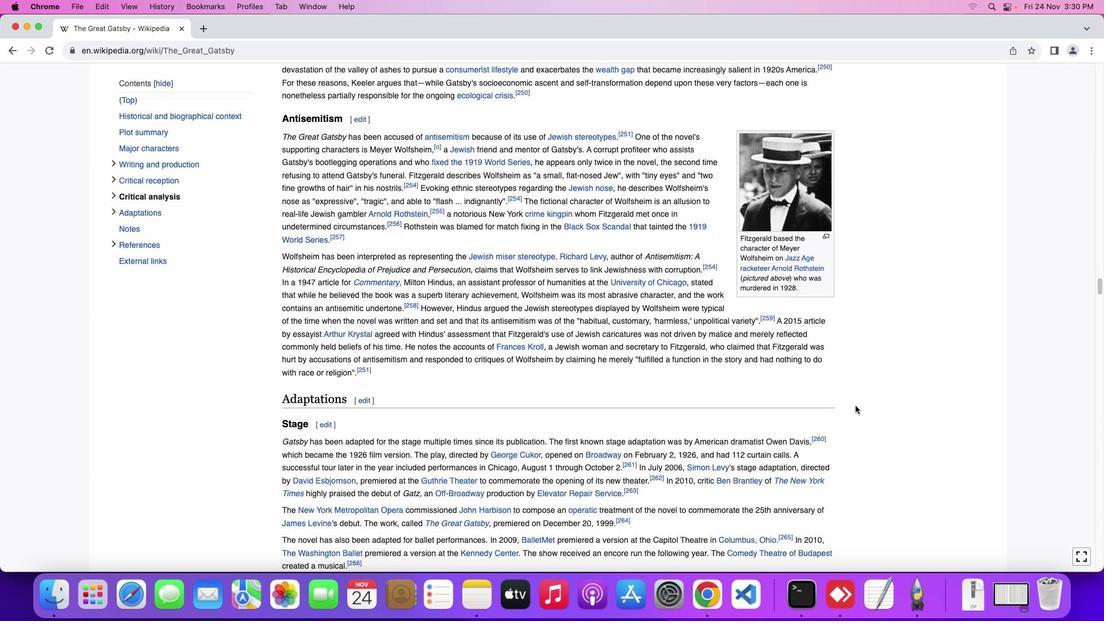 
Action: Mouse scrolled (855, 405) with delta (0, 0)
Screenshot: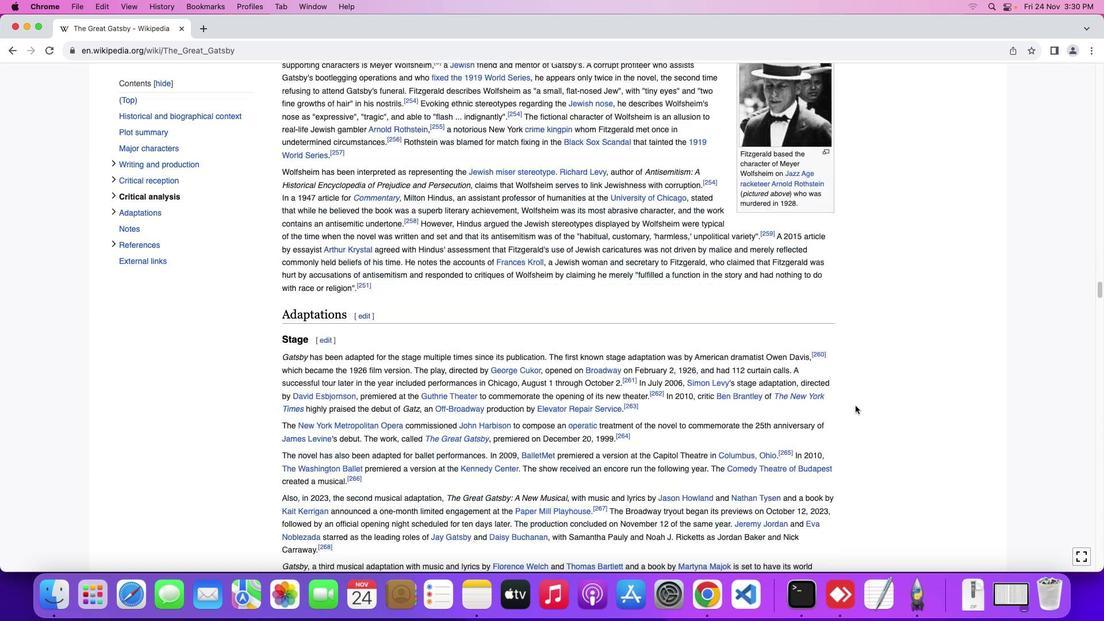 
Action: Mouse scrolled (855, 405) with delta (0, 0)
Screenshot: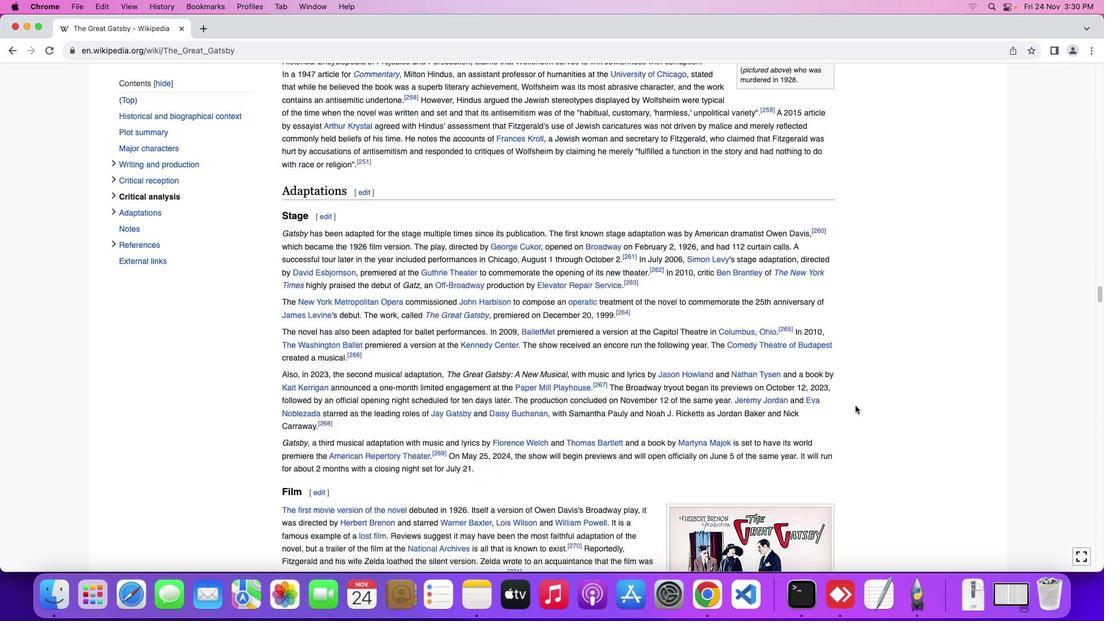 
Action: Mouse scrolled (855, 405) with delta (0, -1)
Screenshot: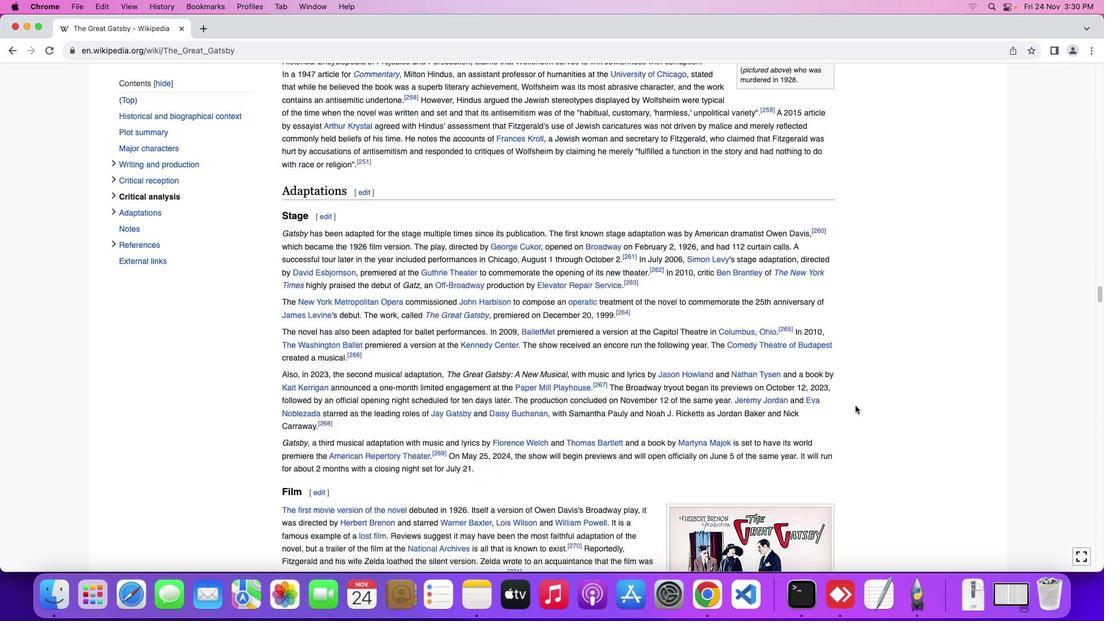 
Action: Mouse scrolled (855, 405) with delta (0, -2)
Screenshot: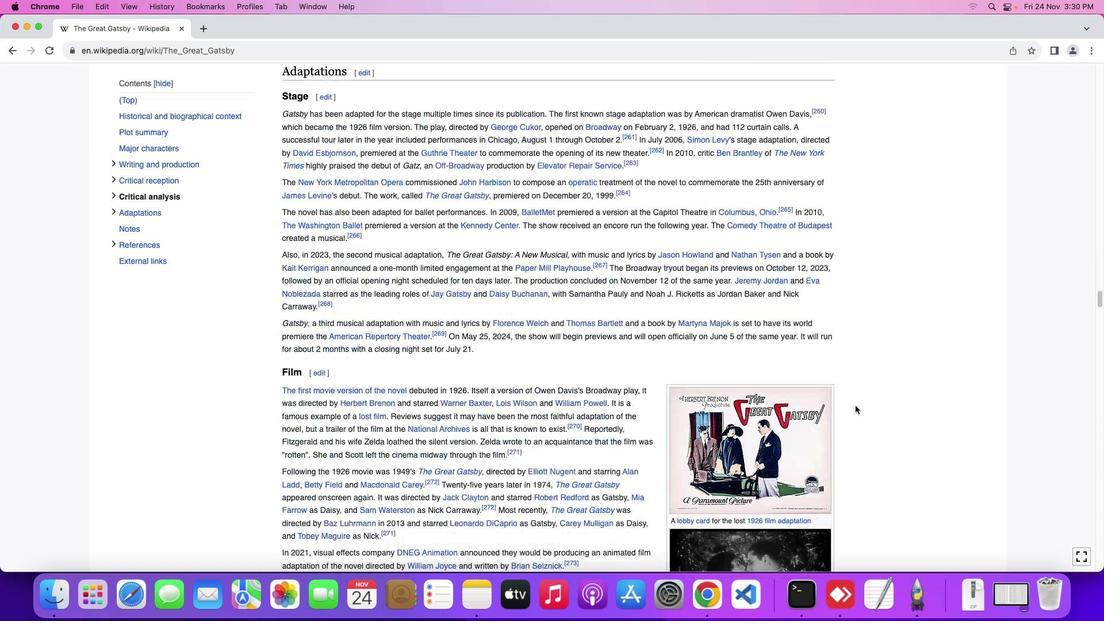 
Action: Mouse scrolled (855, 405) with delta (0, -2)
Screenshot: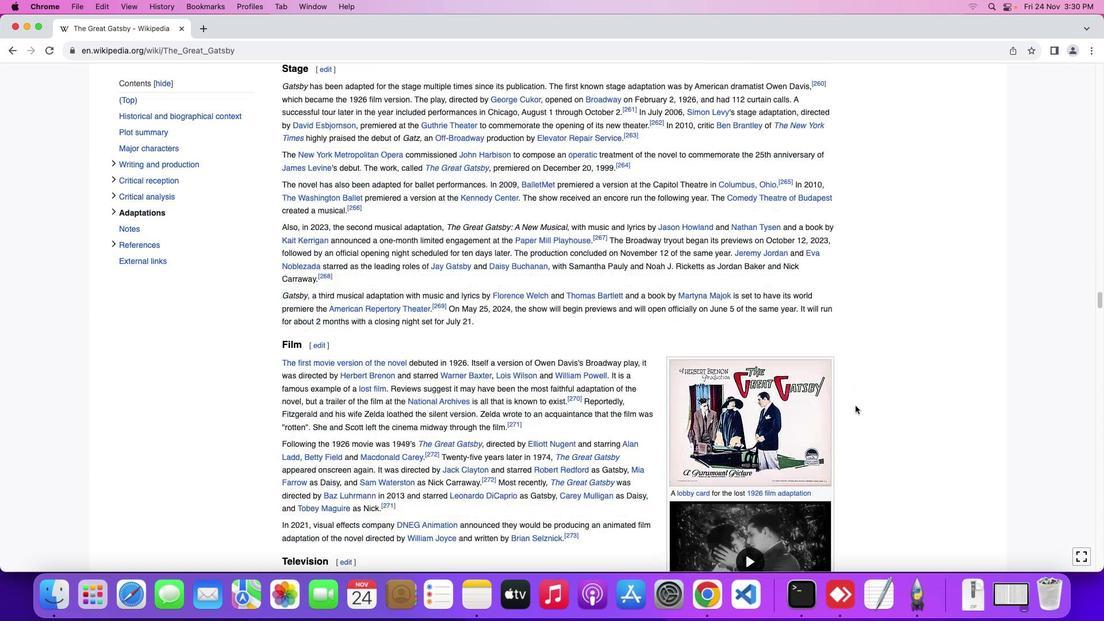 
Action: Mouse scrolled (855, 405) with delta (0, 0)
Screenshot: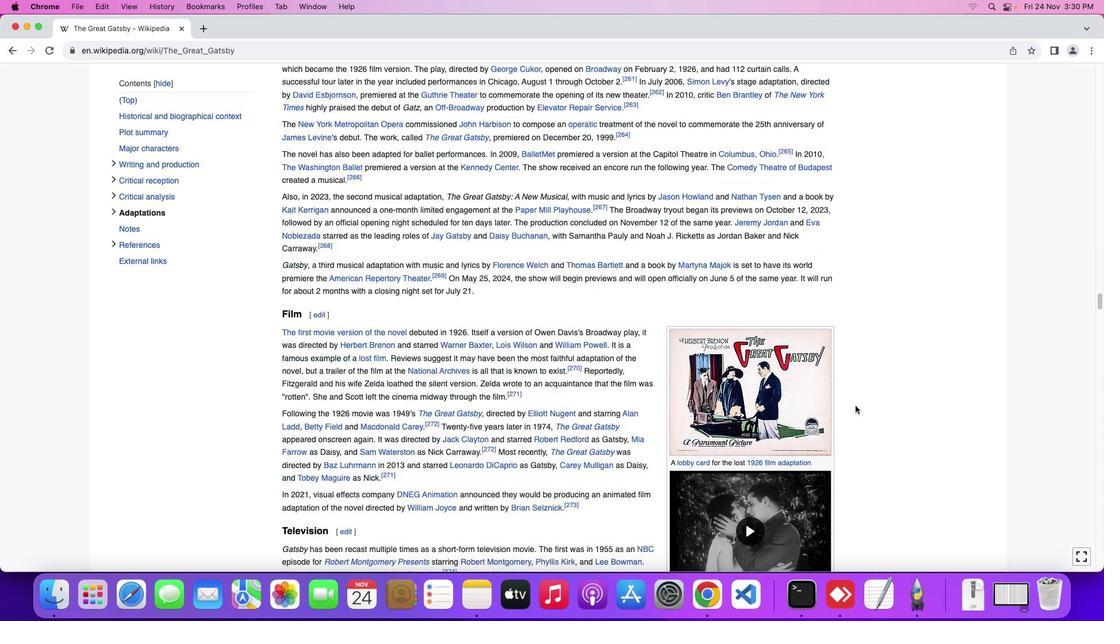 
Action: Mouse scrolled (855, 405) with delta (0, 0)
Screenshot: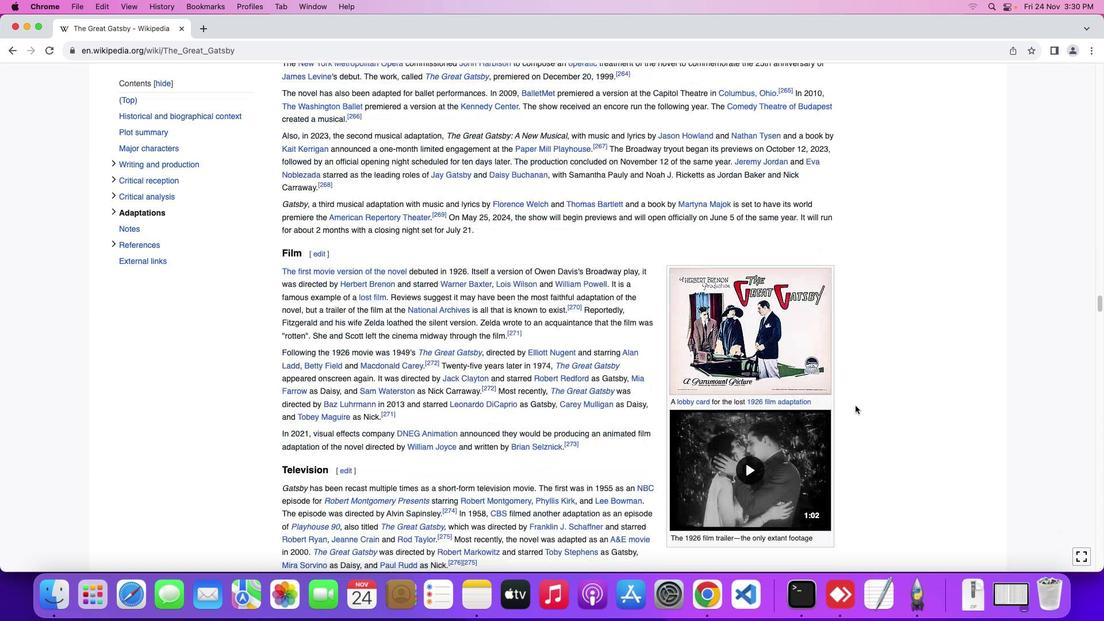 
Action: Mouse scrolled (855, 405) with delta (0, -1)
Screenshot: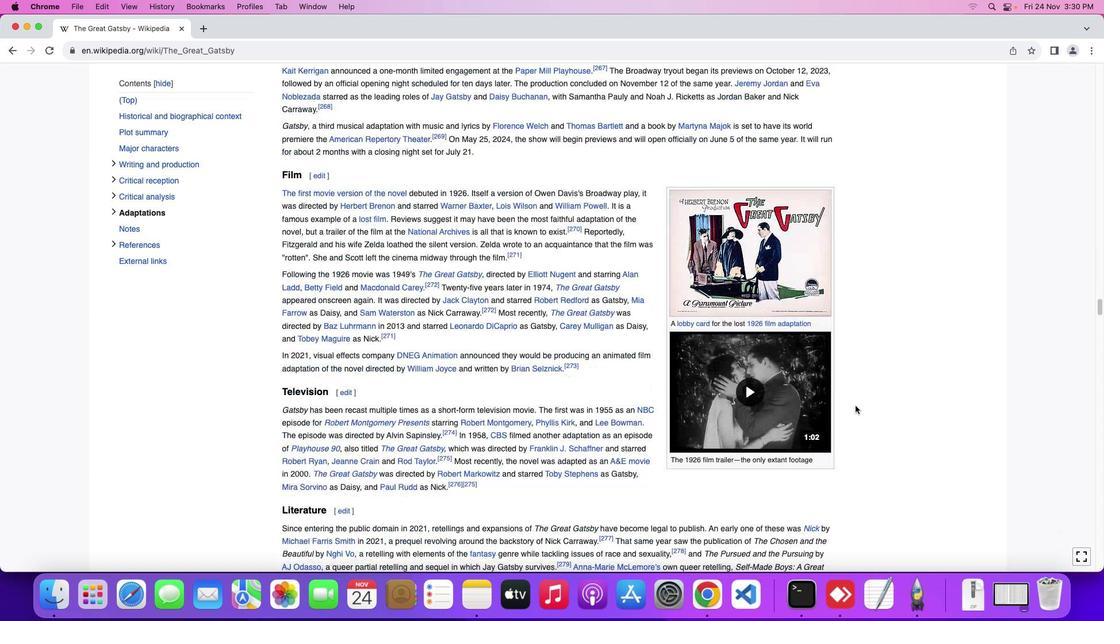 
Action: Mouse scrolled (855, 405) with delta (0, -2)
Screenshot: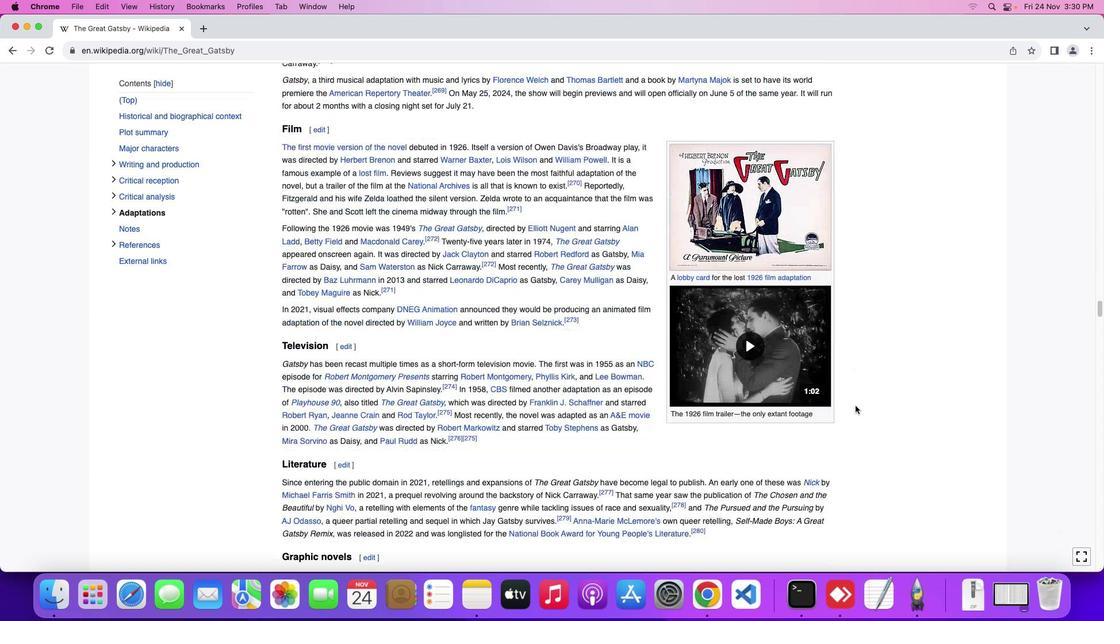 
Action: Mouse scrolled (855, 405) with delta (0, 0)
Screenshot: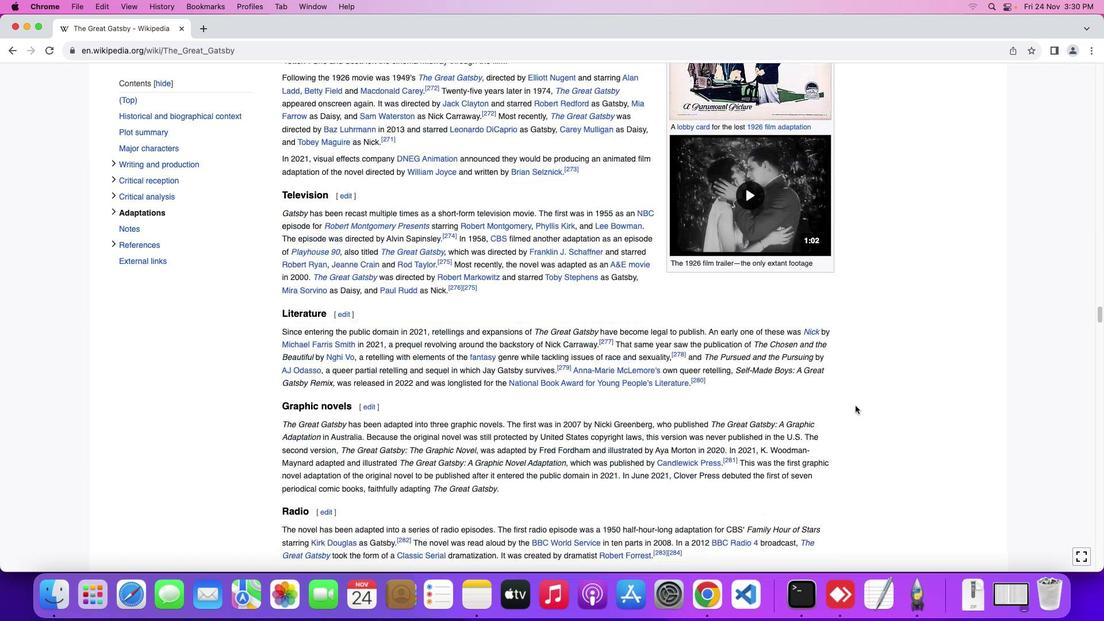 
Action: Mouse scrolled (855, 405) with delta (0, 0)
Screenshot: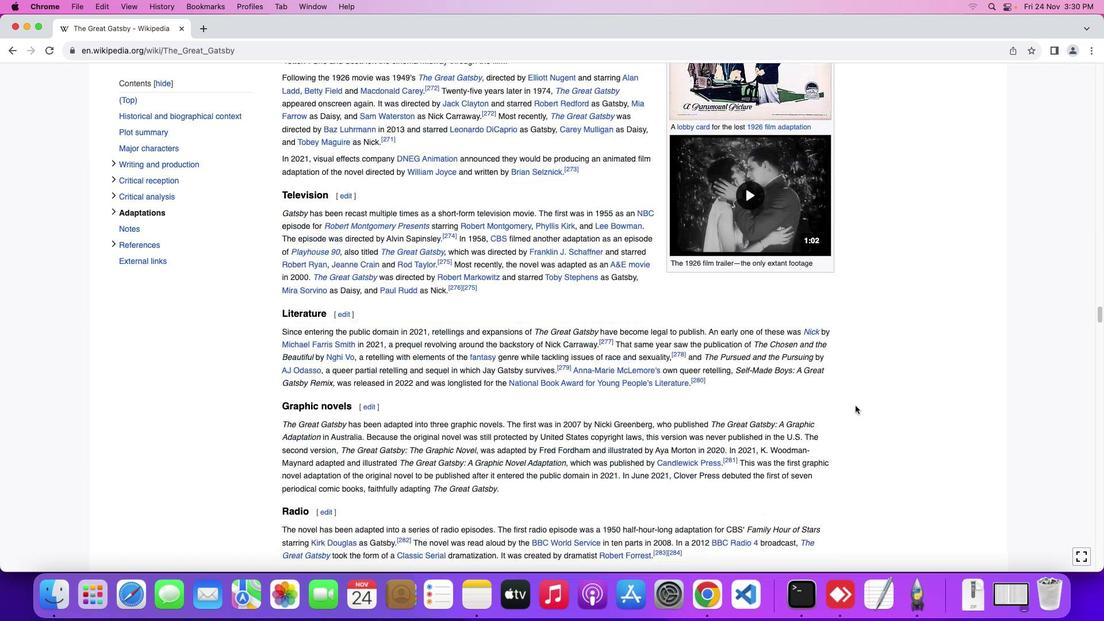 
Action: Mouse scrolled (855, 405) with delta (0, -1)
Screenshot: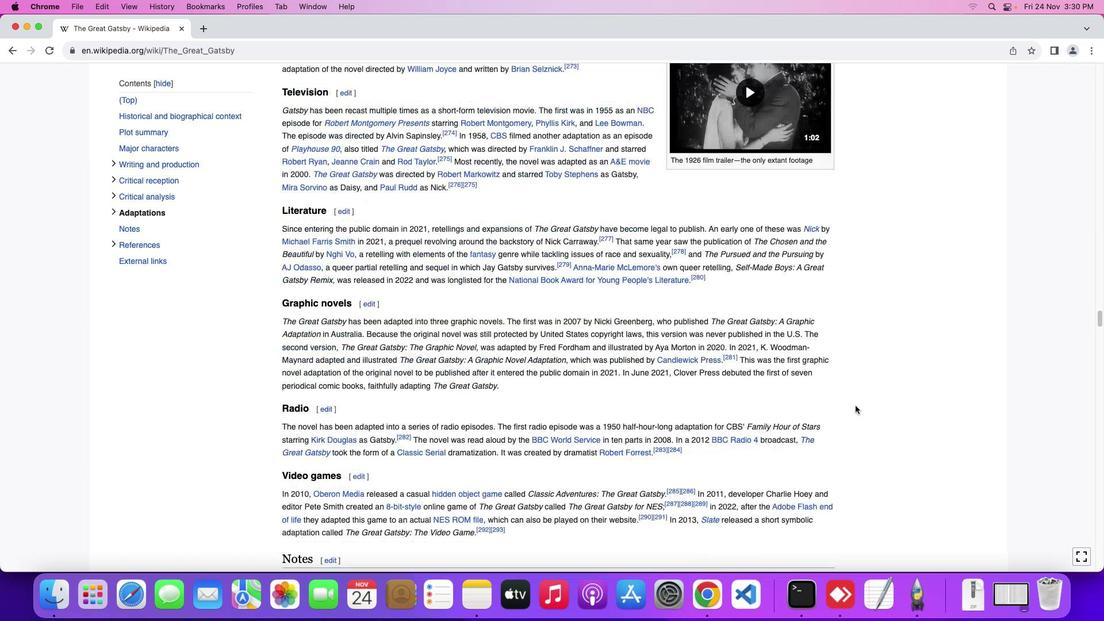 
Action: Mouse scrolled (855, 405) with delta (0, -2)
Screenshot: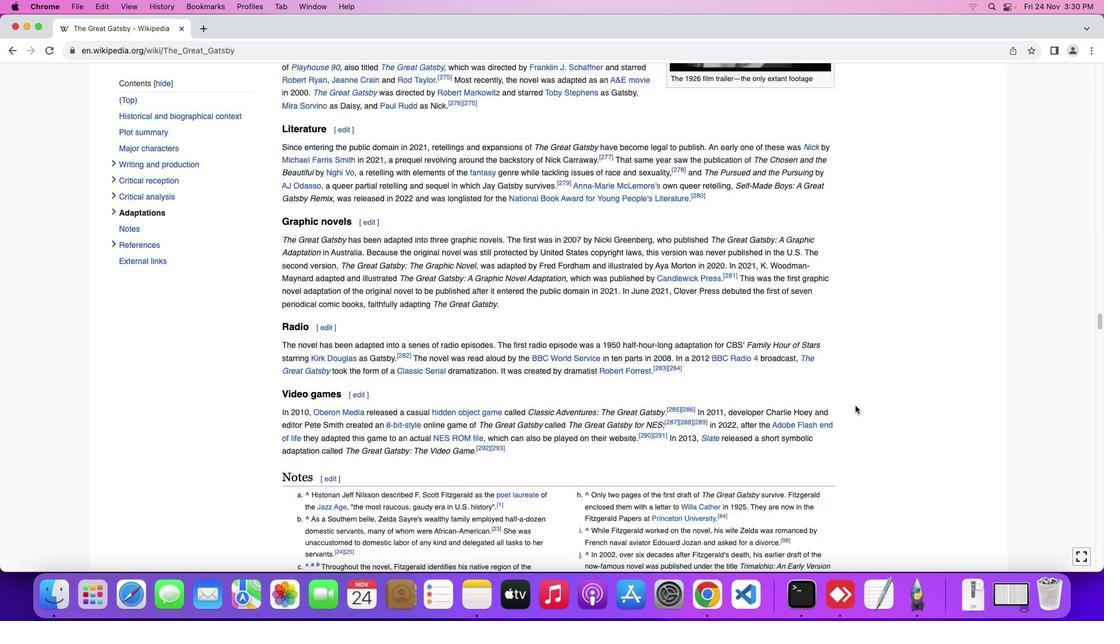 
Action: Mouse scrolled (855, 405) with delta (0, -2)
Screenshot: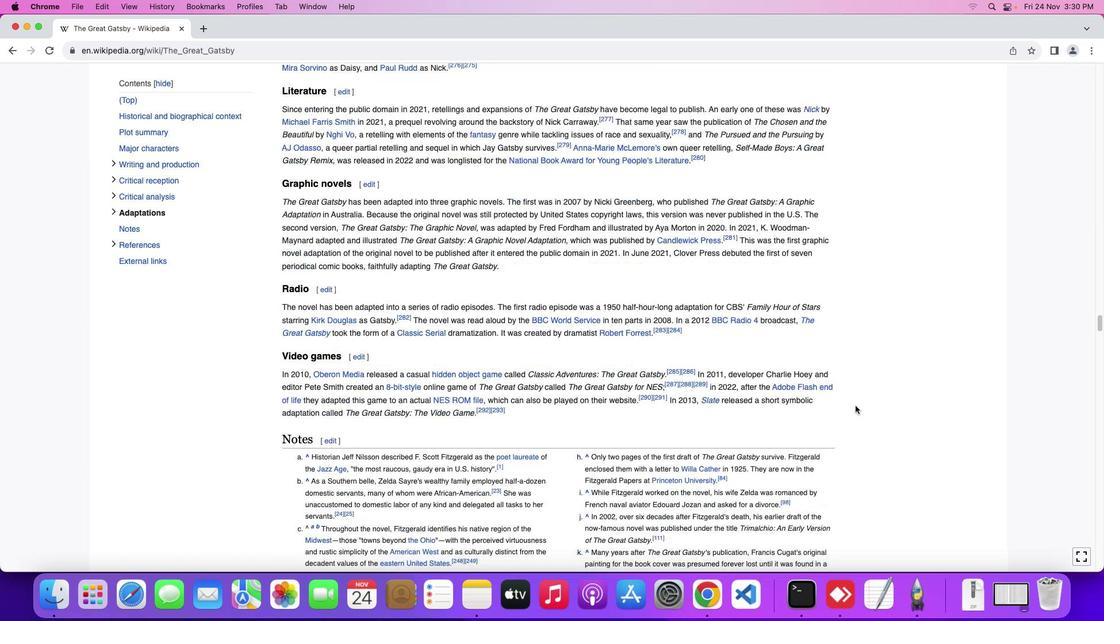 
Action: Mouse scrolled (855, 405) with delta (0, 0)
Screenshot: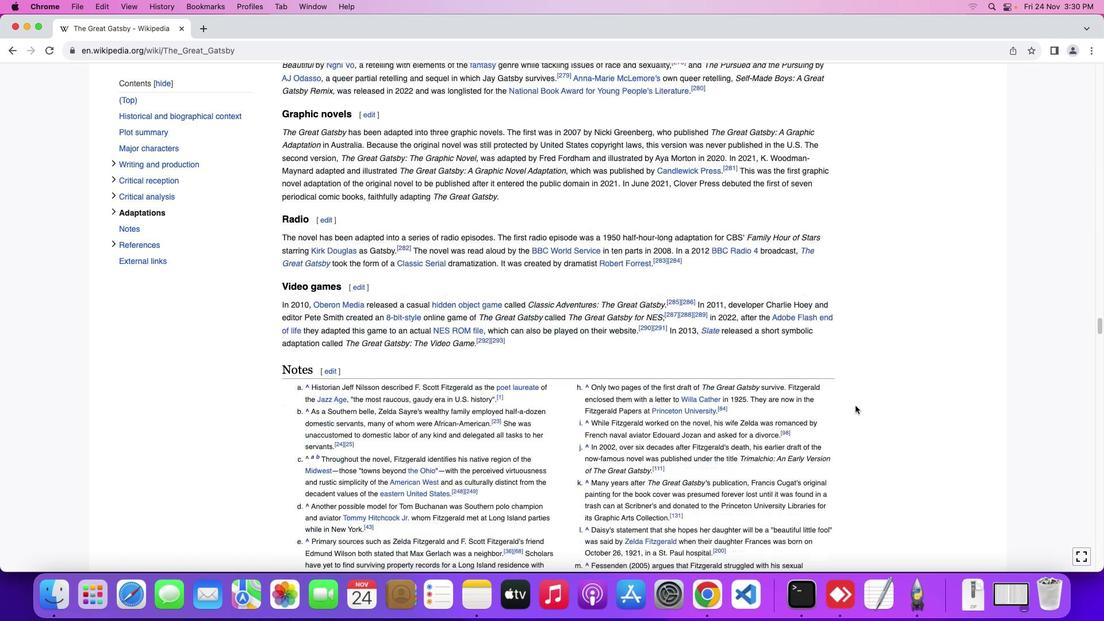 
Action: Mouse scrolled (855, 405) with delta (0, 0)
Screenshot: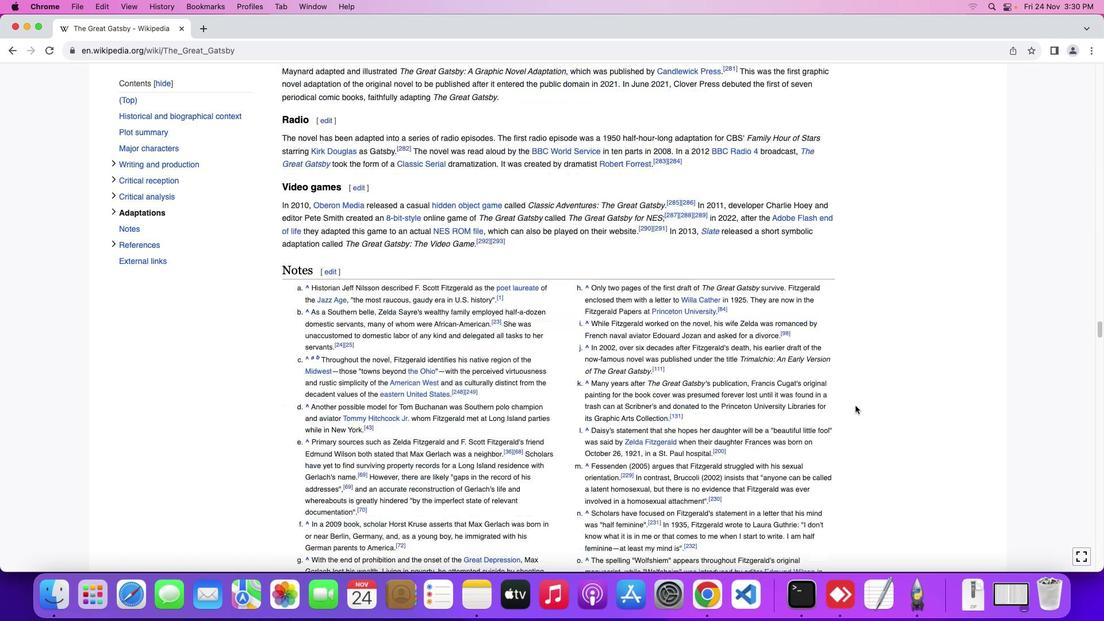 
Action: Mouse scrolled (855, 405) with delta (0, -1)
Screenshot: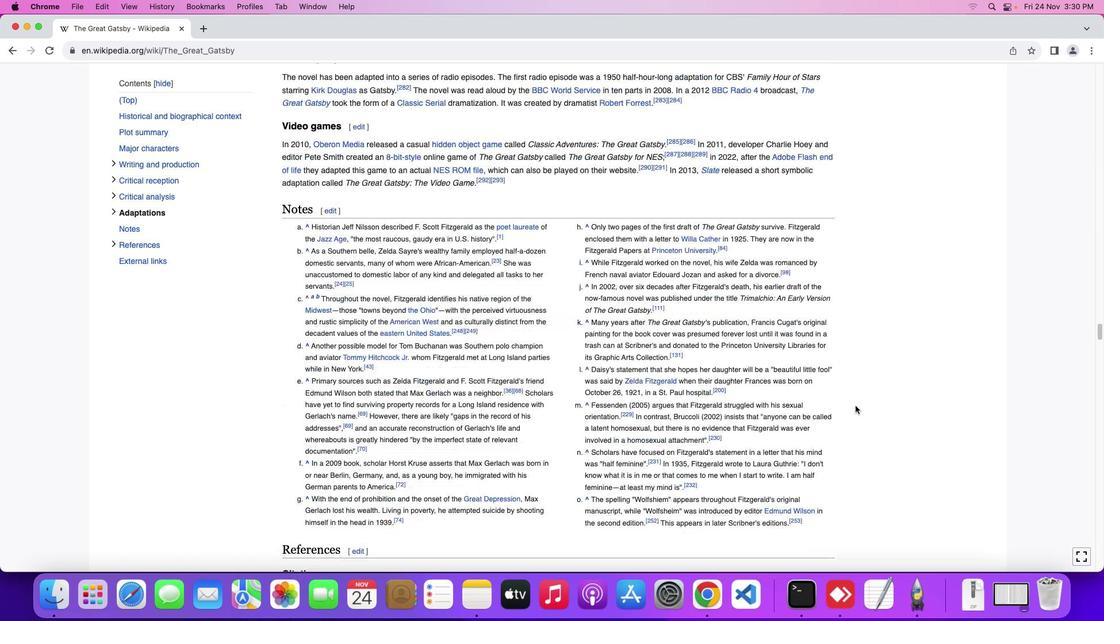 
Action: Mouse scrolled (855, 405) with delta (0, -2)
Screenshot: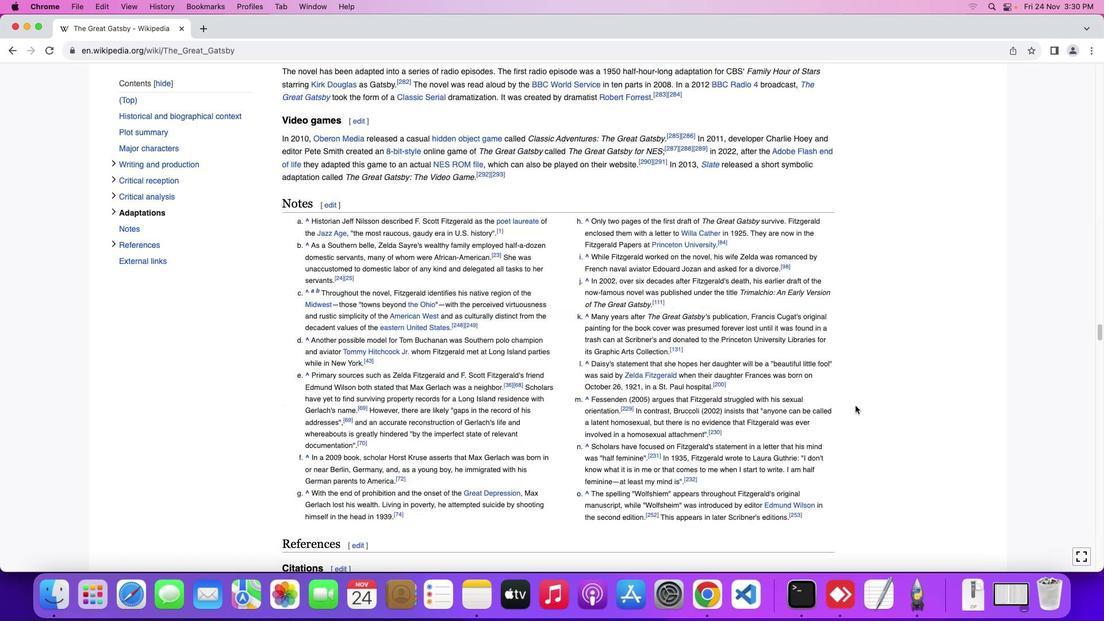 
Action: Mouse scrolled (855, 405) with delta (0, 0)
Screenshot: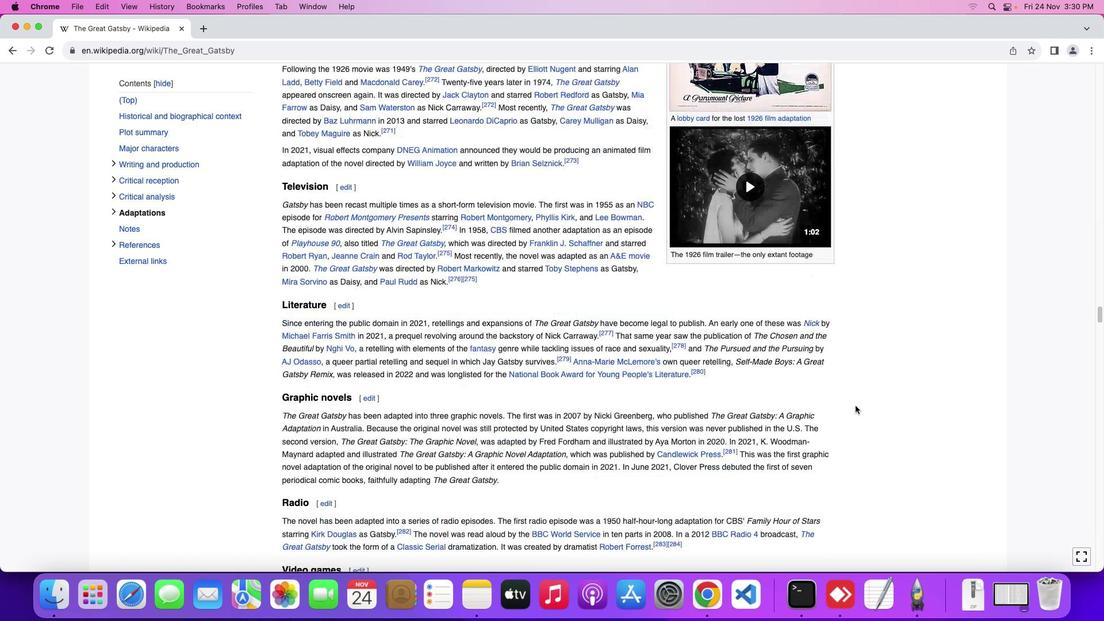 
Action: Mouse scrolled (855, 405) with delta (0, 0)
Screenshot: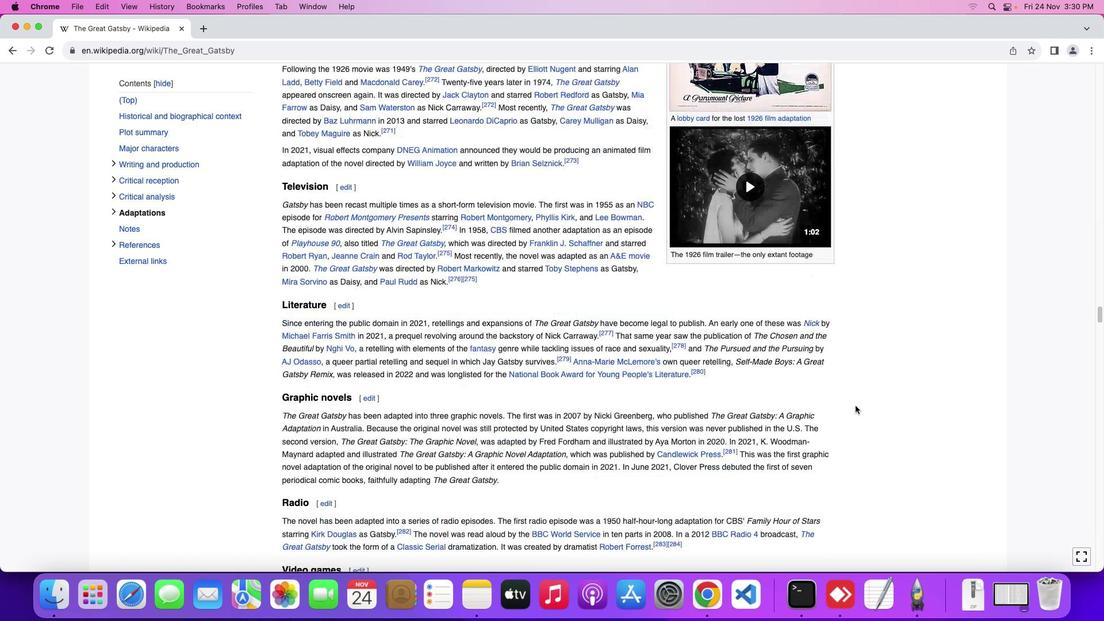 
Action: Mouse scrolled (855, 405) with delta (0, 2)
Screenshot: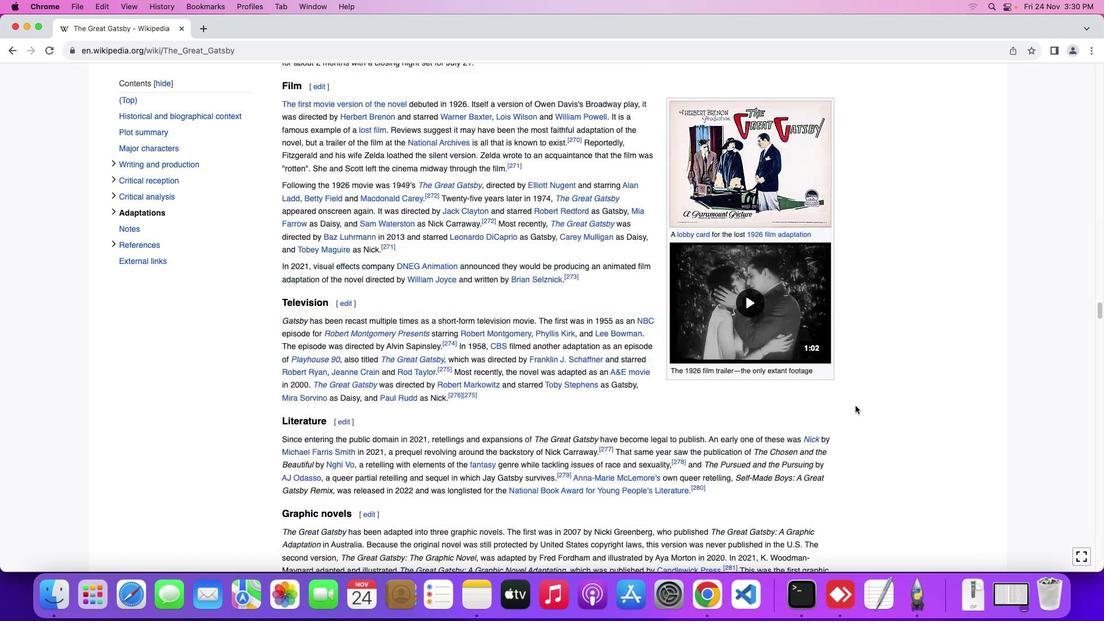 
Action: Mouse scrolled (855, 405) with delta (0, 2)
Screenshot: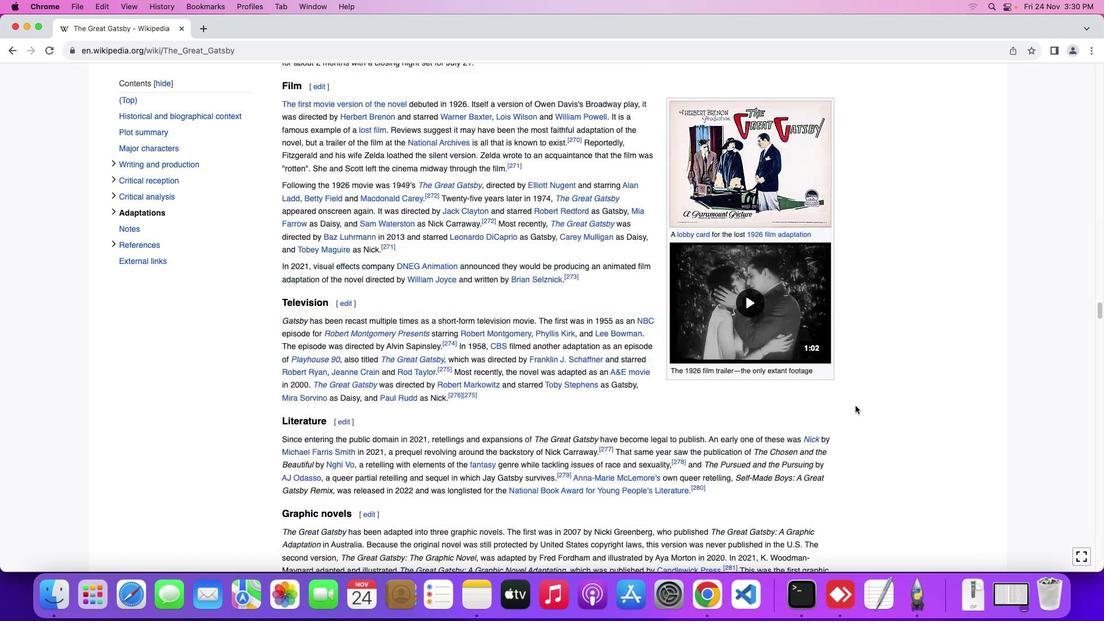 
Action: Mouse scrolled (855, 405) with delta (0, 3)
Screenshot: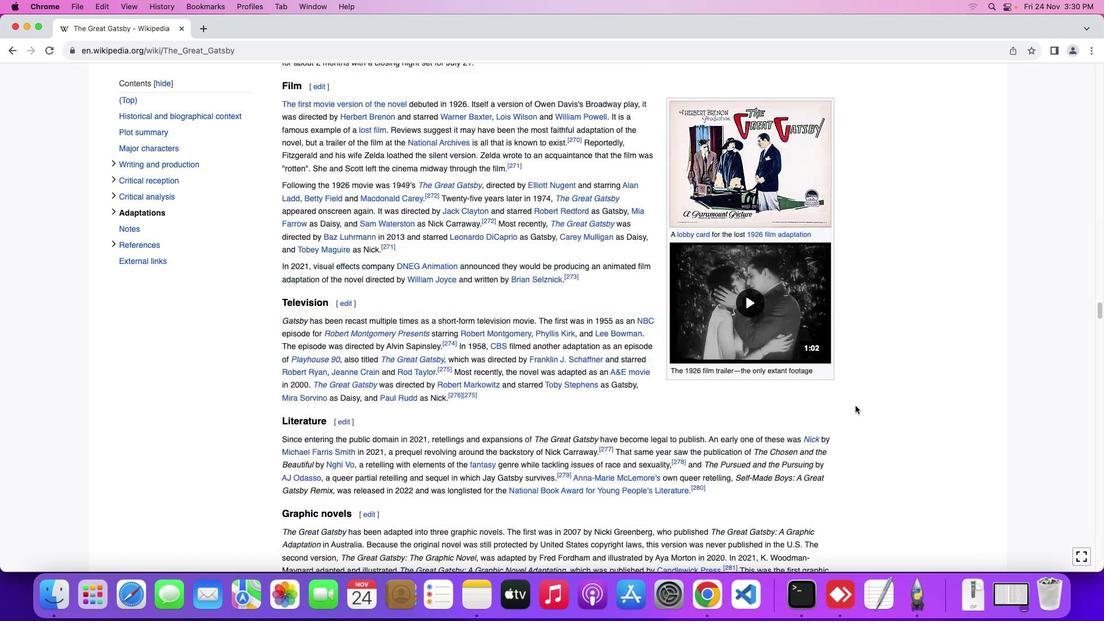 
Action: Mouse scrolled (855, 405) with delta (0, 4)
Screenshot: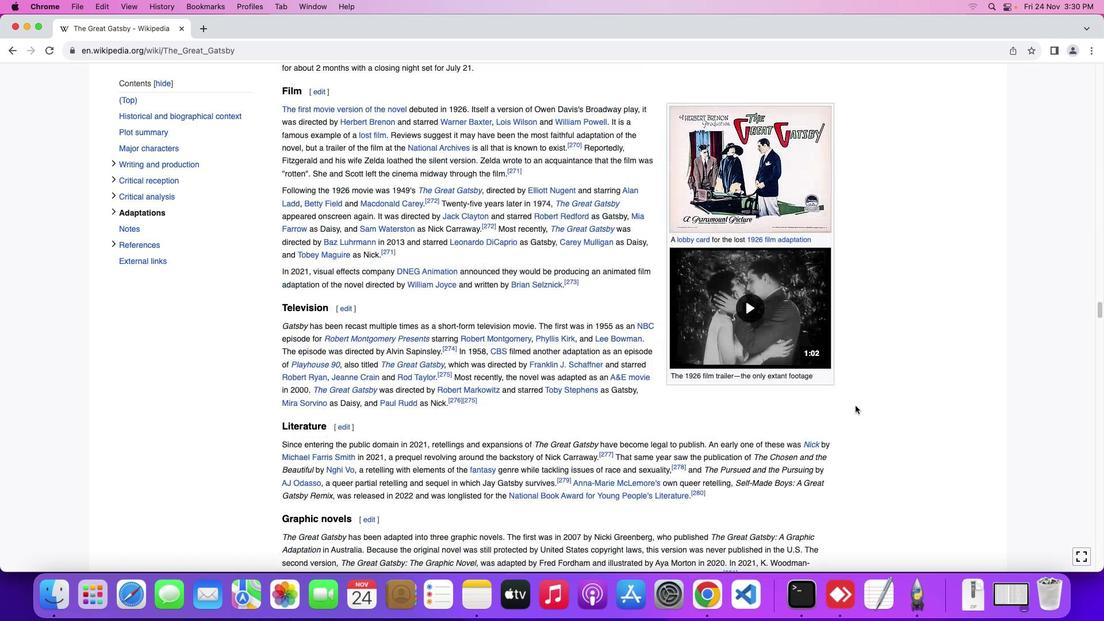 
Action: Mouse scrolled (855, 405) with delta (0, 0)
Screenshot: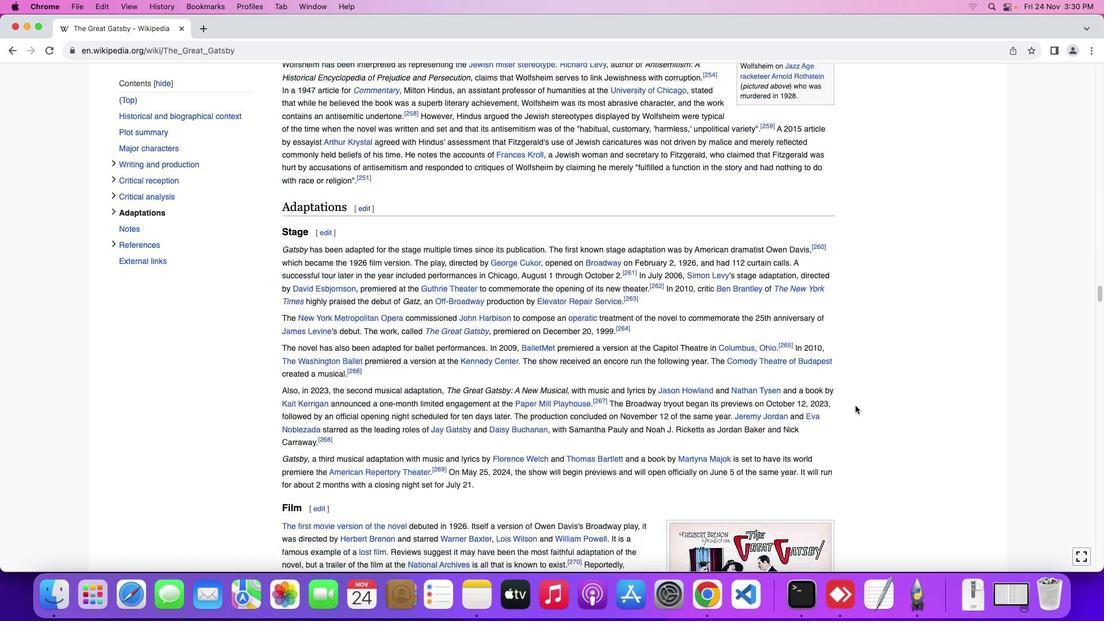 
Action: Mouse scrolled (855, 405) with delta (0, 0)
Screenshot: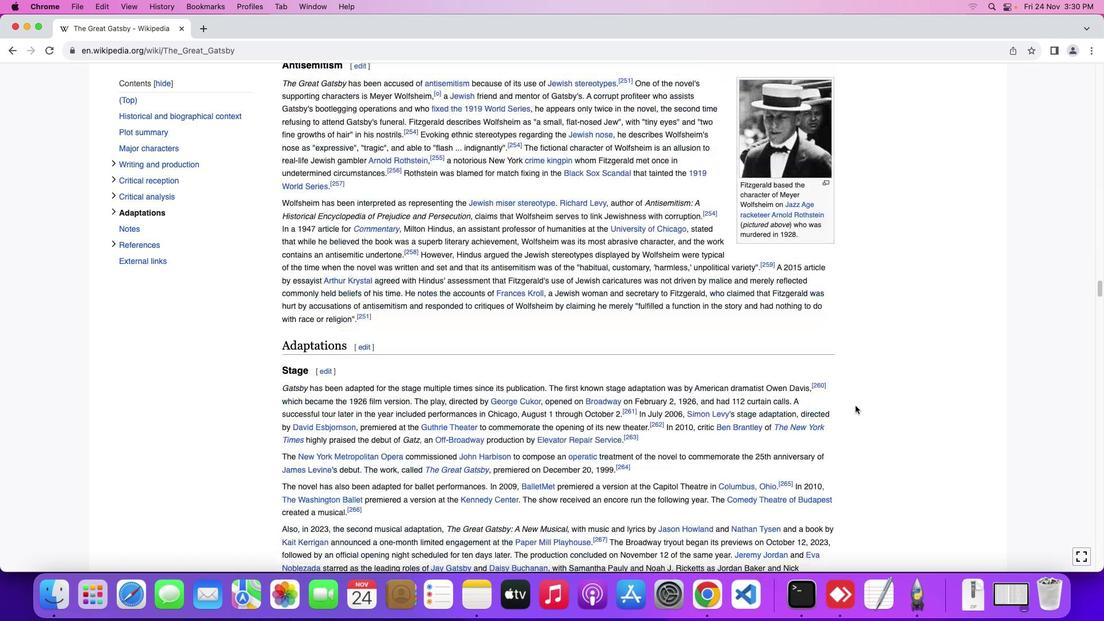 
Action: Mouse scrolled (855, 405) with delta (0, 1)
Screenshot: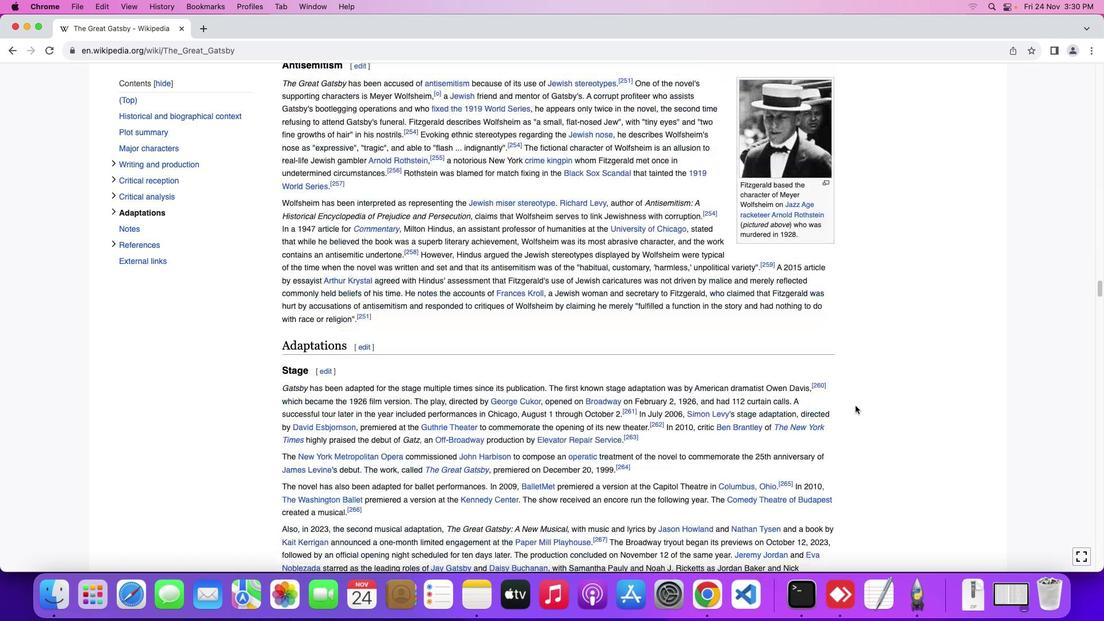 
Action: Mouse scrolled (855, 405) with delta (0, 2)
Screenshot: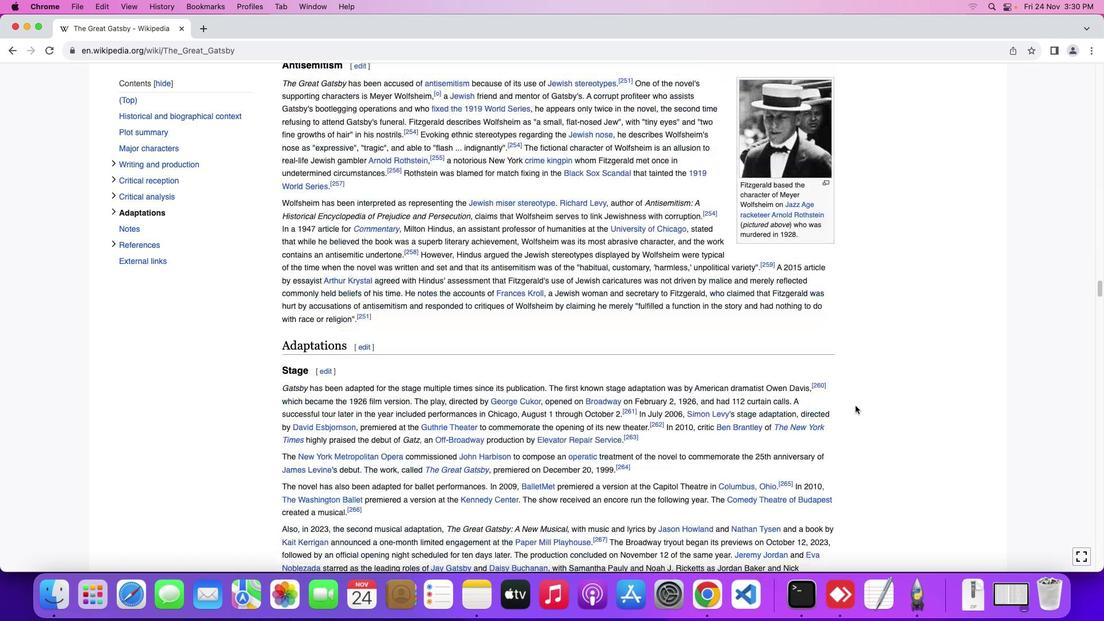 
Action: Mouse scrolled (855, 405) with delta (0, 3)
Screenshot: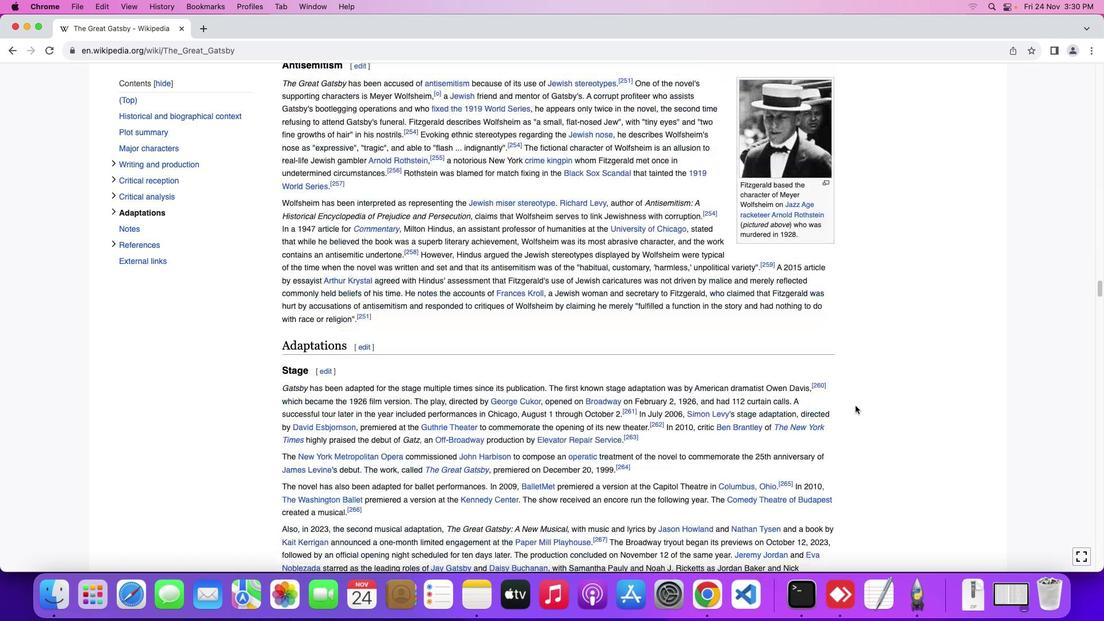 
Action: Mouse scrolled (855, 405) with delta (0, 4)
Screenshot: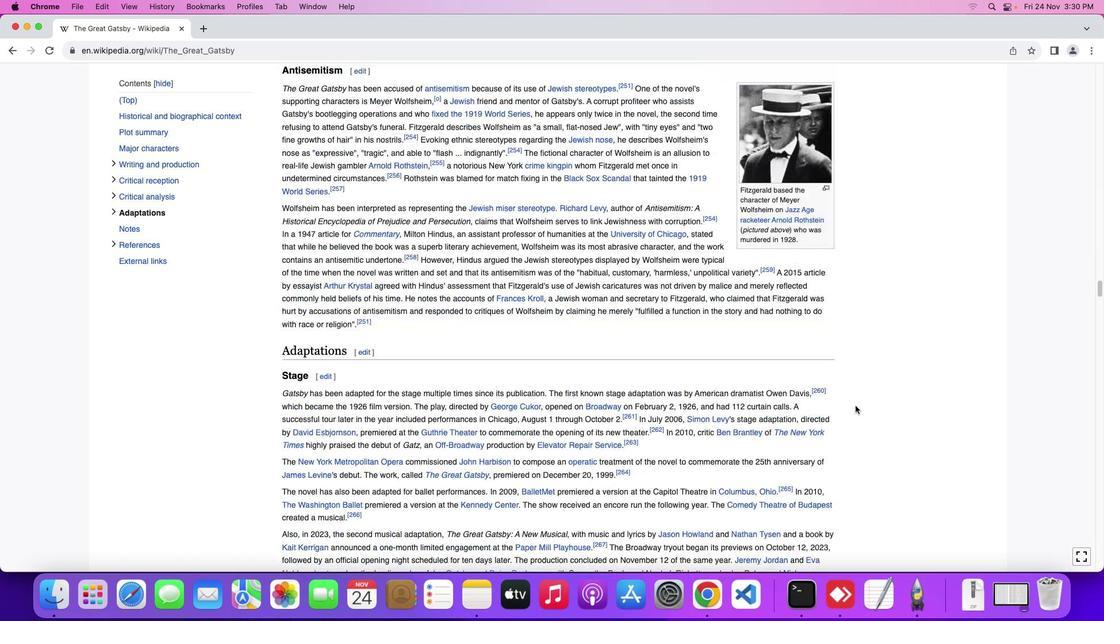 
Action: Mouse scrolled (855, 405) with delta (0, 0)
Screenshot: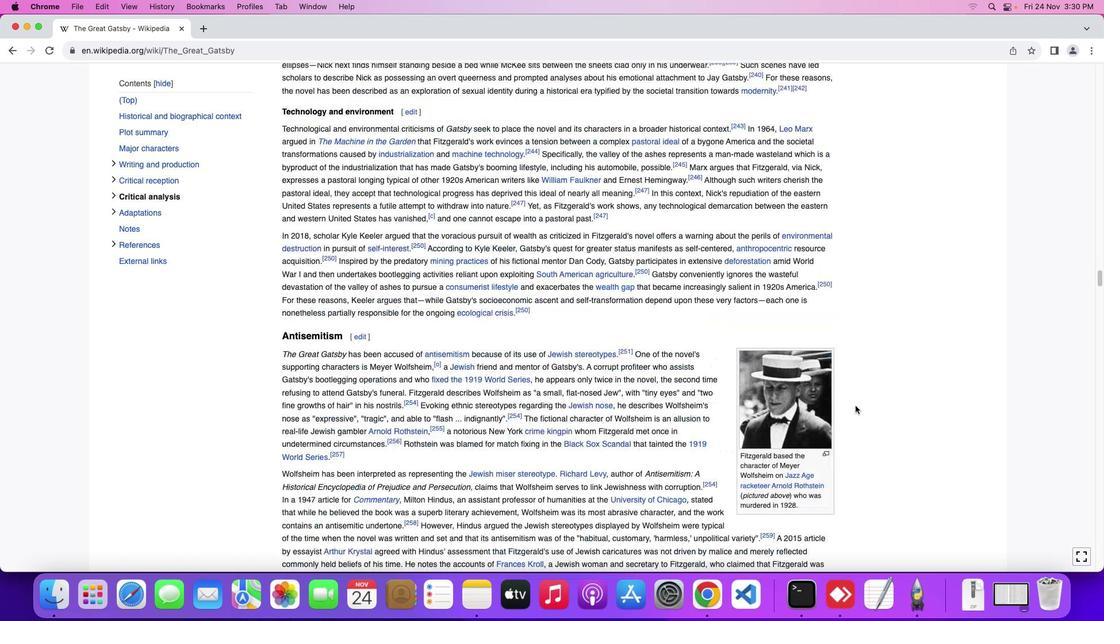 
Action: Mouse scrolled (855, 405) with delta (0, 0)
Screenshot: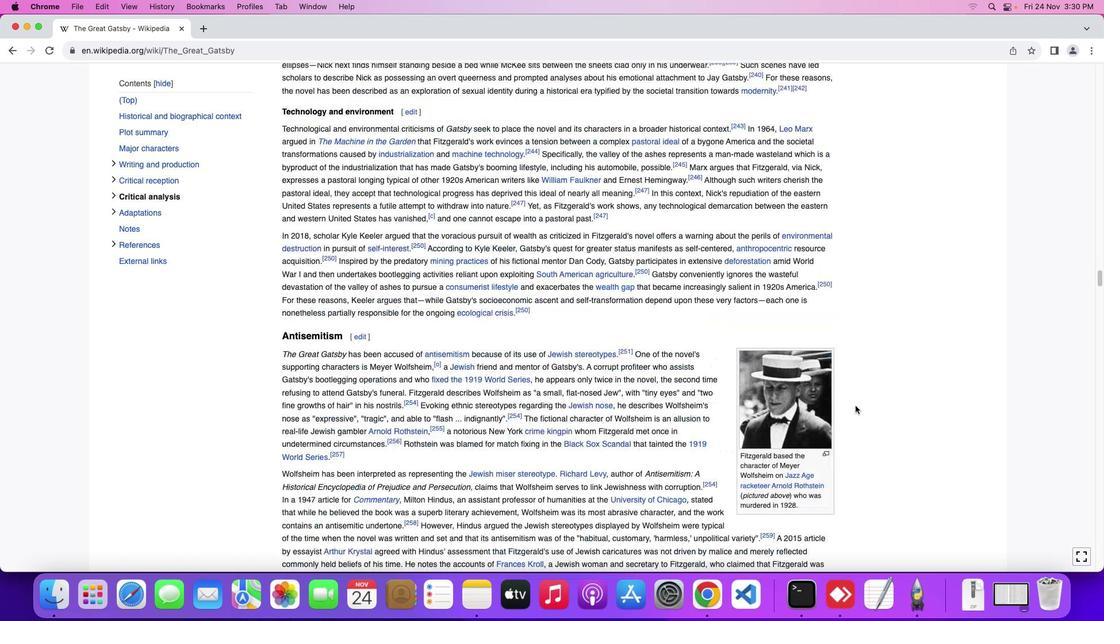
Action: Mouse scrolled (855, 405) with delta (0, 1)
Screenshot: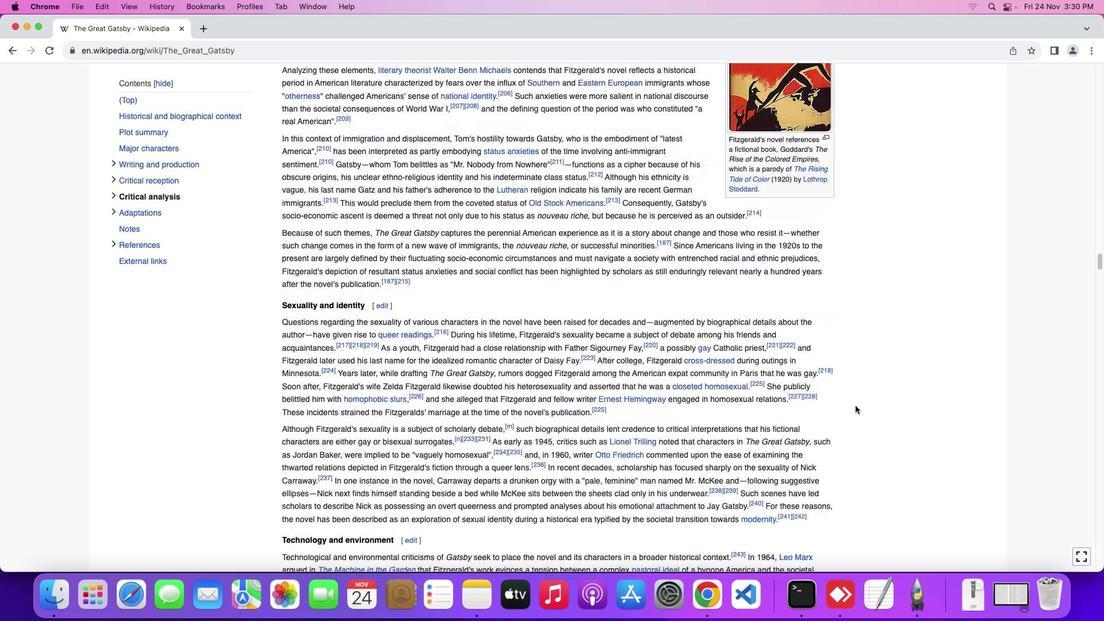 
Action: Mouse scrolled (855, 405) with delta (0, 2)
Screenshot: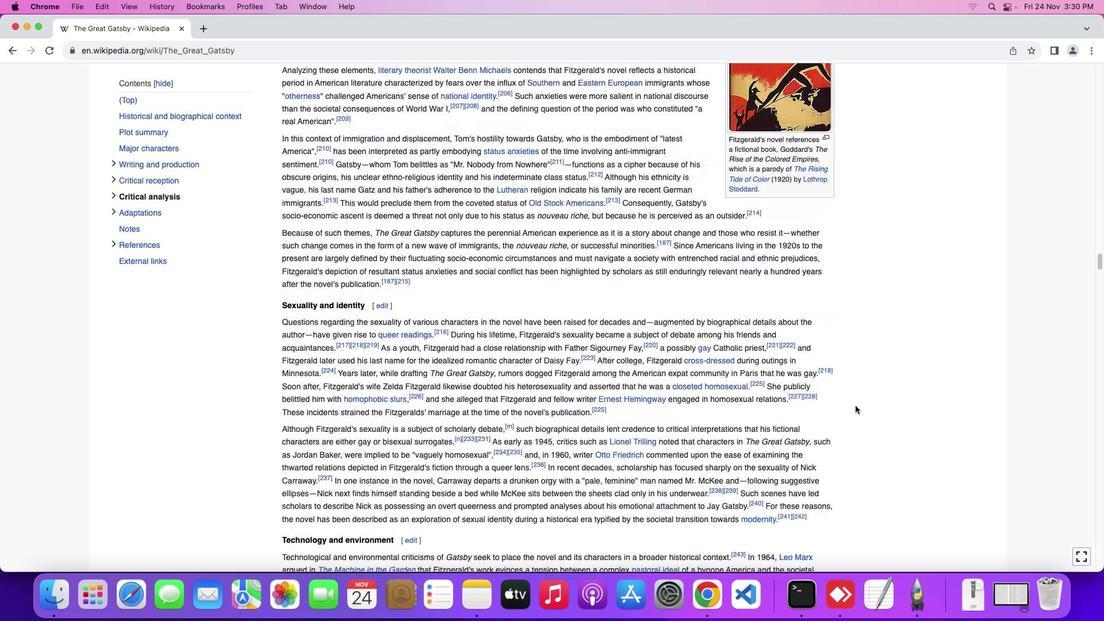 
Action: Mouse scrolled (855, 405) with delta (0, 3)
Screenshot: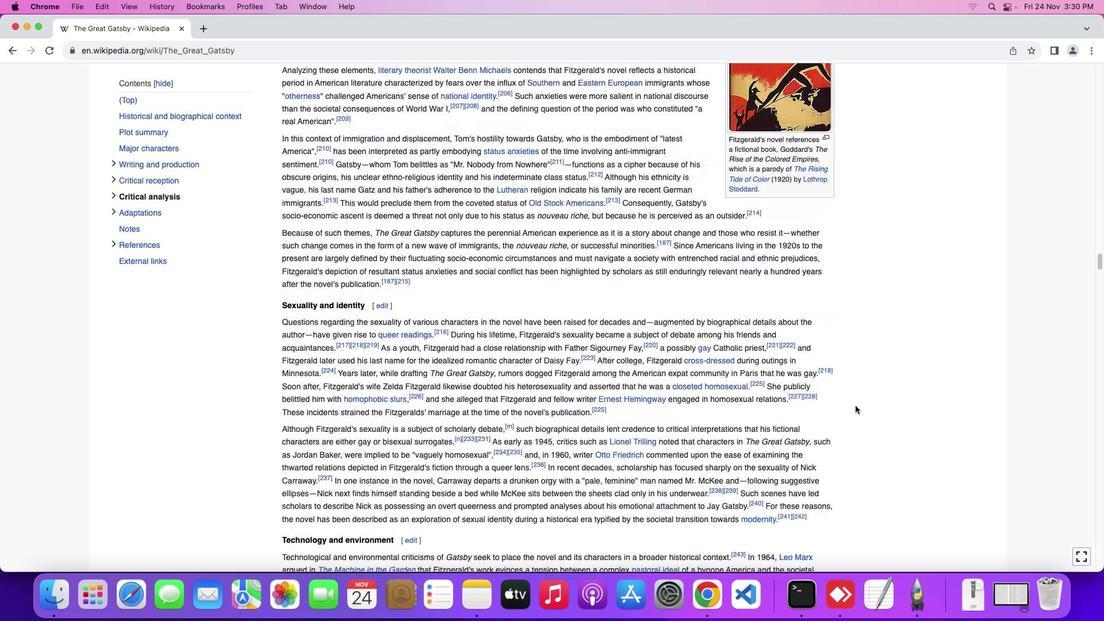 
Action: Mouse scrolled (855, 405) with delta (0, 4)
Screenshot: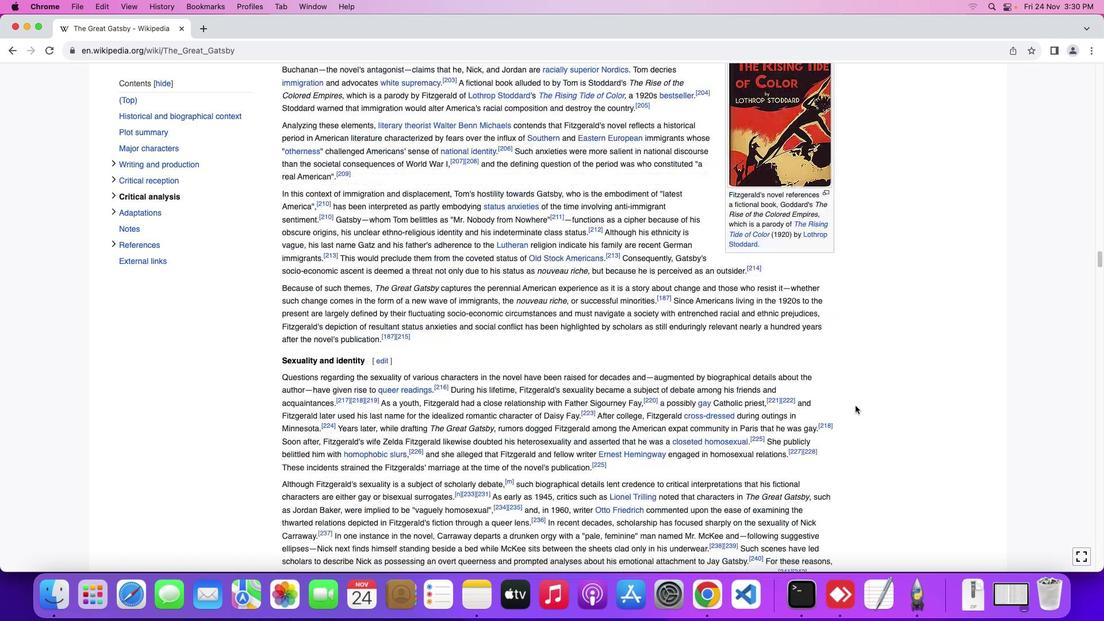 
Action: Mouse scrolled (855, 405) with delta (0, 4)
Screenshot: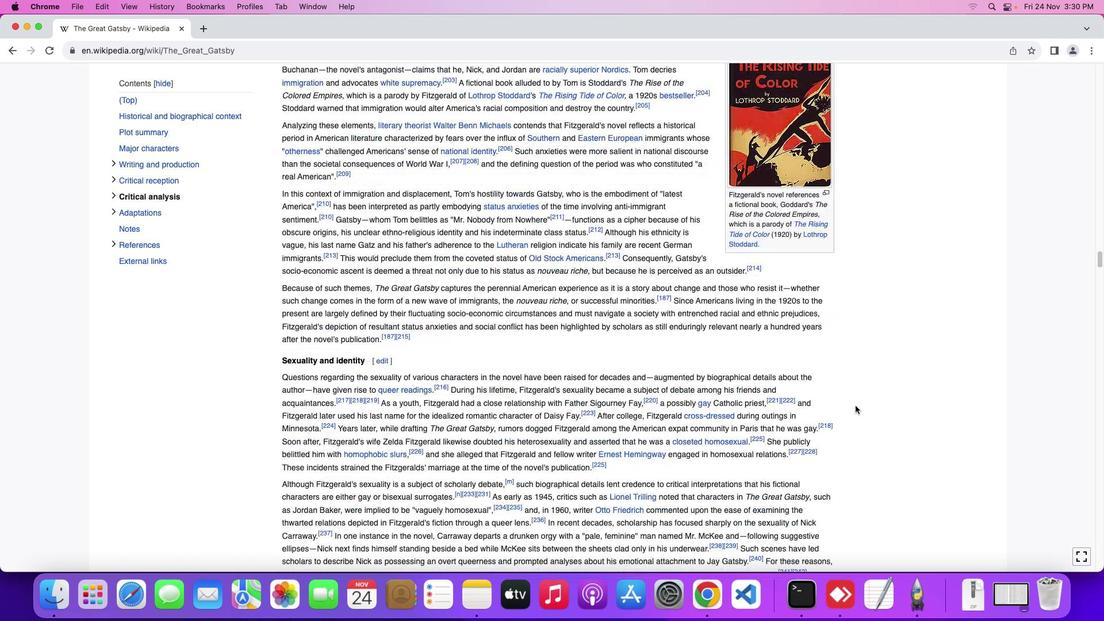 
Action: Mouse scrolled (855, 405) with delta (0, 0)
Screenshot: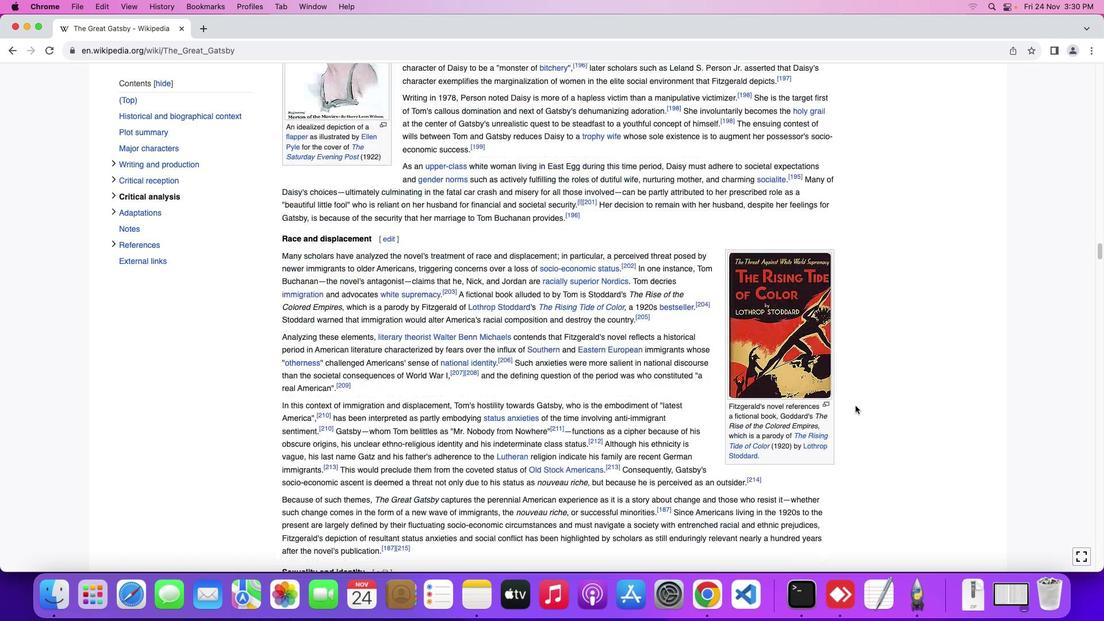 
Action: Mouse scrolled (855, 405) with delta (0, 0)
Screenshot: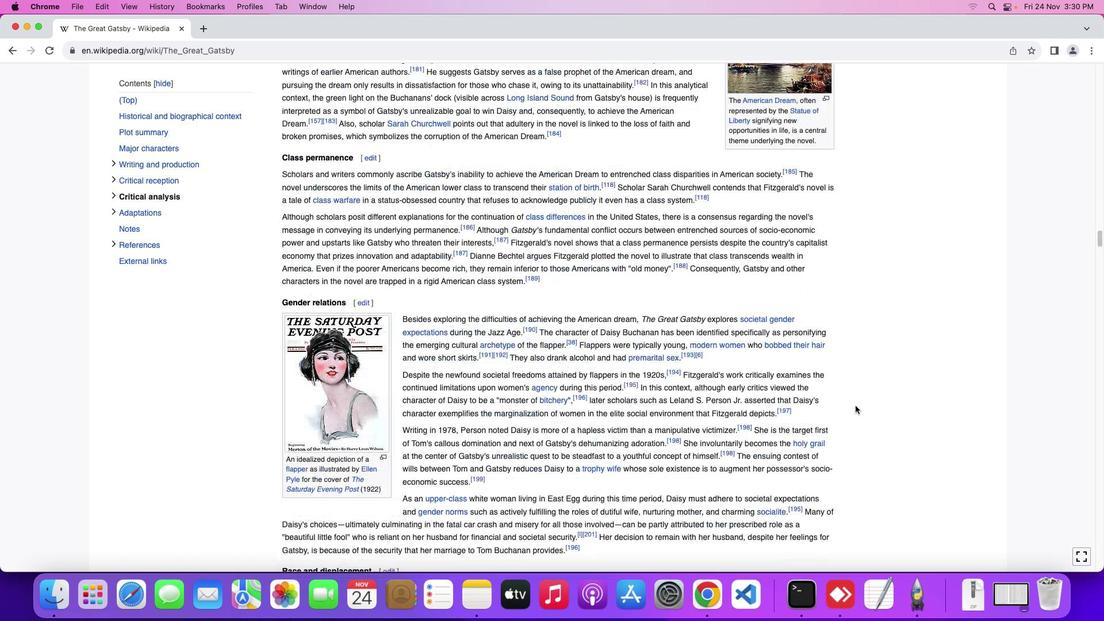 
Action: Mouse scrolled (855, 405) with delta (0, 2)
Screenshot: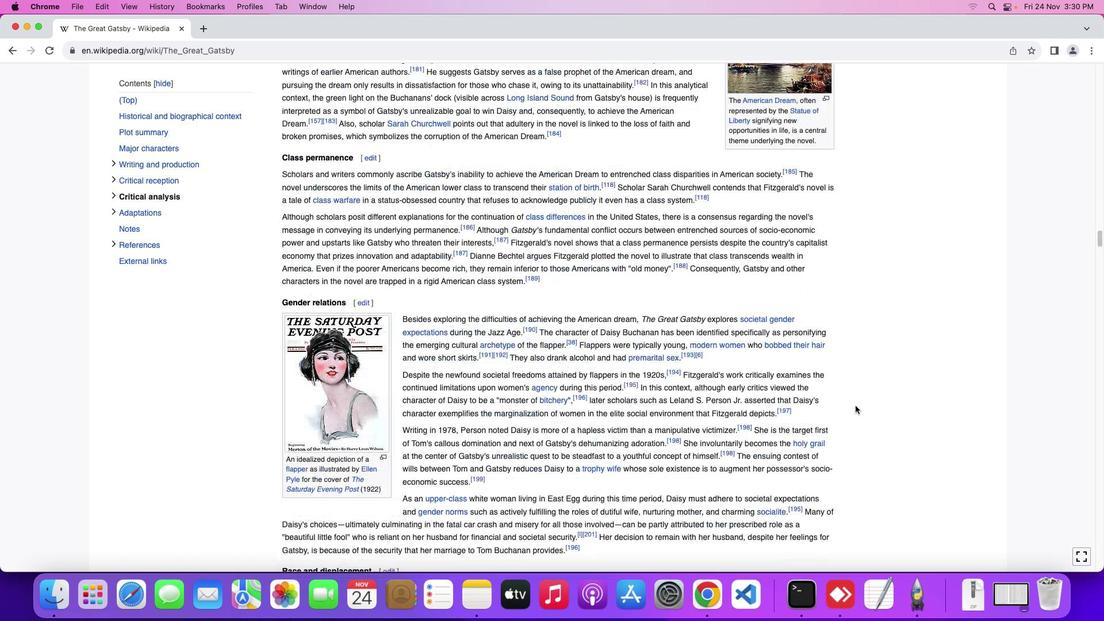 
Action: Mouse scrolled (855, 405) with delta (0, 2)
Screenshot: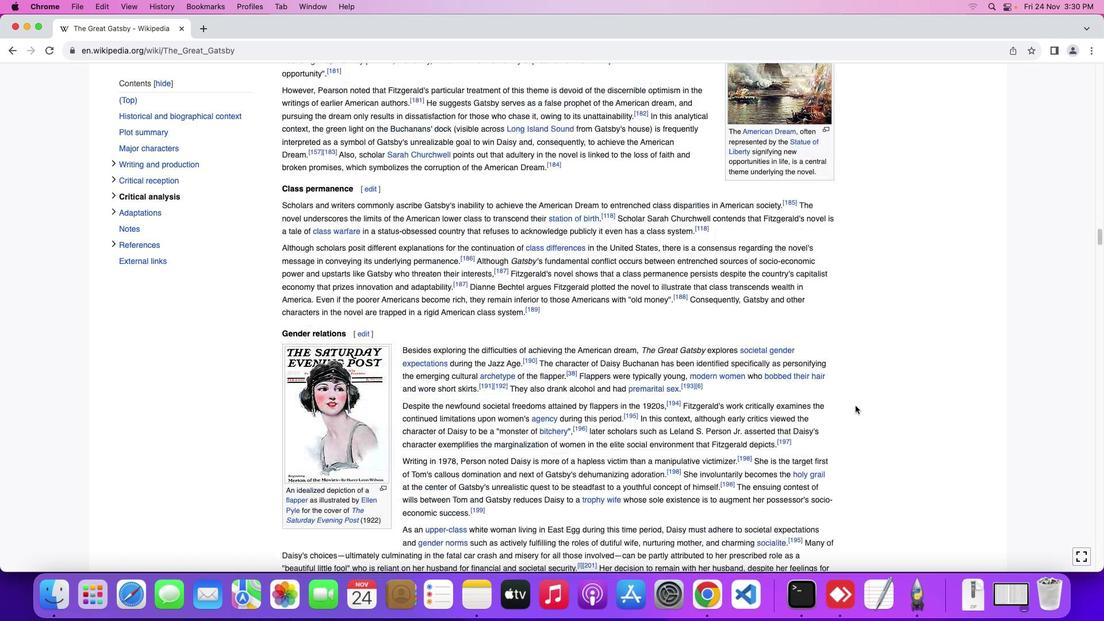 
Action: Mouse scrolled (855, 405) with delta (0, 3)
Screenshot: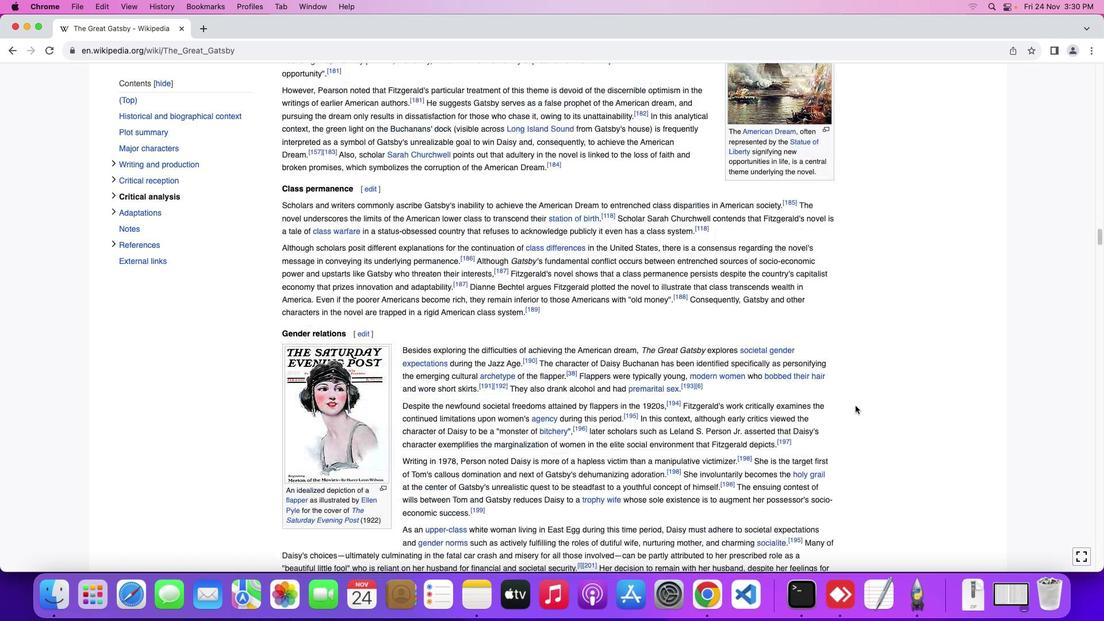 
Action: Mouse scrolled (855, 405) with delta (0, 4)
Screenshot: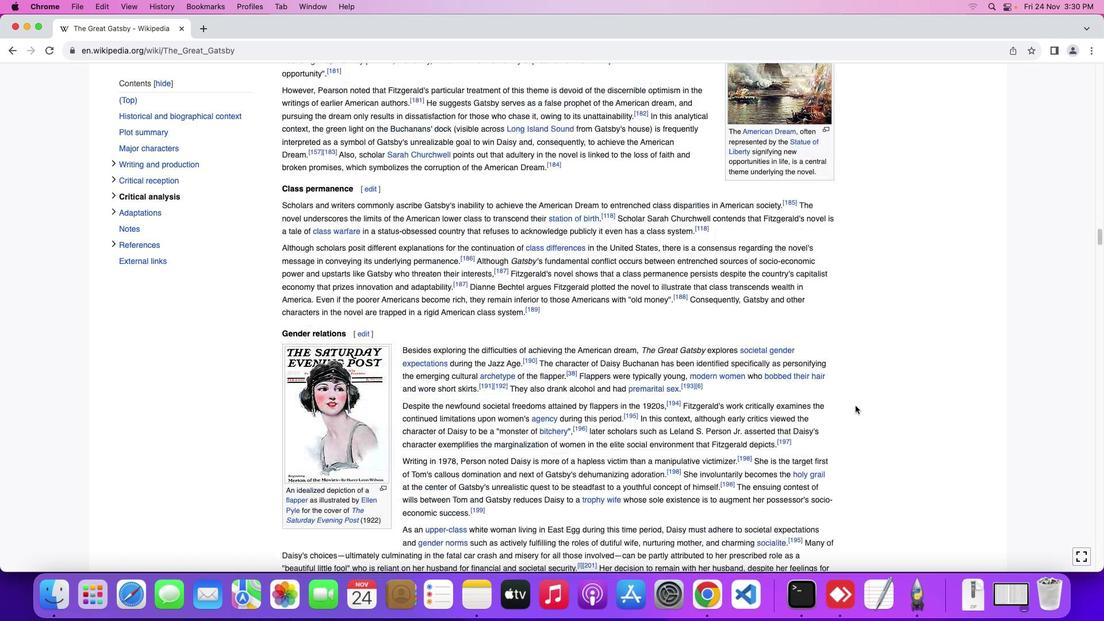 
Action: Mouse scrolled (855, 405) with delta (0, 0)
Screenshot: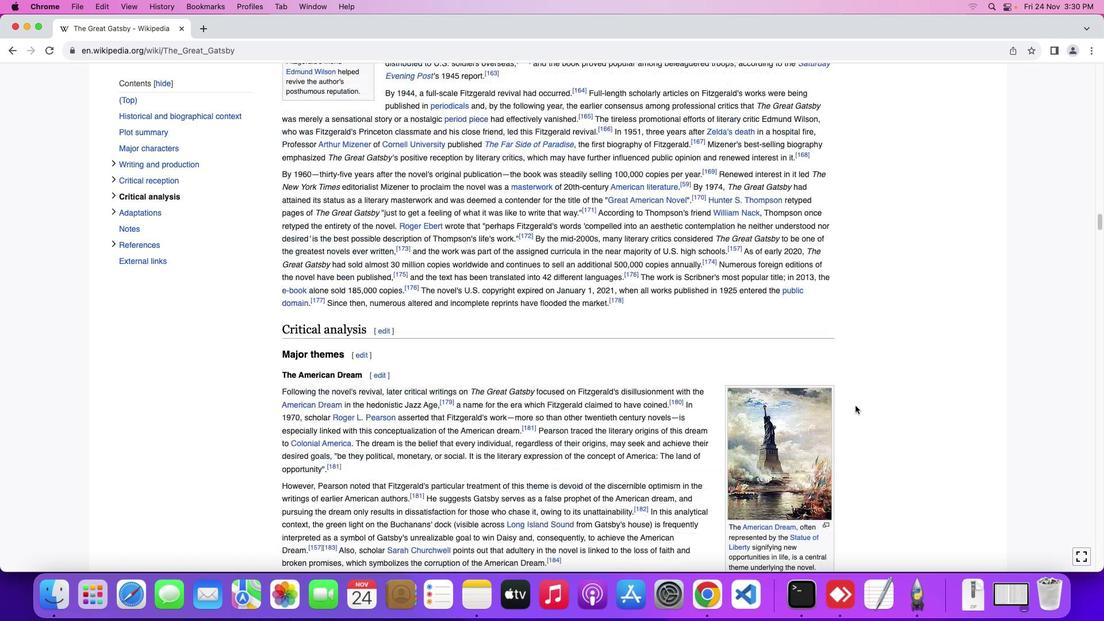 
Action: Mouse scrolled (855, 405) with delta (0, 0)
Screenshot: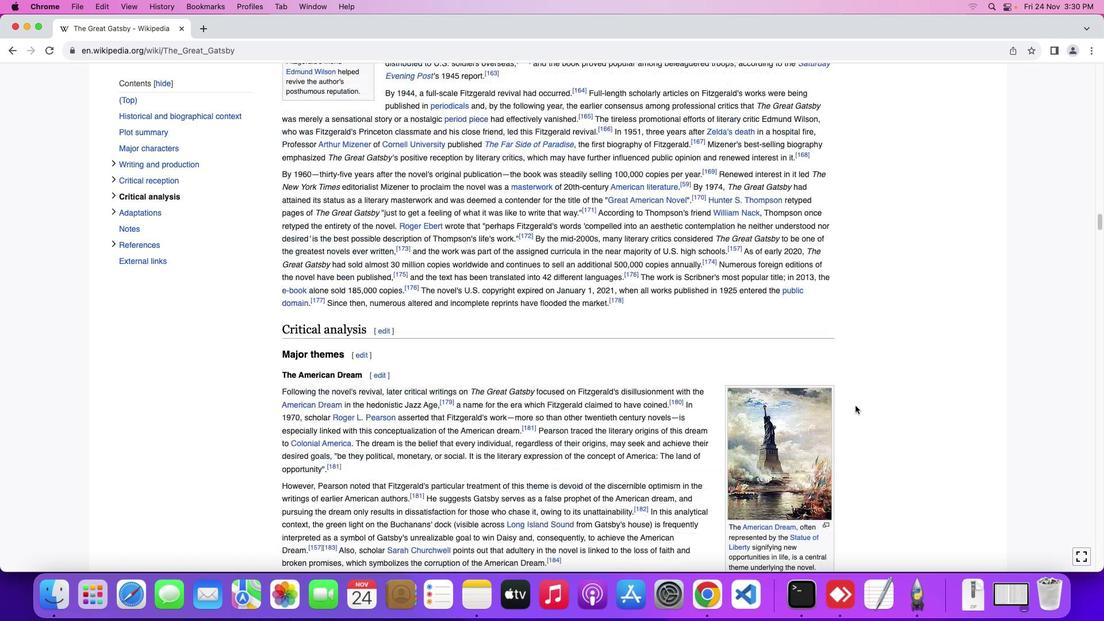 
Action: Mouse scrolled (855, 405) with delta (0, 2)
Screenshot: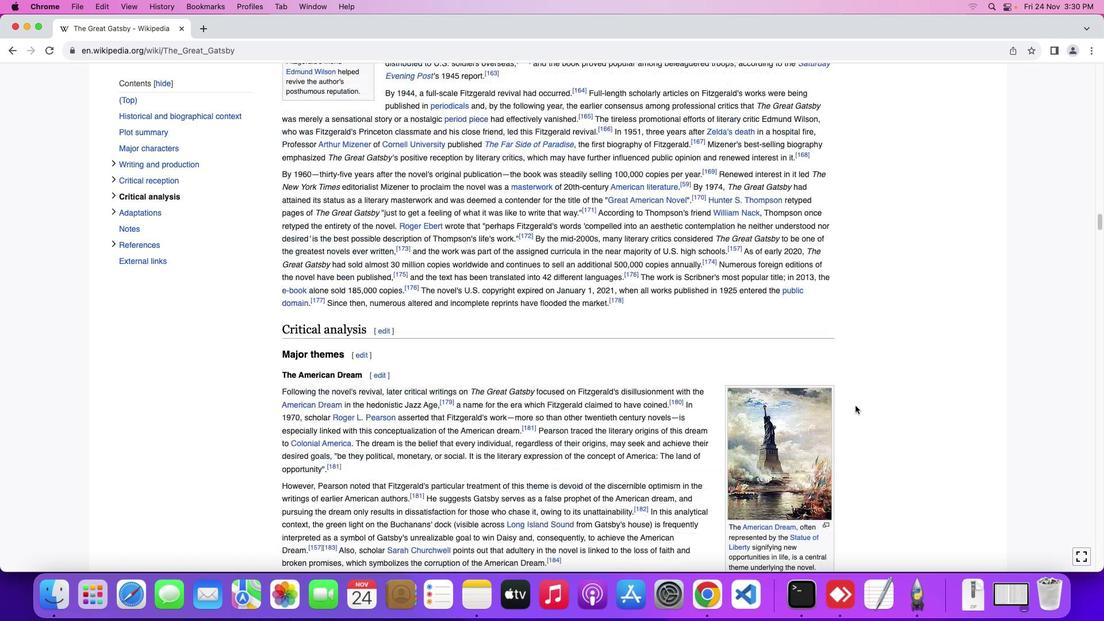 
Action: Mouse scrolled (855, 405) with delta (0, 2)
Screenshot: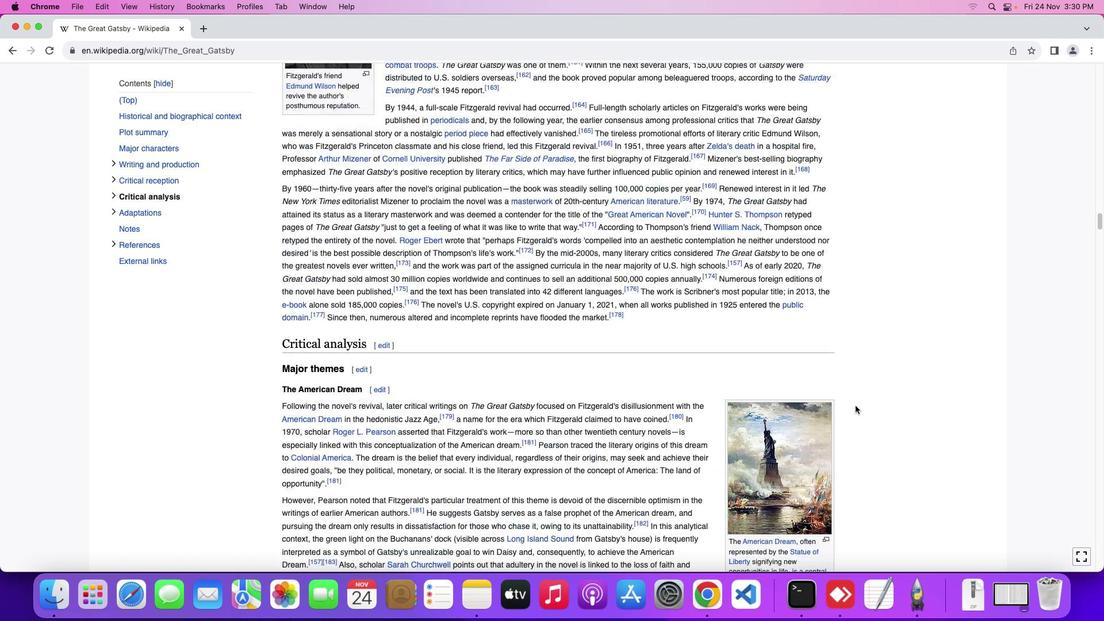 
Action: Mouse scrolled (855, 405) with delta (0, 3)
Screenshot: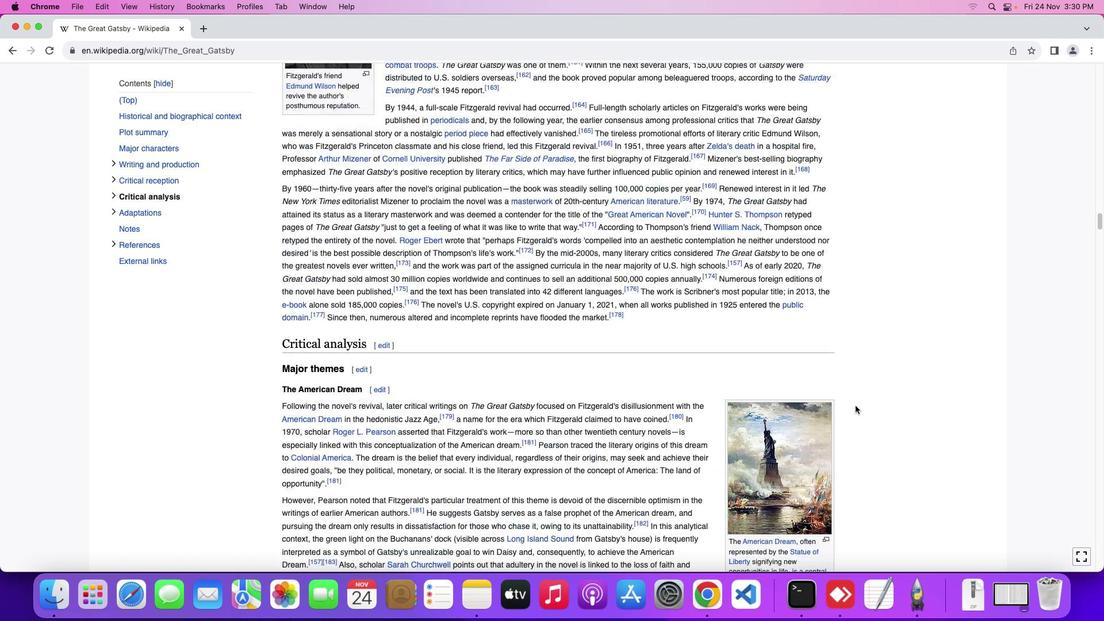 
Action: Mouse scrolled (855, 405) with delta (0, 0)
Screenshot: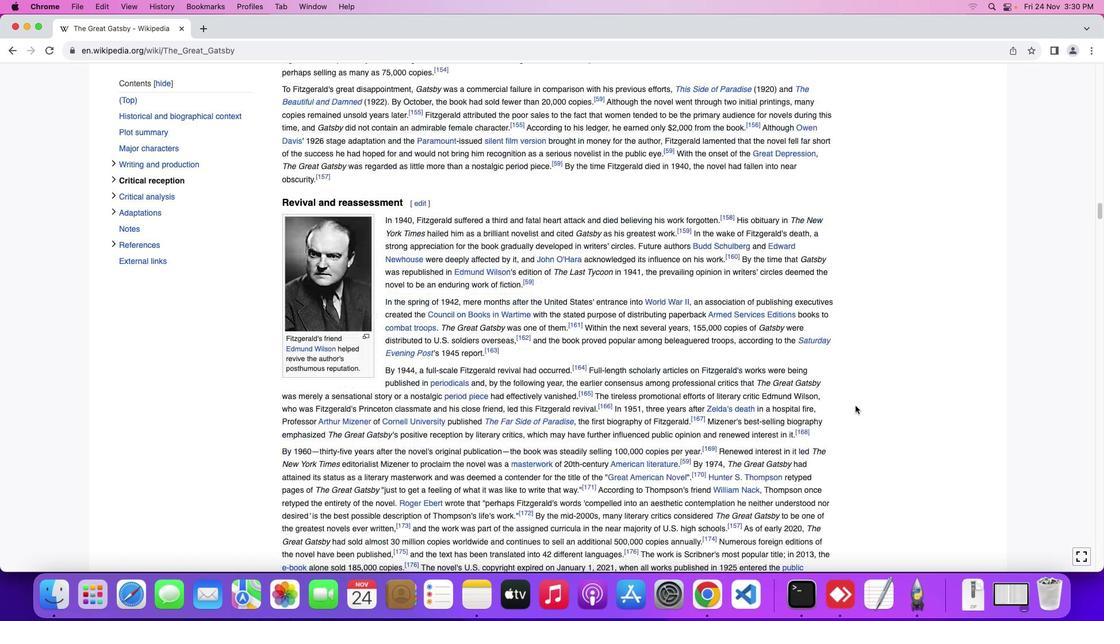
Action: Mouse scrolled (855, 405) with delta (0, 0)
Screenshot: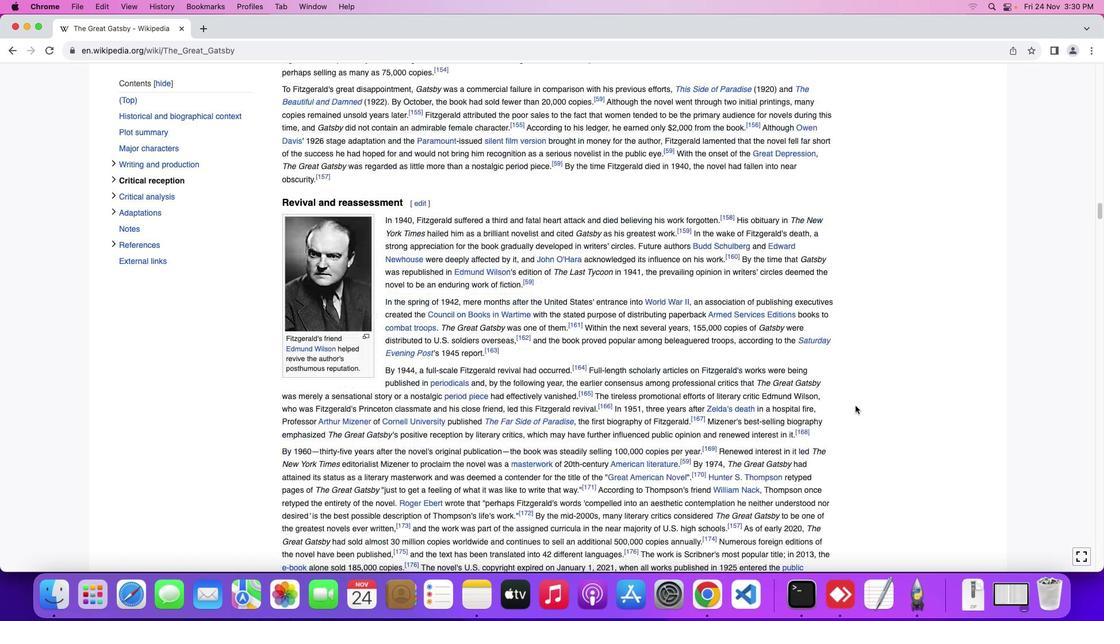 
Action: Mouse scrolled (855, 405) with delta (0, 1)
Screenshot: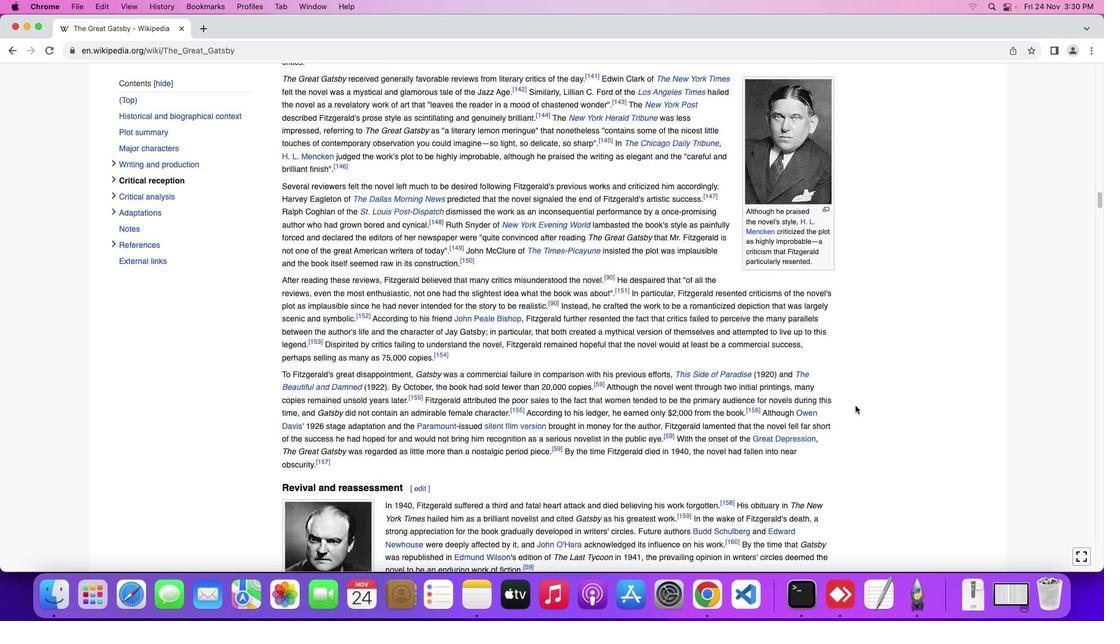 
Action: Mouse scrolled (855, 405) with delta (0, 2)
Screenshot: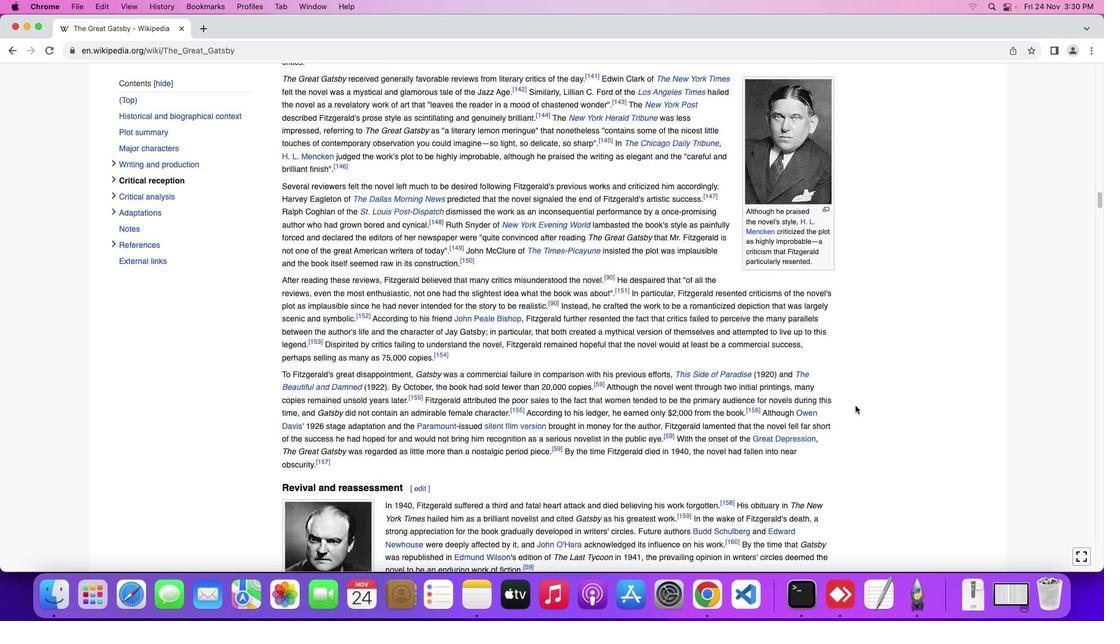 
Action: Mouse scrolled (855, 405) with delta (0, 3)
Screenshot: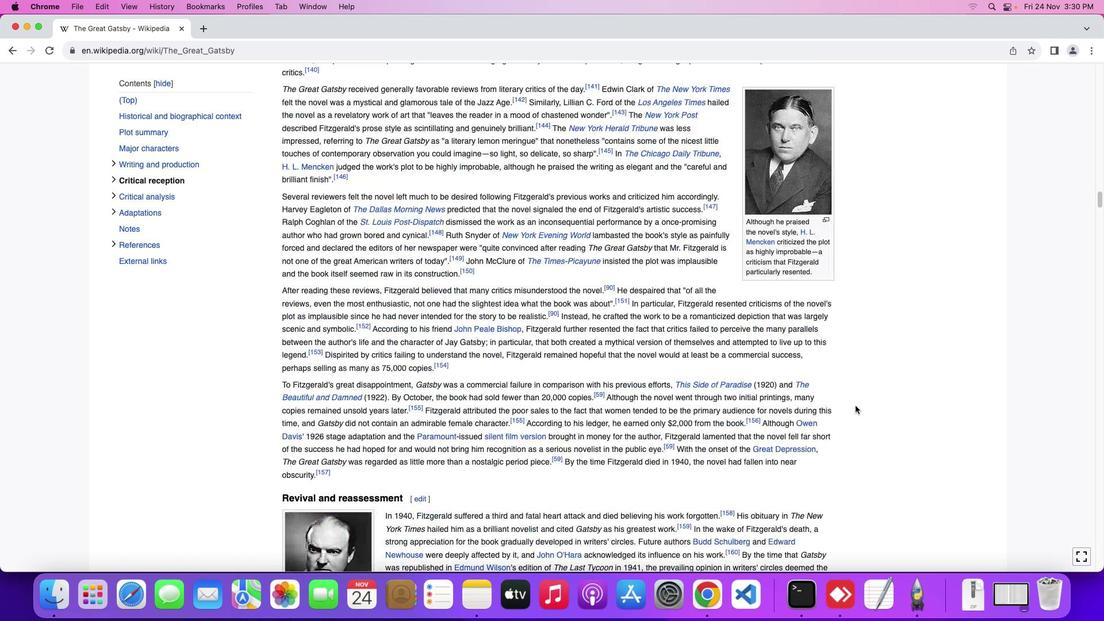 
Action: Mouse scrolled (855, 405) with delta (0, 4)
Screenshot: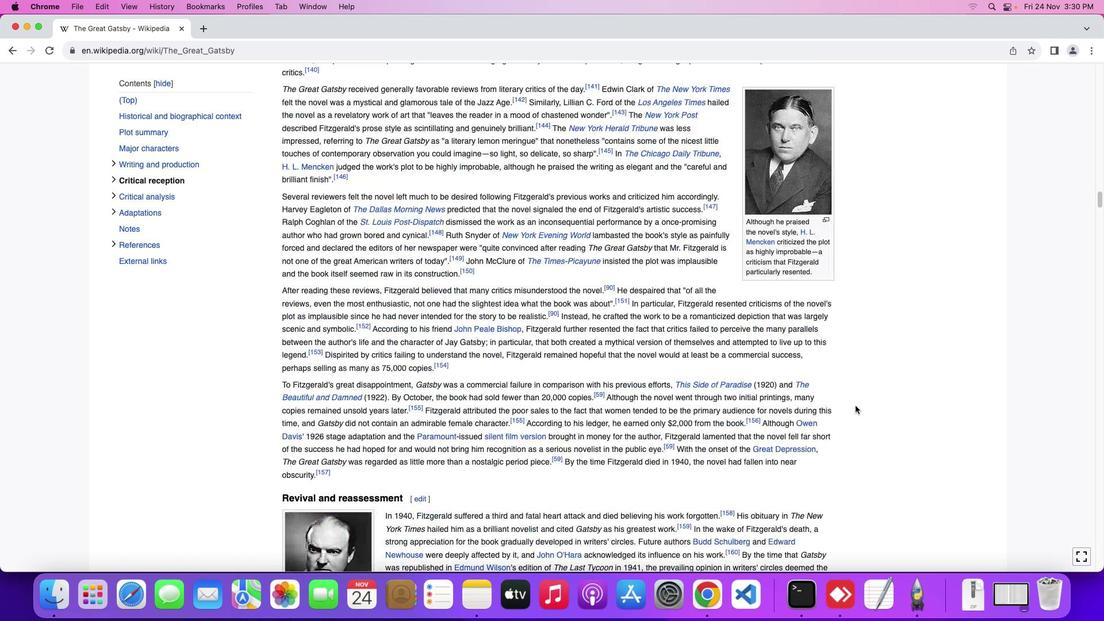 
Action: Mouse scrolled (855, 405) with delta (0, 0)
Screenshot: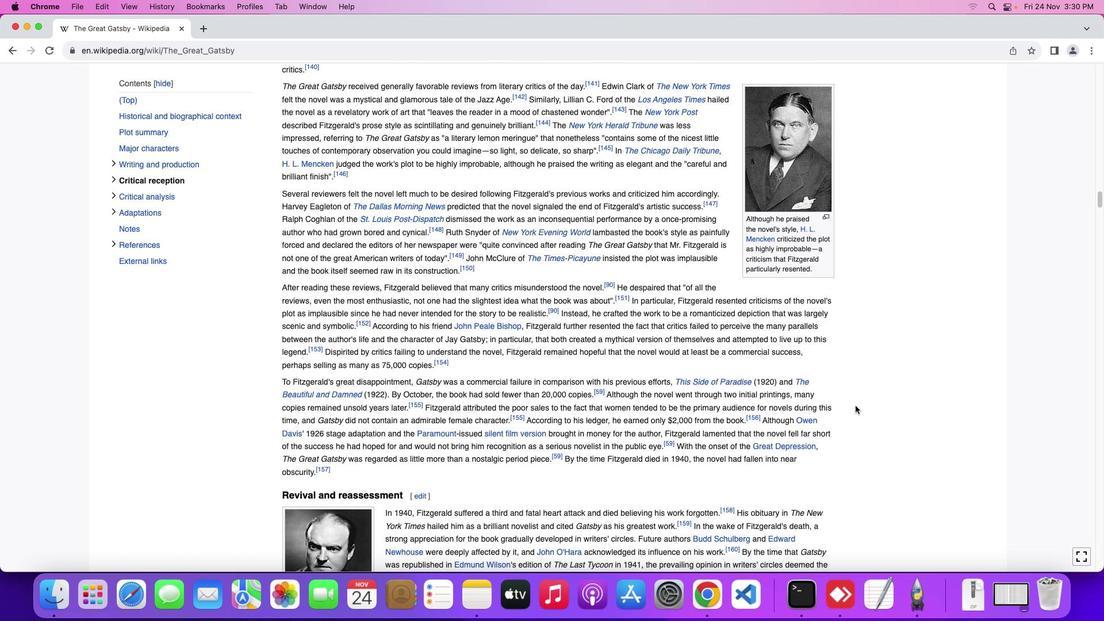 
Action: Mouse scrolled (855, 405) with delta (0, 0)
Screenshot: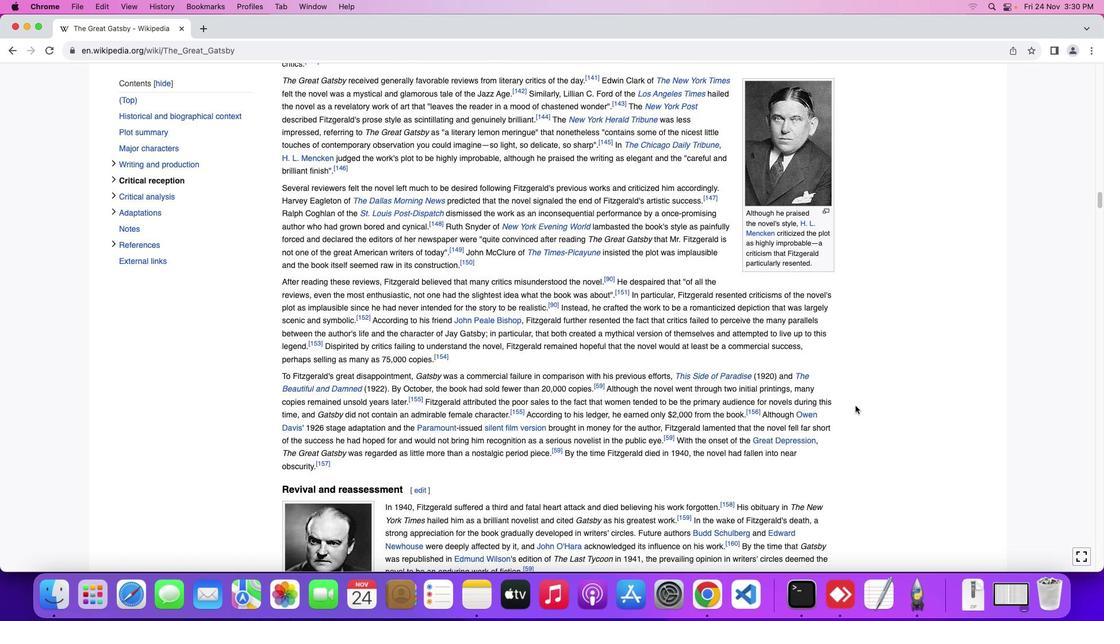 
Action: Mouse scrolled (855, 405) with delta (0, 0)
Screenshot: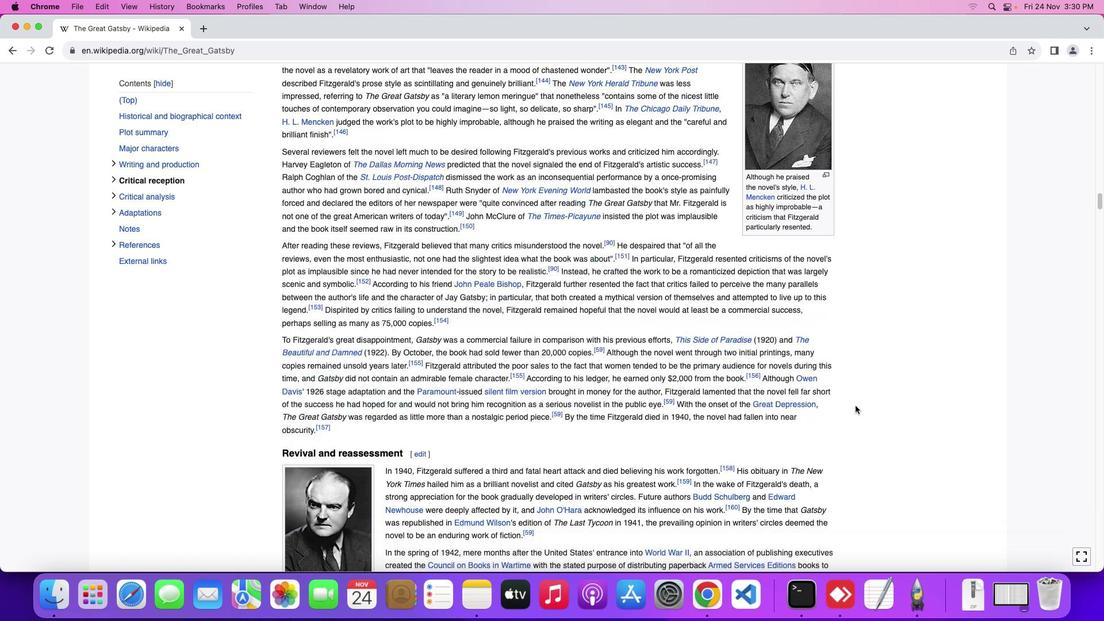 
Action: Mouse scrolled (855, 405) with delta (0, 0)
Screenshot: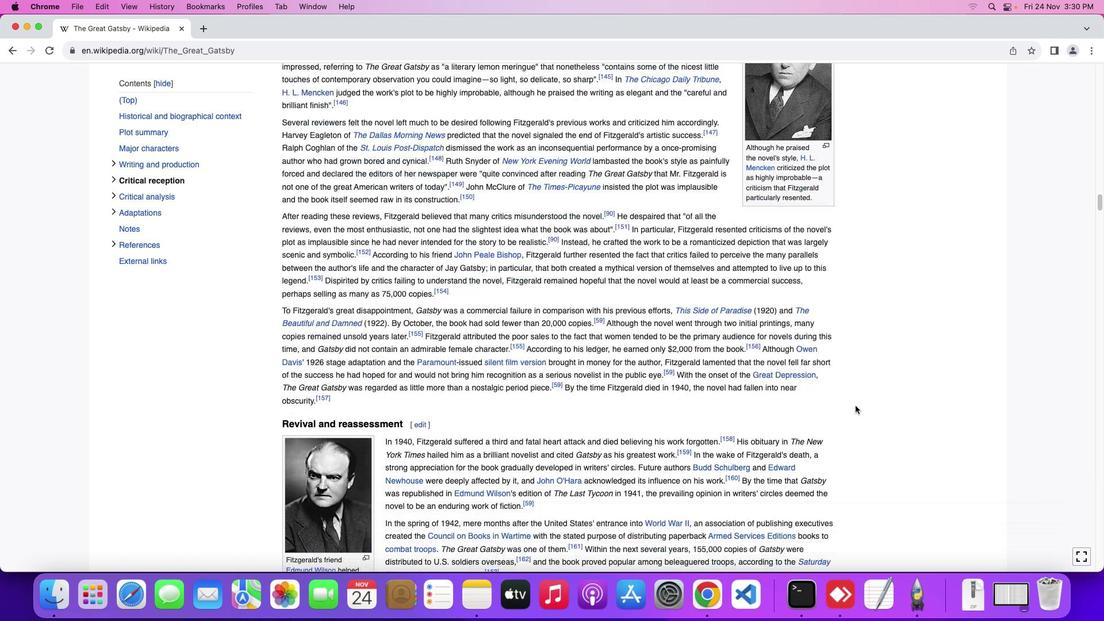 
Action: Mouse scrolled (855, 405) with delta (0, -1)
Screenshot: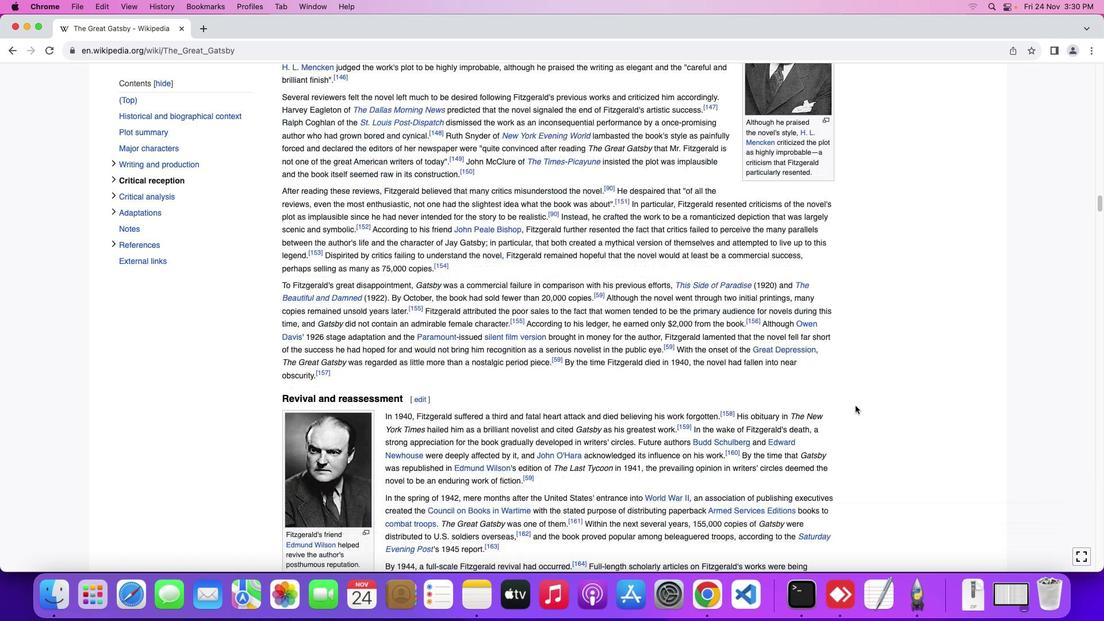 
Action: Mouse scrolled (855, 405) with delta (0, 0)
Screenshot: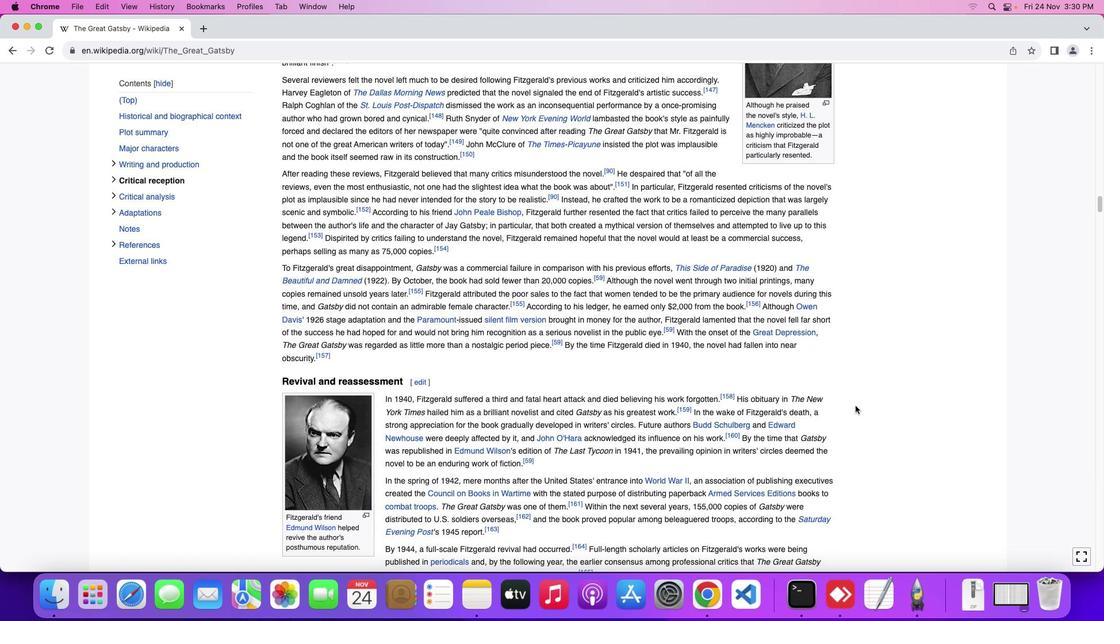 
Action: Mouse scrolled (855, 405) with delta (0, 0)
Screenshot: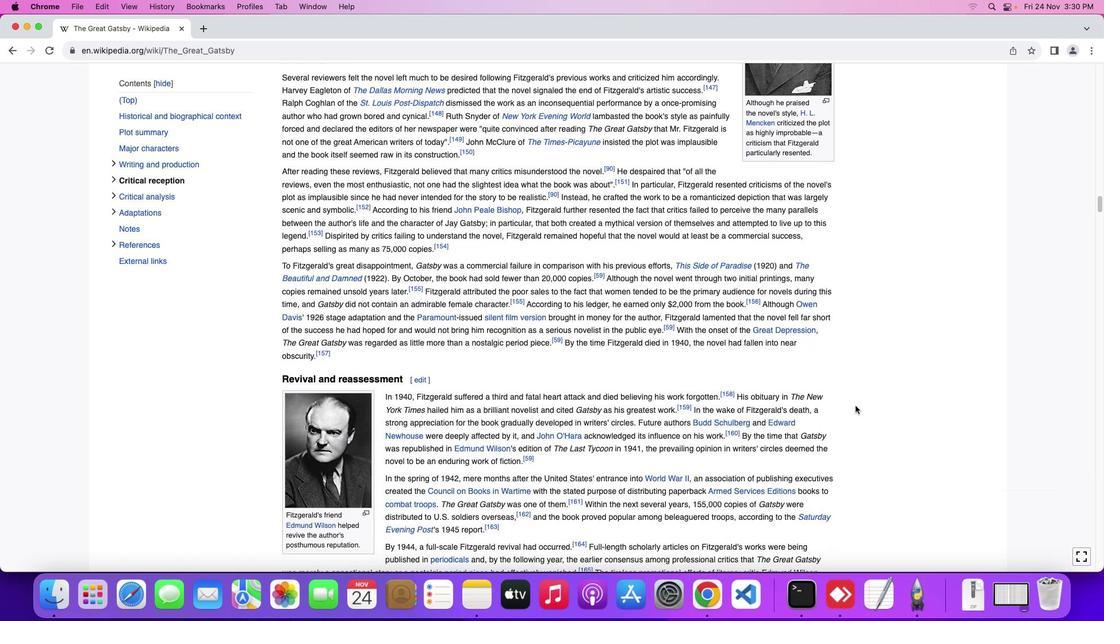 
Action: Mouse scrolled (855, 405) with delta (0, 0)
Screenshot: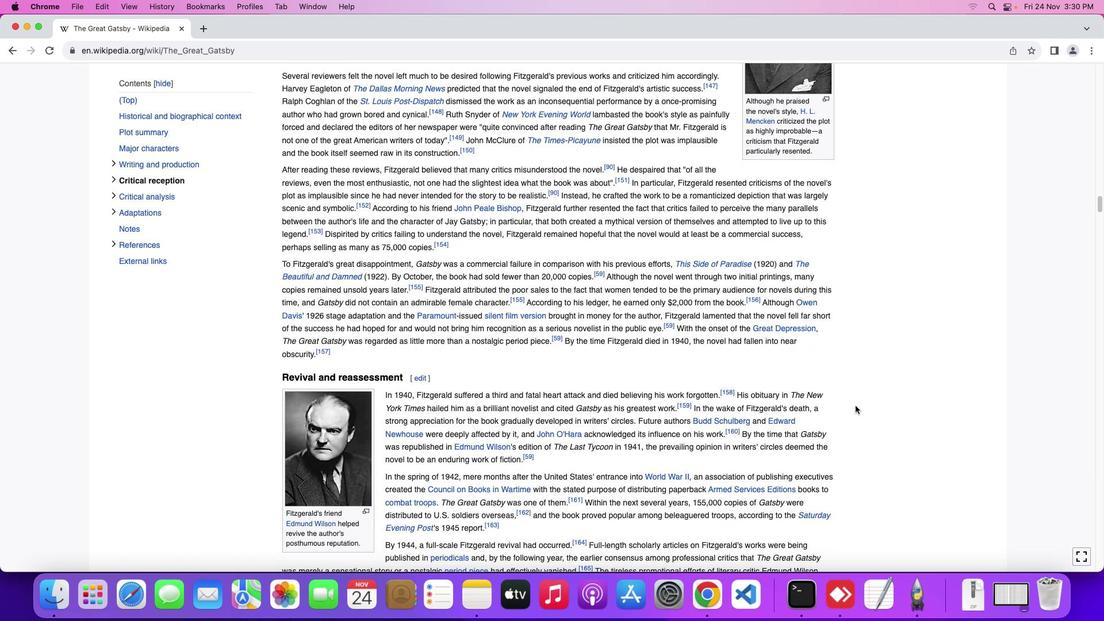 
Action: Mouse scrolled (855, 405) with delta (0, 0)
Screenshot: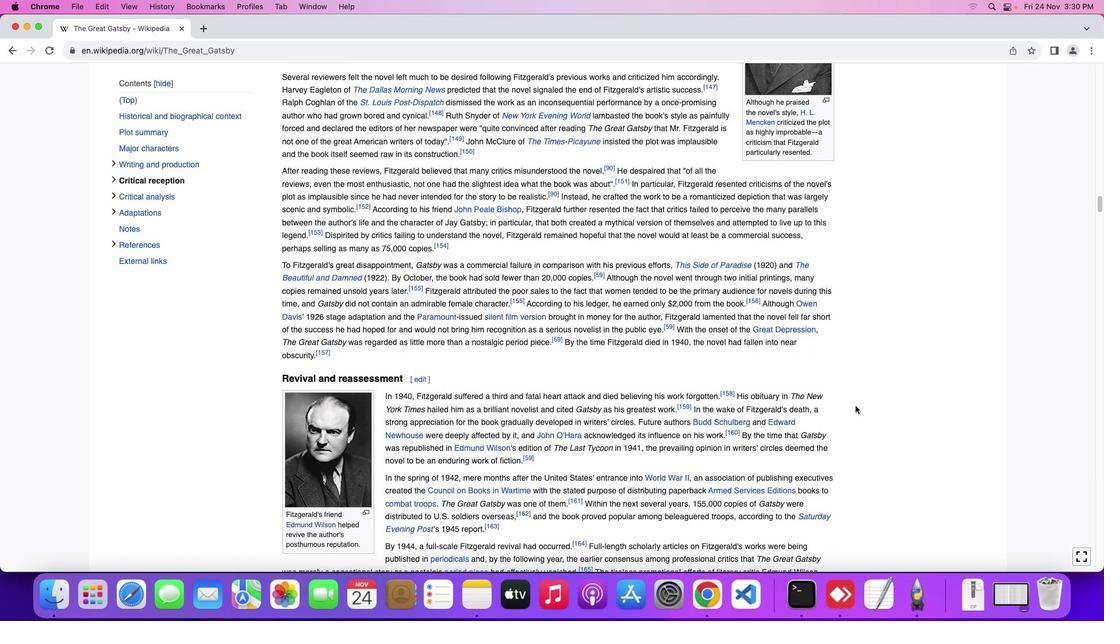 
Action: Mouse scrolled (855, 405) with delta (0, 0)
Screenshot: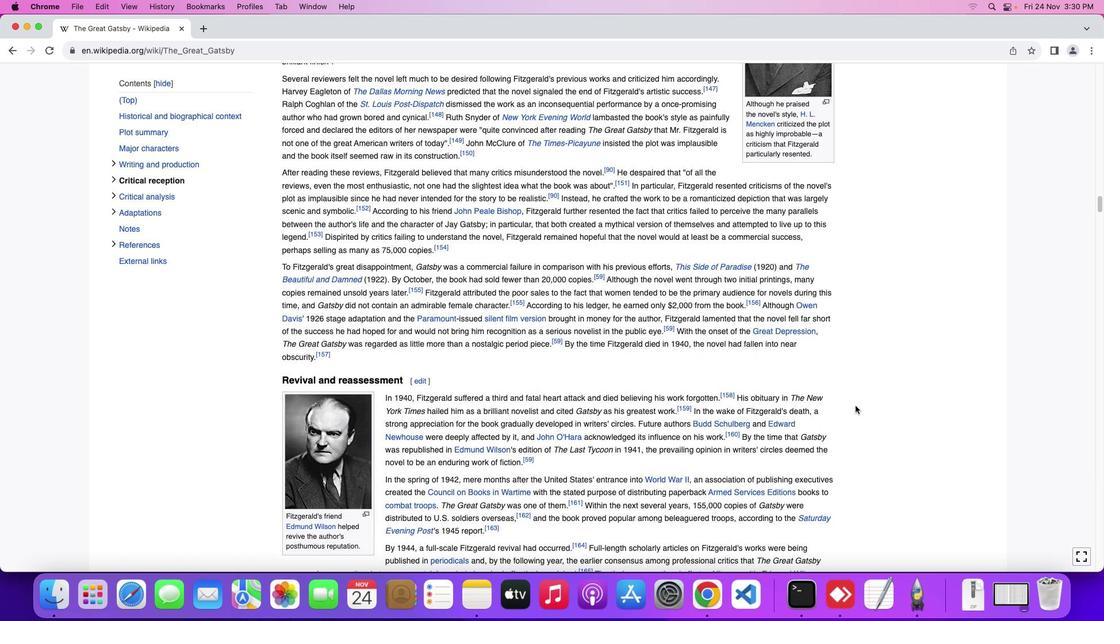 
Action: Mouse scrolled (855, 405) with delta (0, 0)
